 Task: Use Multi-Cursor Editing: Explore multi-cursor editing in VS Code to make simultaneous edits in multiple places within your code
Action: Mouse moved to (36, 0)
Screenshot: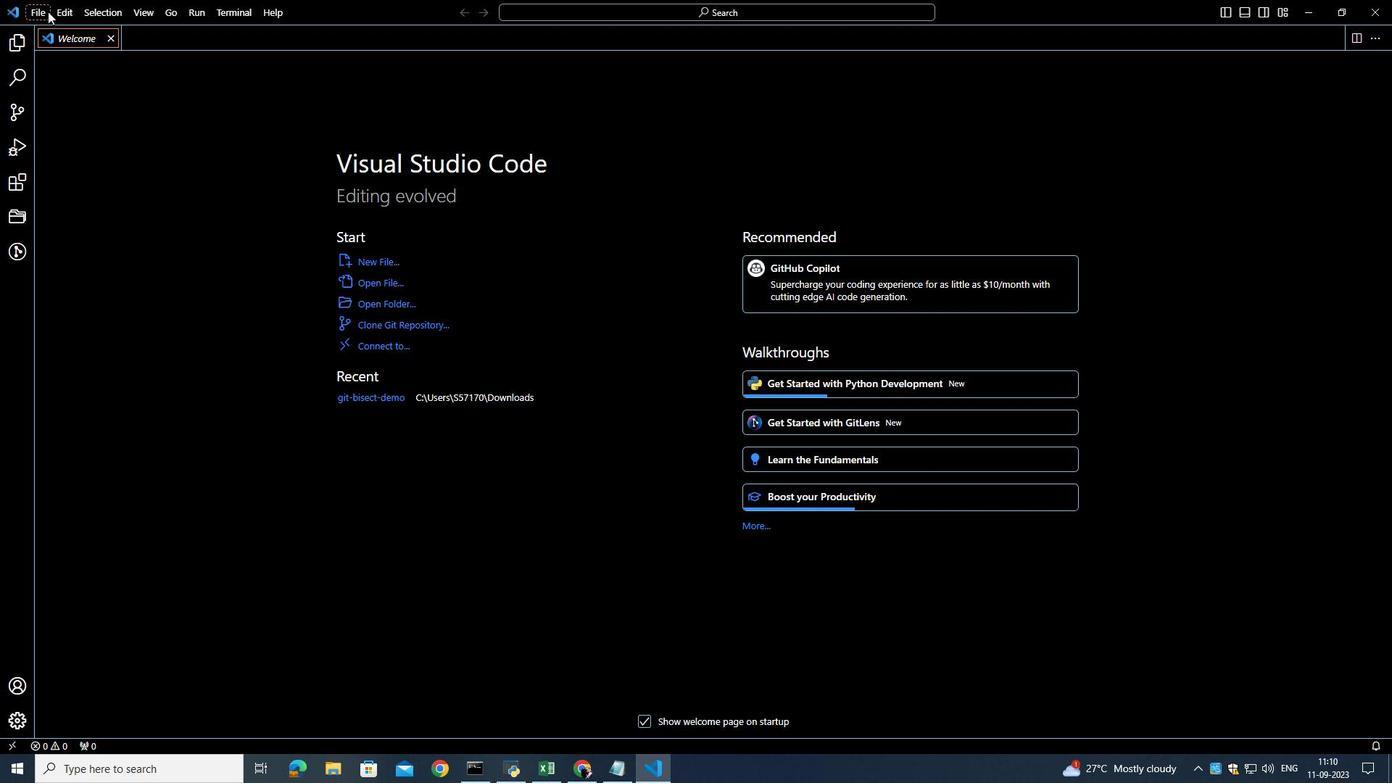 
Action: Mouse pressed left at (36, 0)
Screenshot: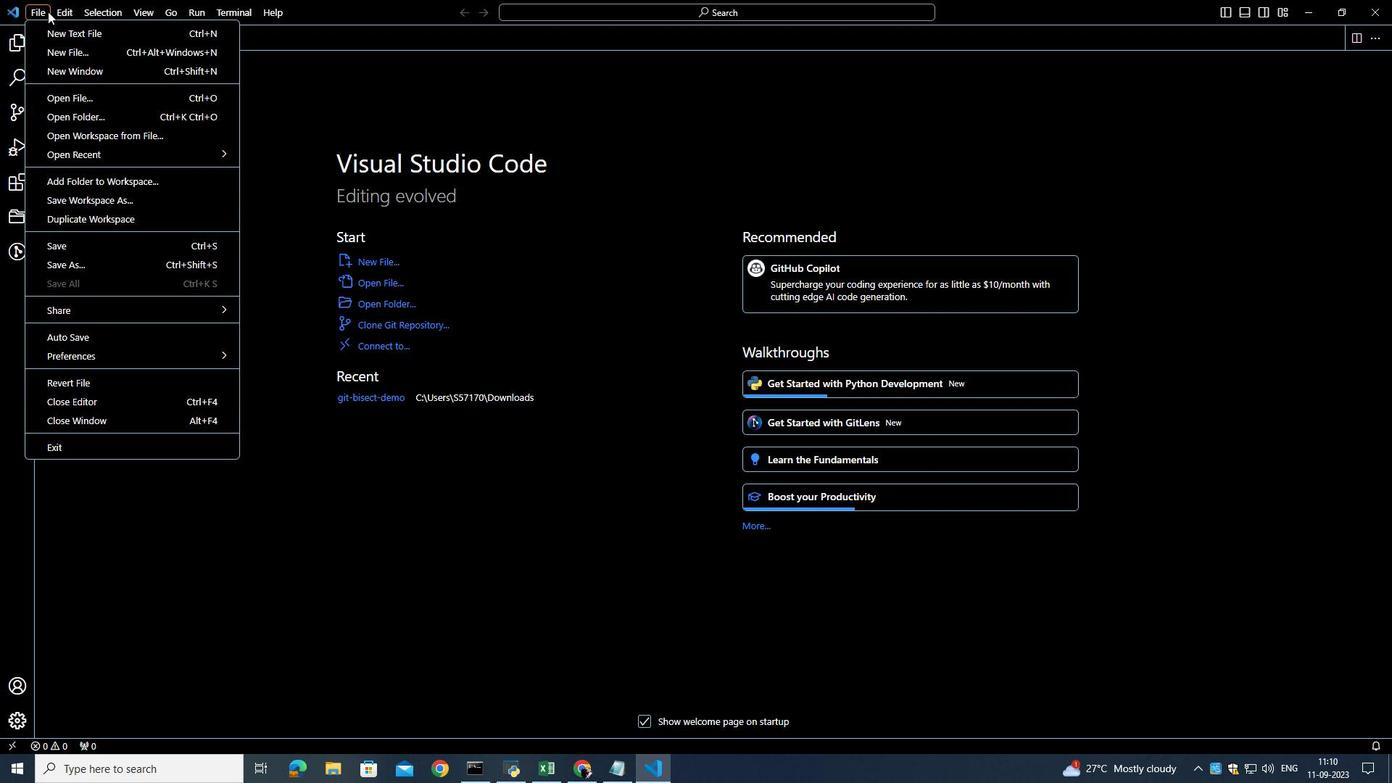 
Action: Mouse moved to (69, 95)
Screenshot: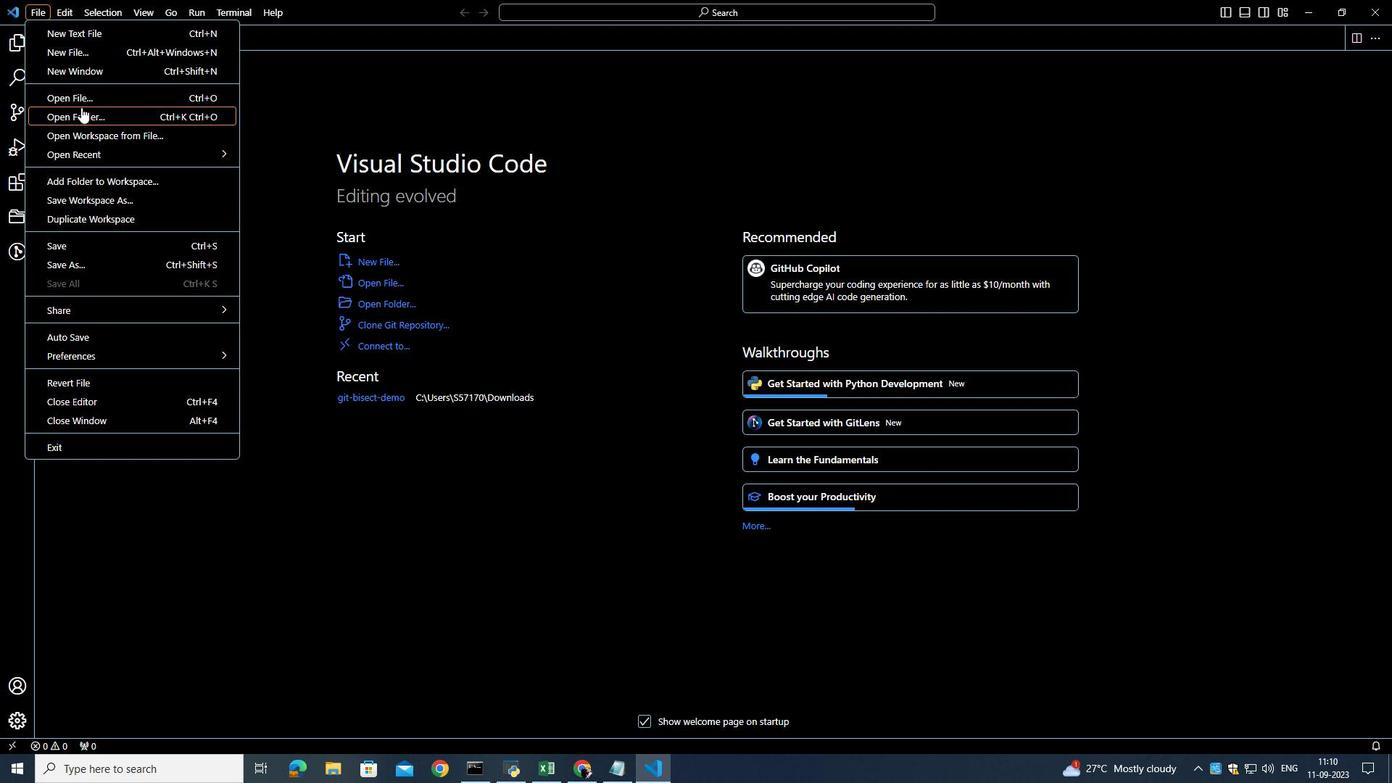 
Action: Mouse pressed left at (69, 95)
Screenshot: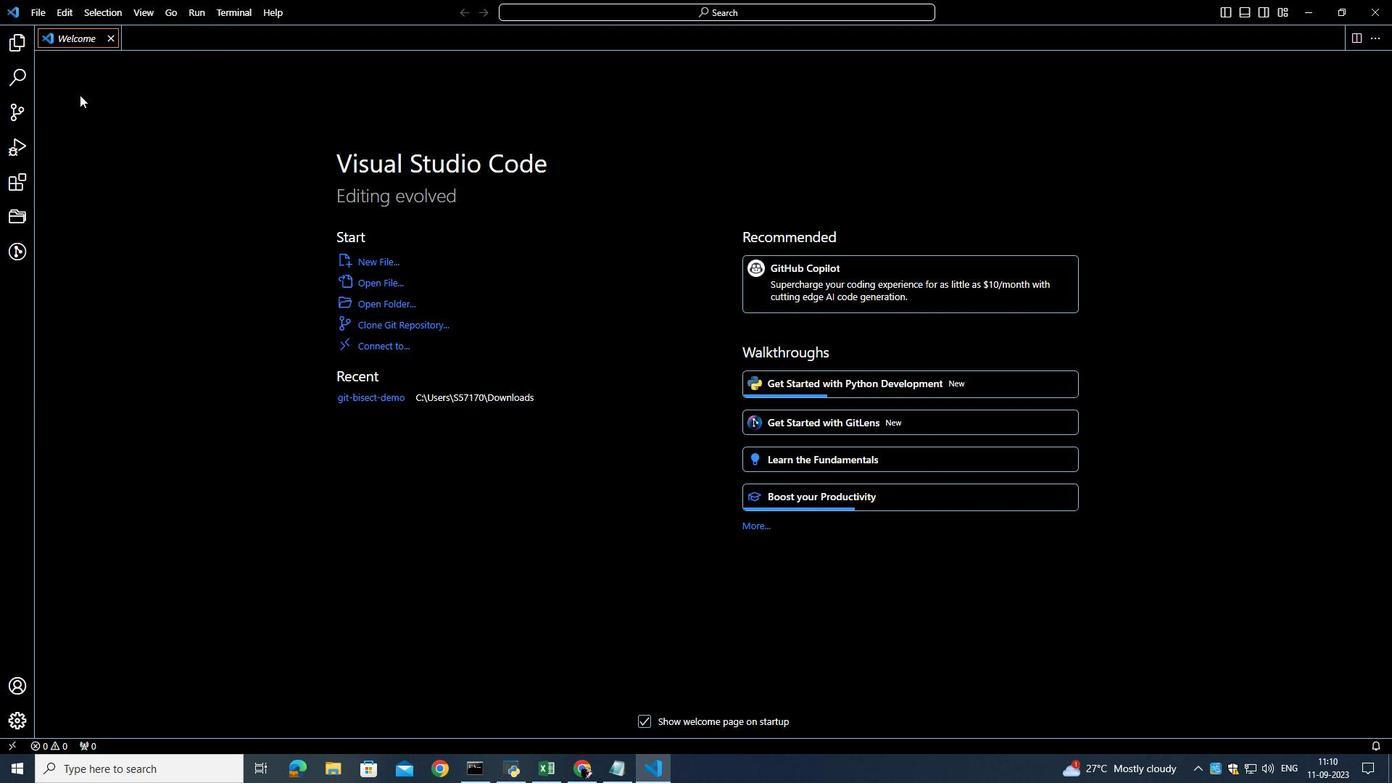 
Action: Mouse moved to (58, 145)
Screenshot: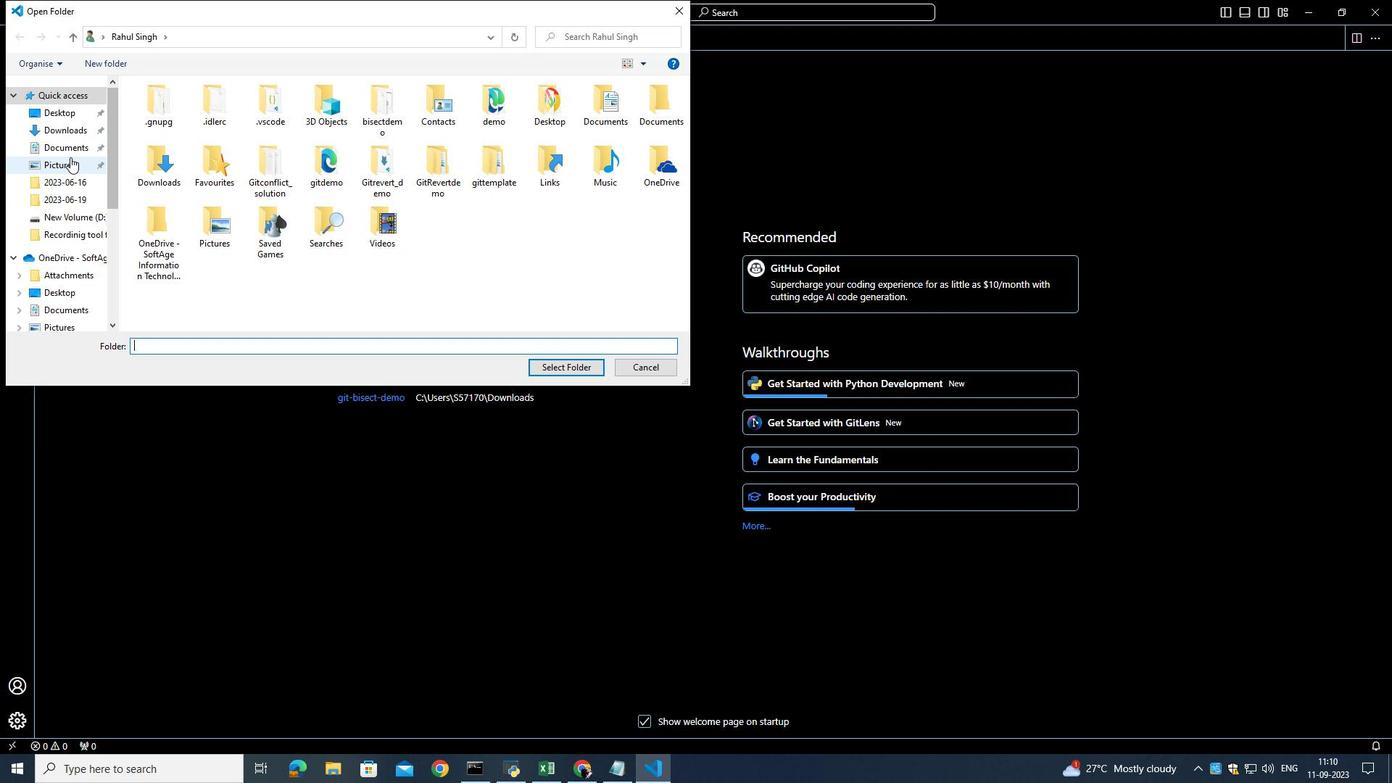 
Action: Mouse pressed left at (58, 145)
Screenshot: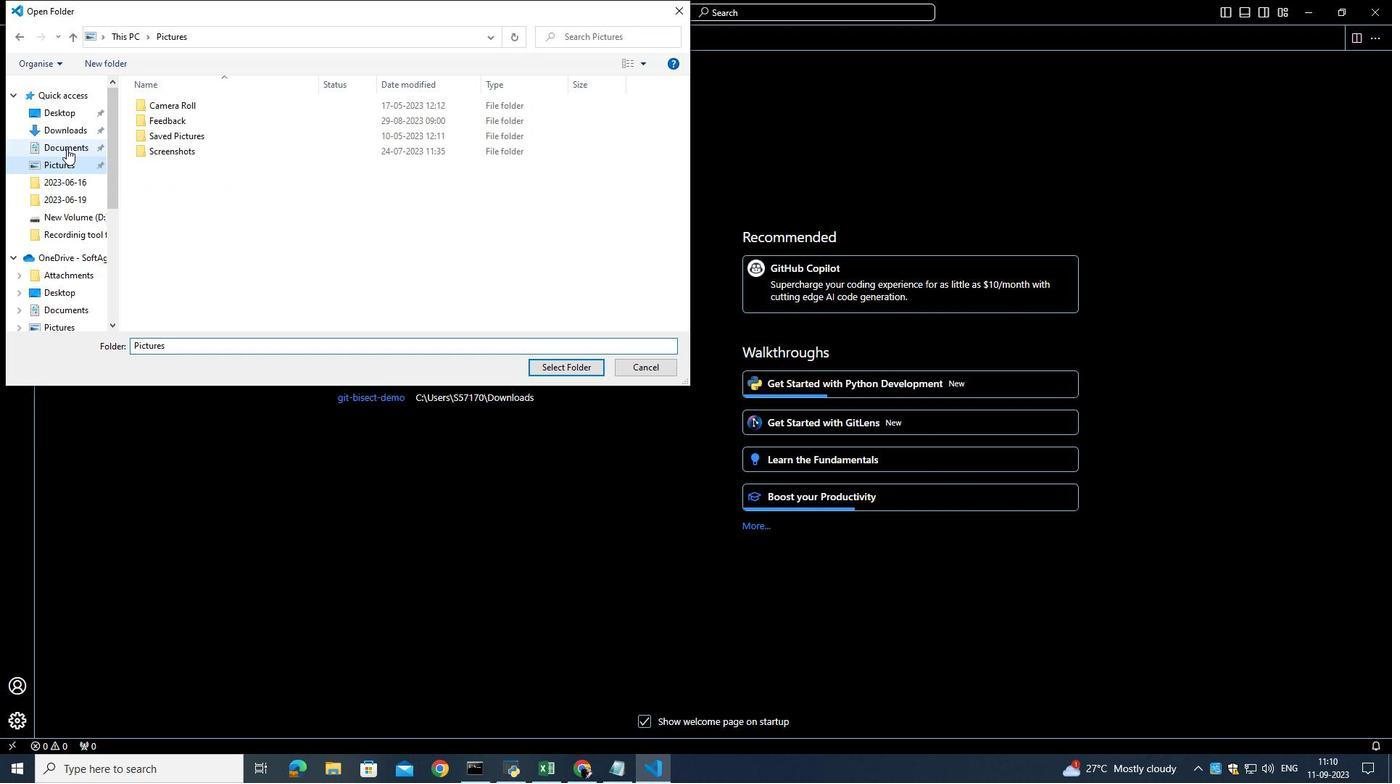 
Action: Mouse moved to (55, 135)
Screenshot: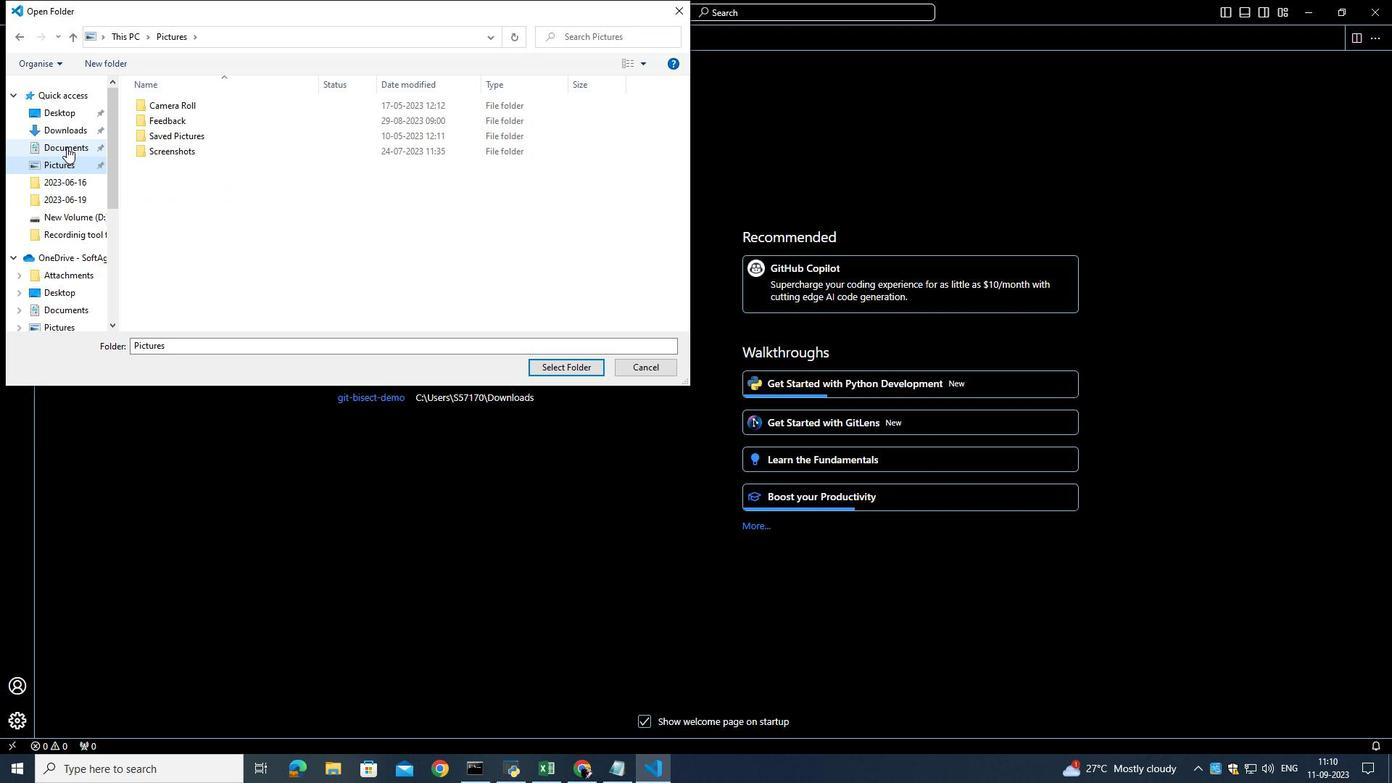 
Action: Mouse pressed left at (55, 135)
Screenshot: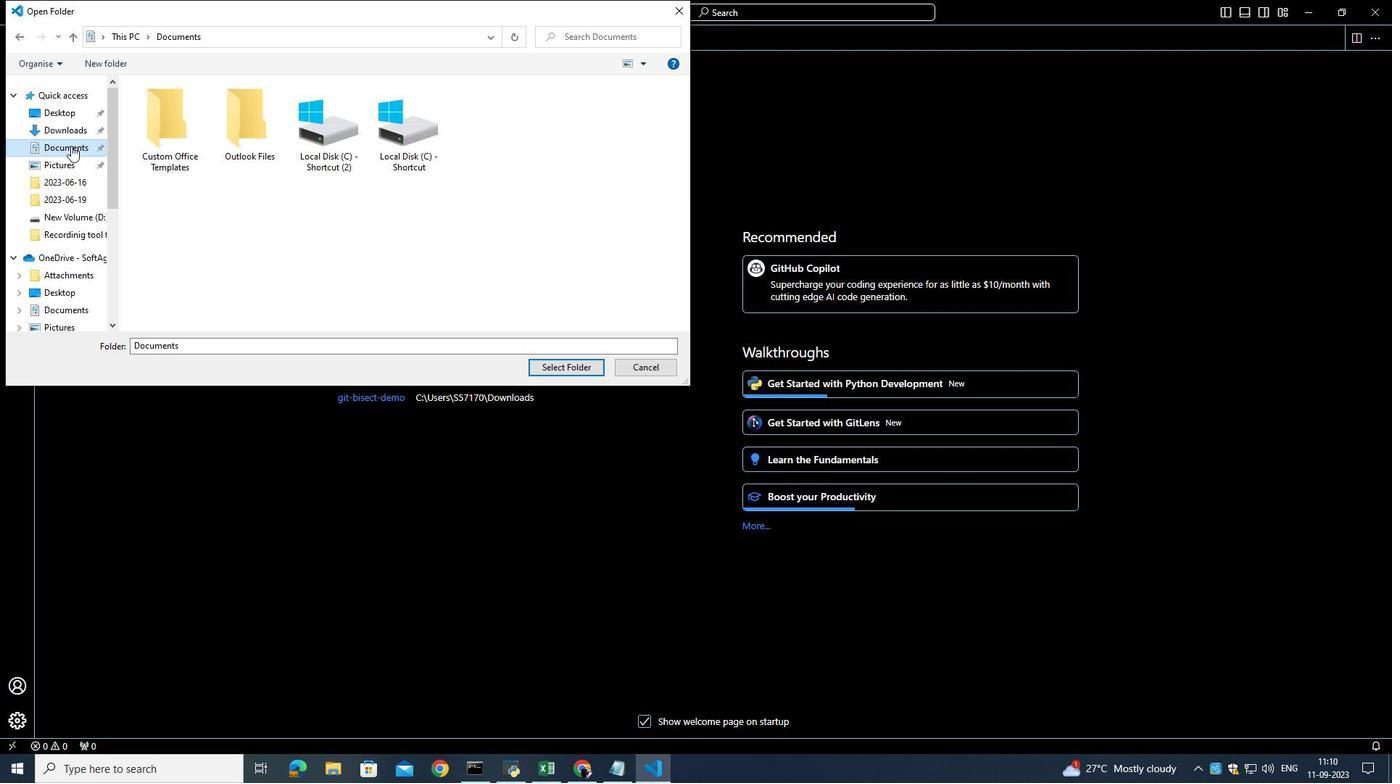 
Action: Mouse moved to (67, 121)
Screenshot: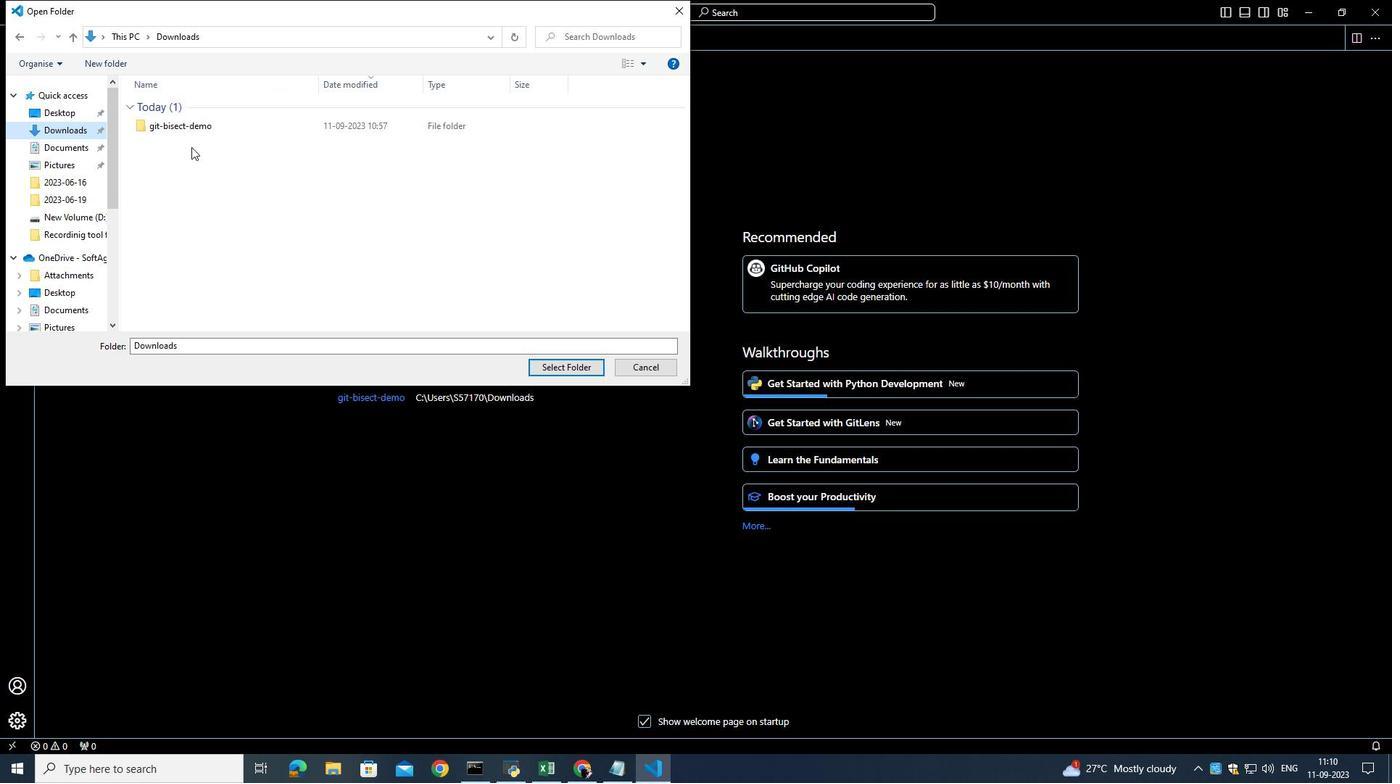 
Action: Mouse pressed left at (67, 121)
Screenshot: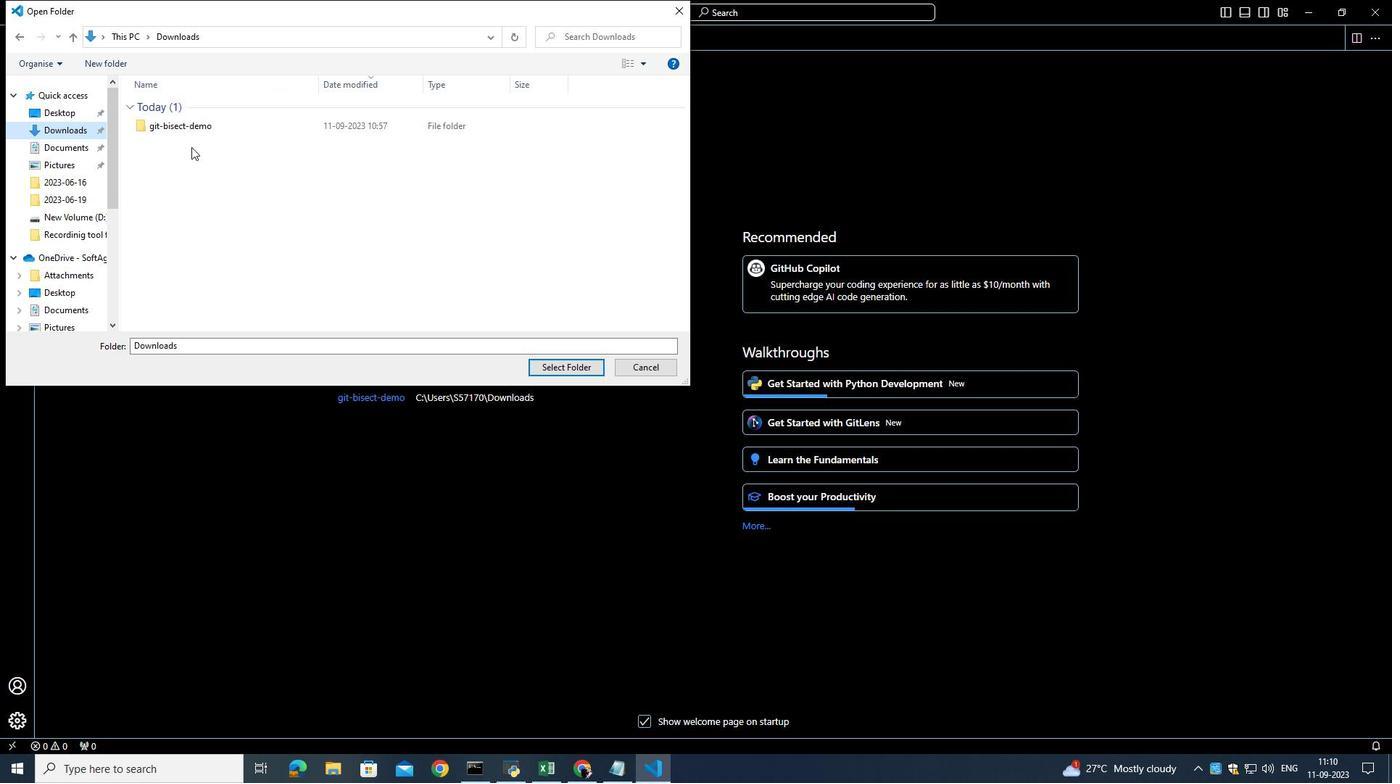 
Action: Mouse moved to (283, 113)
Screenshot: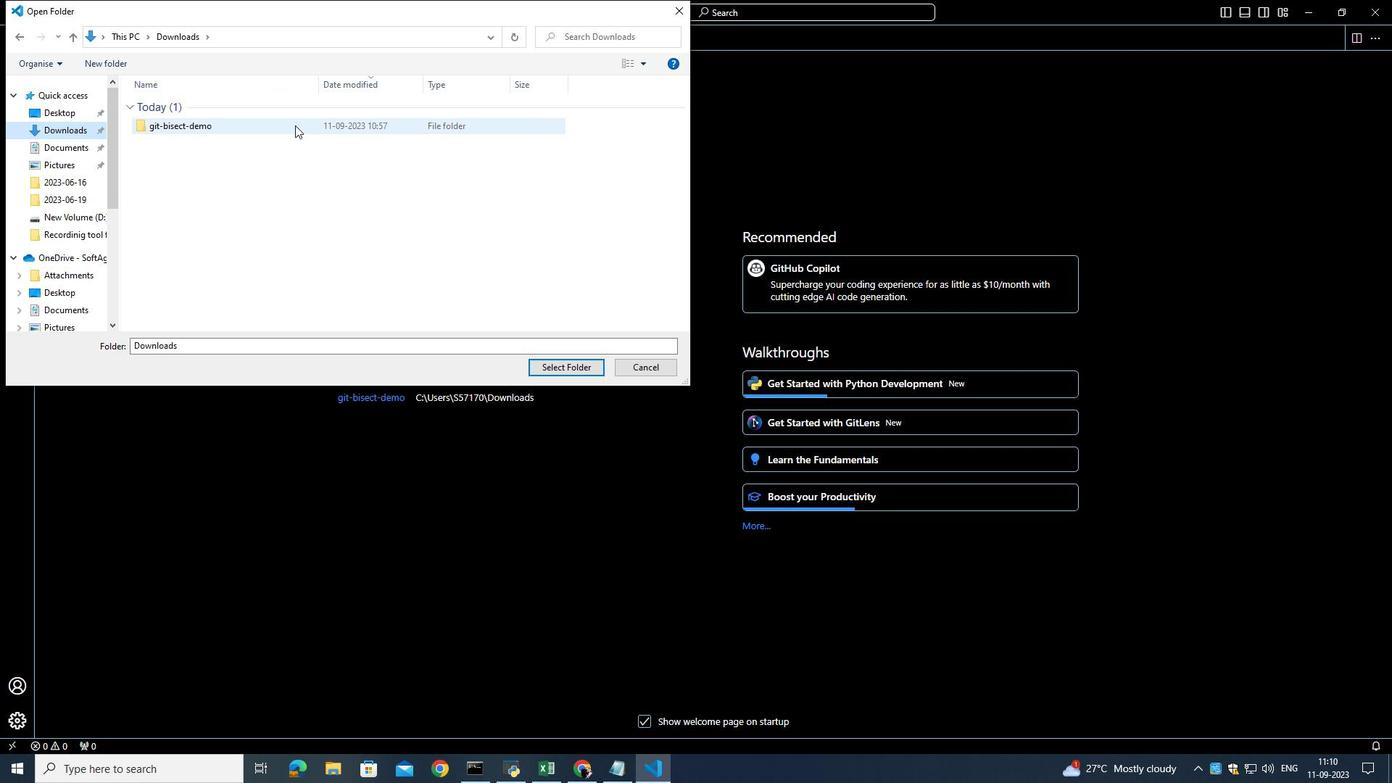 
Action: Mouse pressed left at (283, 113)
Screenshot: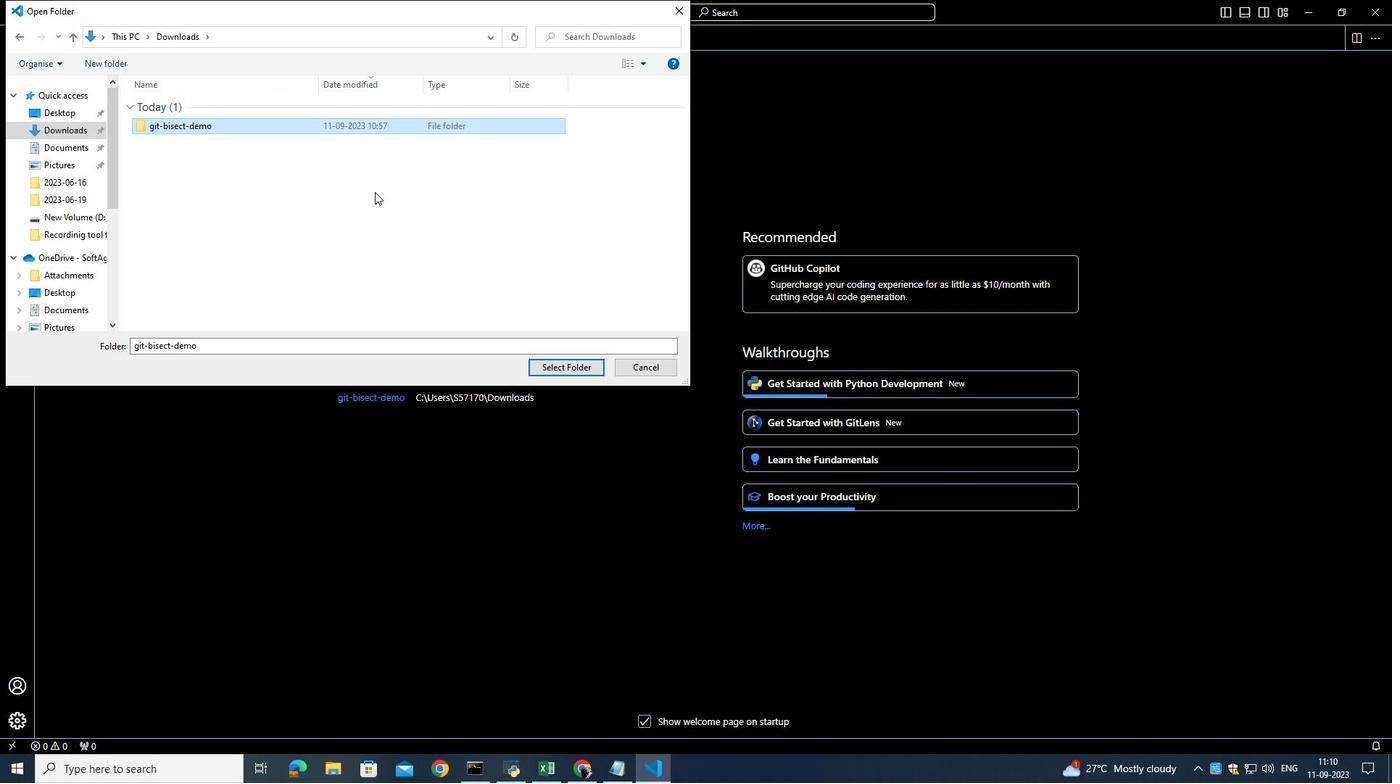 
Action: Mouse moved to (528, 351)
Screenshot: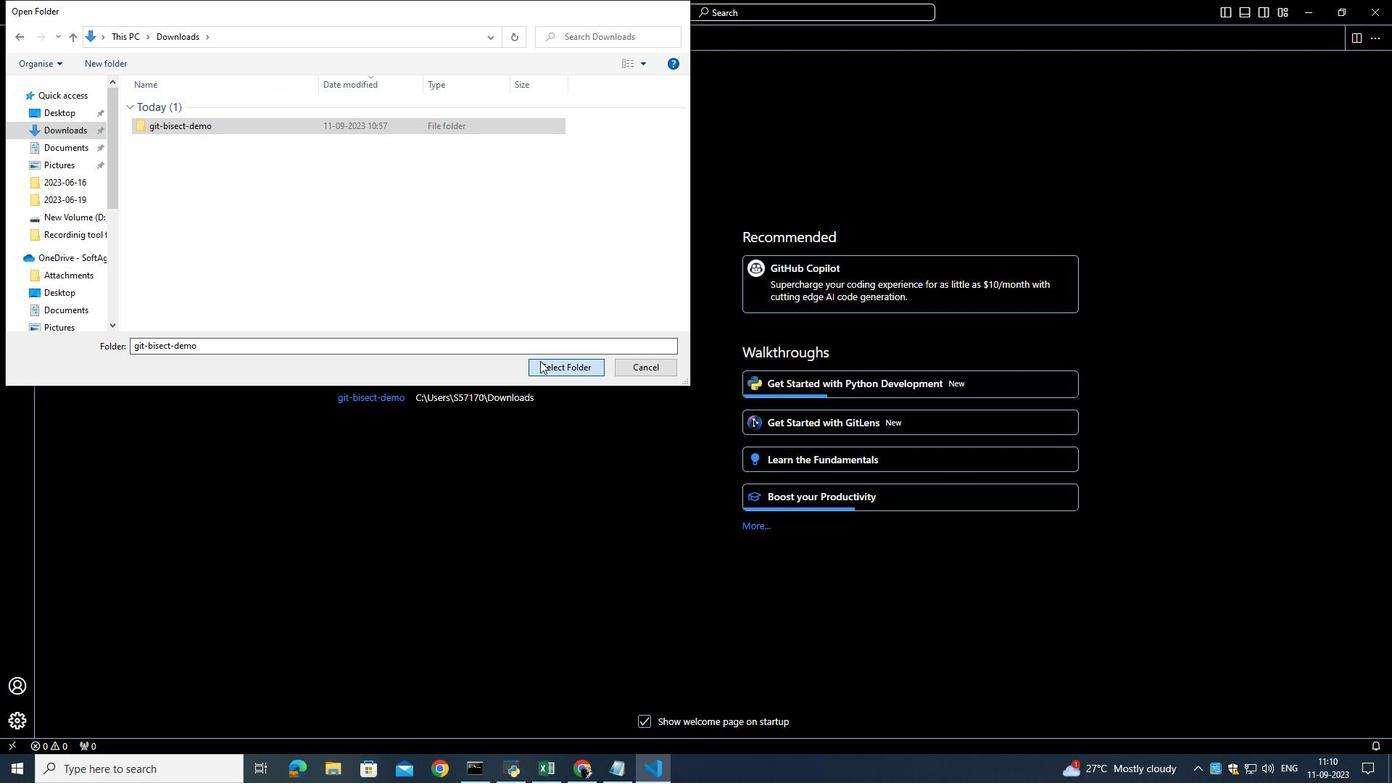 
Action: Mouse pressed left at (528, 351)
Screenshot: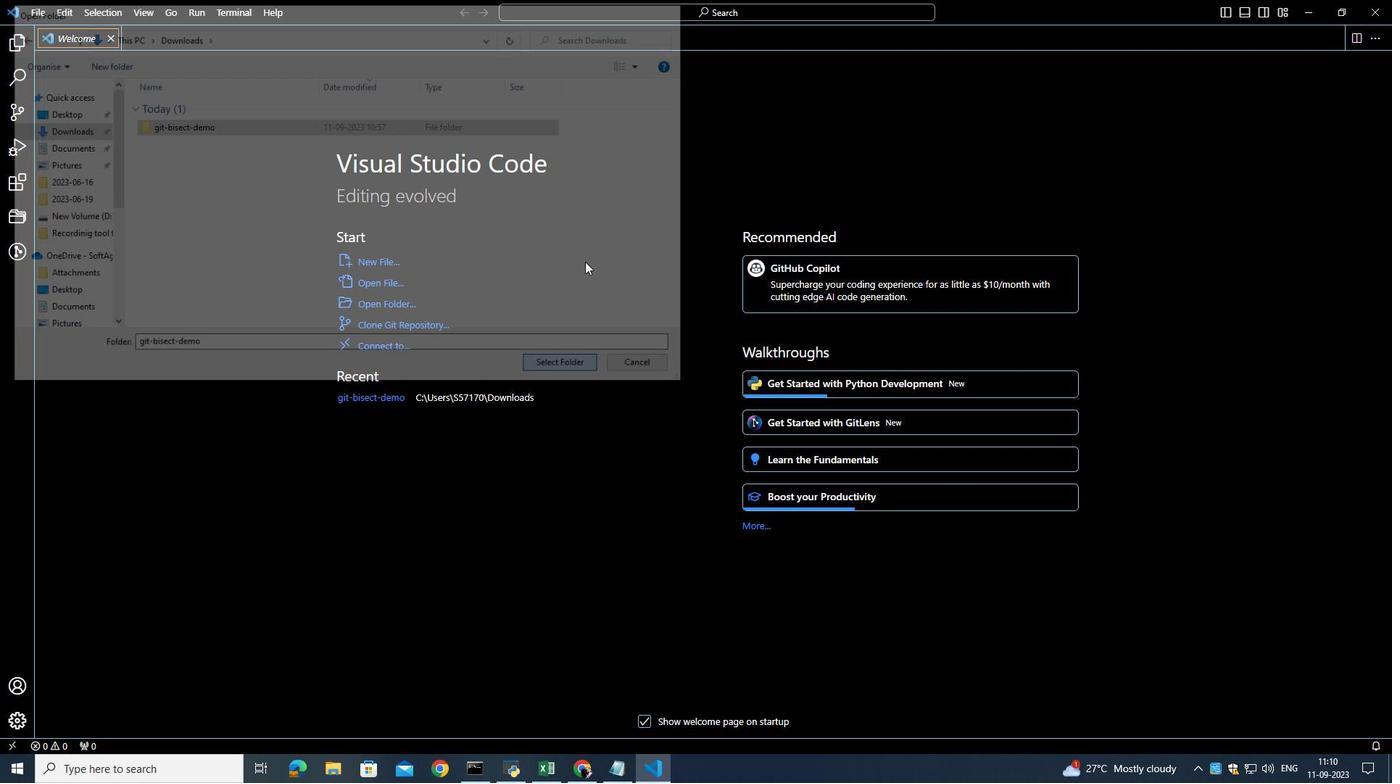 
Action: Mouse moved to (88, 101)
Screenshot: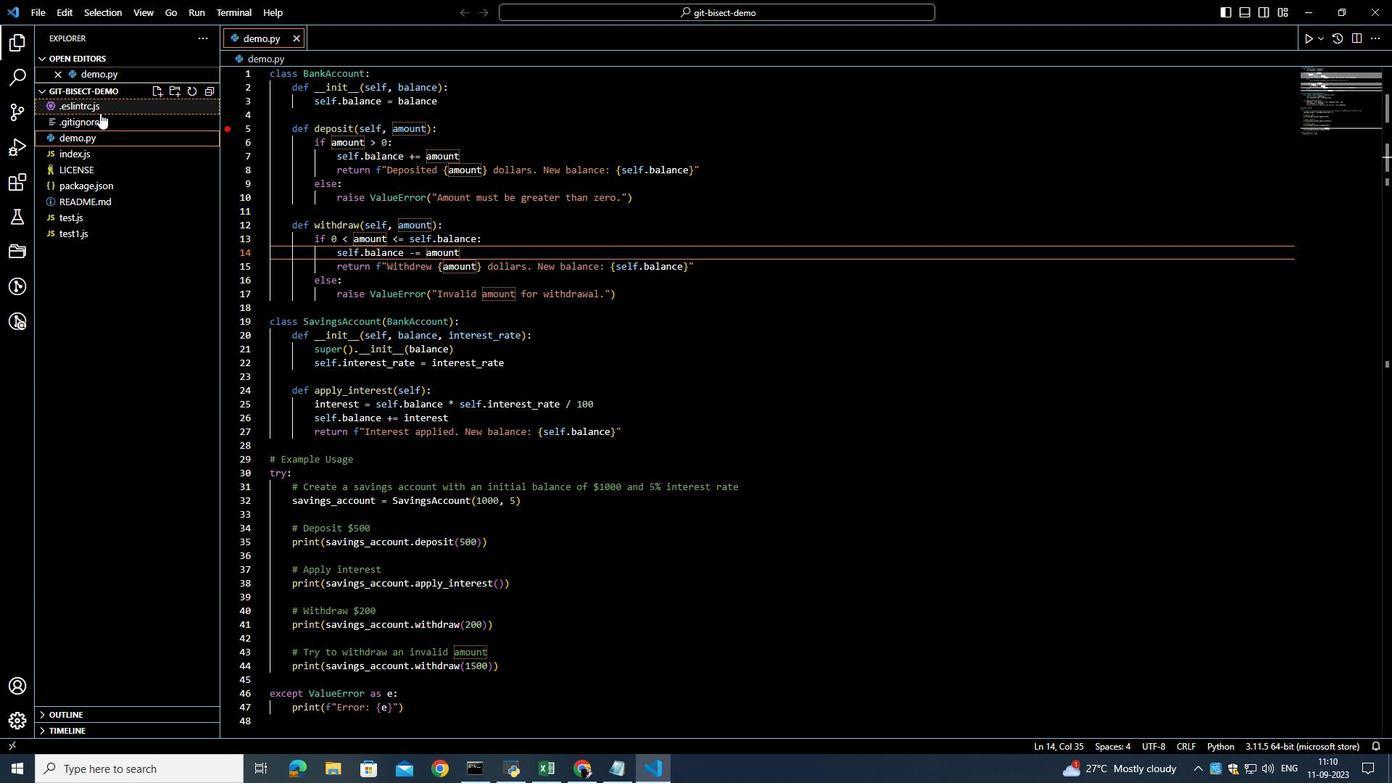 
Action: Mouse pressed left at (88, 101)
Screenshot: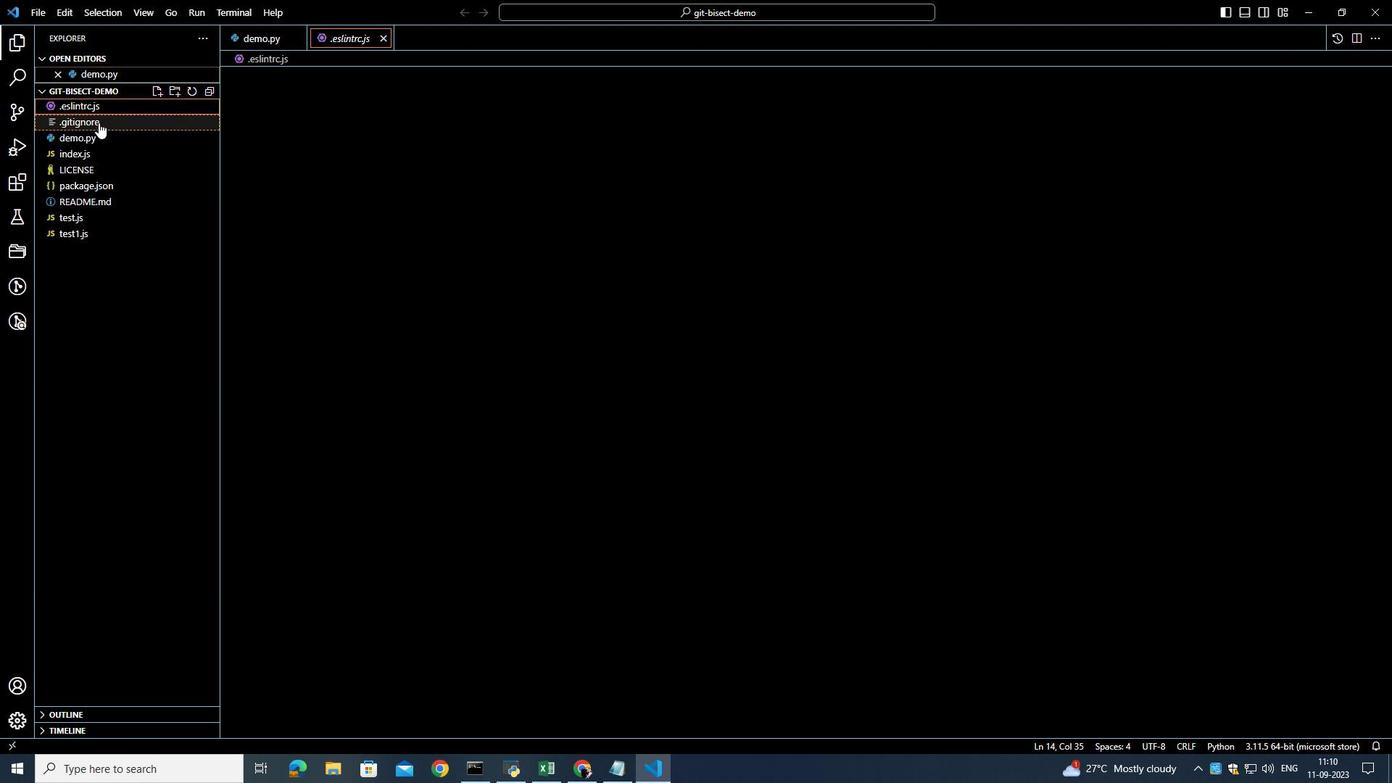 
Action: Mouse moved to (87, 116)
Screenshot: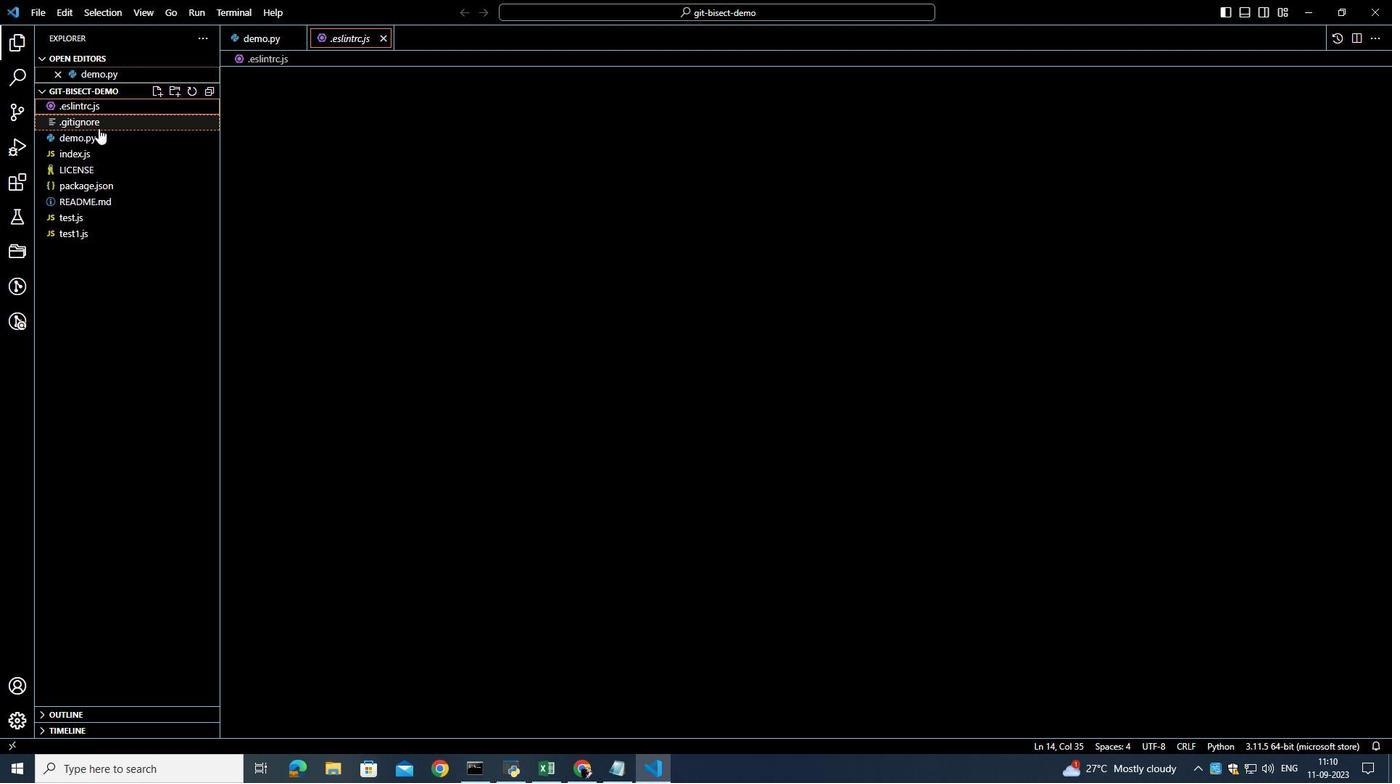 
Action: Mouse pressed left at (87, 116)
Screenshot: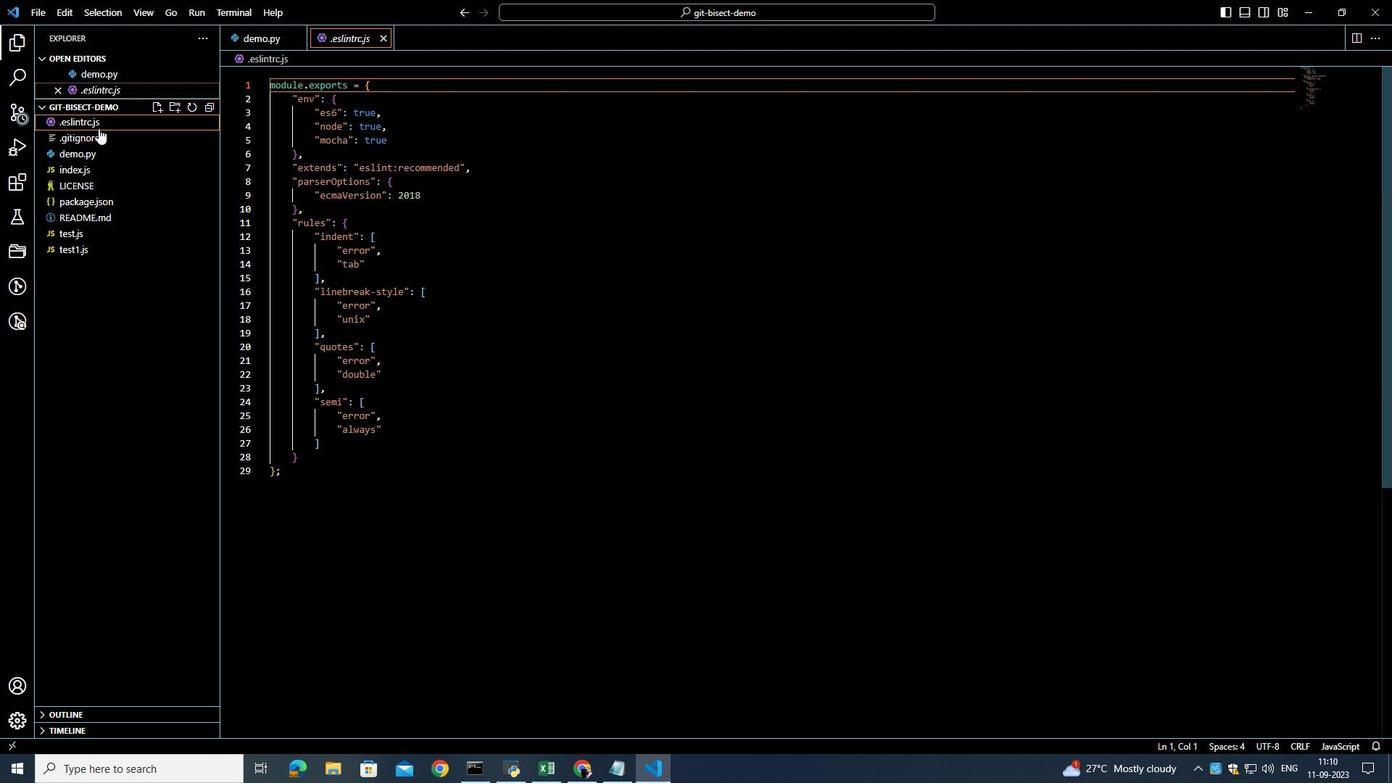 
Action: Mouse moved to (87, 188)
Screenshot: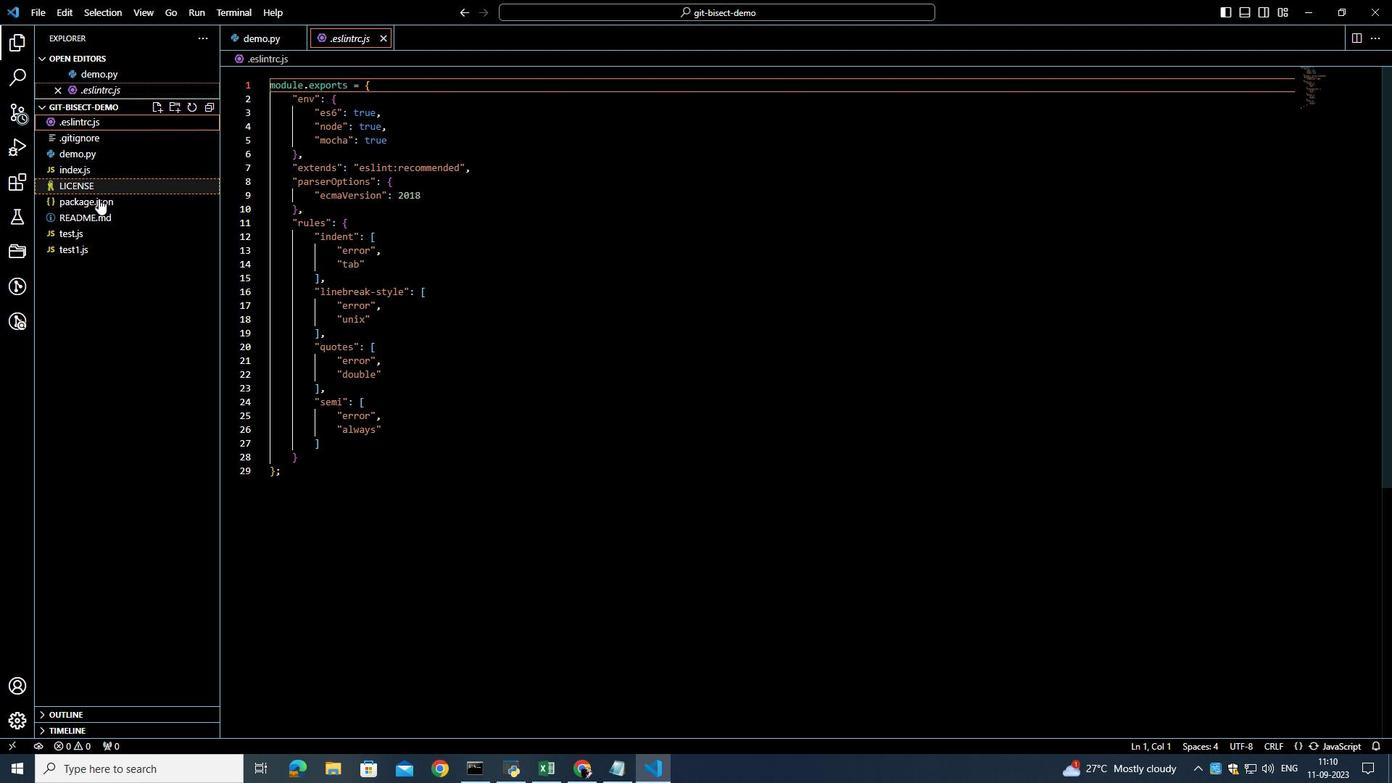 
Action: Mouse pressed left at (87, 188)
Screenshot: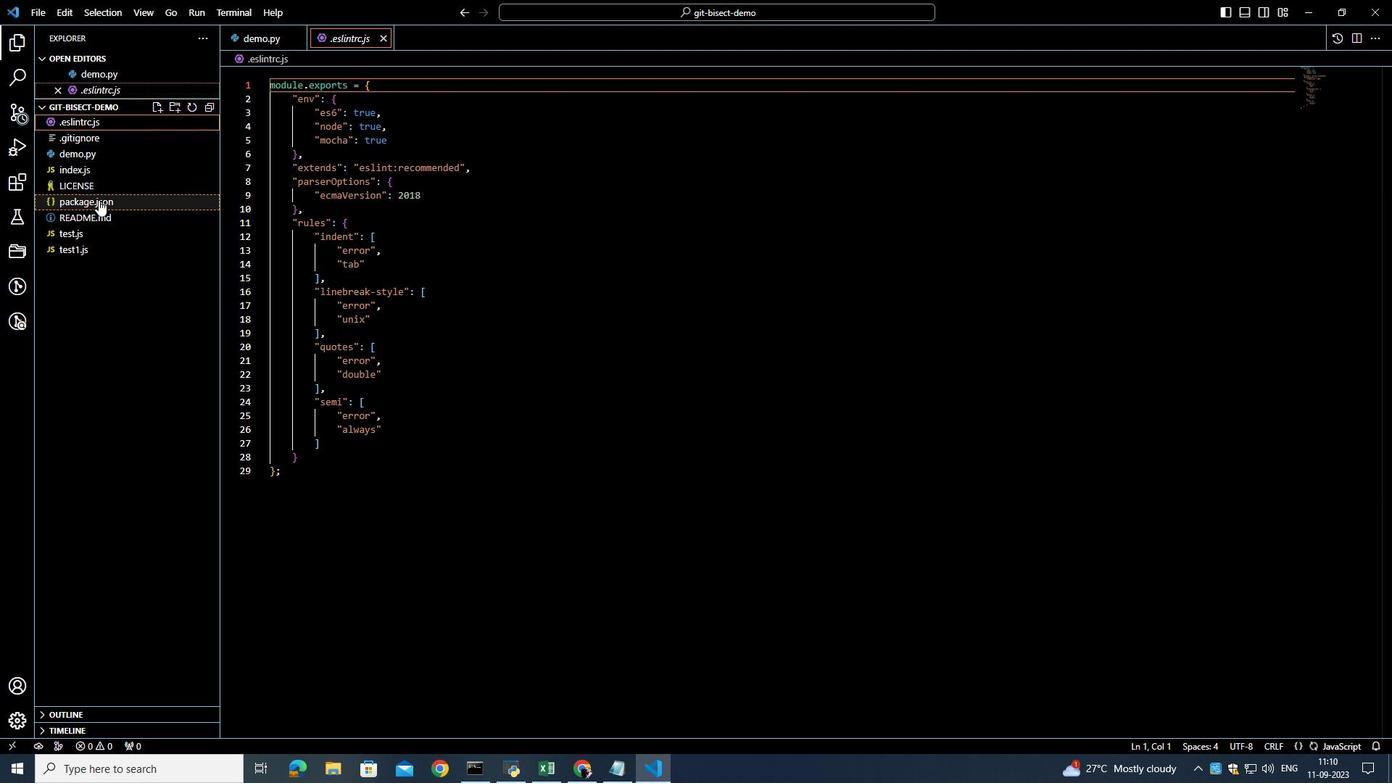 
Action: Mouse moved to (84, 203)
Screenshot: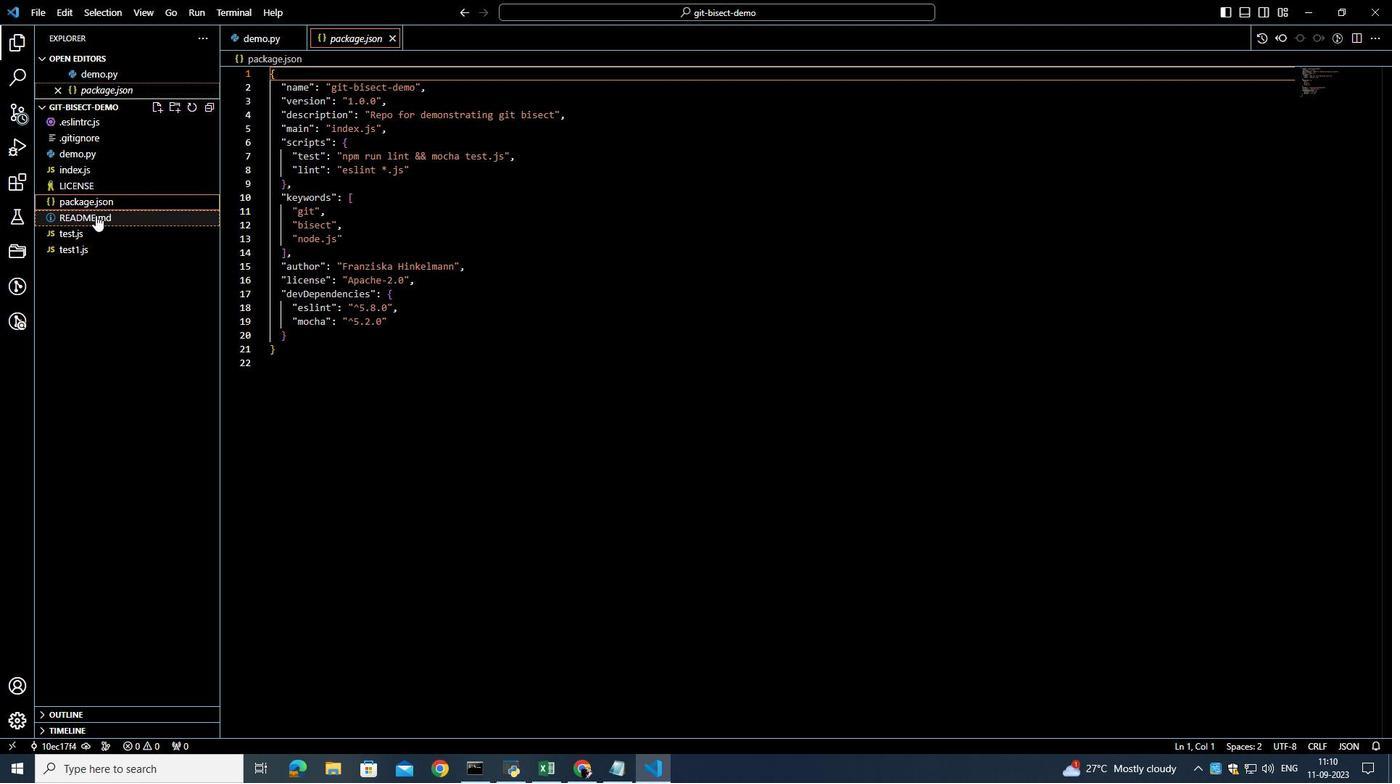 
Action: Mouse pressed left at (84, 203)
Screenshot: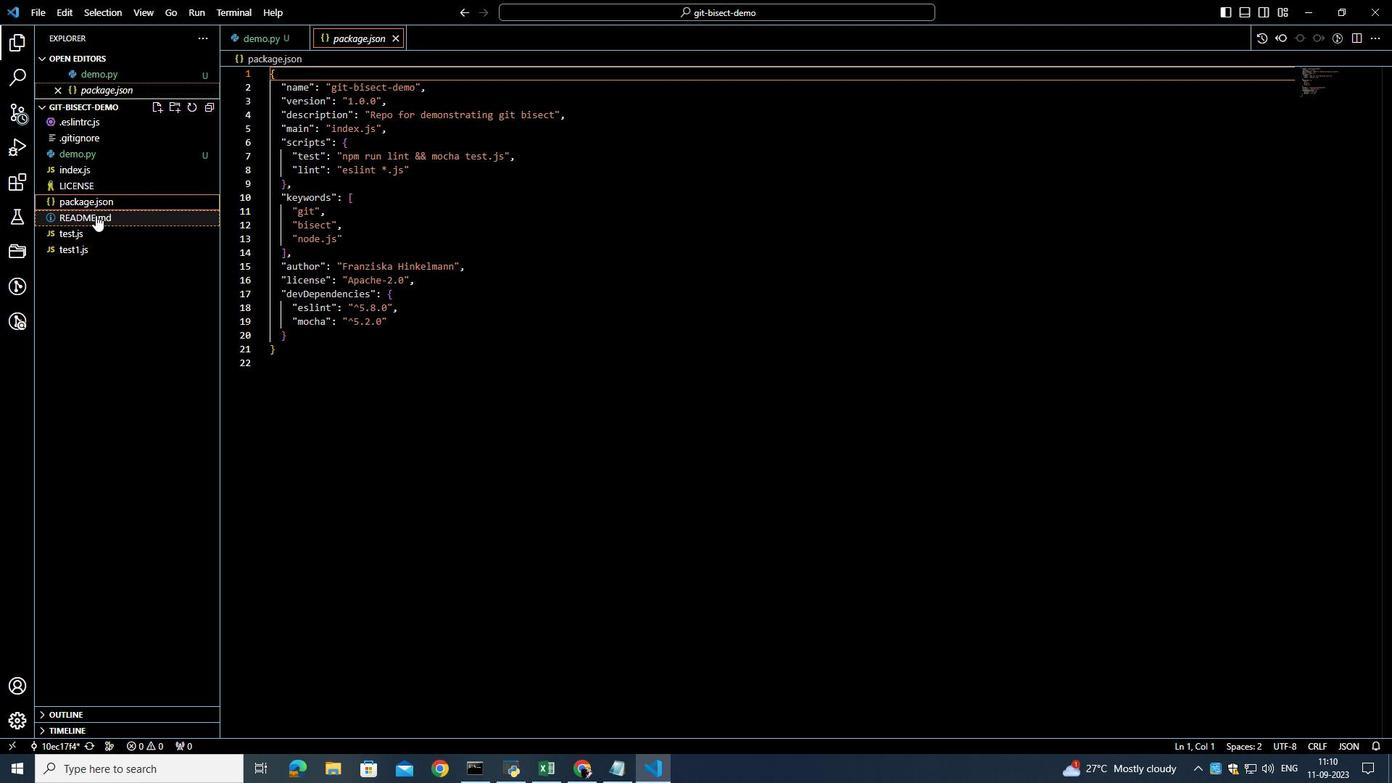 
Action: Mouse moved to (80, 144)
Screenshot: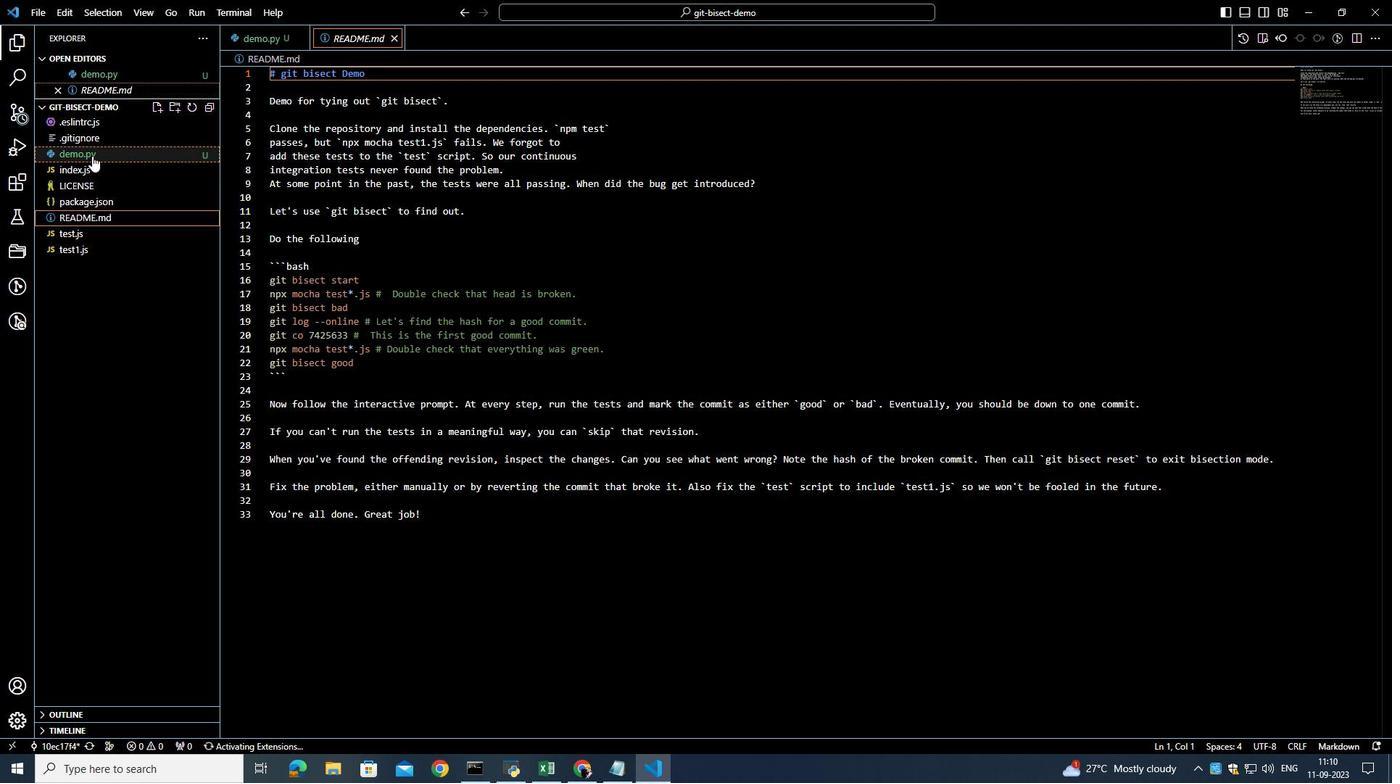 
Action: Mouse pressed left at (80, 144)
Screenshot: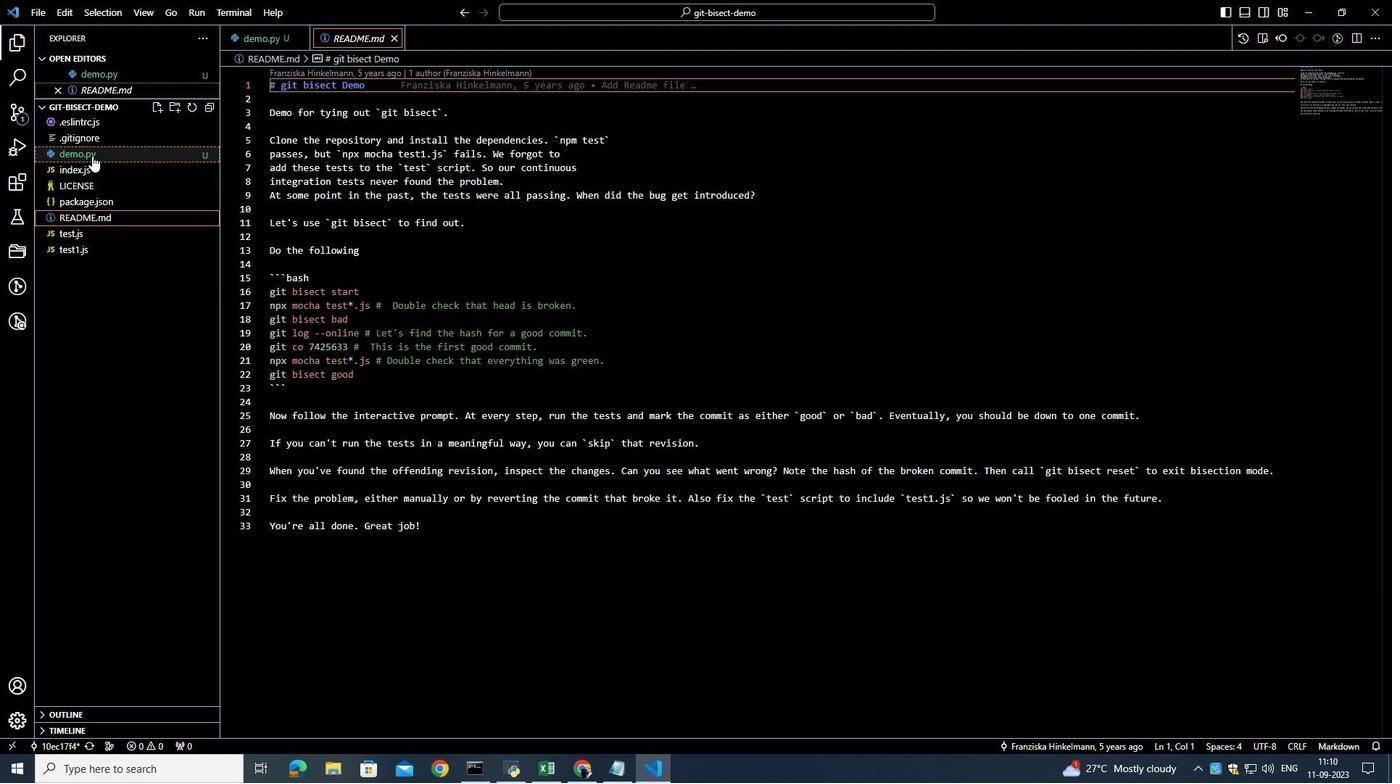 
Action: Mouse moved to (506, 167)
Screenshot: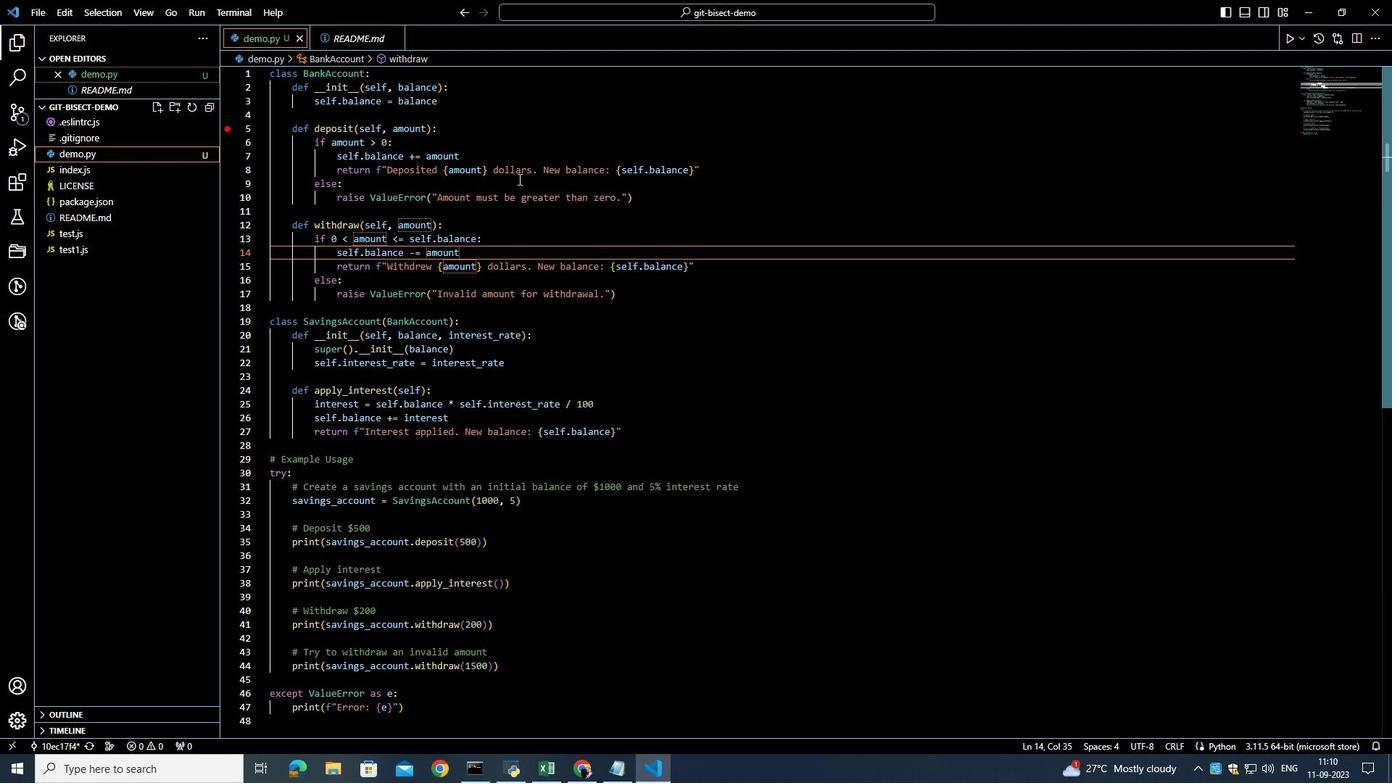 
Action: Mouse scrolled (506, 168) with delta (0, 0)
Screenshot: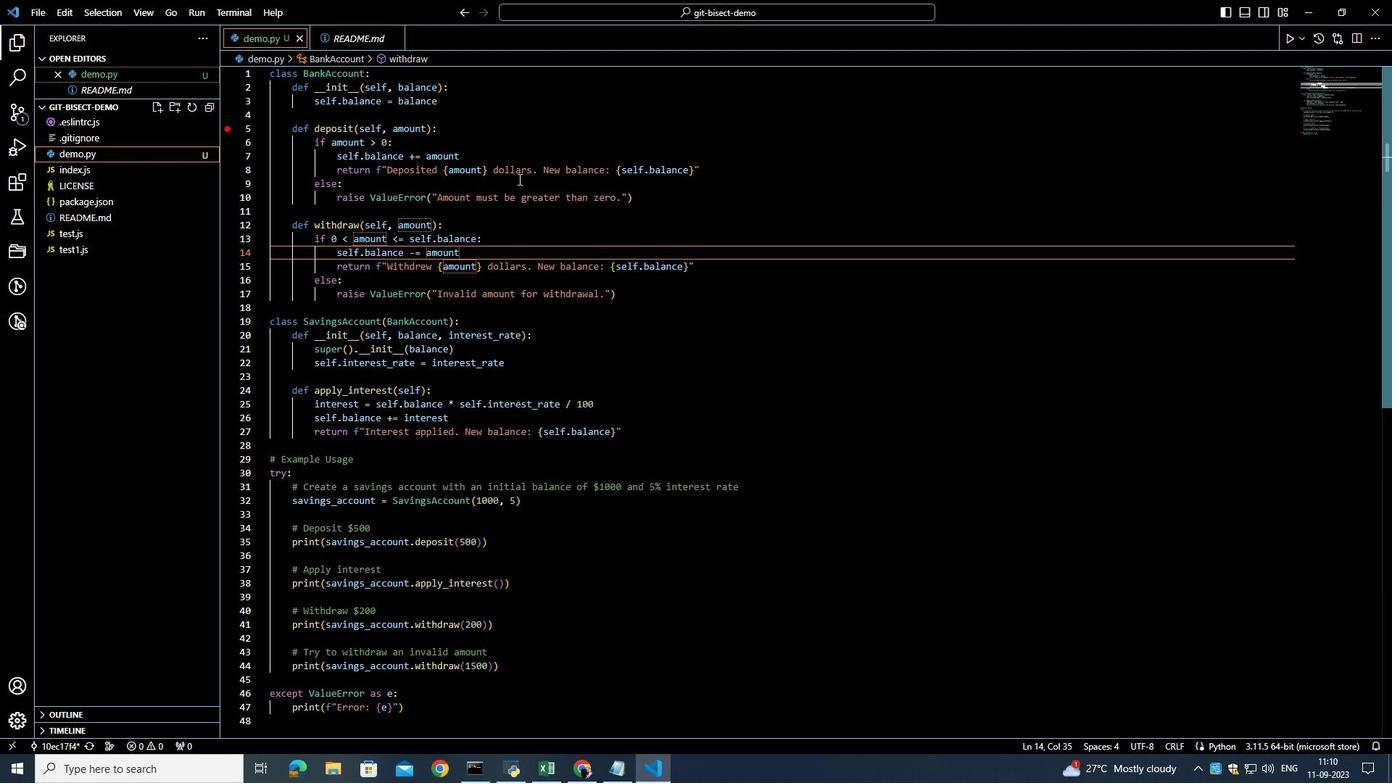 
Action: Mouse scrolled (506, 168) with delta (0, 0)
Screenshot: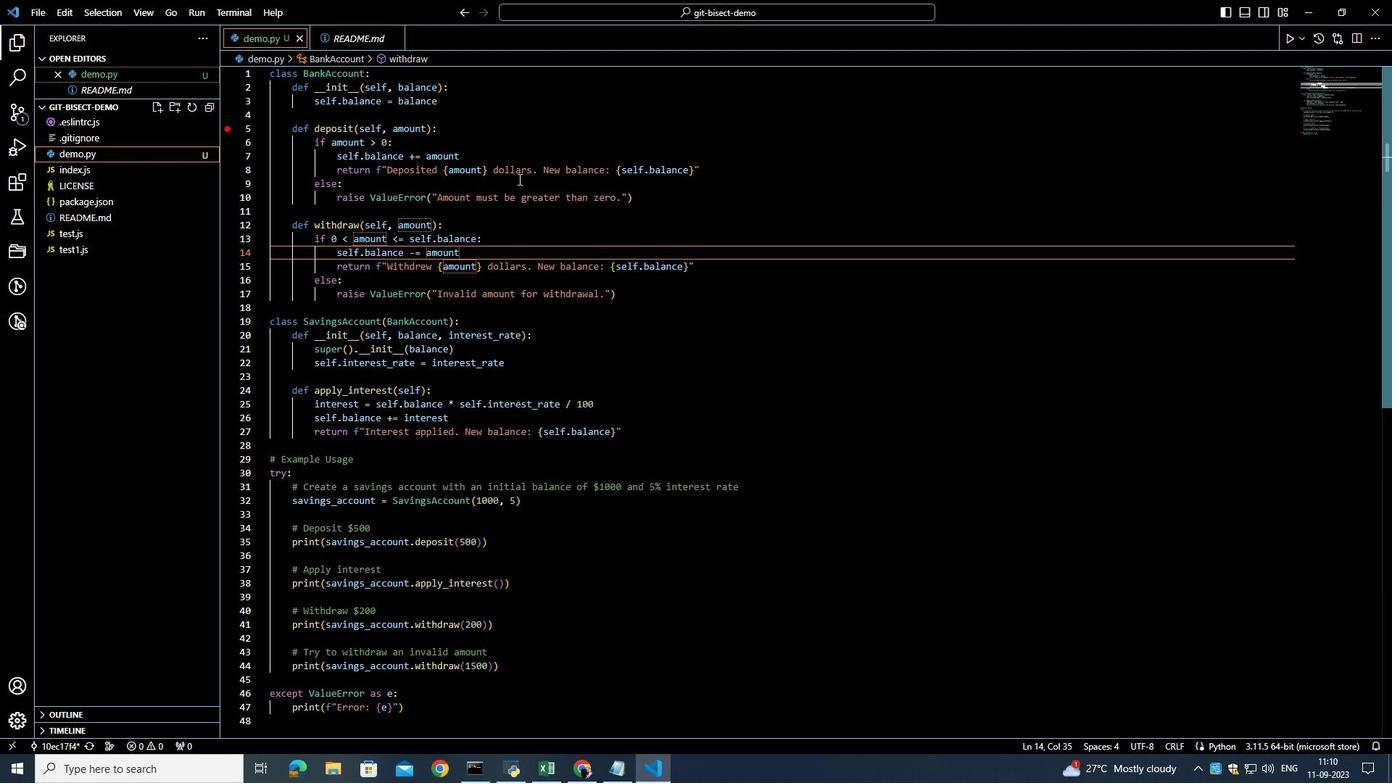
Action: Mouse scrolled (506, 168) with delta (0, 0)
Screenshot: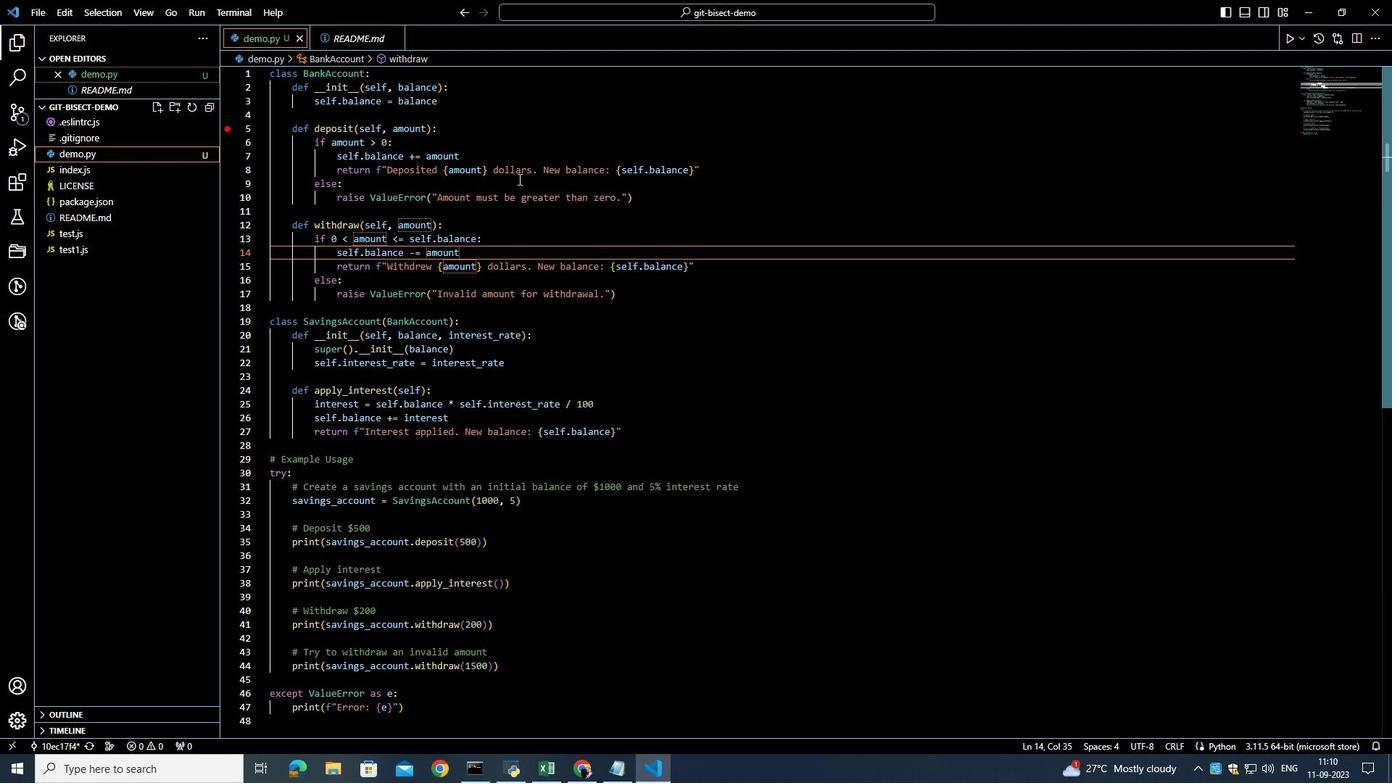 
Action: Mouse moved to (480, 137)
Screenshot: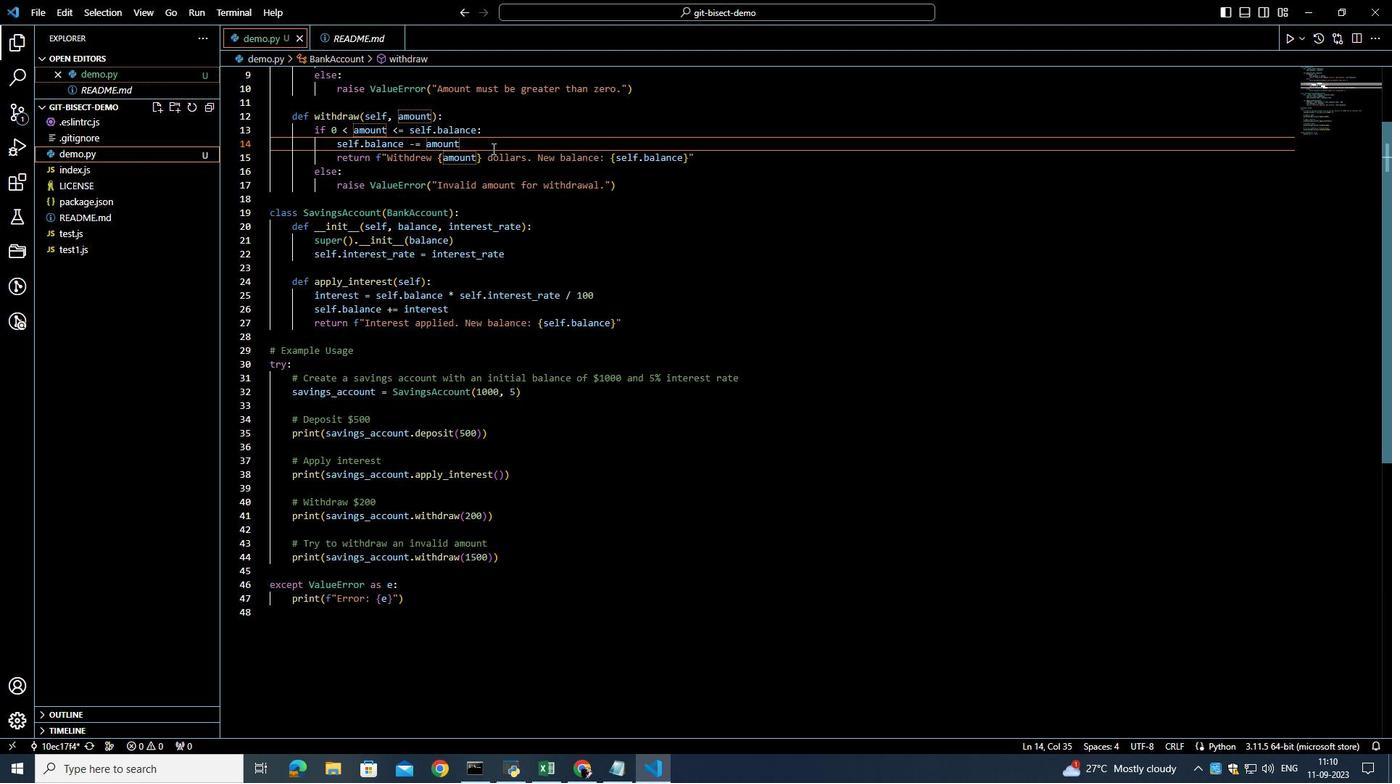 
Action: Mouse scrolled (480, 136) with delta (0, 0)
Screenshot: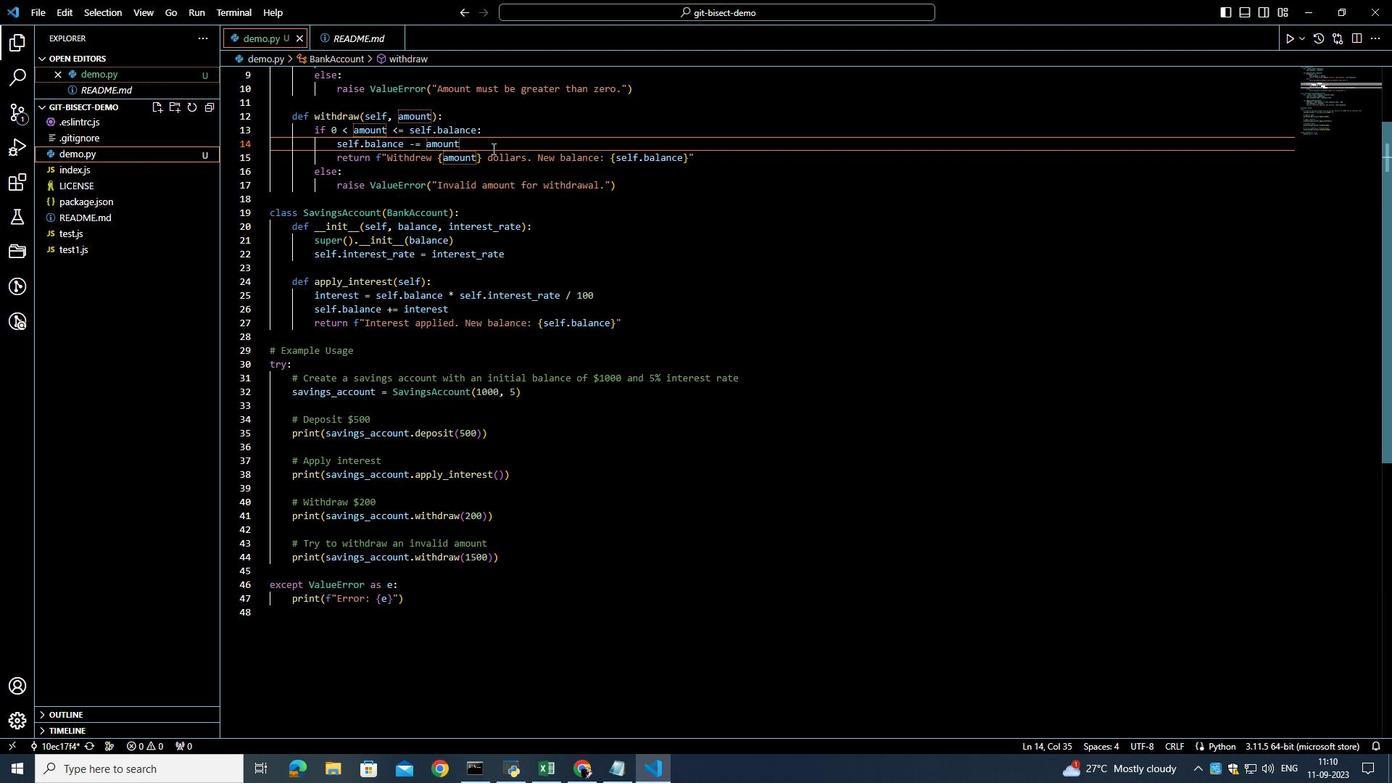 
Action: Mouse scrolled (480, 136) with delta (0, 0)
Screenshot: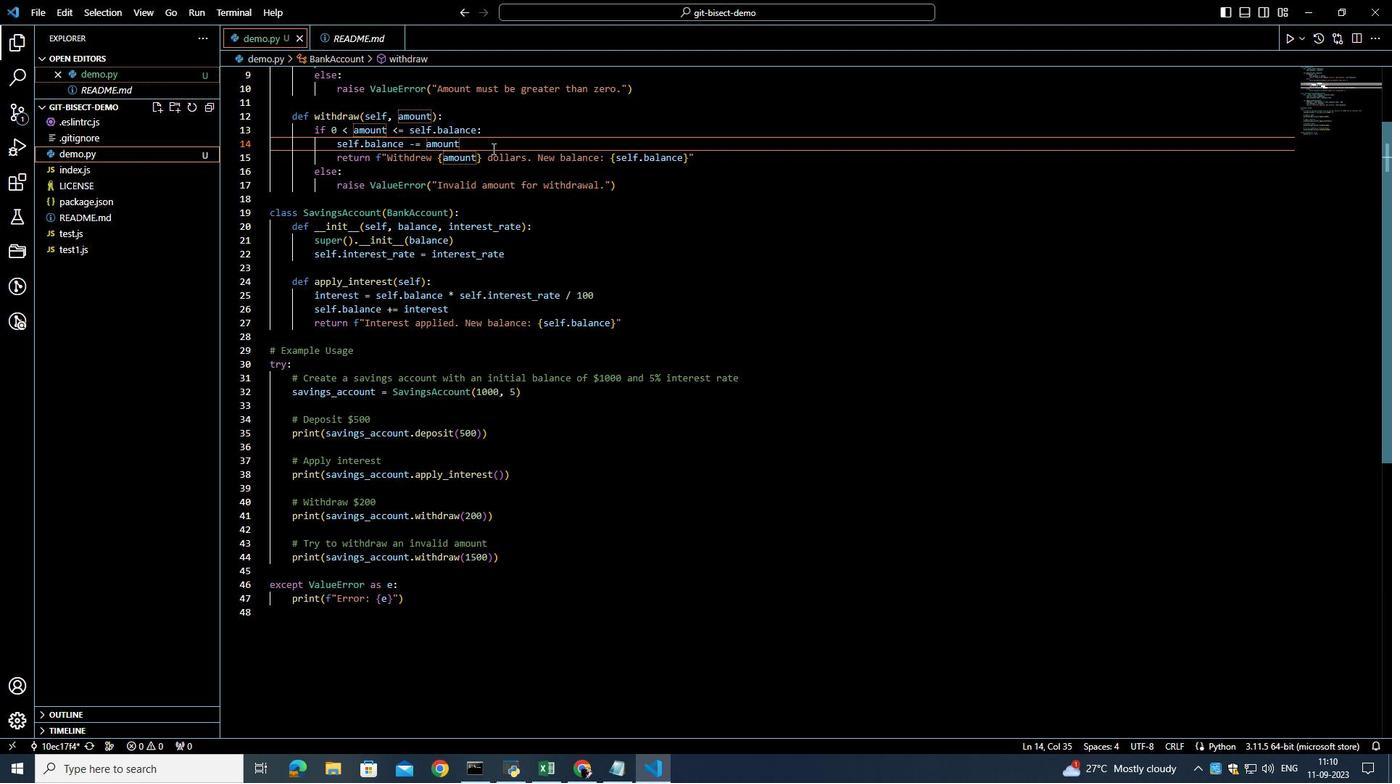
Action: Mouse scrolled (480, 136) with delta (0, 0)
Screenshot: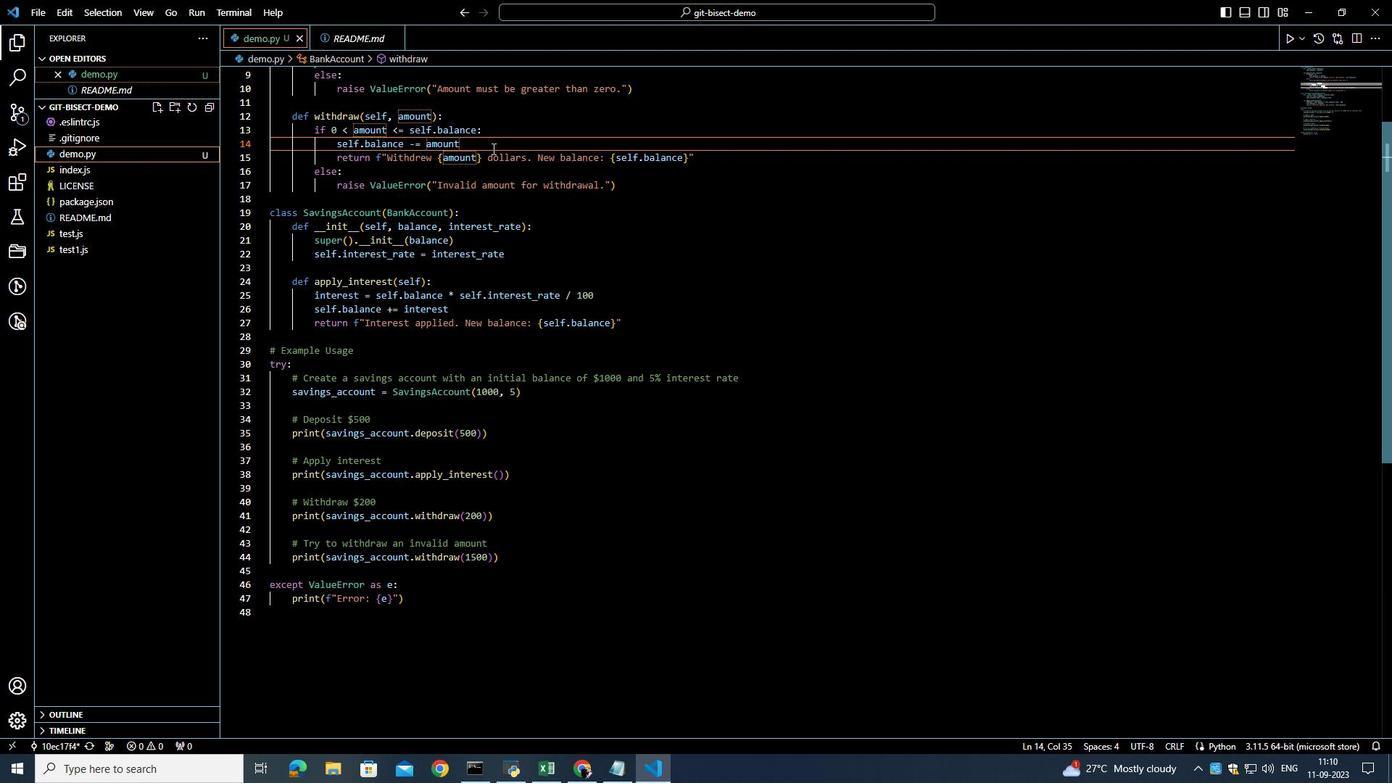 
Action: Mouse scrolled (480, 136) with delta (0, 0)
Screenshot: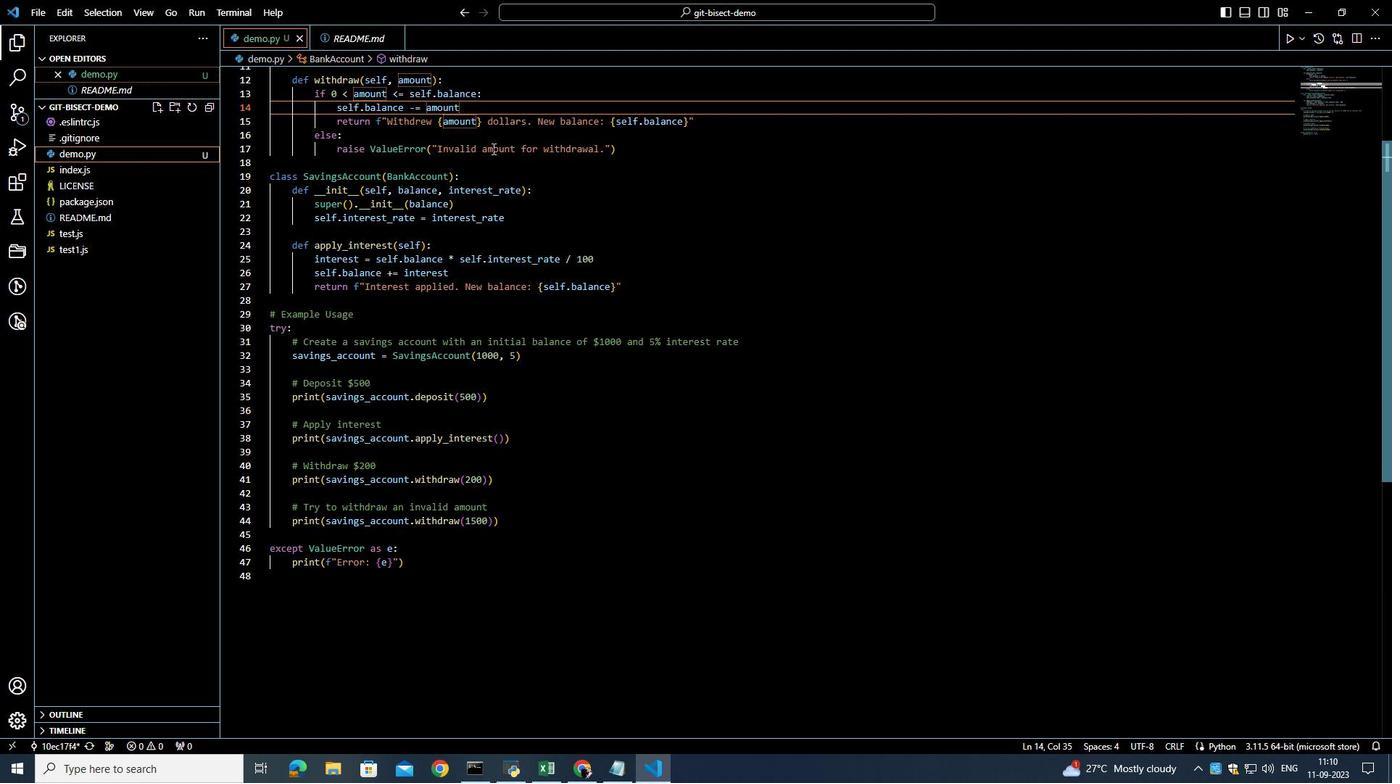 
Action: Mouse scrolled (480, 137) with delta (0, 0)
Screenshot: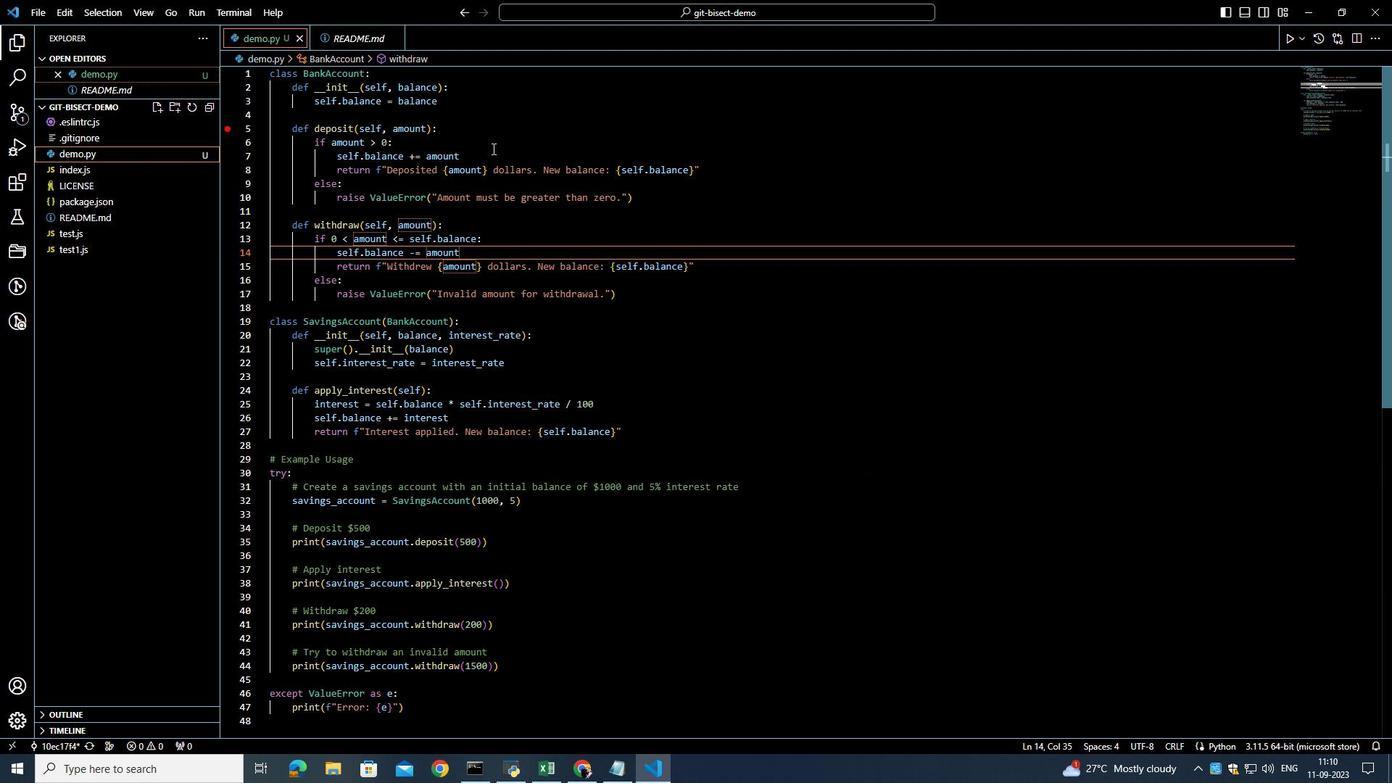 
Action: Mouse scrolled (480, 137) with delta (0, 0)
Screenshot: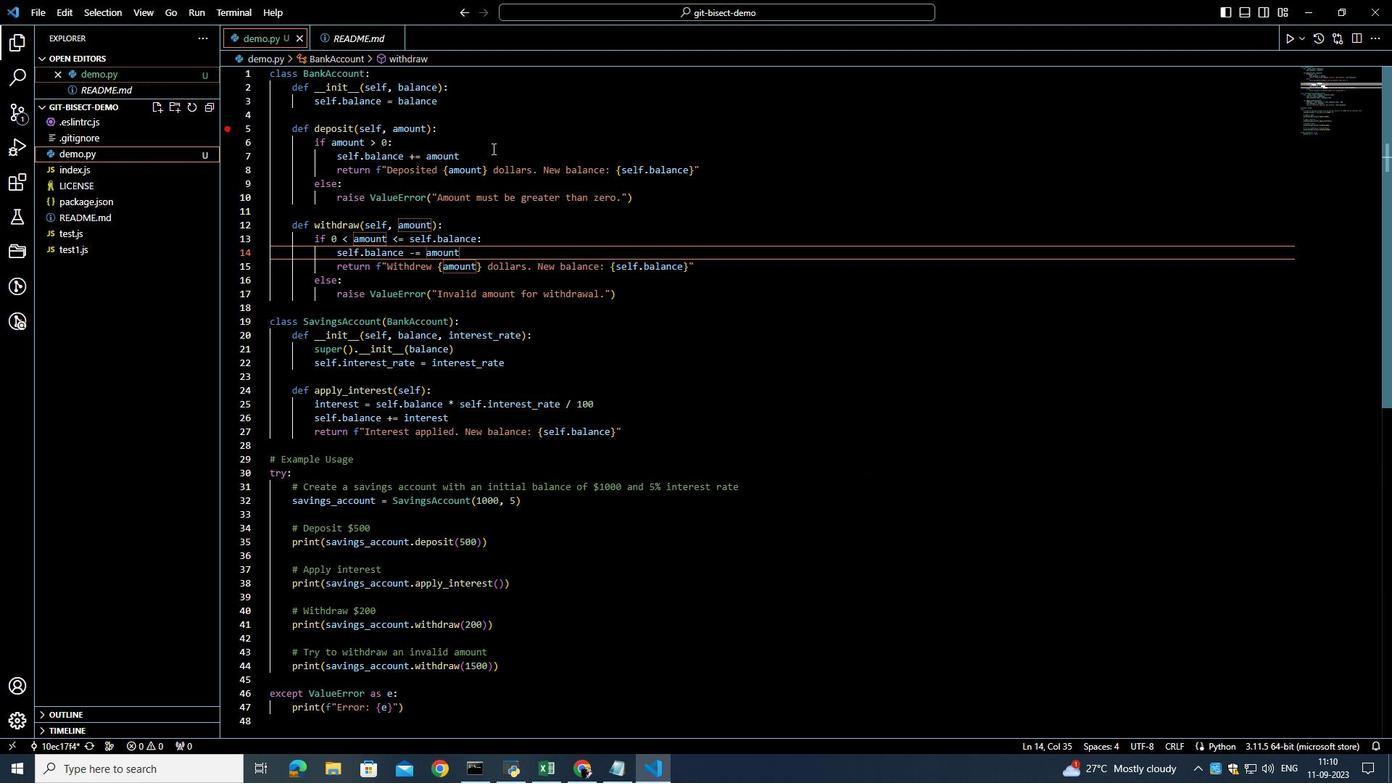 
Action: Mouse scrolled (480, 137) with delta (0, 0)
Screenshot: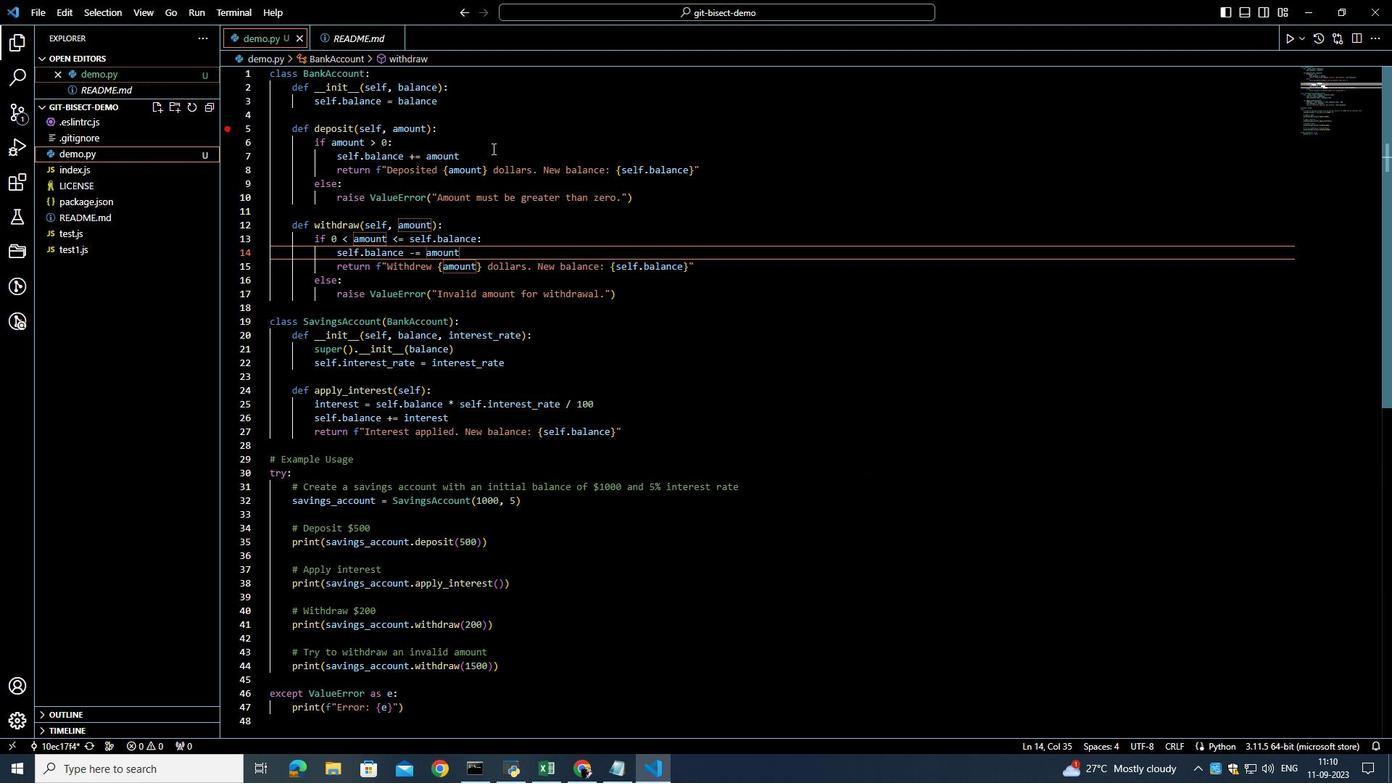 
Action: Mouse scrolled (480, 137) with delta (0, 0)
Screenshot: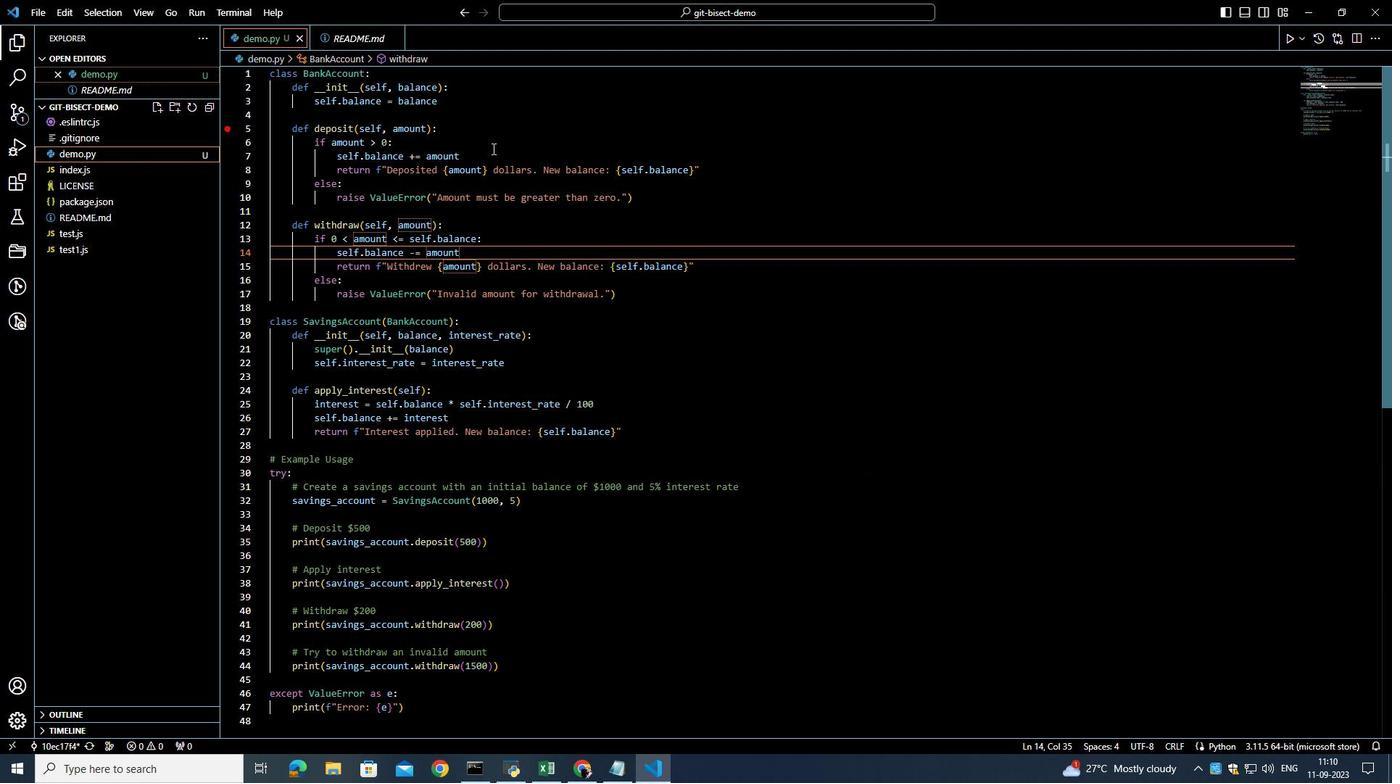 
Action: Mouse scrolled (480, 137) with delta (0, 0)
Screenshot: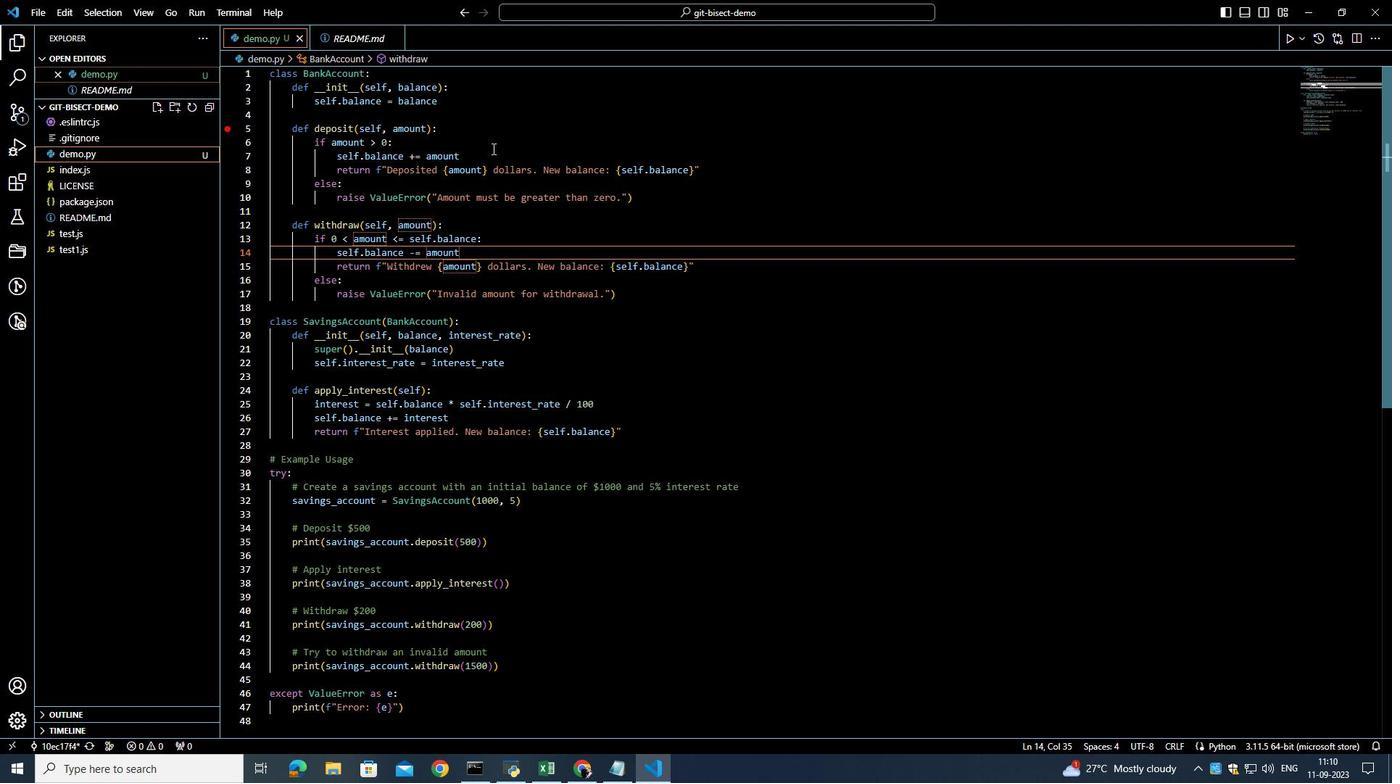 
Action: Mouse scrolled (480, 137) with delta (0, 0)
Screenshot: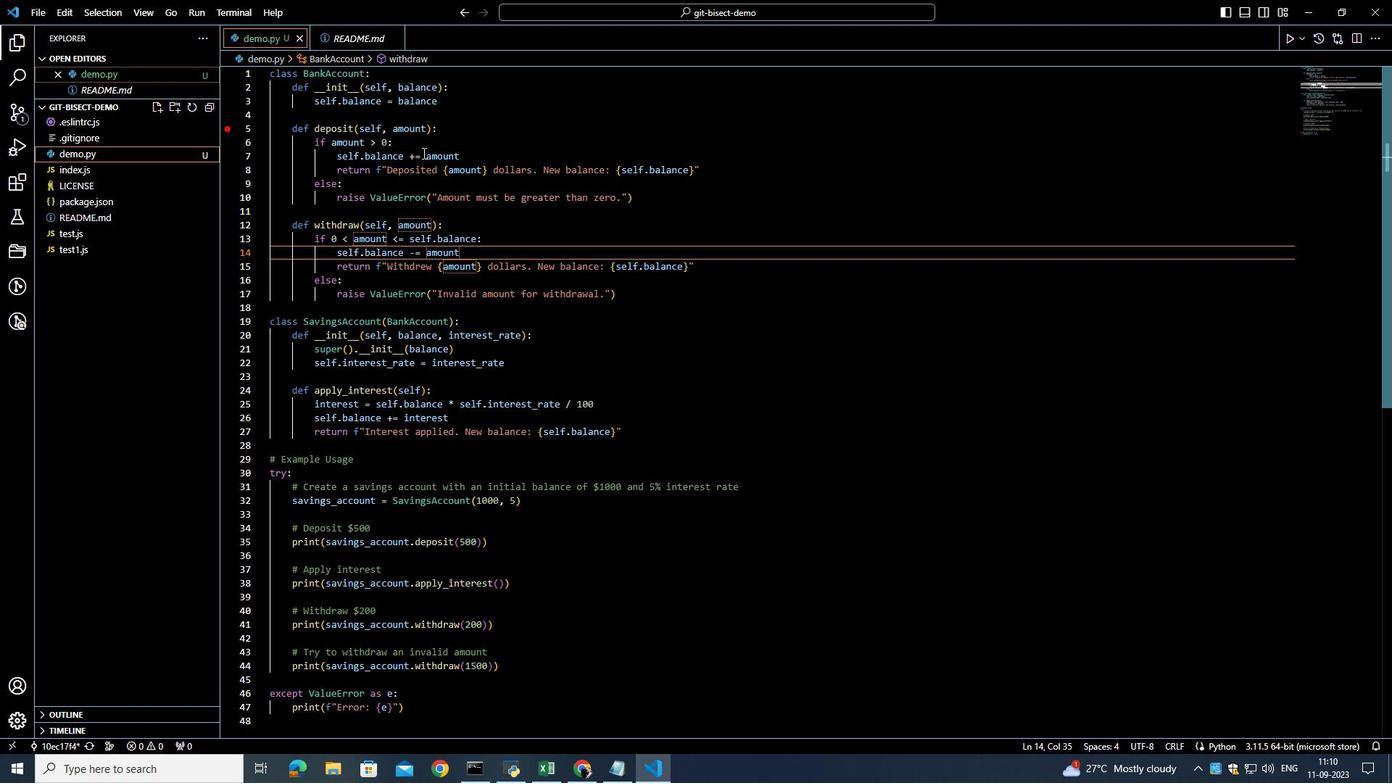 
Action: Mouse scrolled (480, 137) with delta (0, 0)
Screenshot: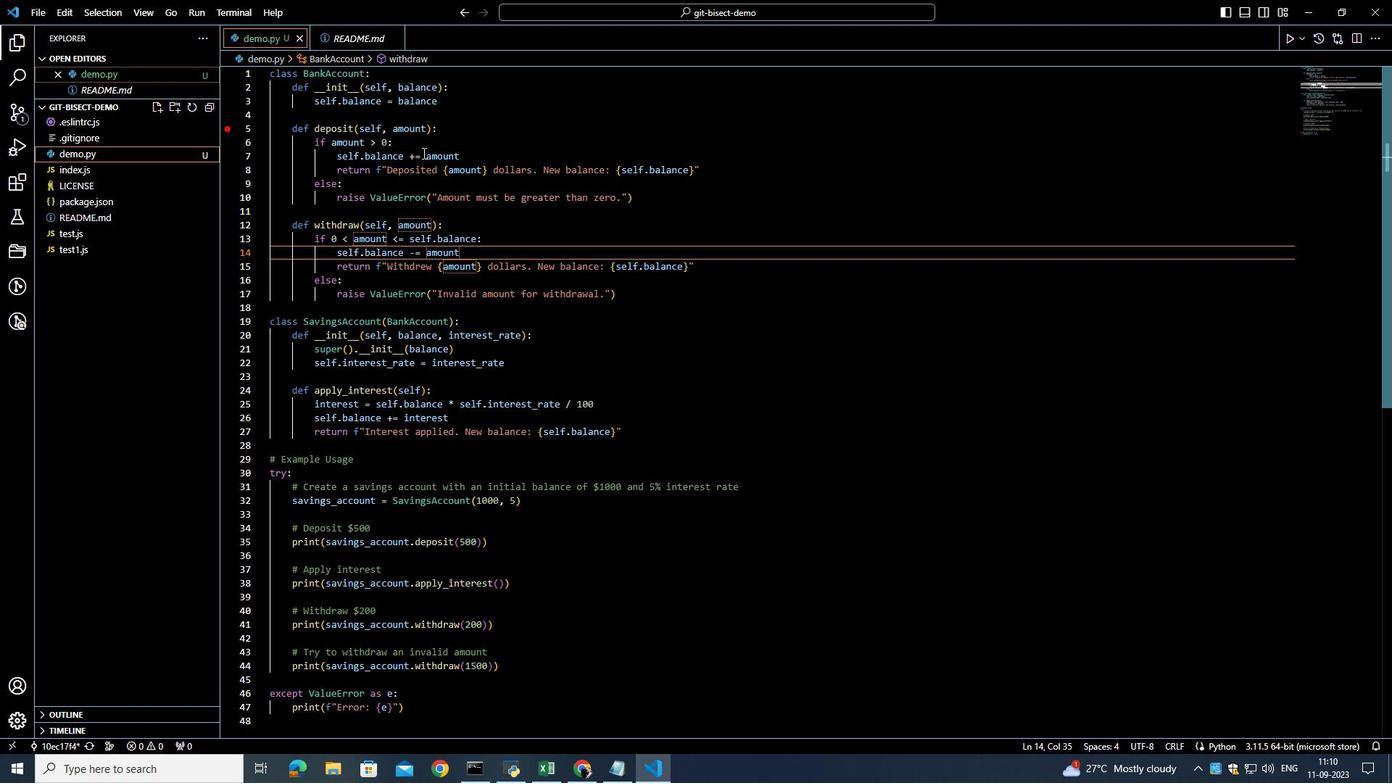 
Action: Mouse moved to (328, 78)
Screenshot: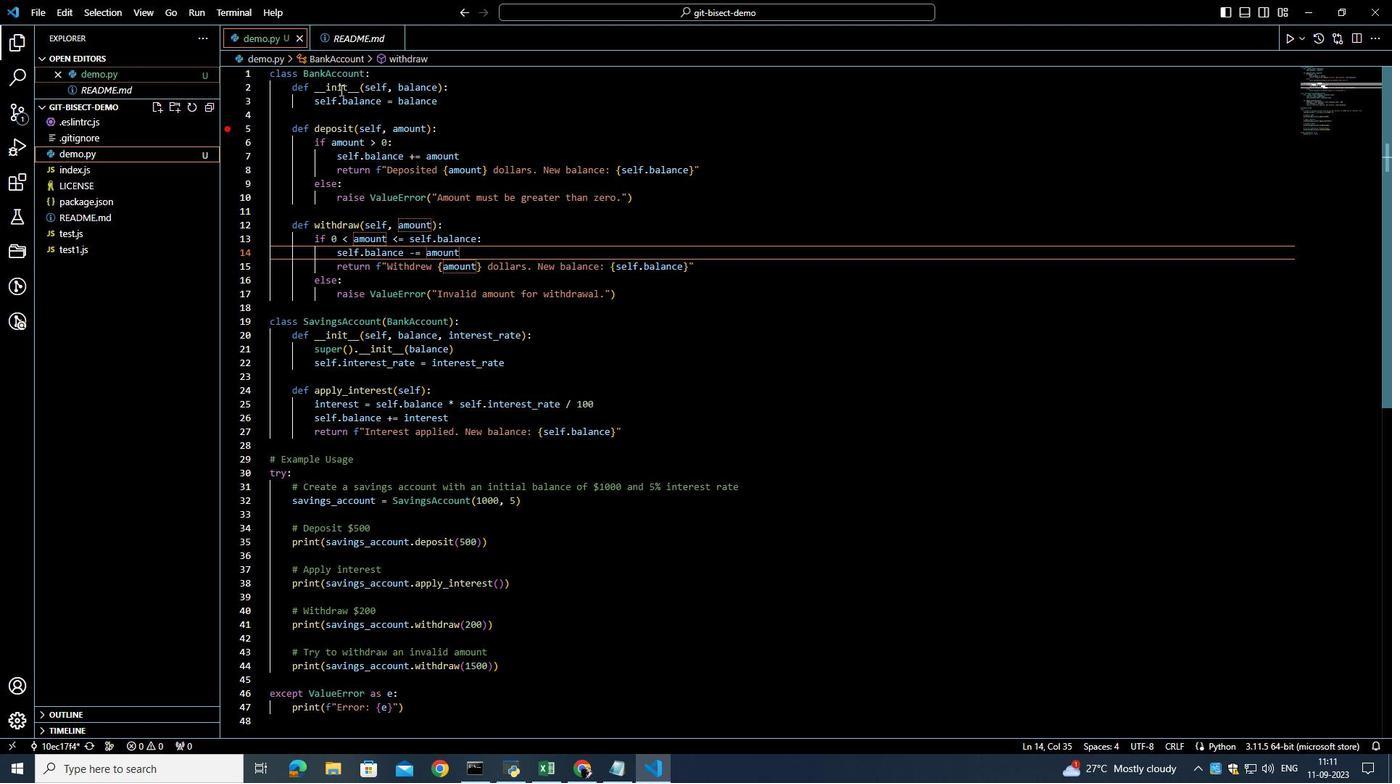 
Action: Mouse pressed left at (328, 78)
Screenshot: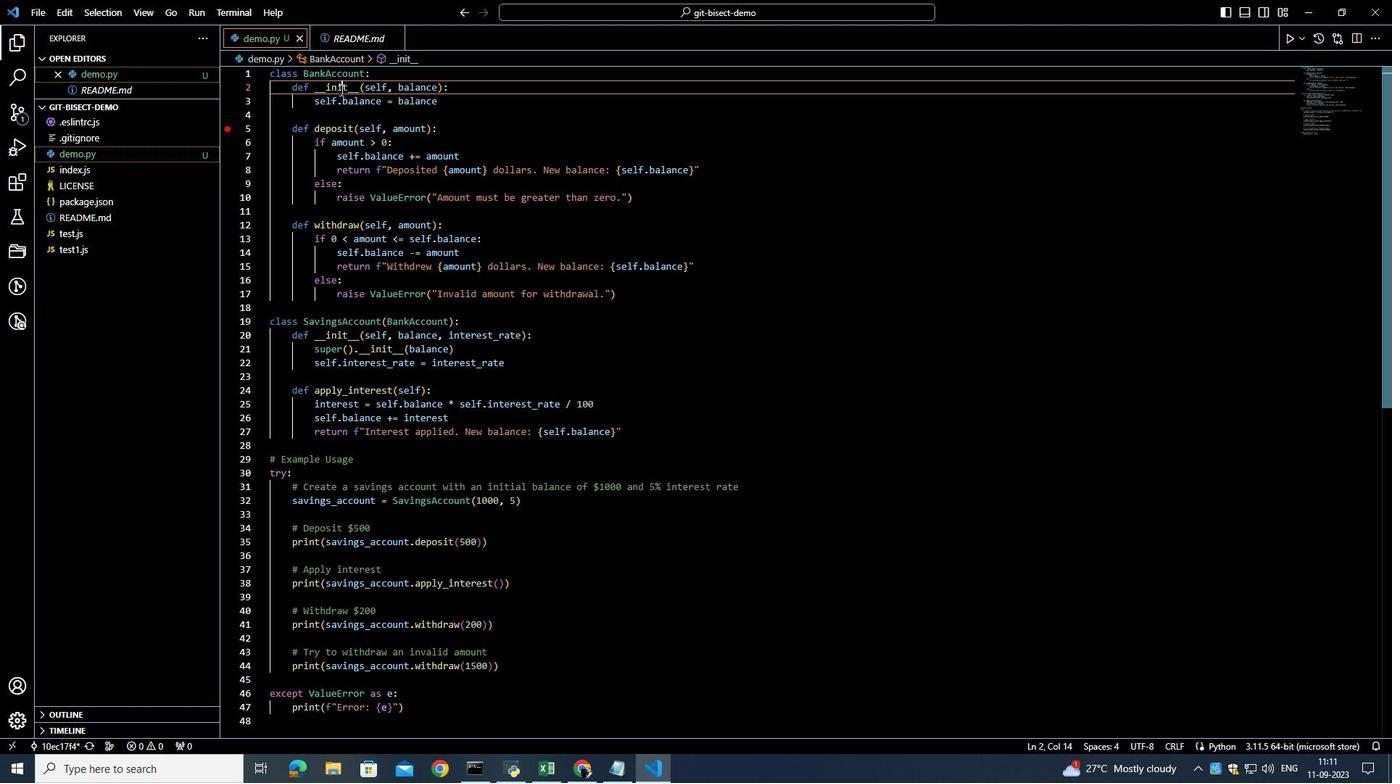 
Action: Mouse moved to (291, 63)
Screenshot: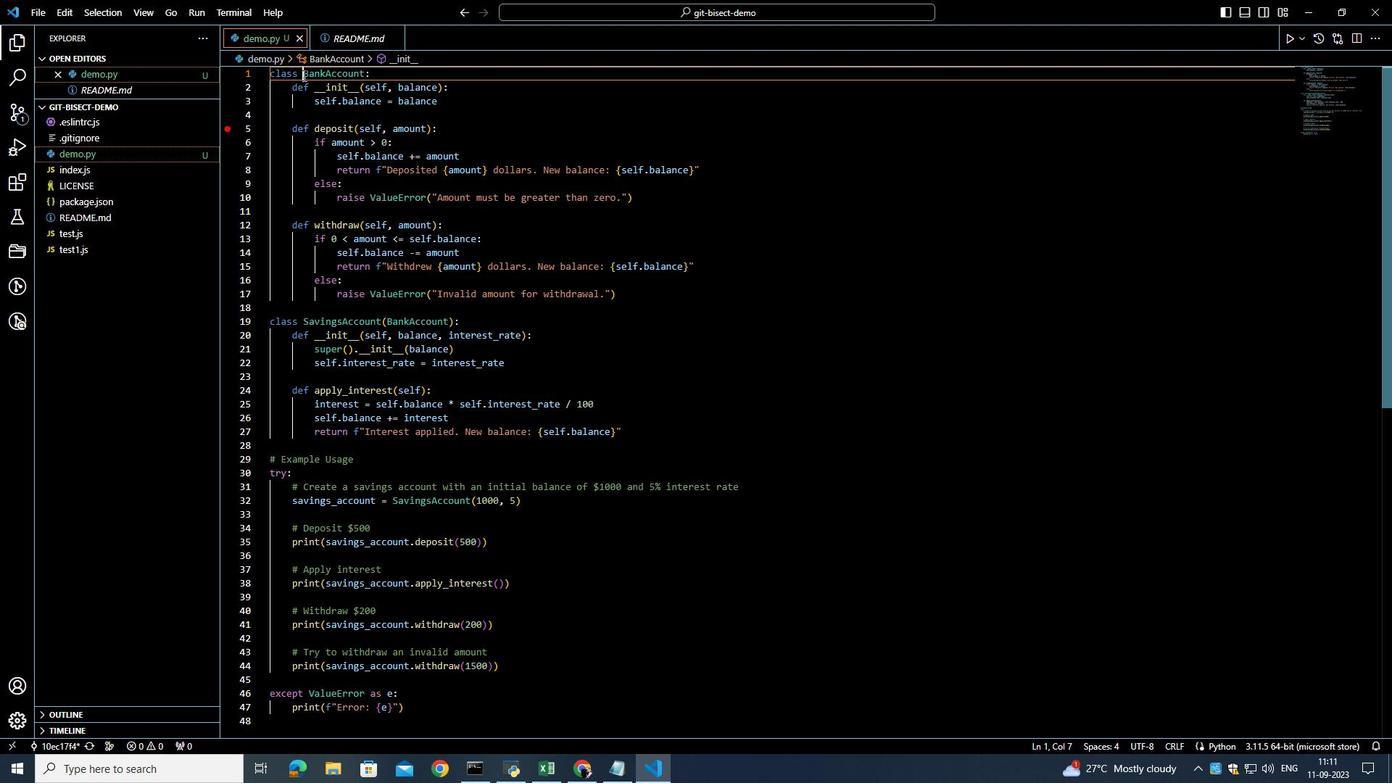 
Action: Mouse pressed left at (291, 63)
Screenshot: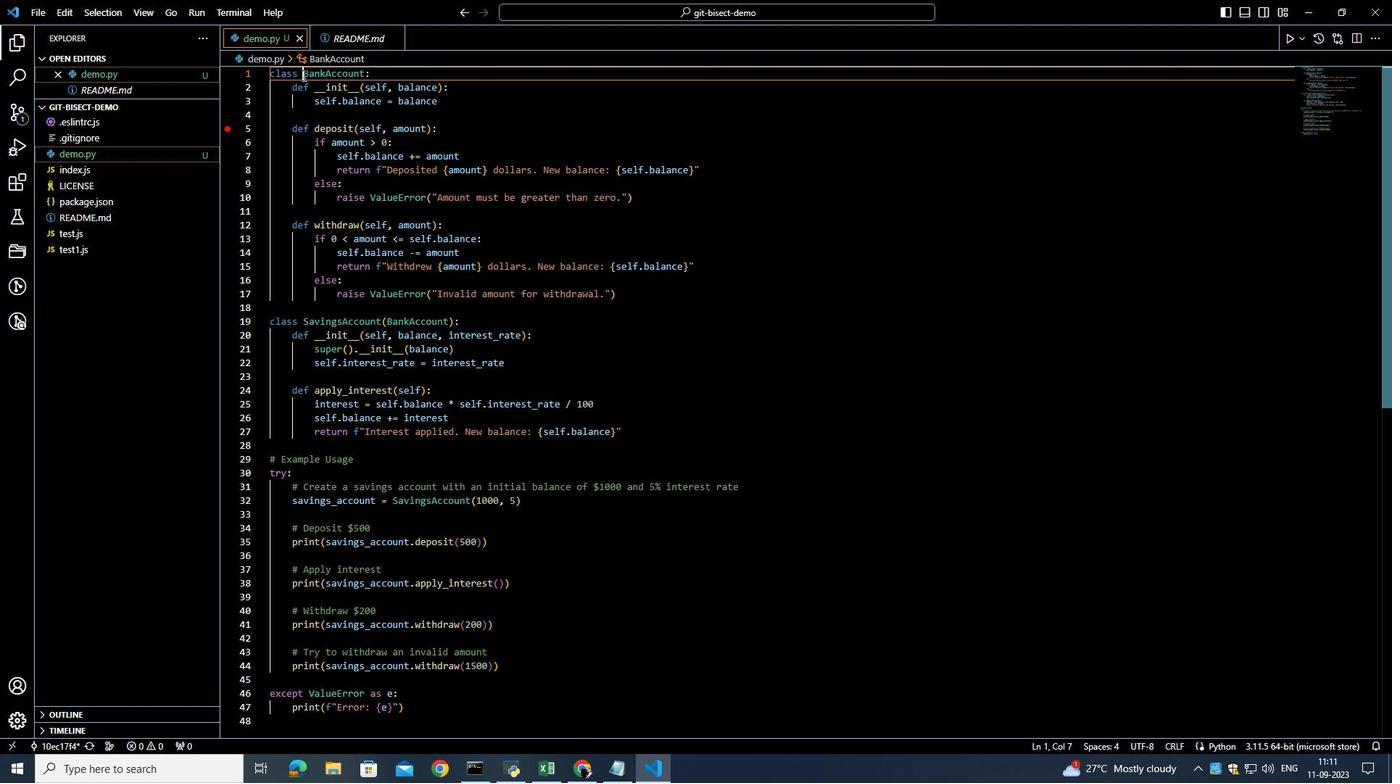 
Action: Mouse moved to (349, 63)
Screenshot: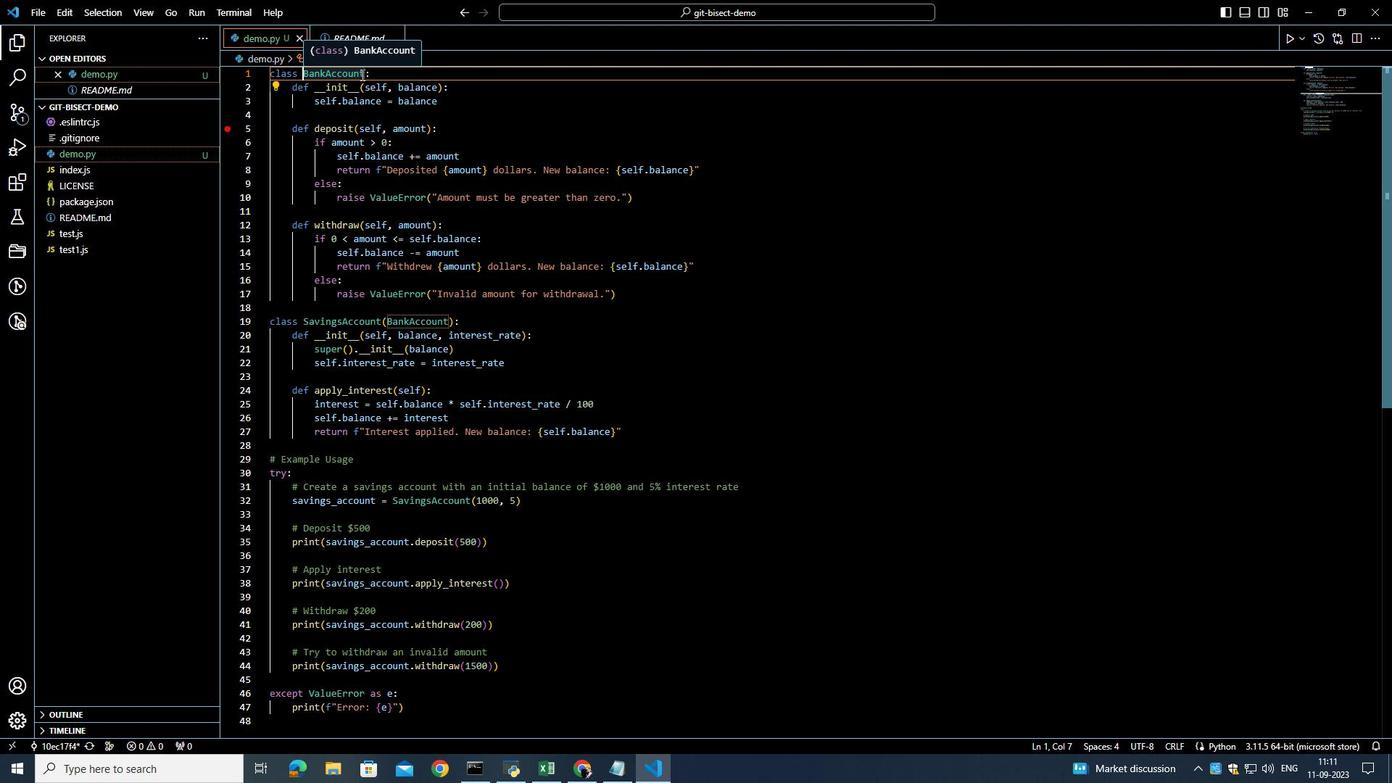 
Action: Key pressed <Key.alt_l>
Screenshot: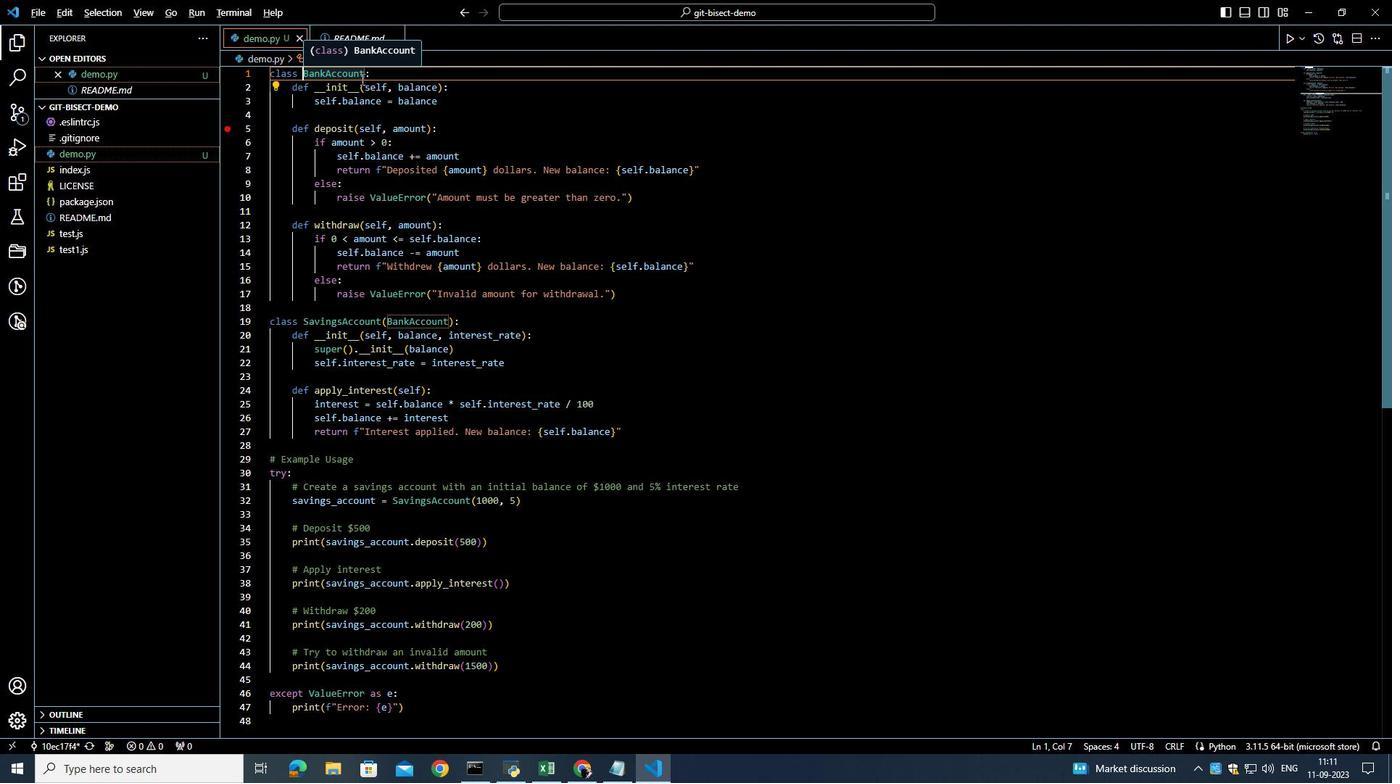 
Action: Mouse moved to (348, 75)
Screenshot: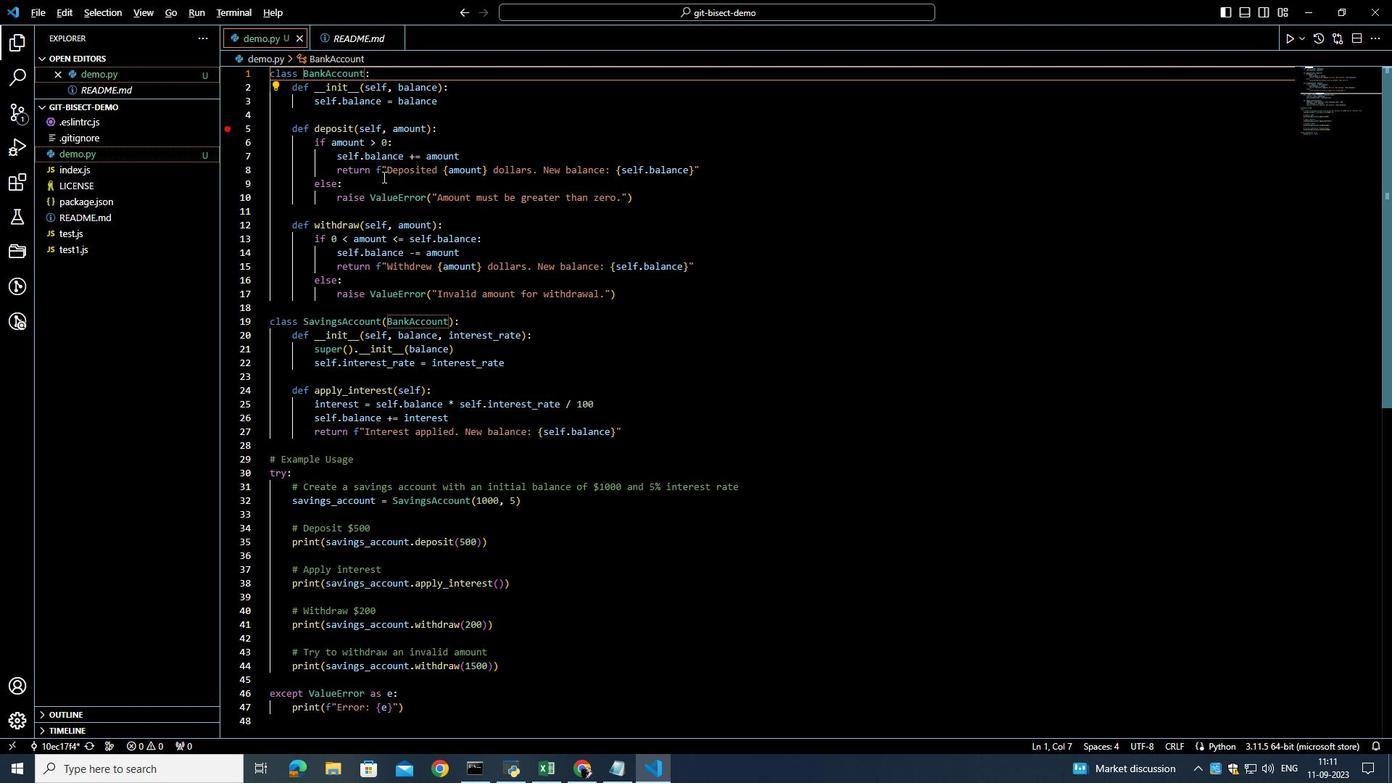 
Action: Key pressed <Key.alt_l>
Screenshot: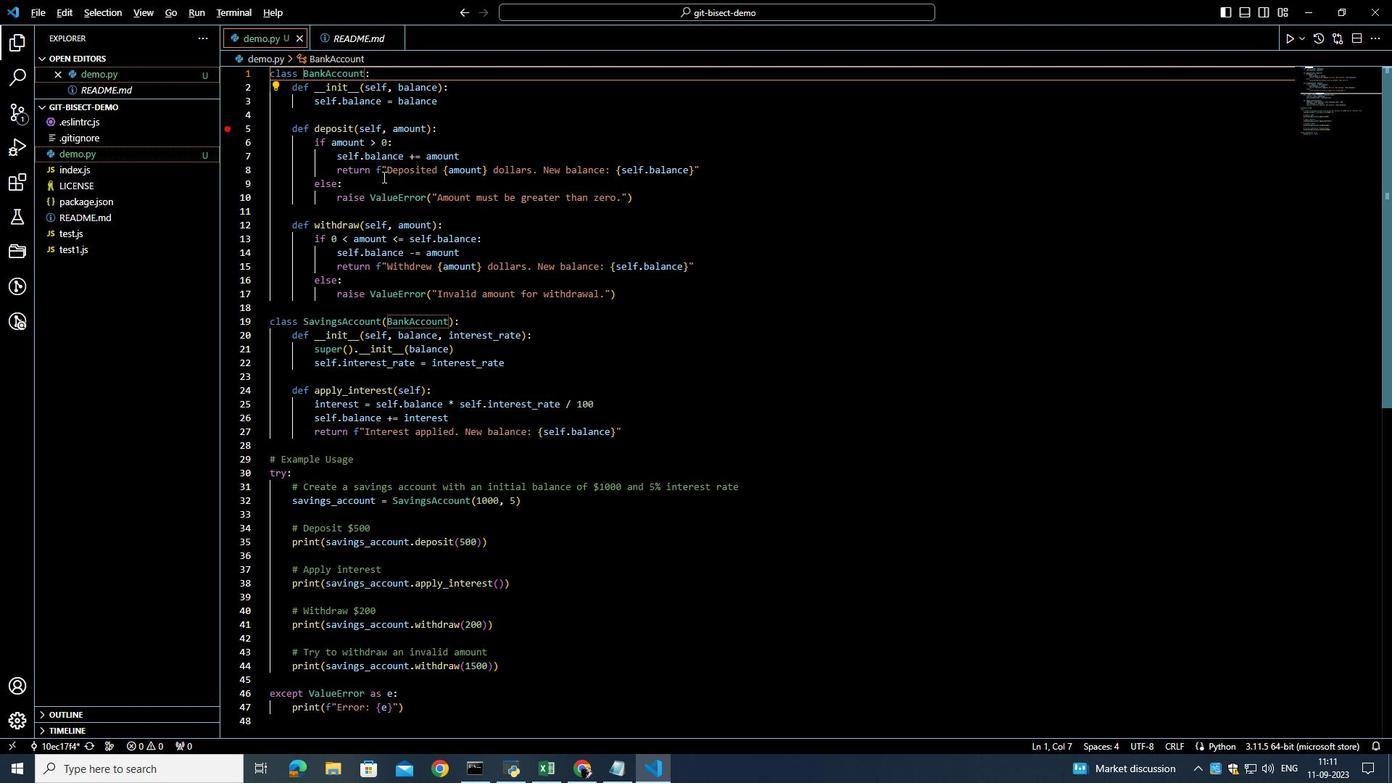 
Action: Mouse moved to (347, 81)
Screenshot: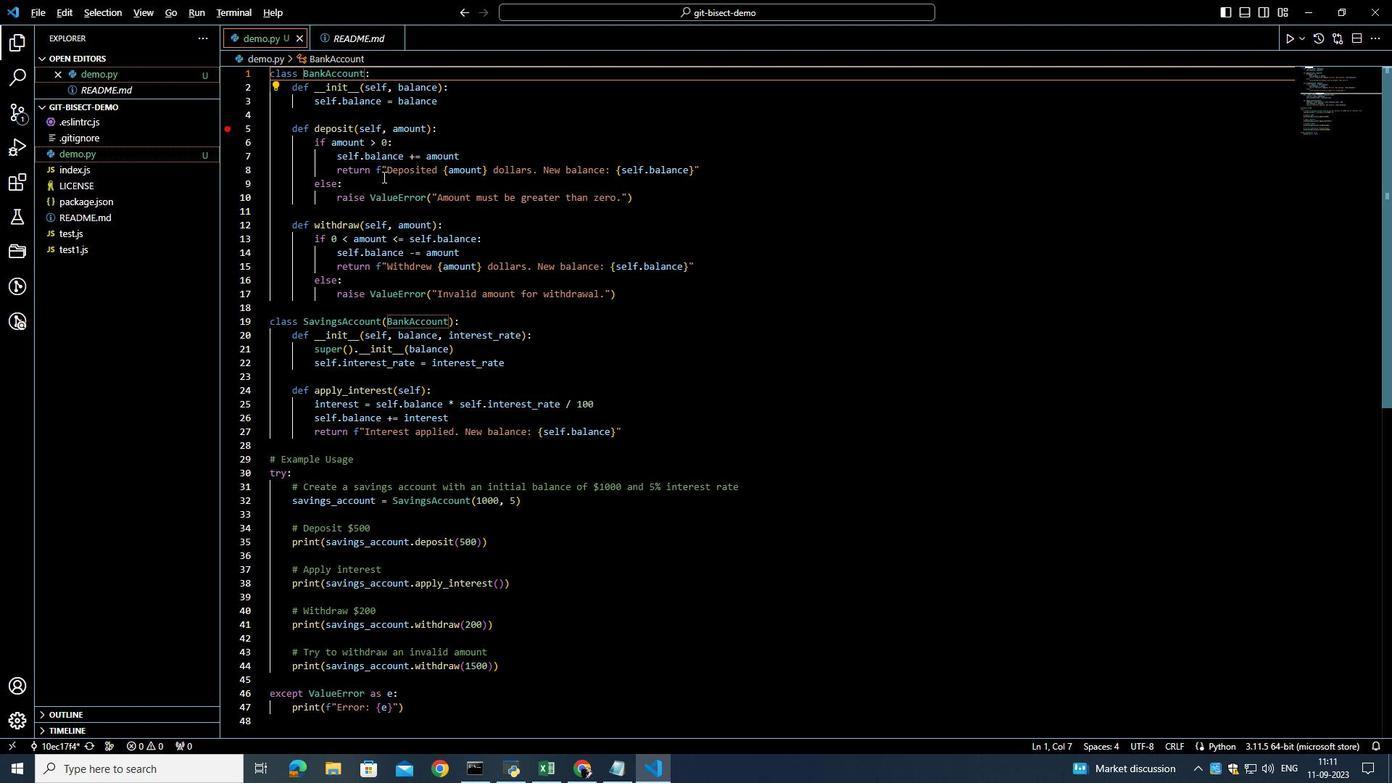 
Action: Key pressed <Key.alt_l>
Screenshot: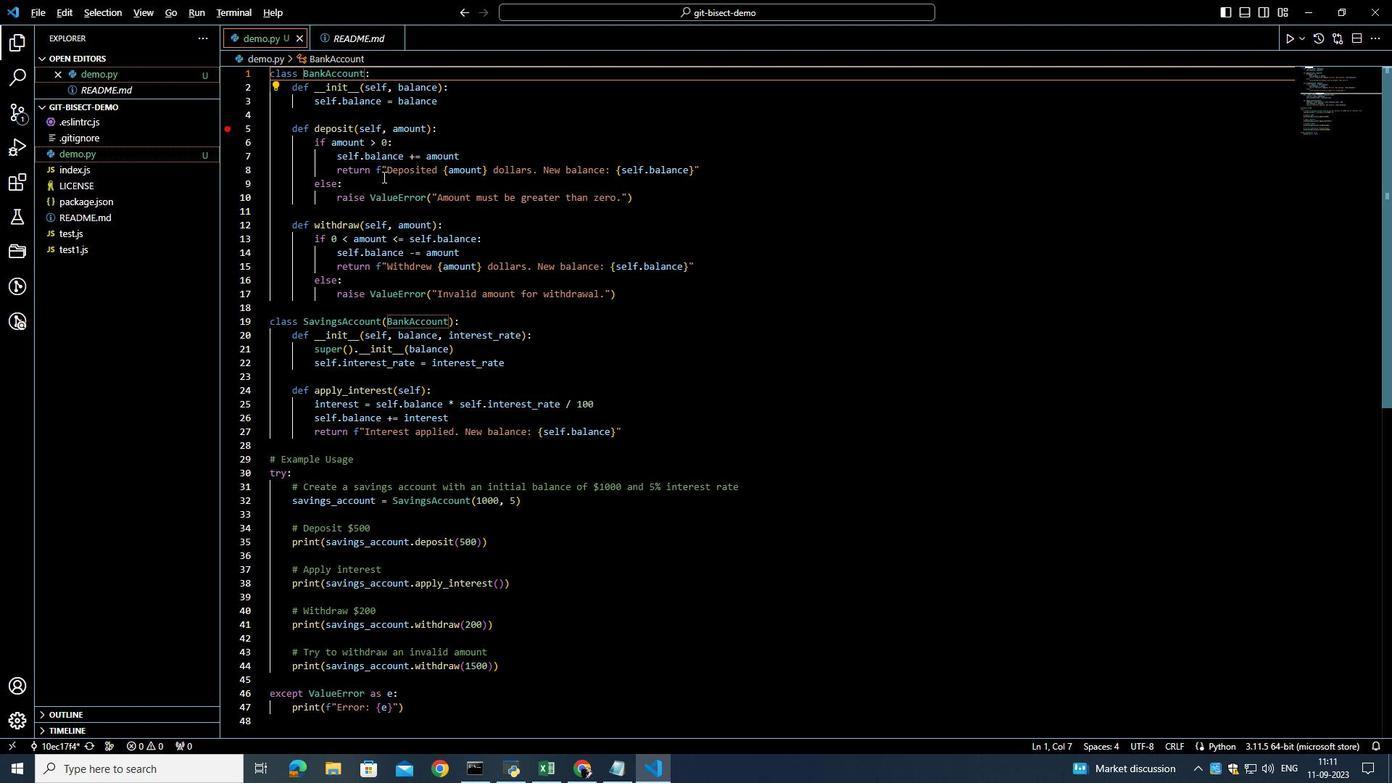 
Action: Mouse moved to (347, 88)
Screenshot: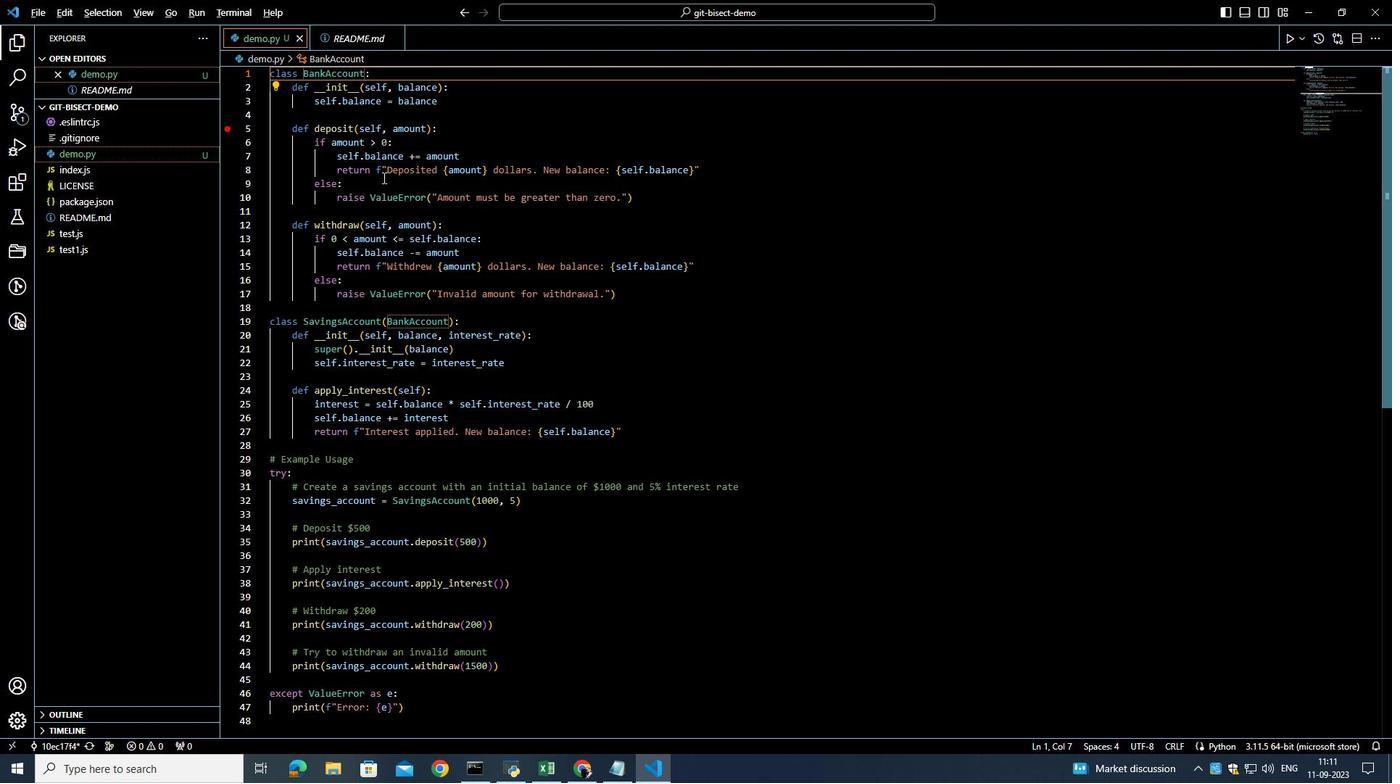 
Action: Key pressed <Key.alt_l>
Screenshot: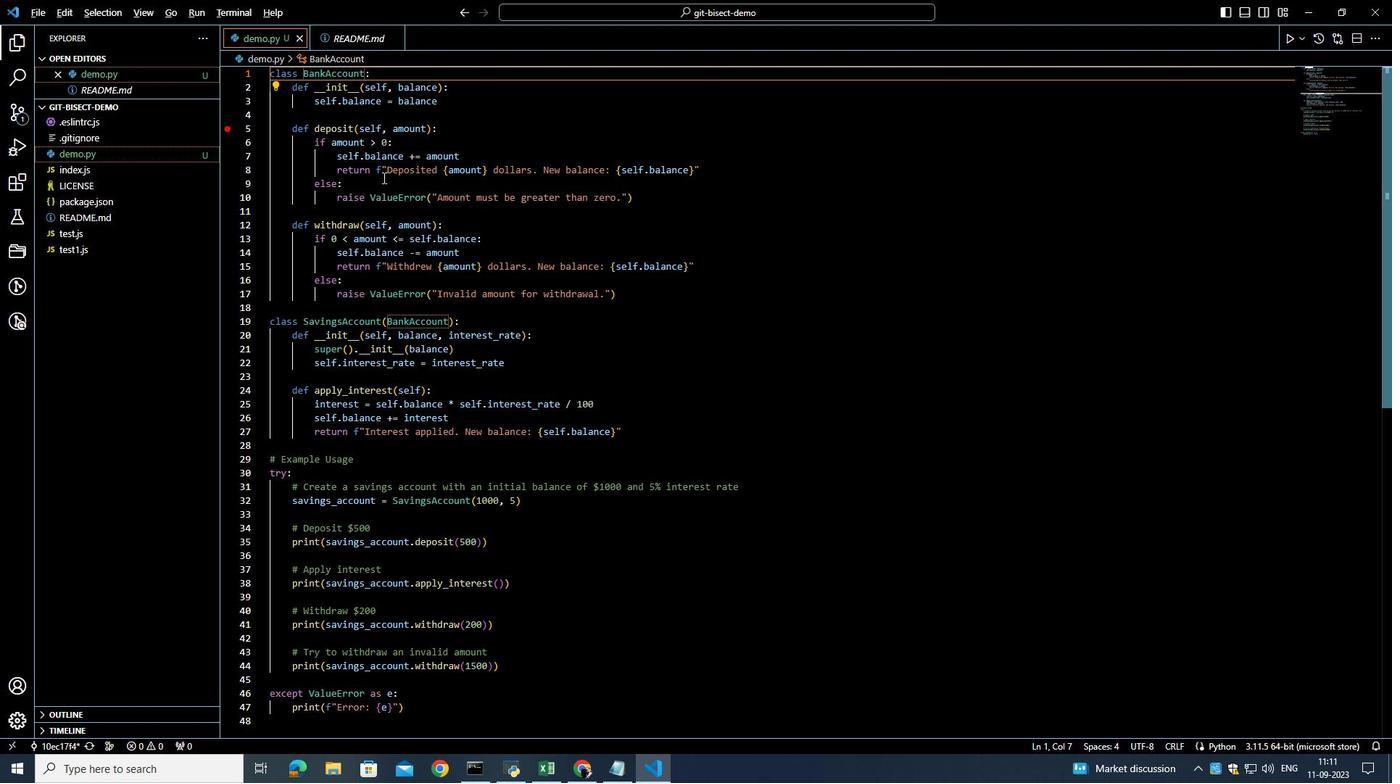 
Action: Mouse moved to (347, 93)
Screenshot: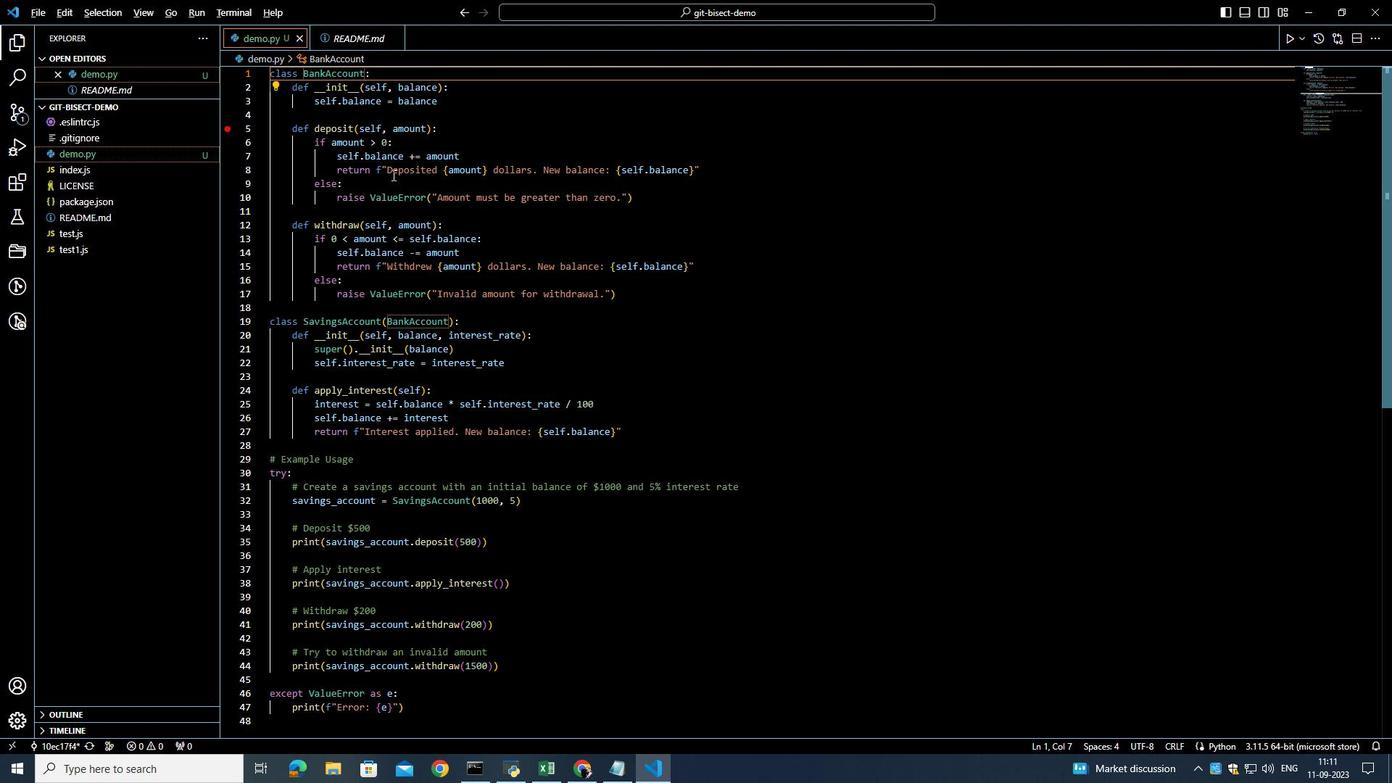 
Action: Key pressed <Key.alt_l>
Screenshot: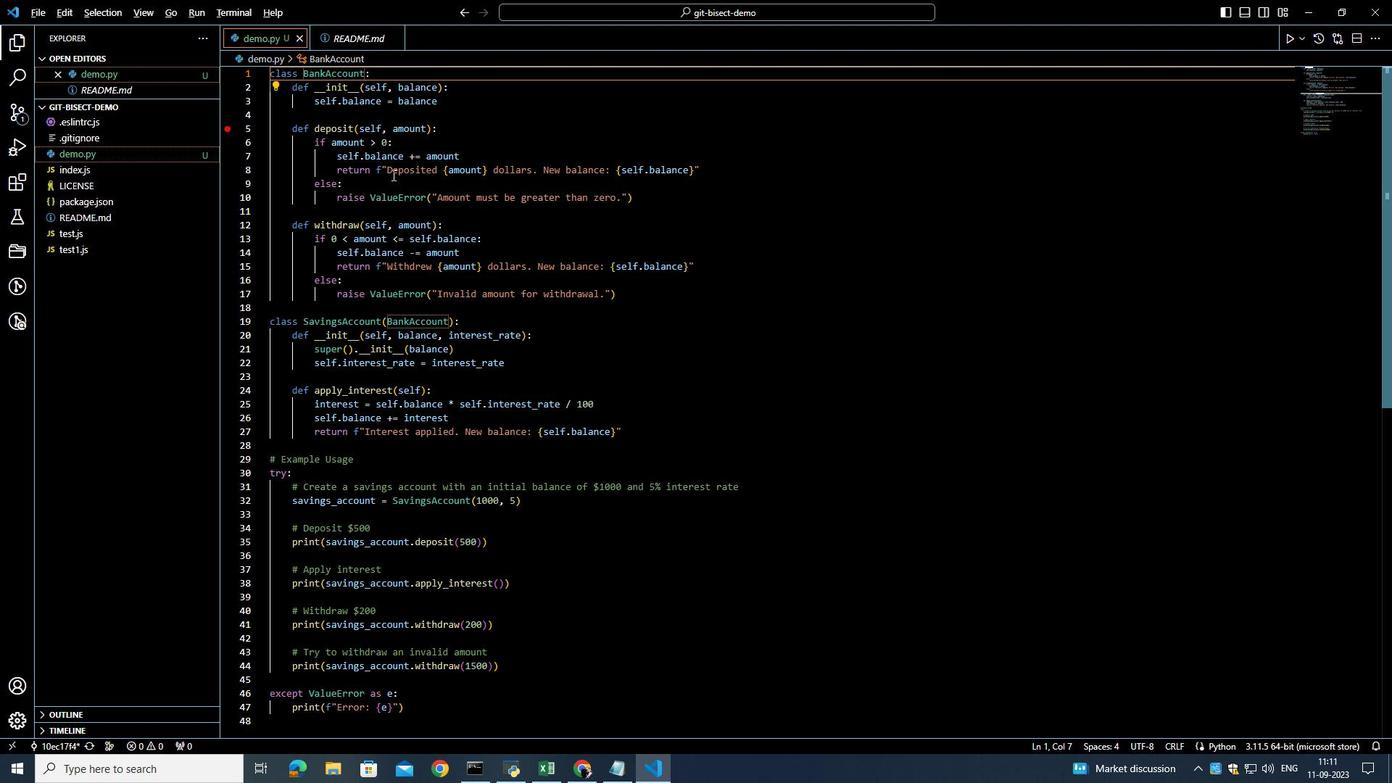 
Action: Mouse moved to (347, 99)
Screenshot: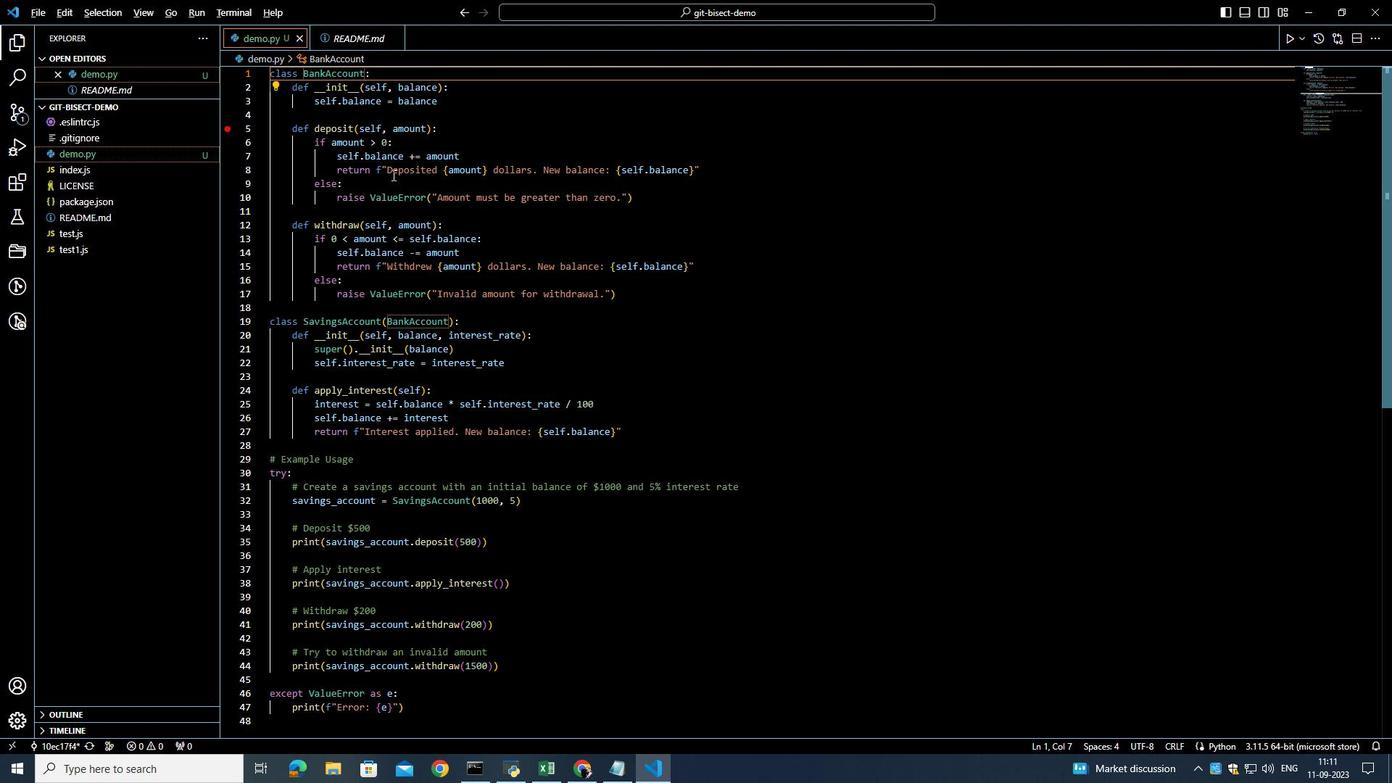 
Action: Key pressed <Key.alt_l>
Screenshot: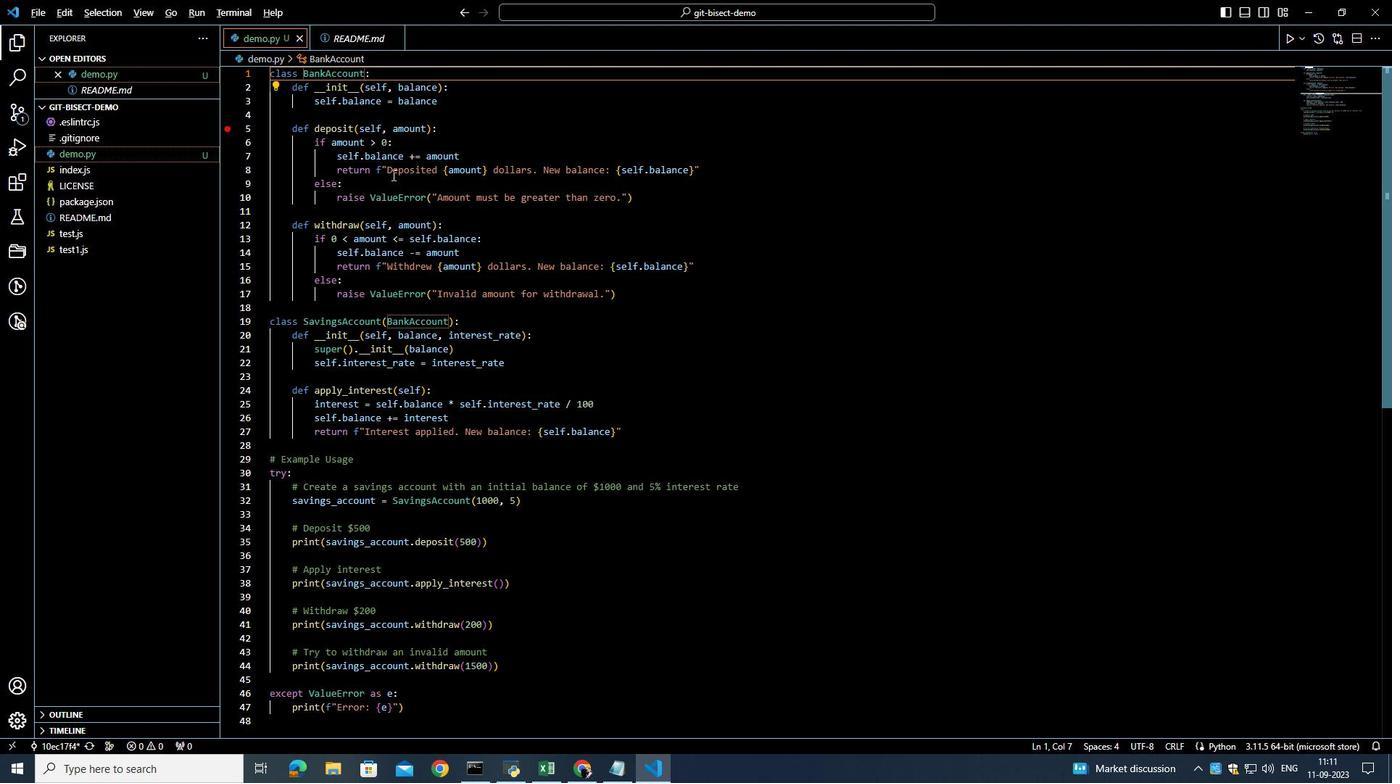 
Action: Mouse moved to (352, 120)
Screenshot: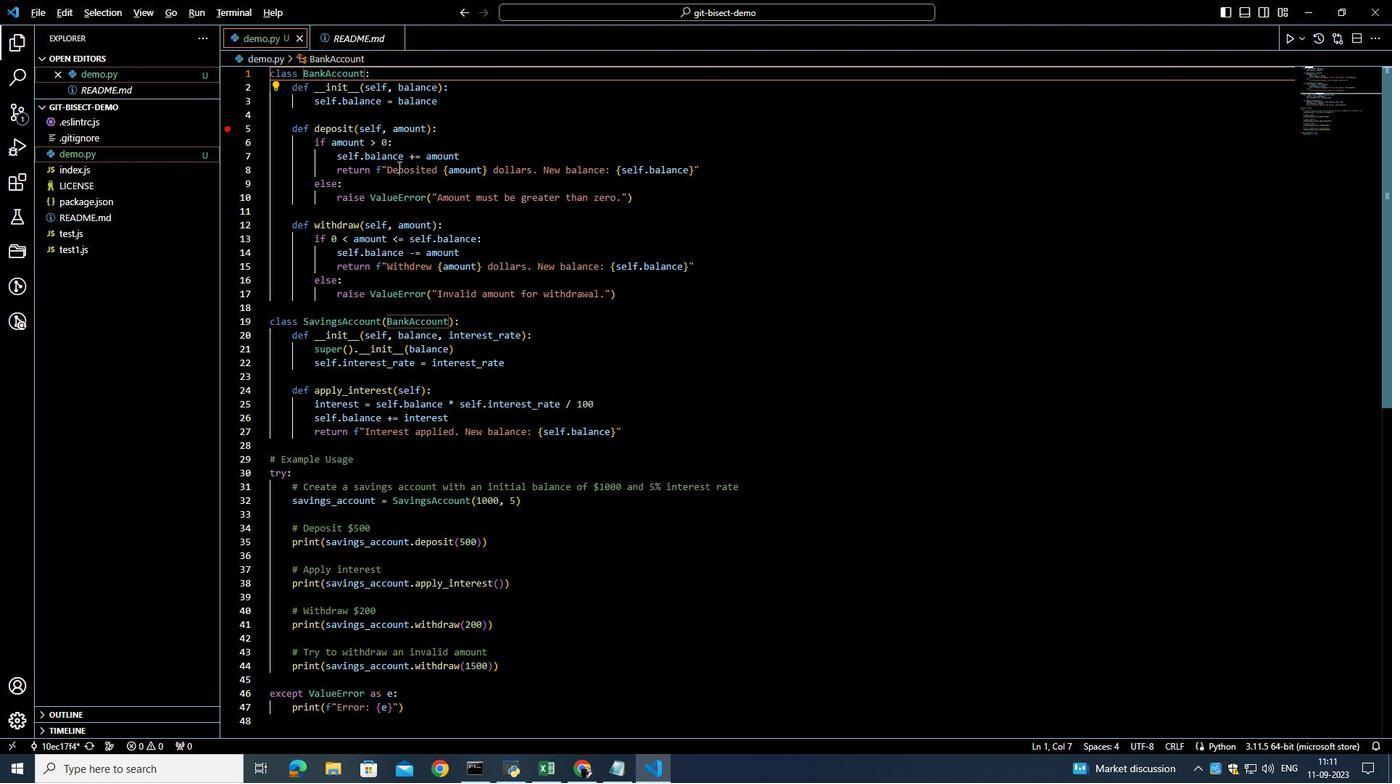 
Action: Key pressed <Key.alt_l>
Screenshot: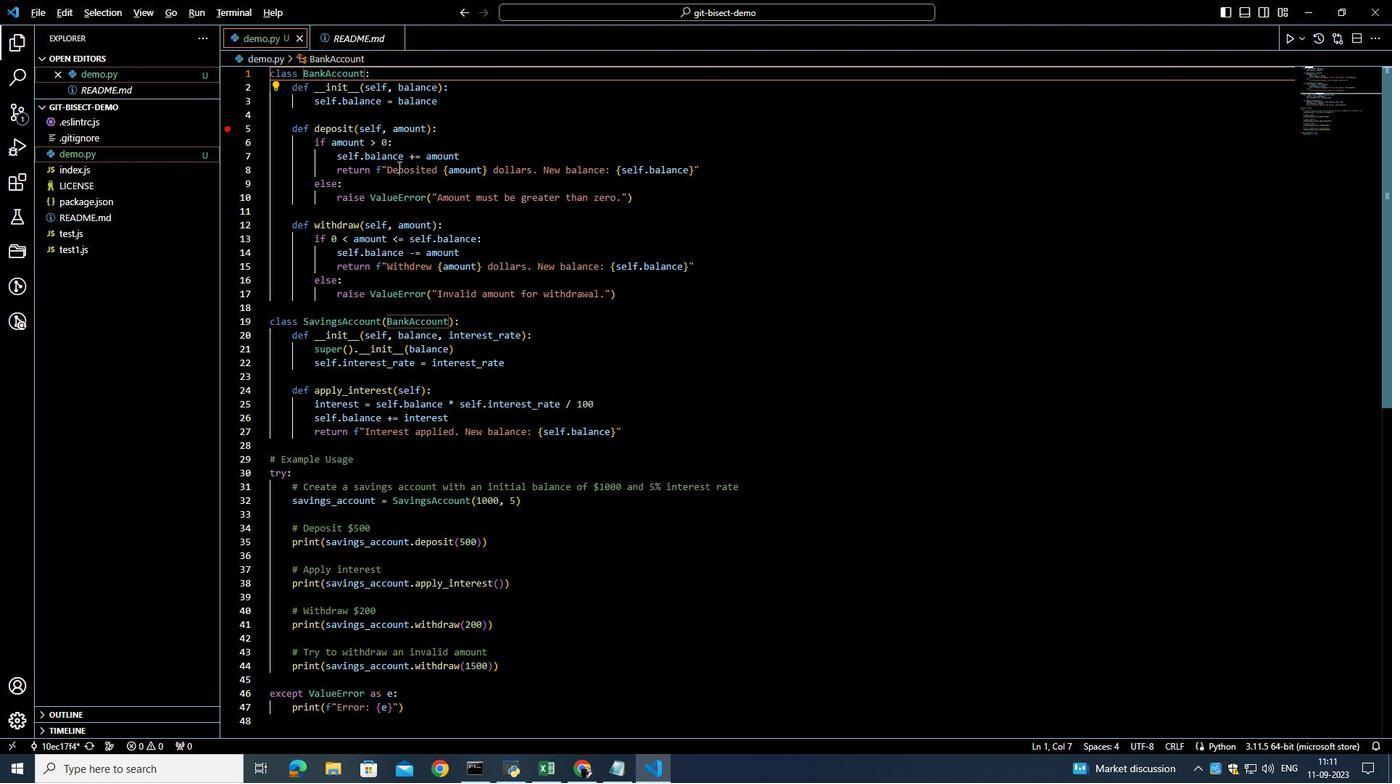 
Action: Mouse moved to (360, 137)
Screenshot: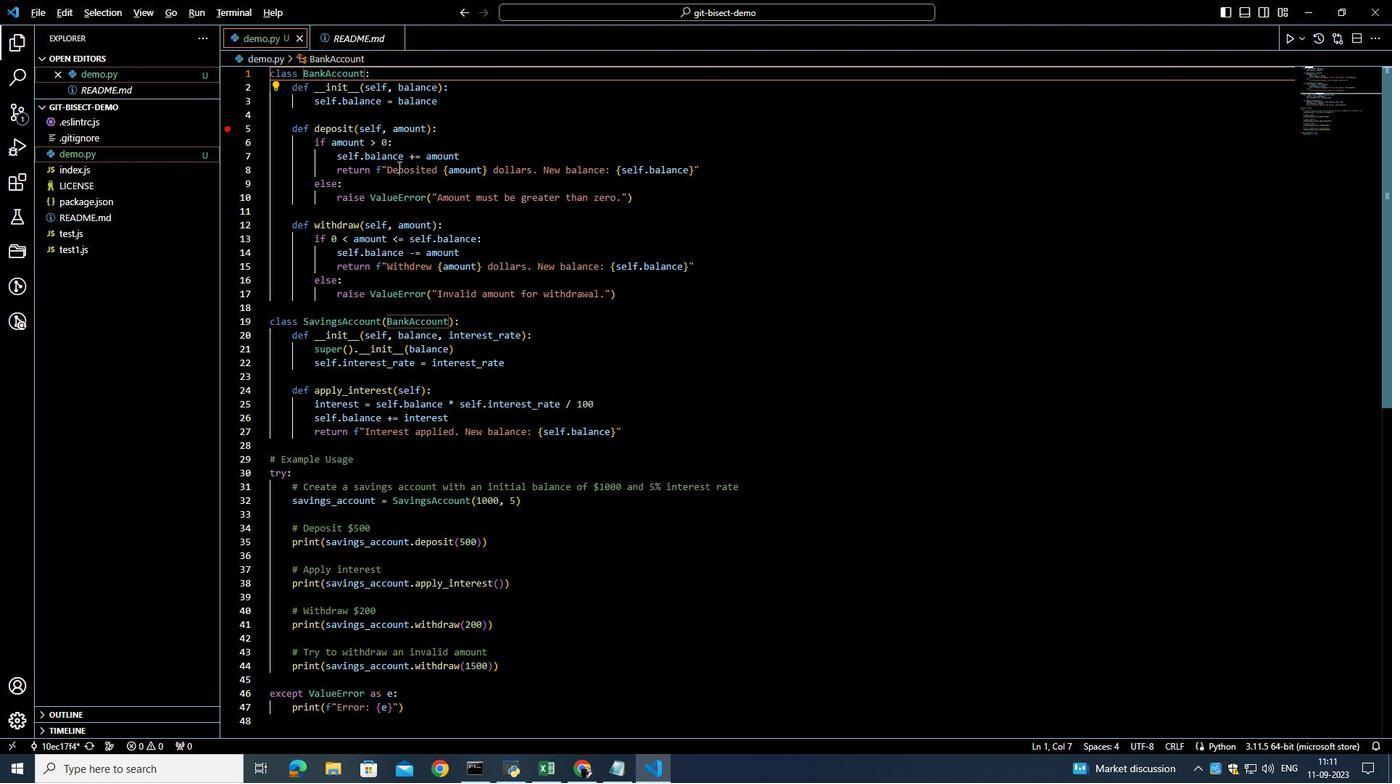 
Action: Key pressed <Key.alt_l>
Screenshot: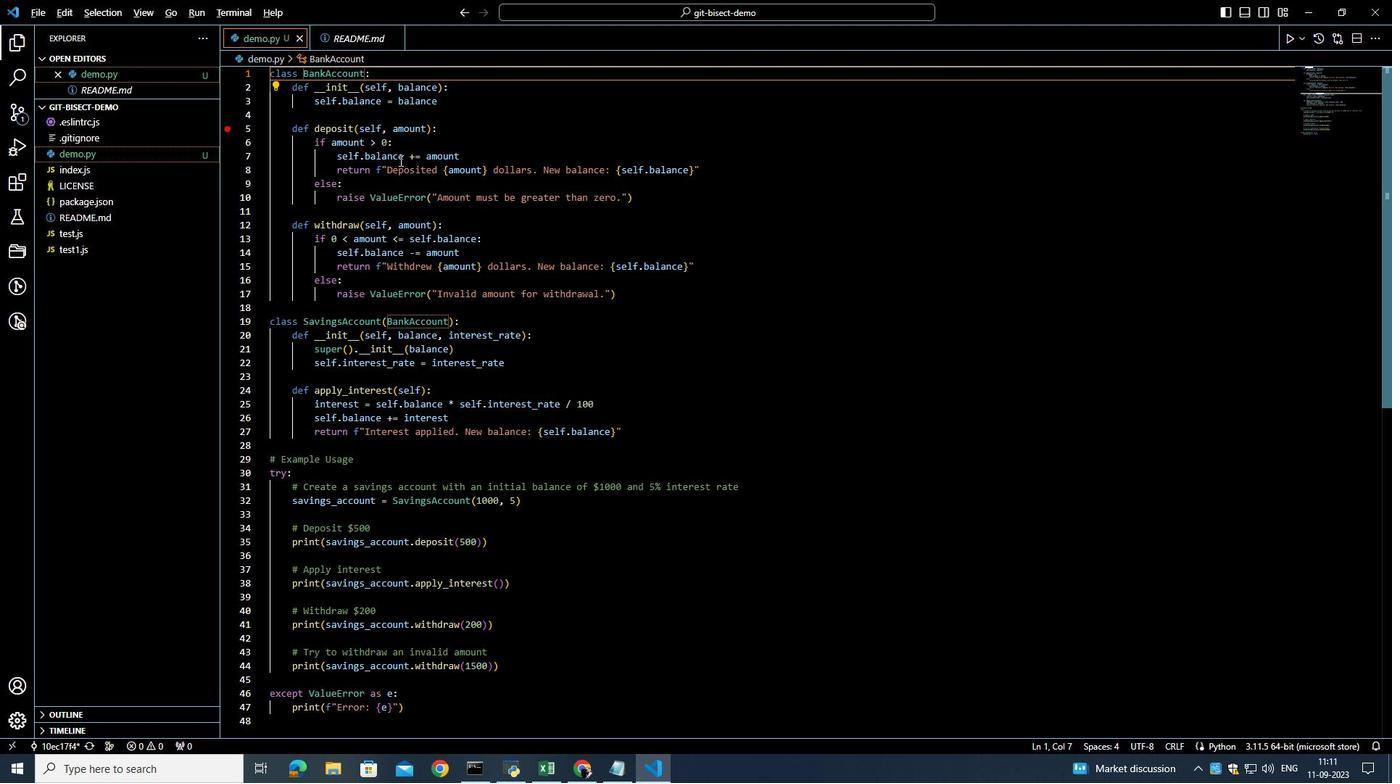 
Action: Mouse moved to (367, 154)
Screenshot: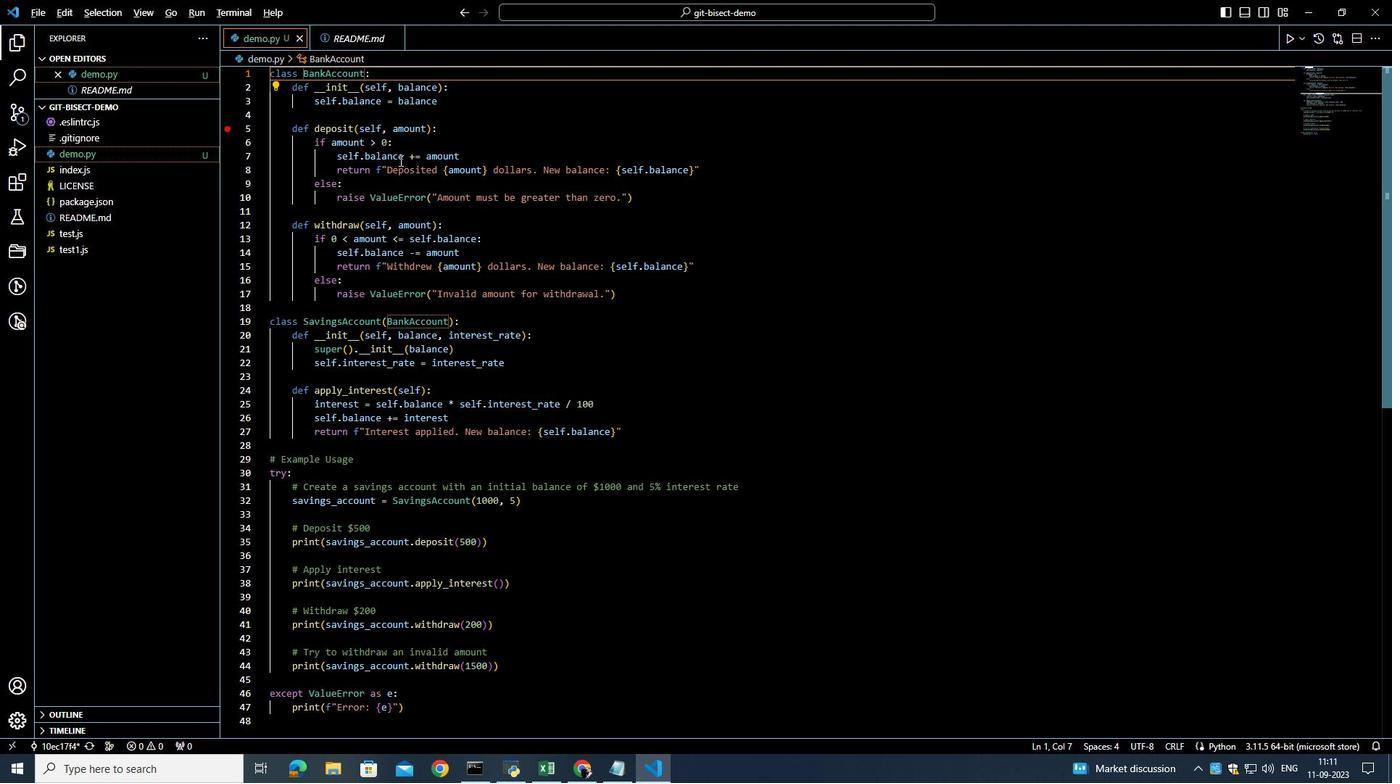 
Action: Key pressed <Key.alt_l>
Screenshot: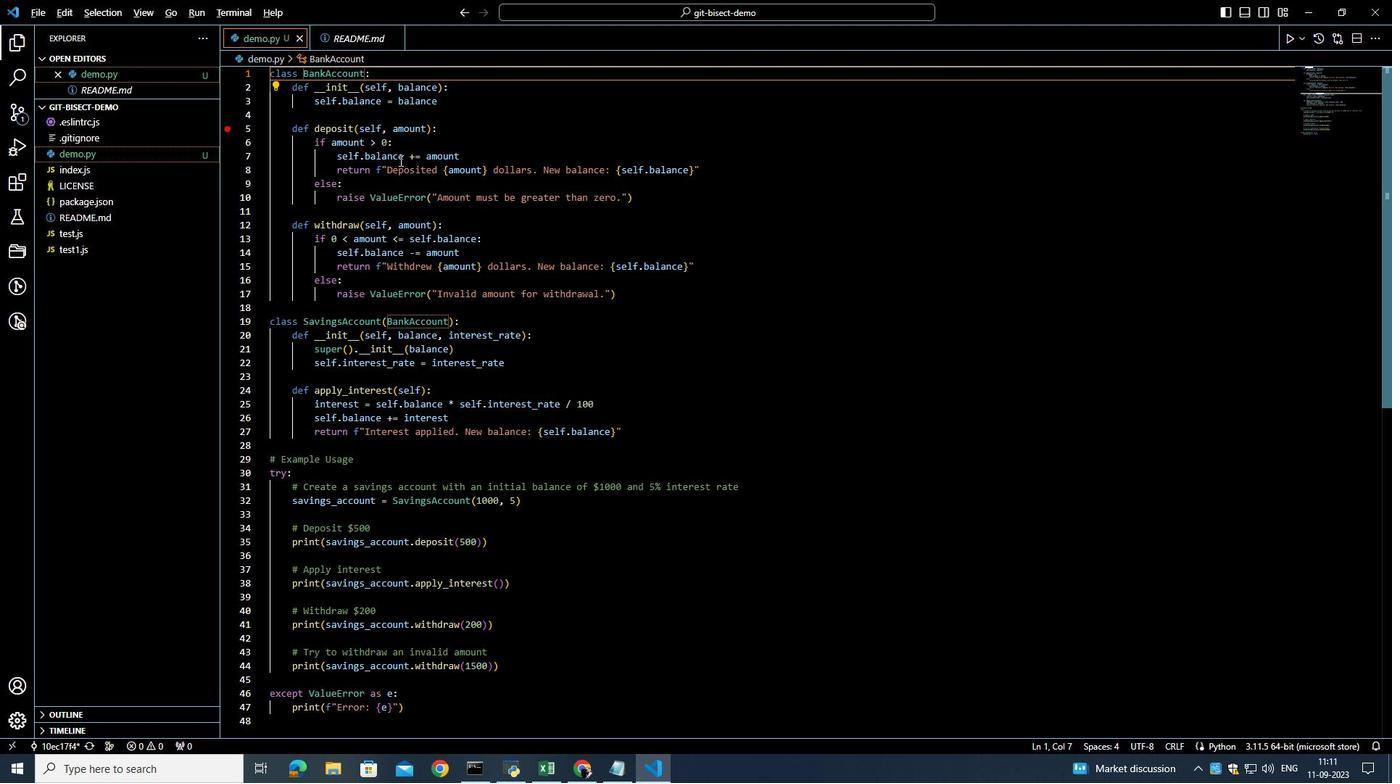 
Action: Mouse moved to (370, 164)
Screenshot: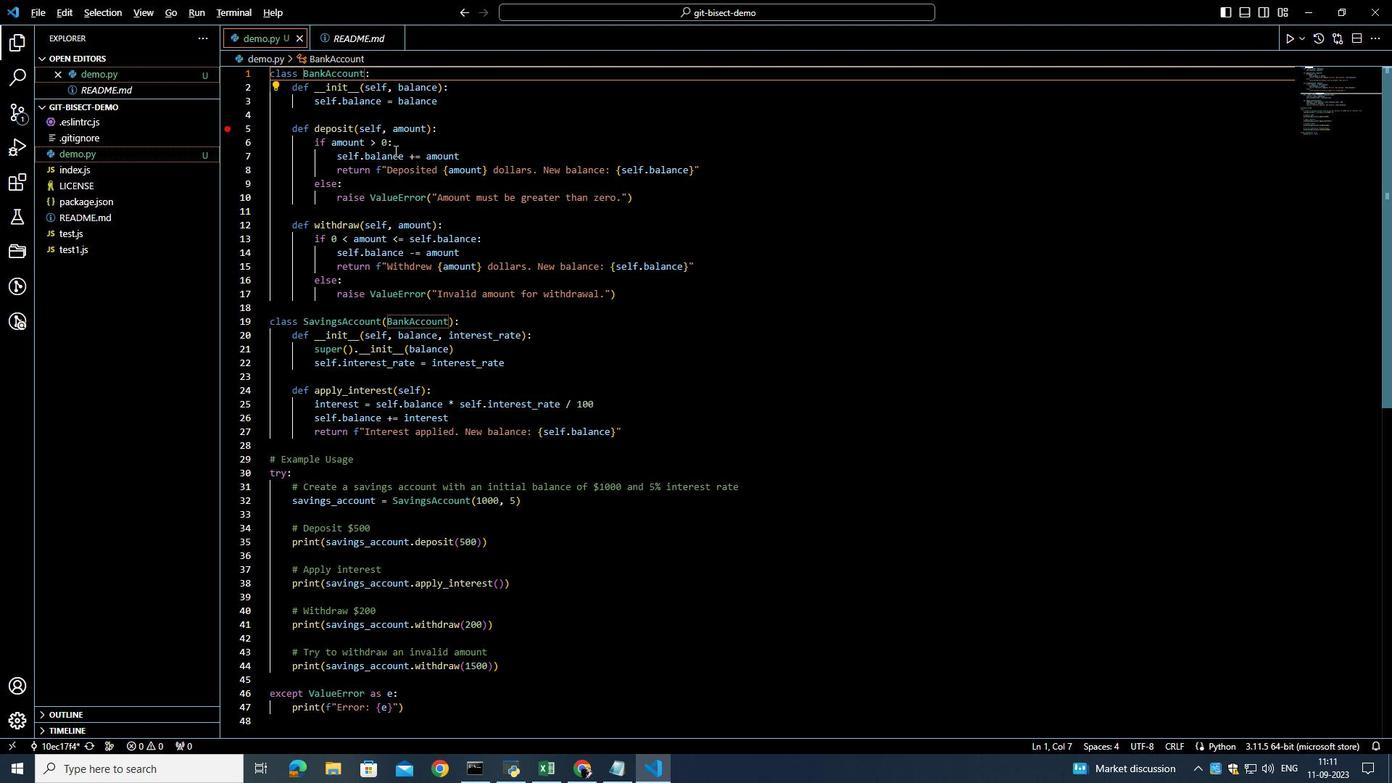 
Action: Key pressed <Key.alt_l>
Screenshot: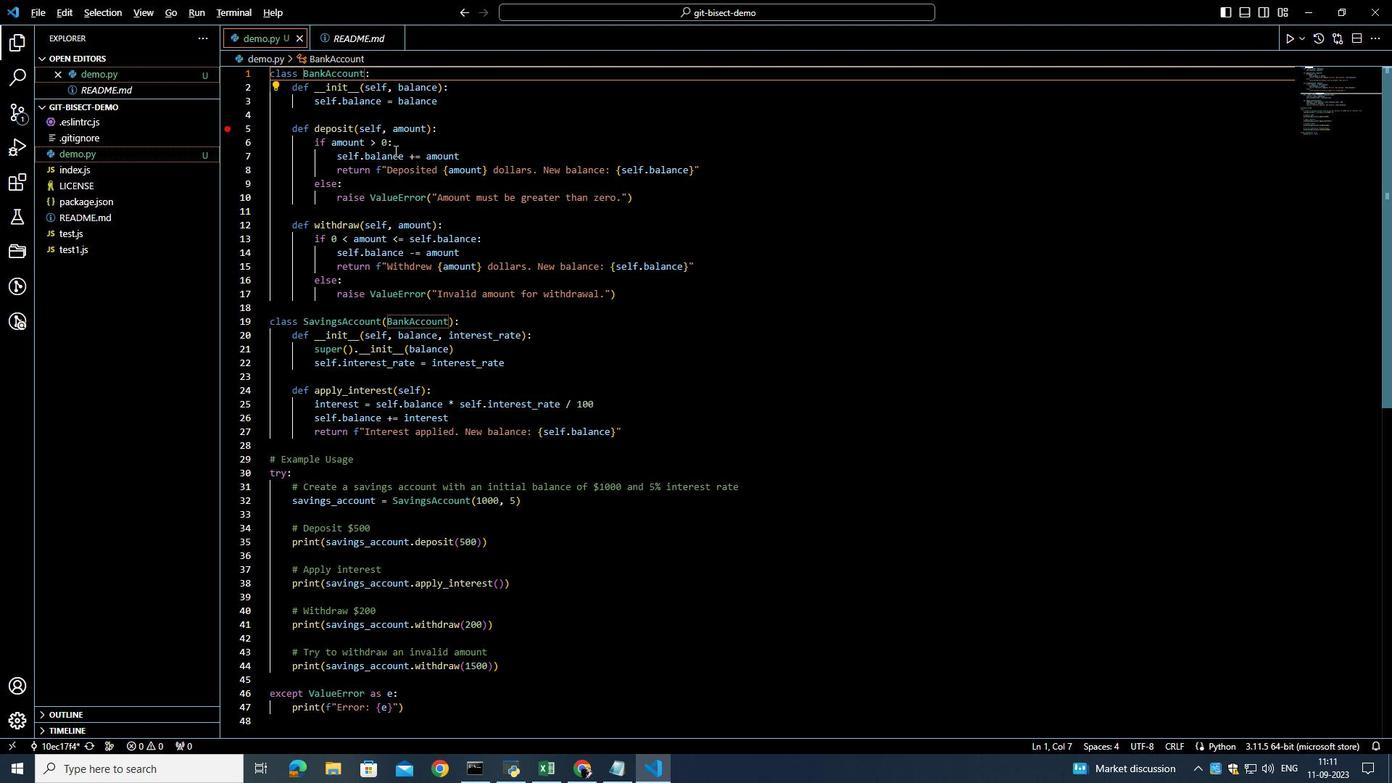 
Action: Mouse moved to (371, 165)
Screenshot: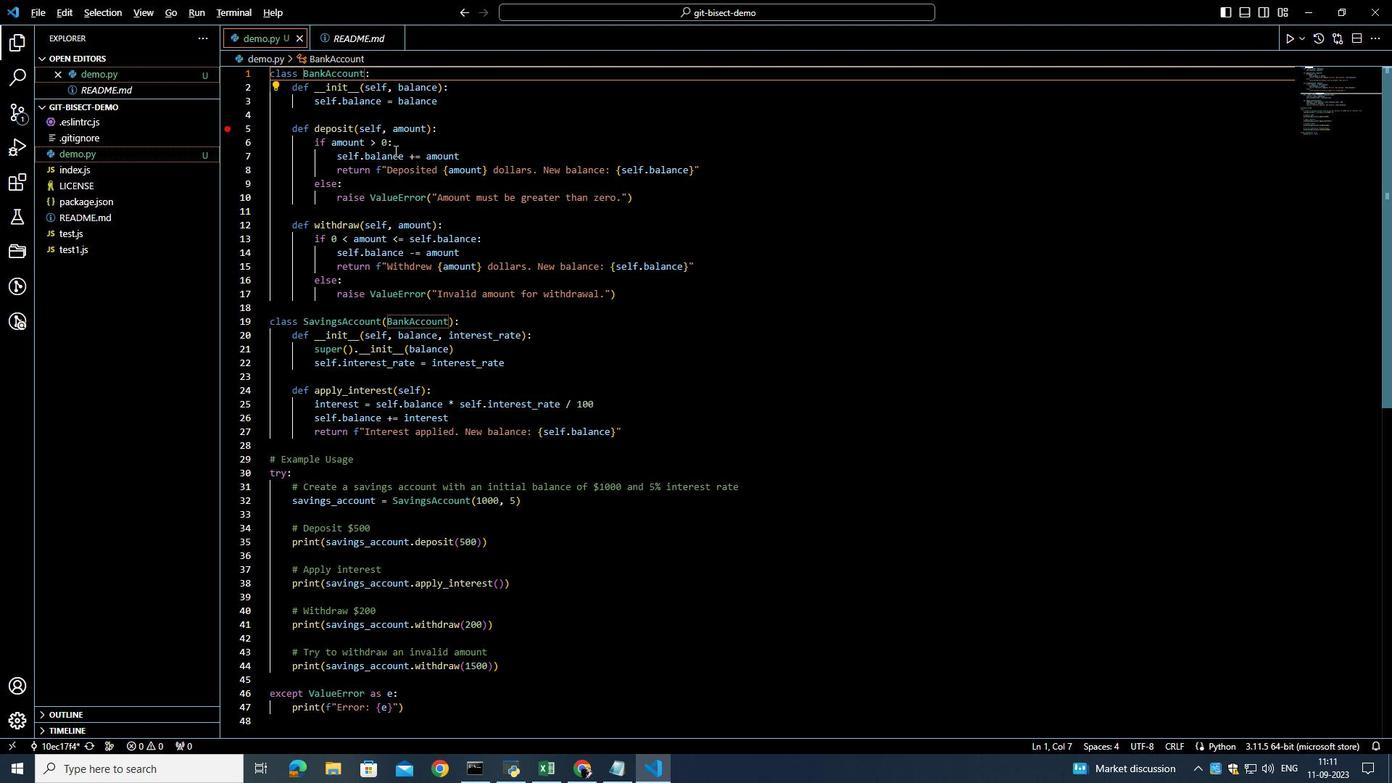 
Action: Key pressed <Key.alt_l>
Screenshot: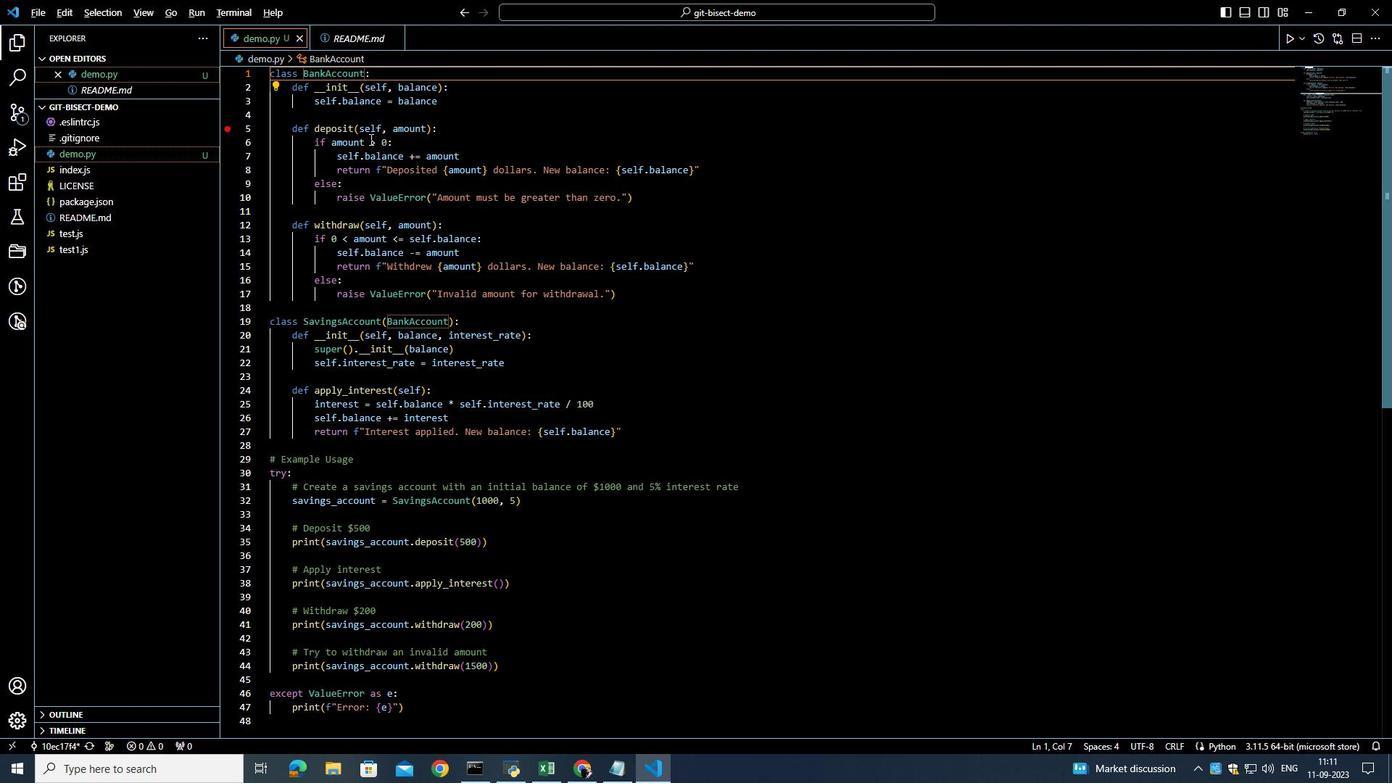 
Action: Mouse moved to (372, 166)
Screenshot: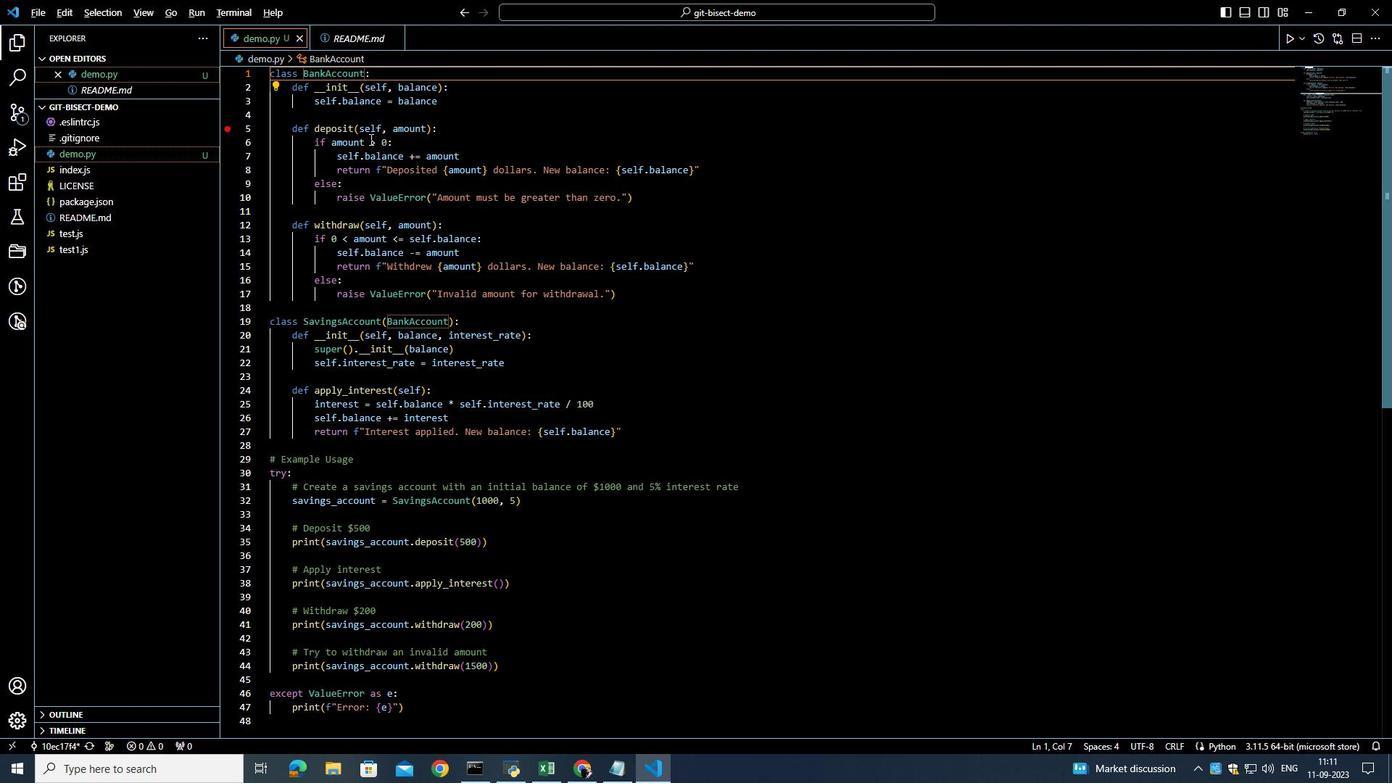 
Action: Key pressed <Key.alt_l>
Screenshot: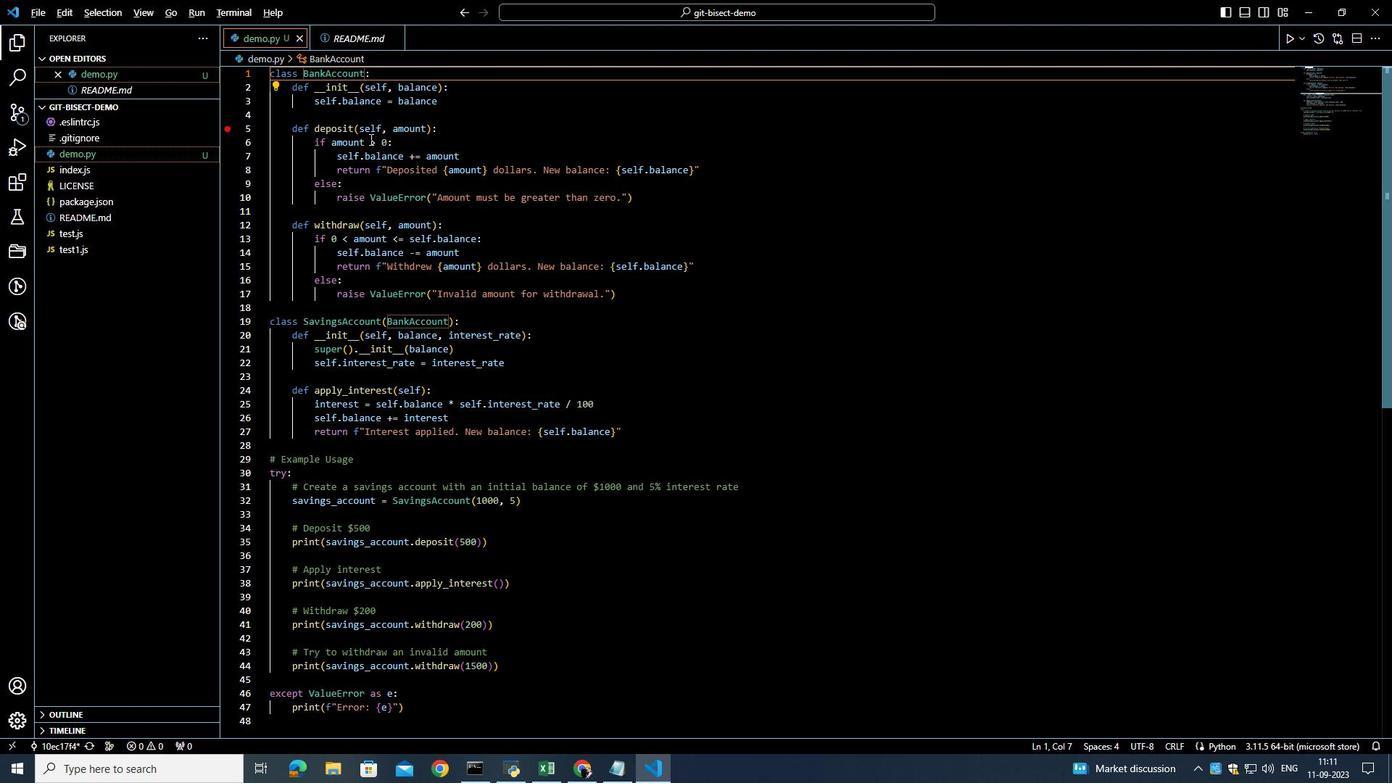 
Action: Mouse moved to (378, 164)
Screenshot: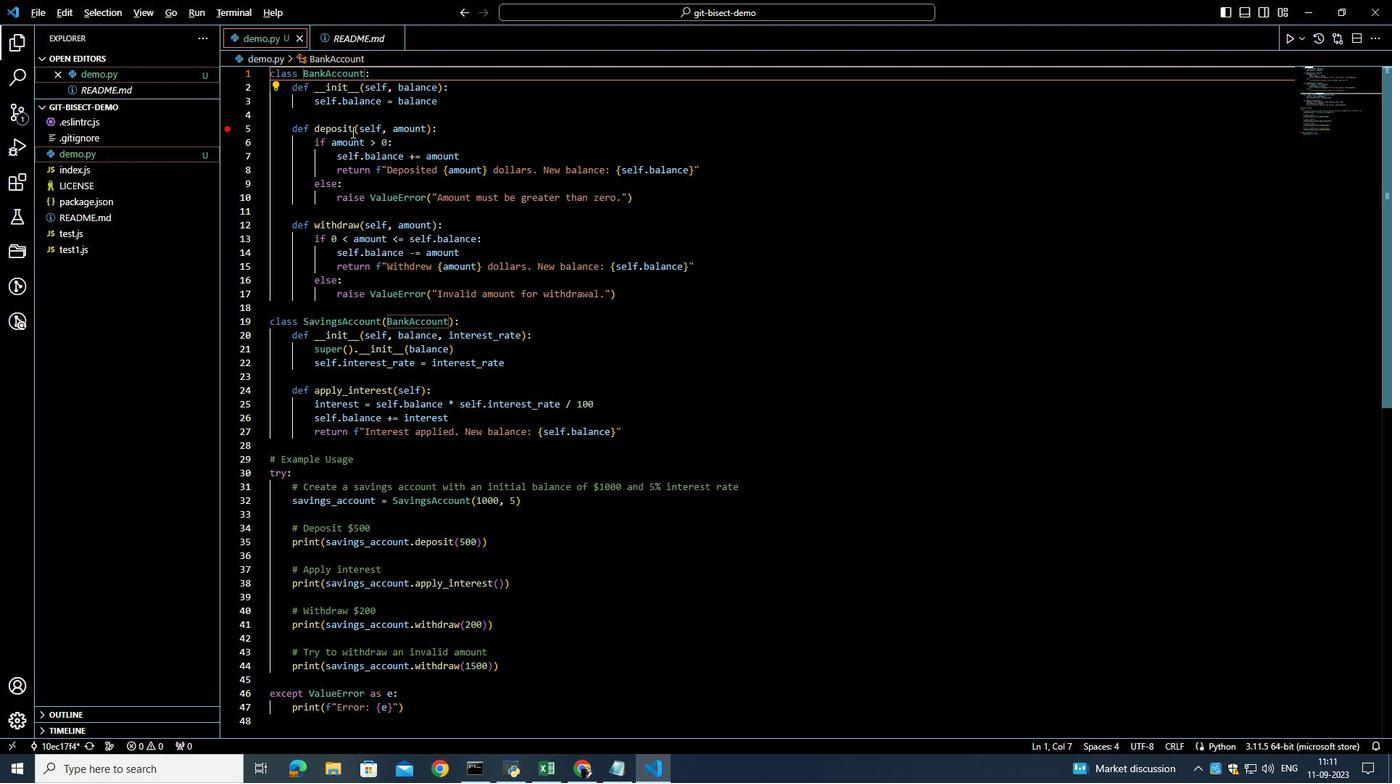 
Action: Key pressed <Key.alt_l>
Screenshot: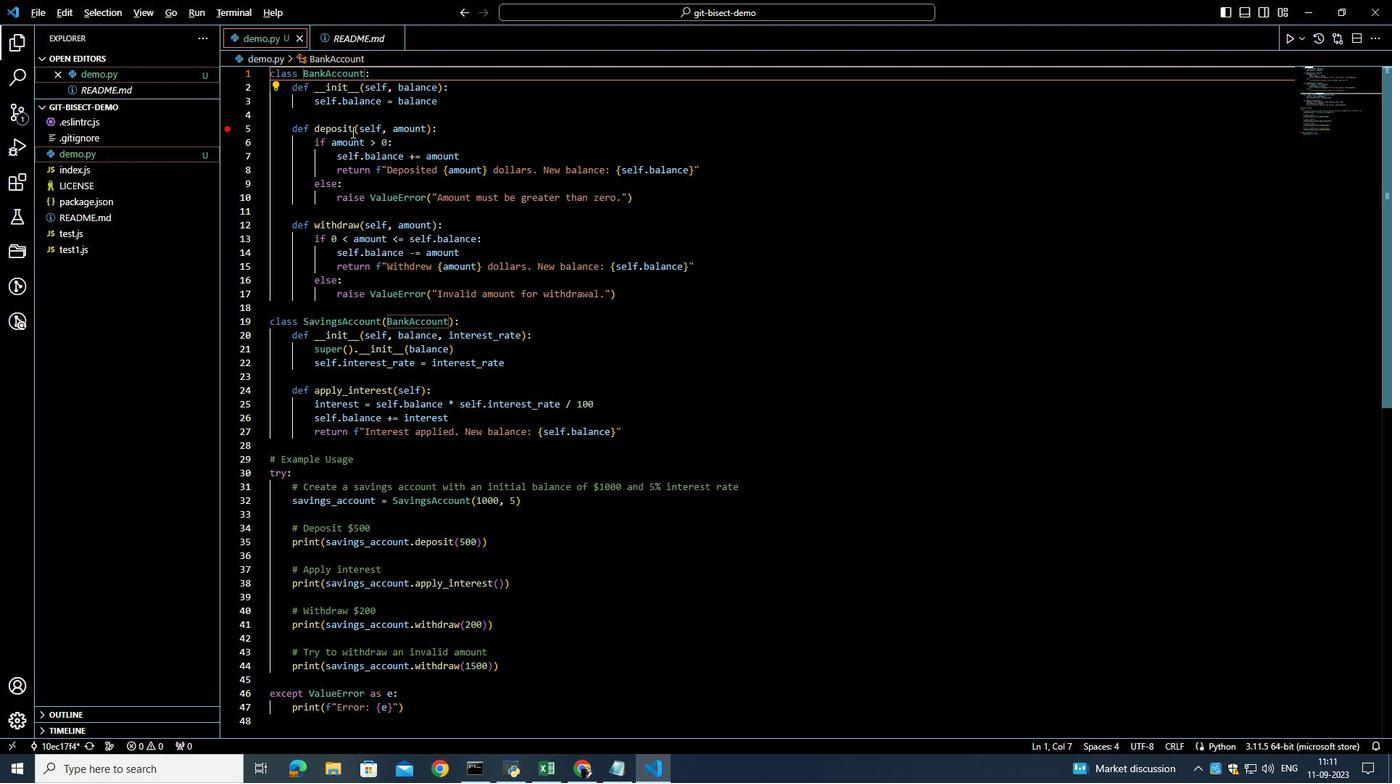 
Action: Mouse moved to (385, 158)
Screenshot: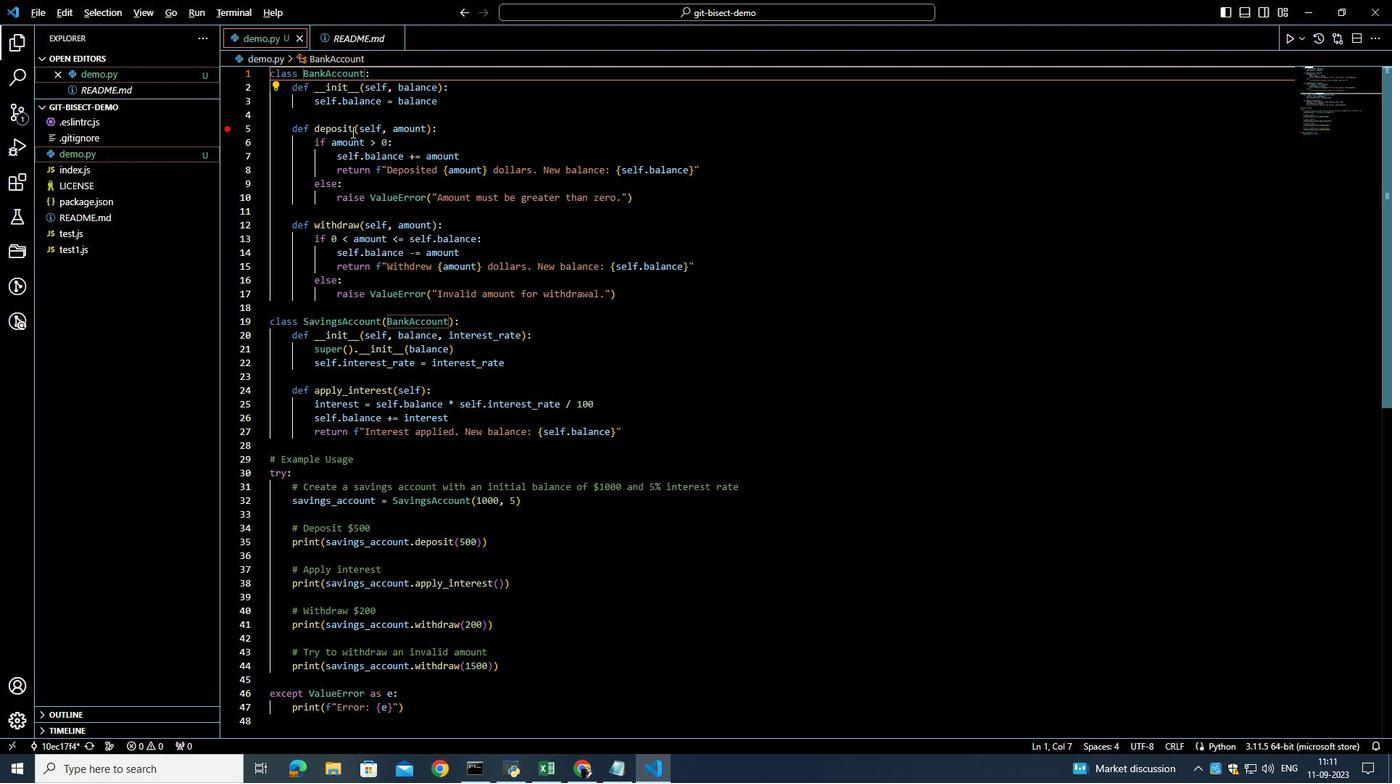 
Action: Key pressed <Key.alt_l>
Screenshot: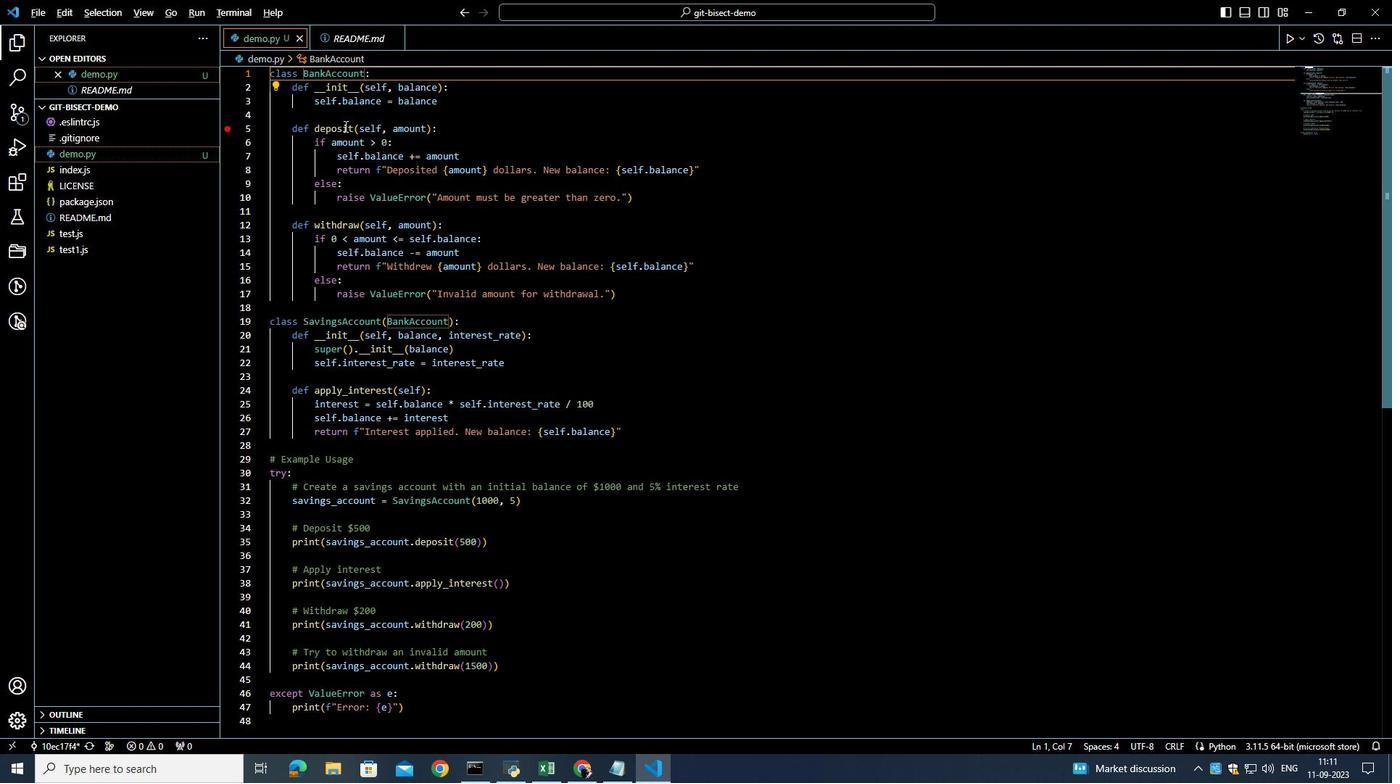 
Action: Mouse moved to (387, 153)
Screenshot: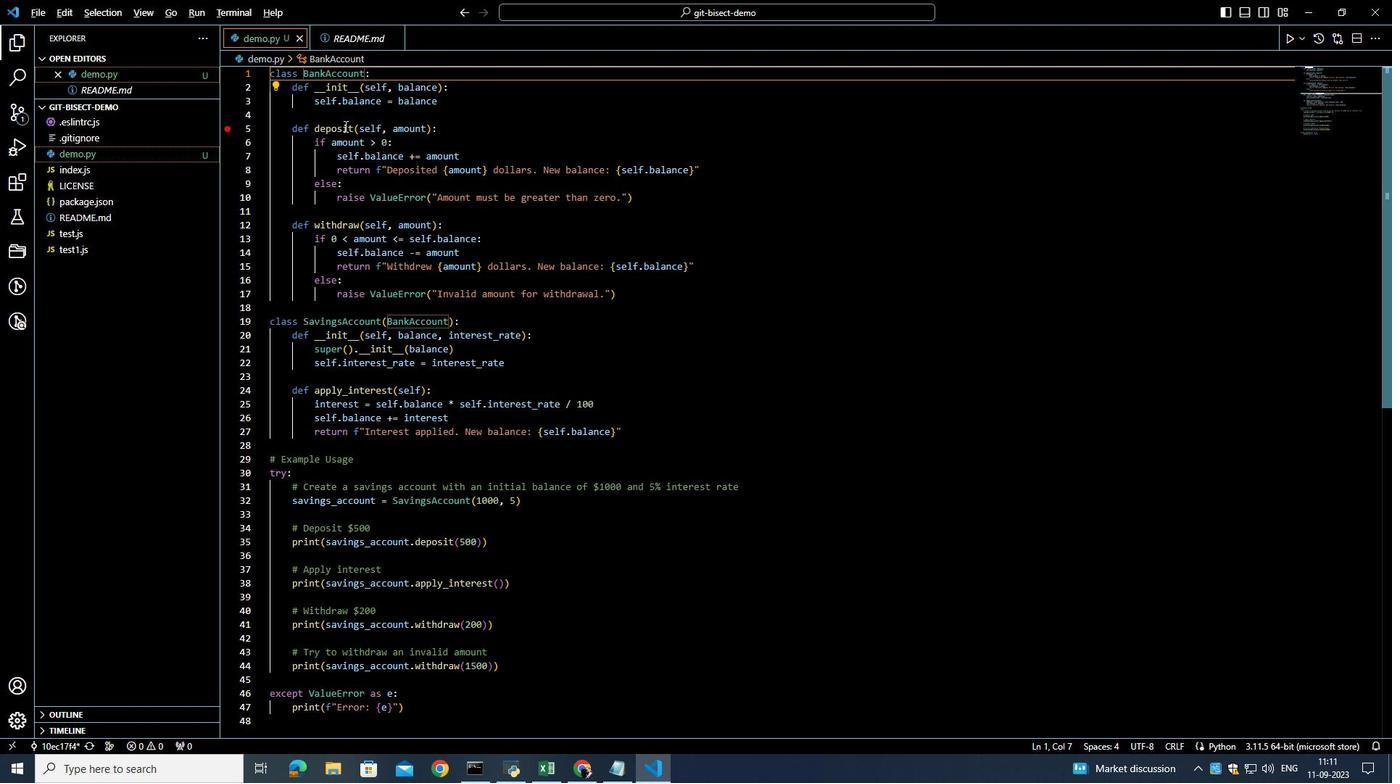 
Action: Key pressed <Key.alt_l>
Screenshot: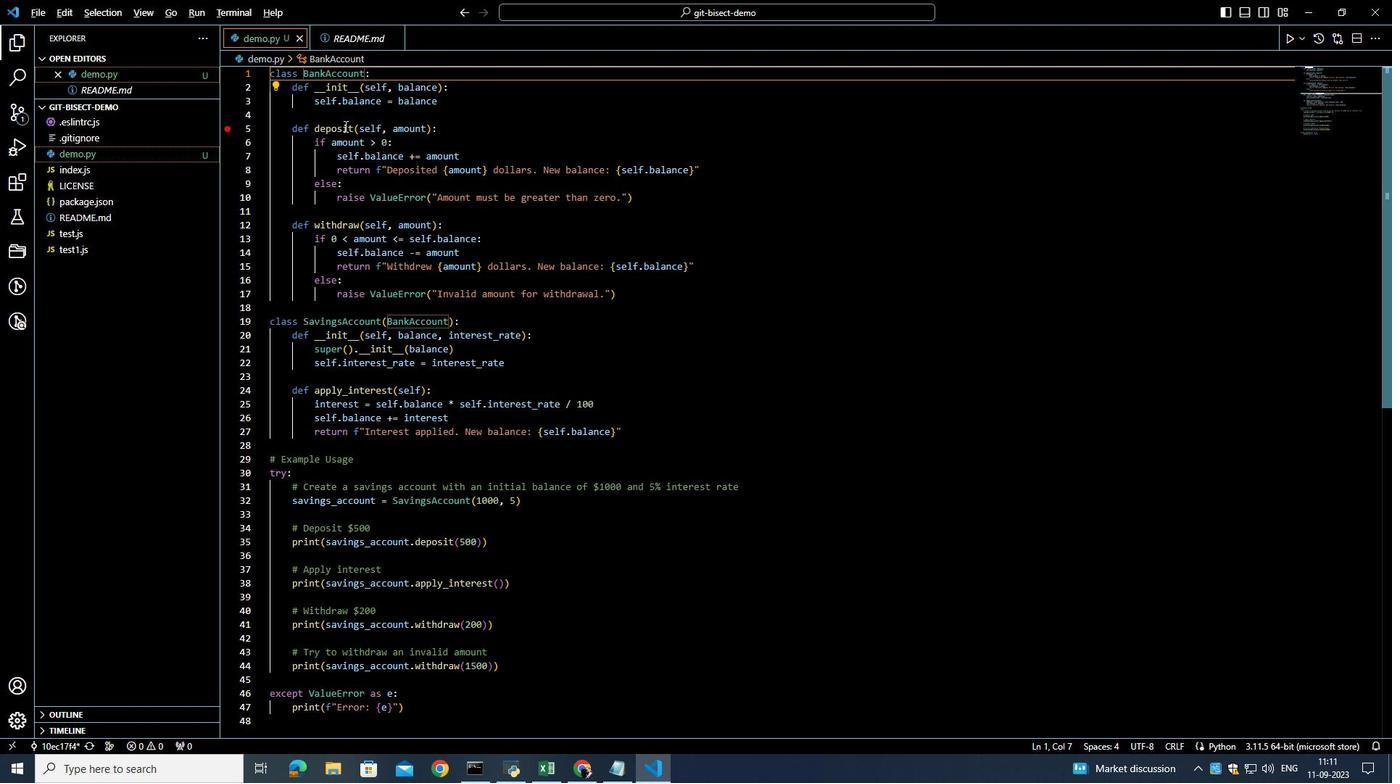 
Action: Mouse moved to (387, 150)
Screenshot: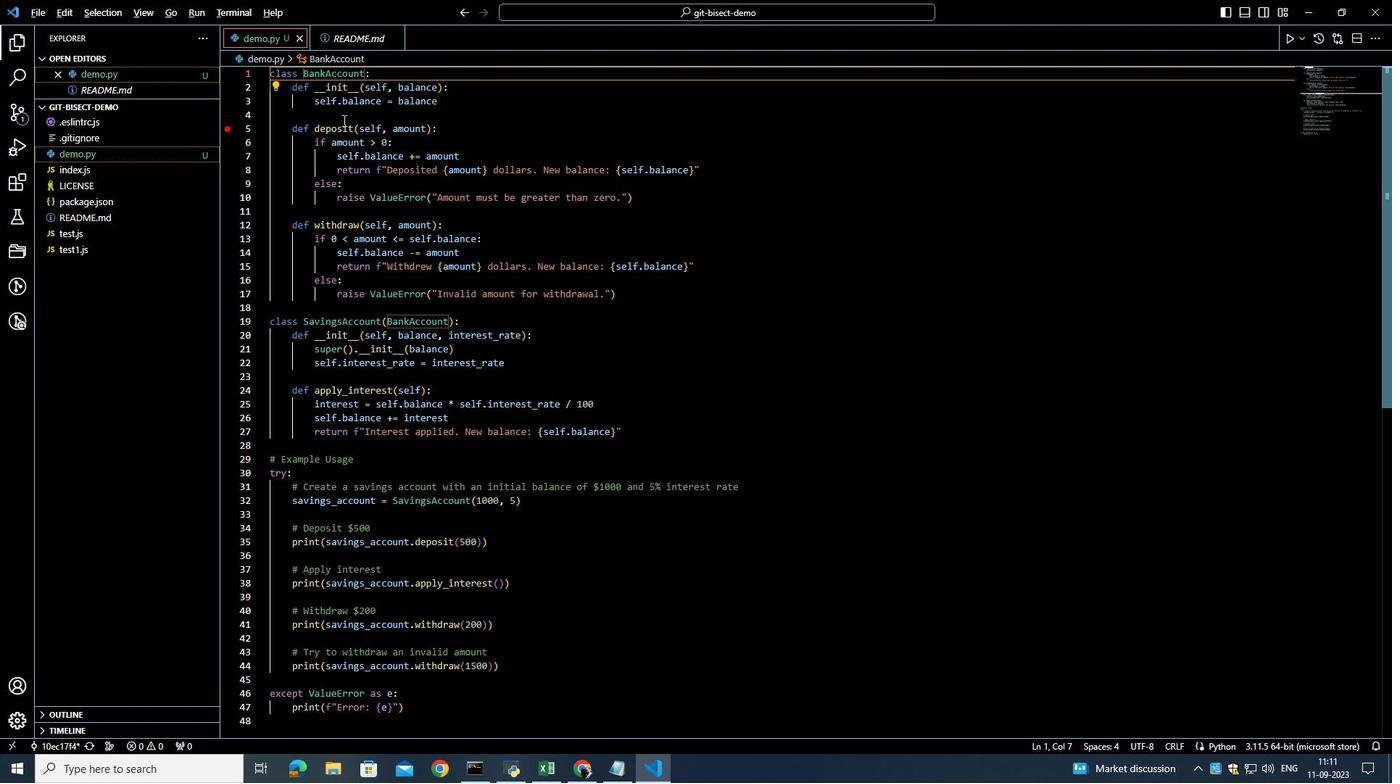 
Action: Key pressed <Key.alt_l>
Screenshot: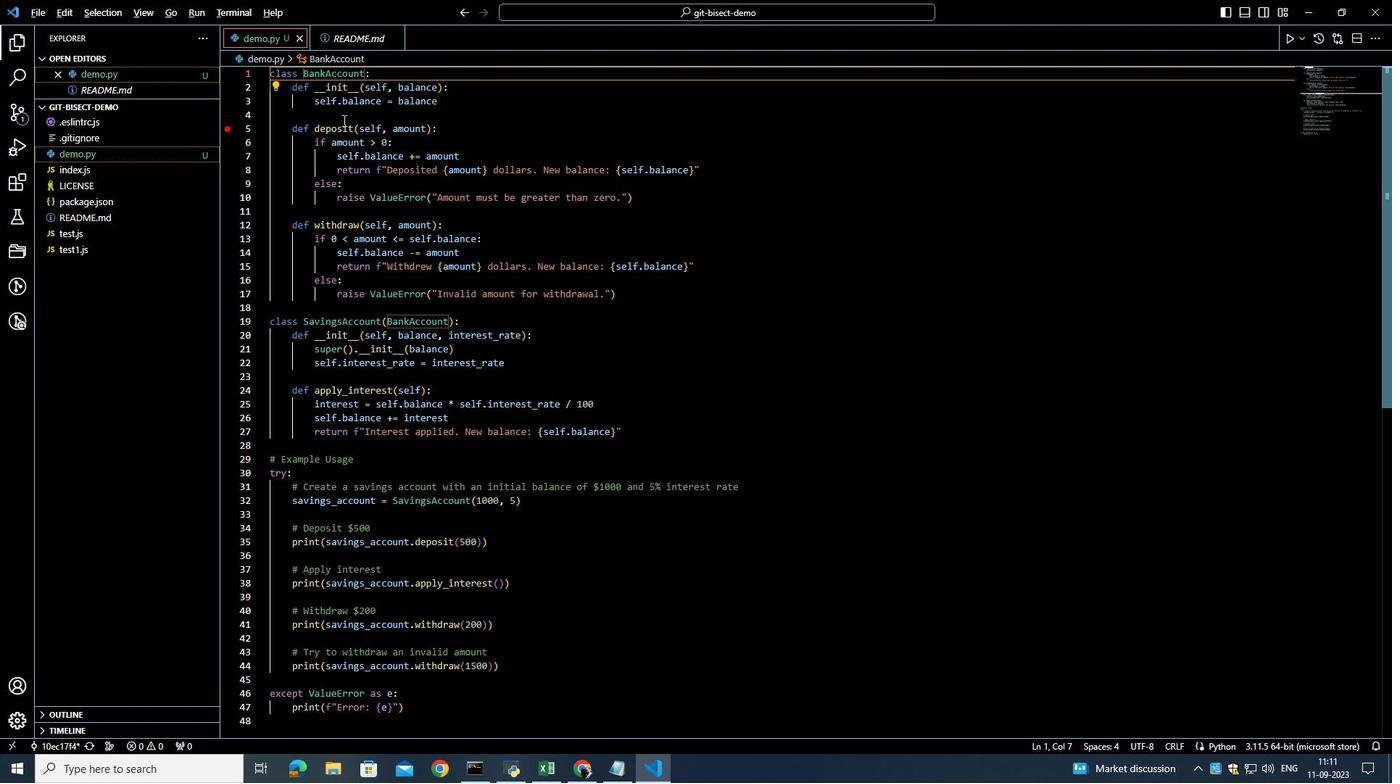 
Action: Mouse moved to (387, 145)
Screenshot: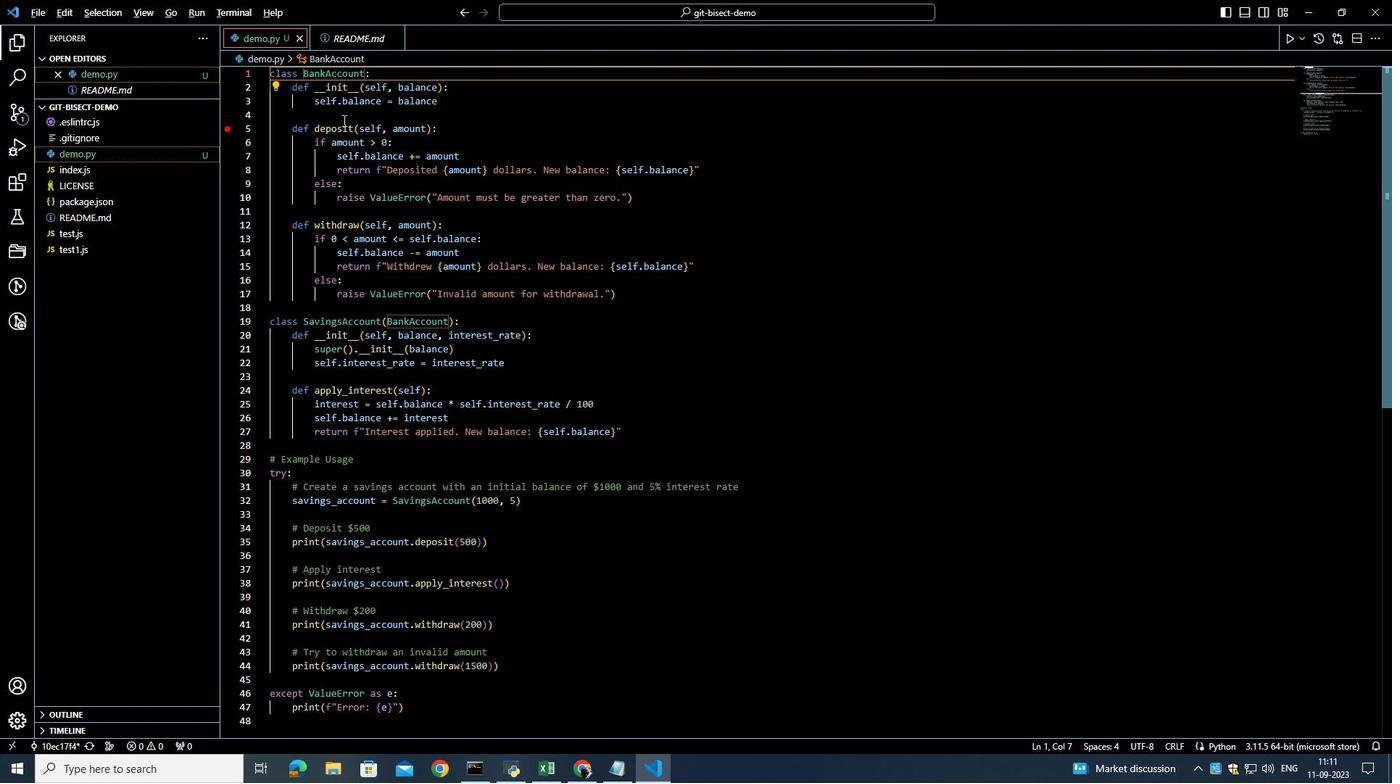
Action: Key pressed <Key.alt_l>
Screenshot: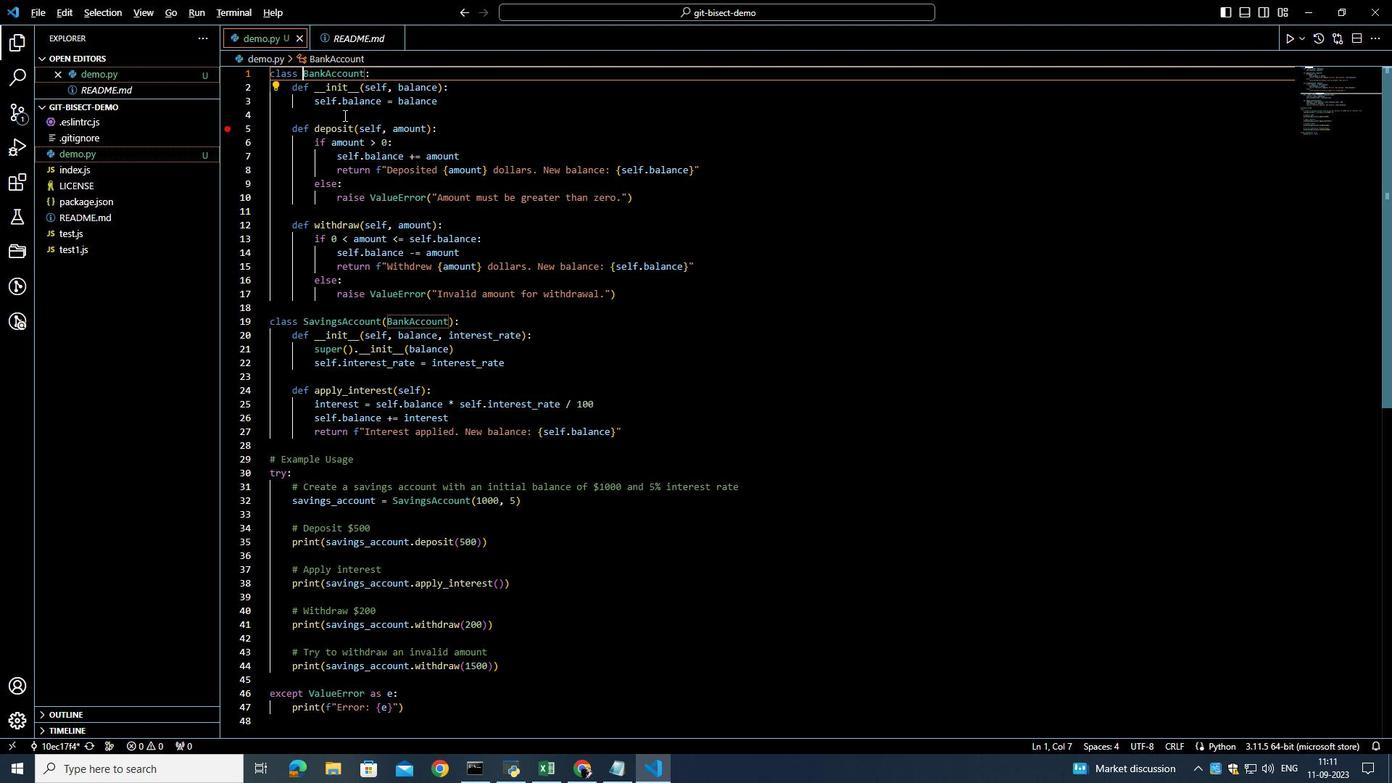 
Action: Mouse moved to (379, 138)
Screenshot: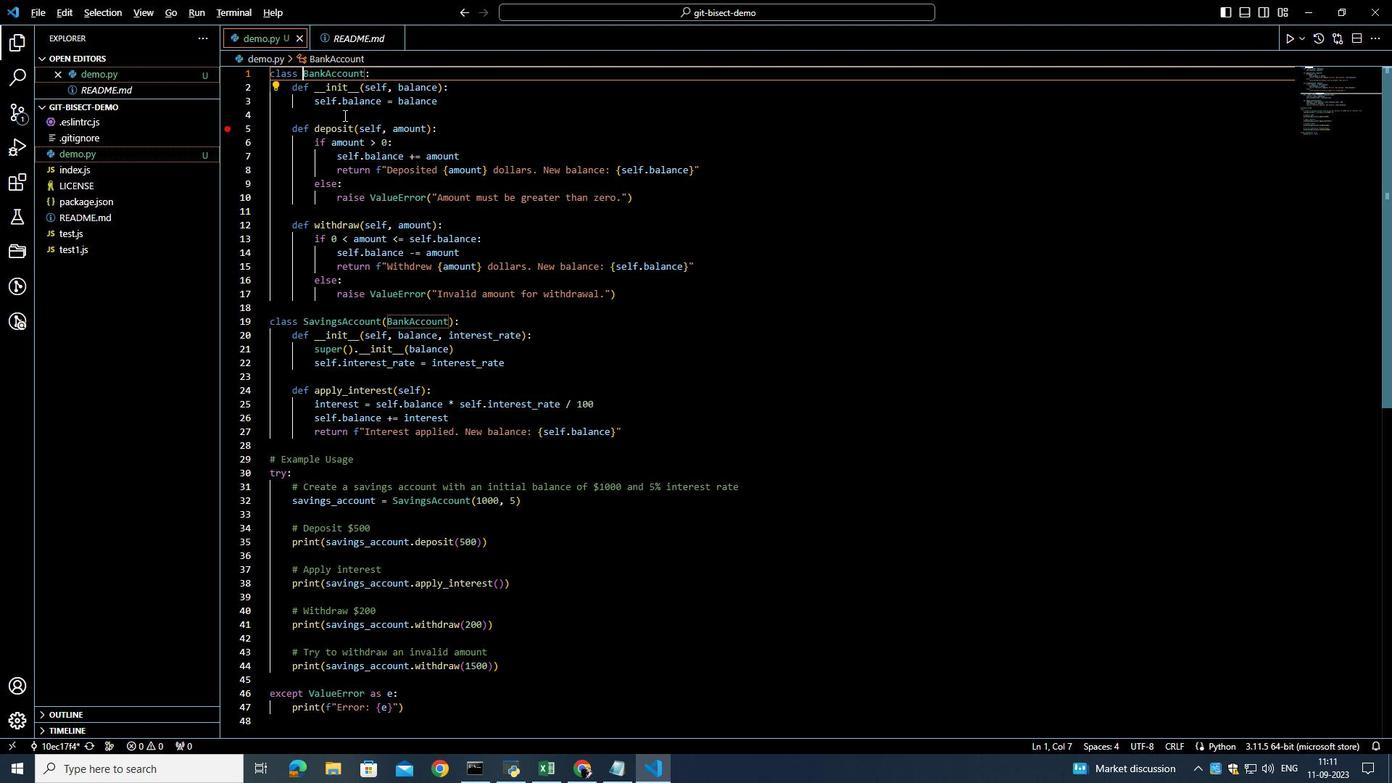
Action: Key pressed <Key.alt_l>
Screenshot: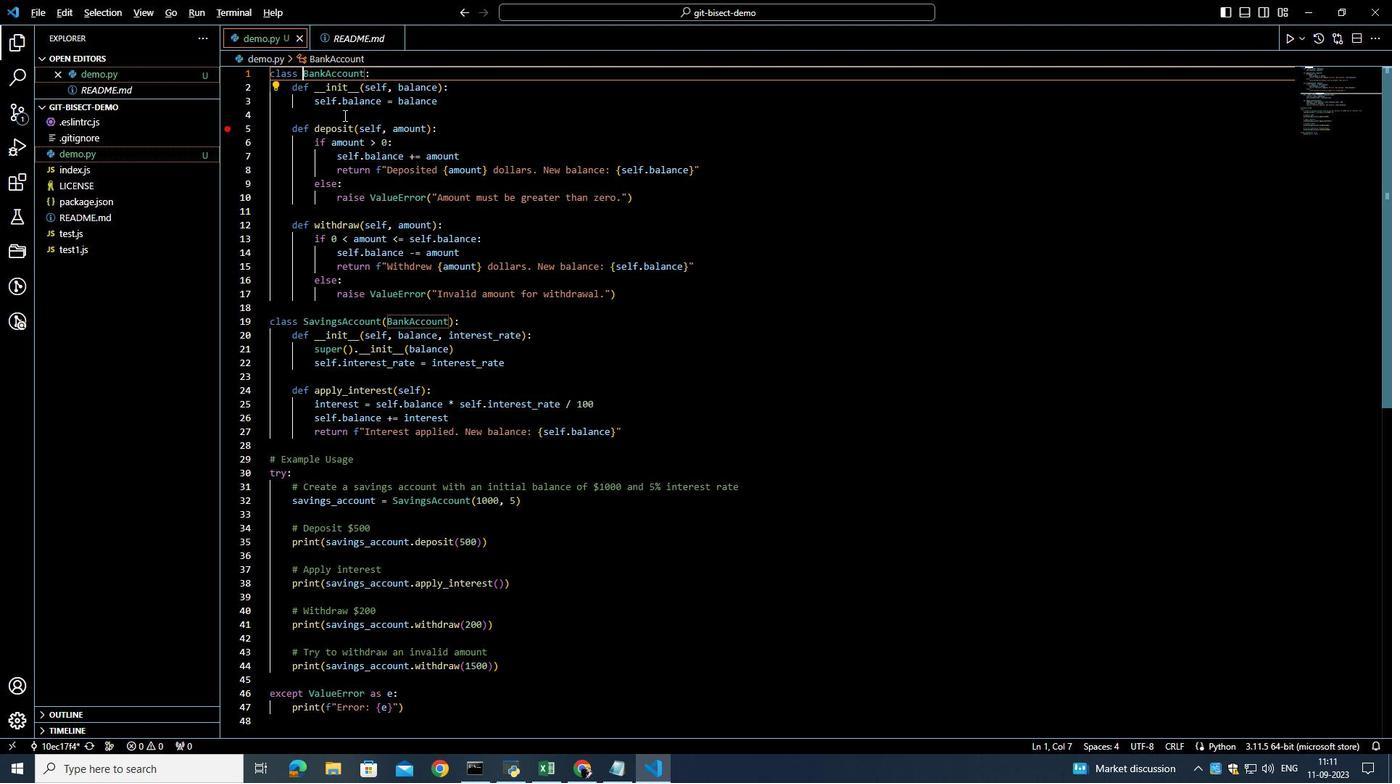 
Action: Mouse moved to (366, 131)
Screenshot: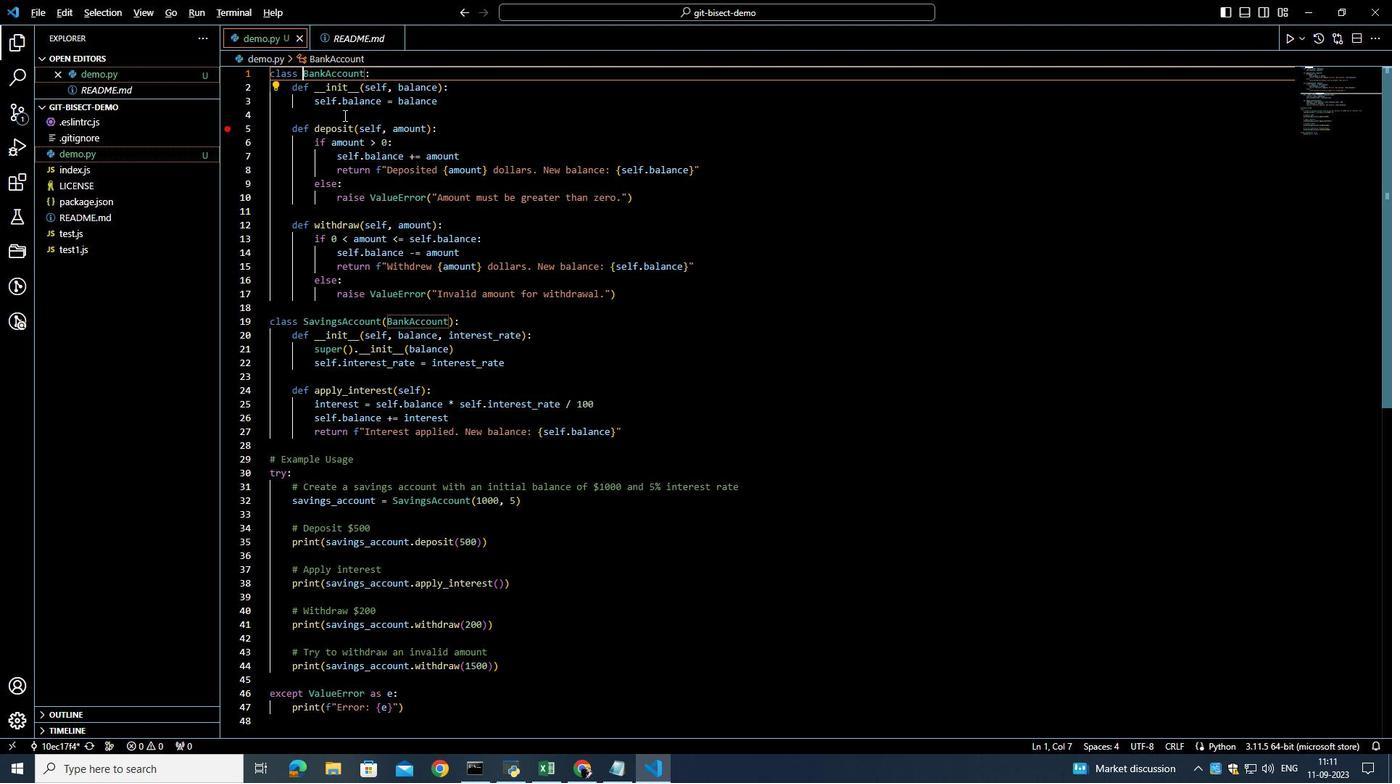 
Action: Key pressed <Key.alt_l>
Screenshot: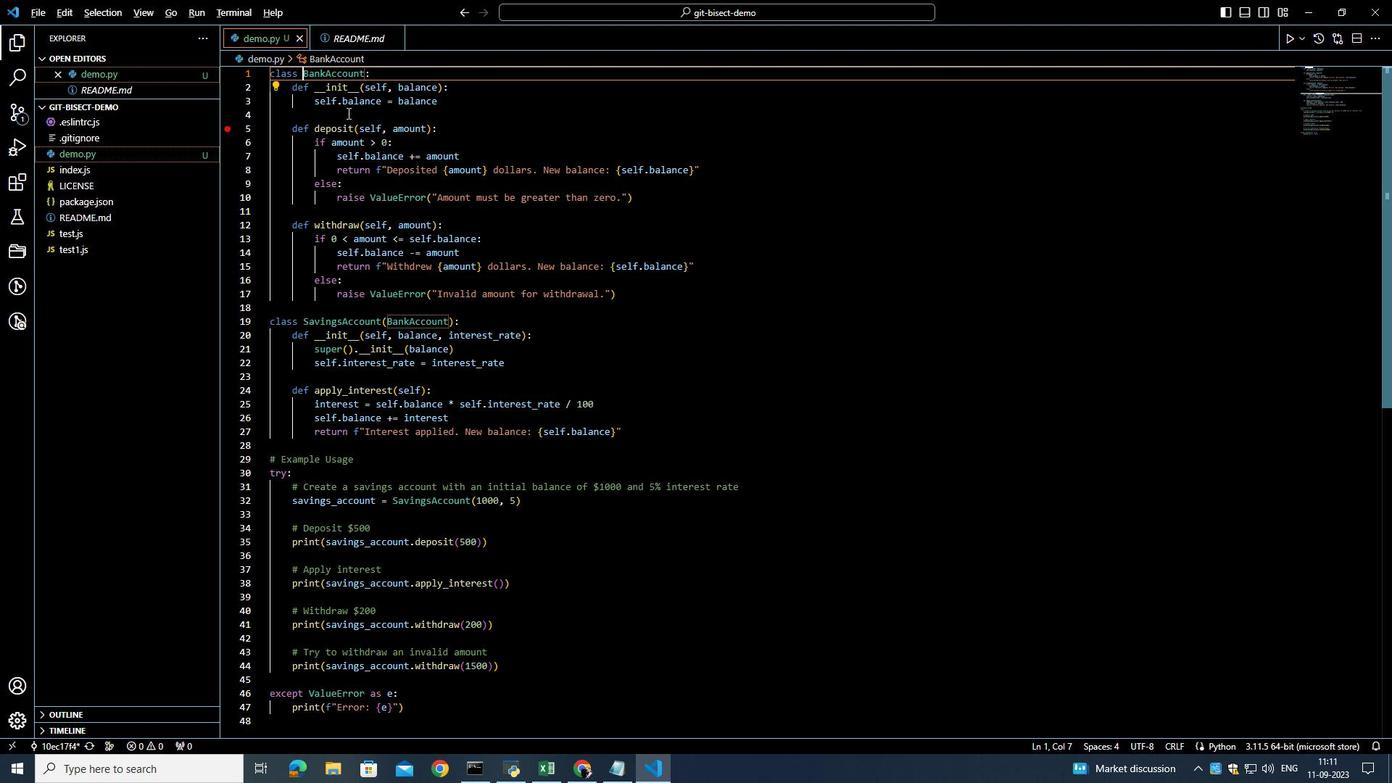 
Action: Mouse moved to (344, 121)
Screenshot: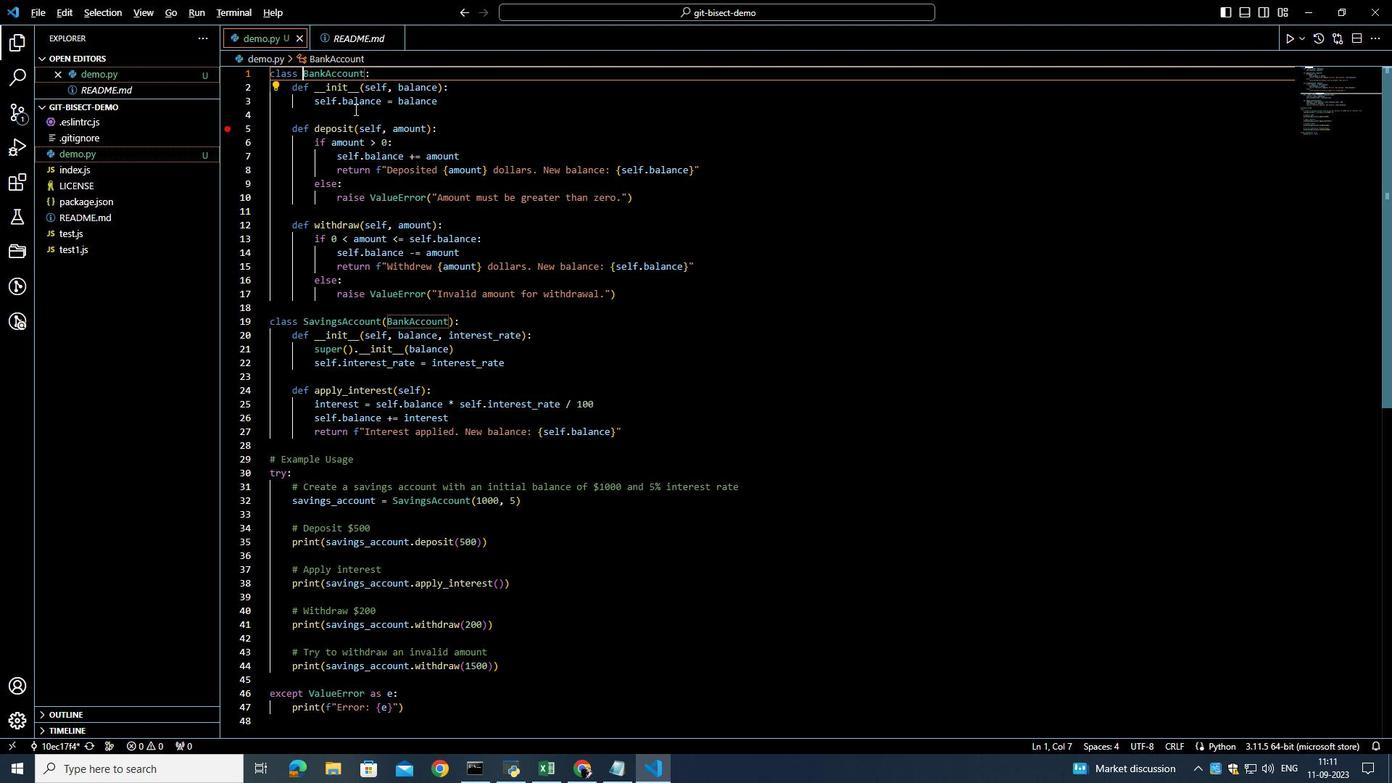 
Action: Key pressed <Key.alt_l>
Screenshot: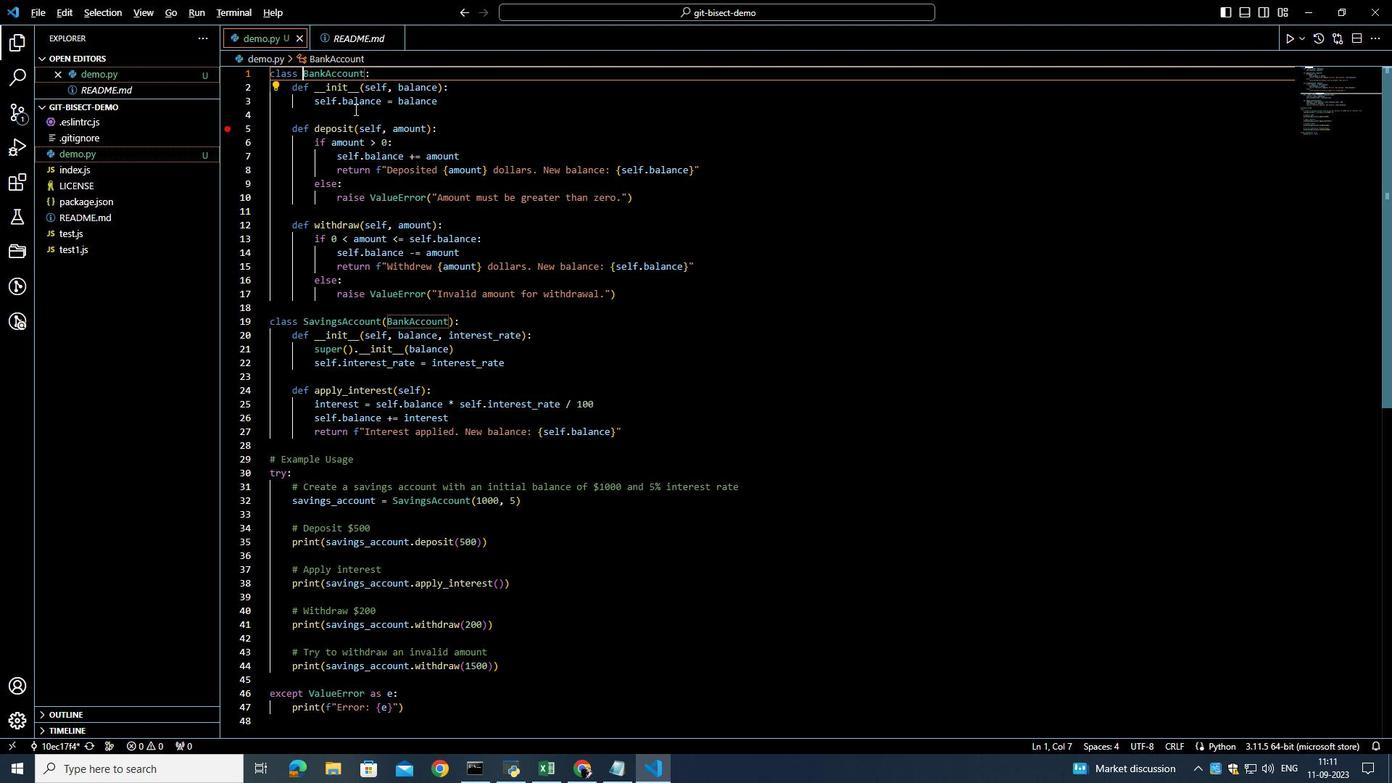 
Action: Mouse moved to (337, 118)
Screenshot: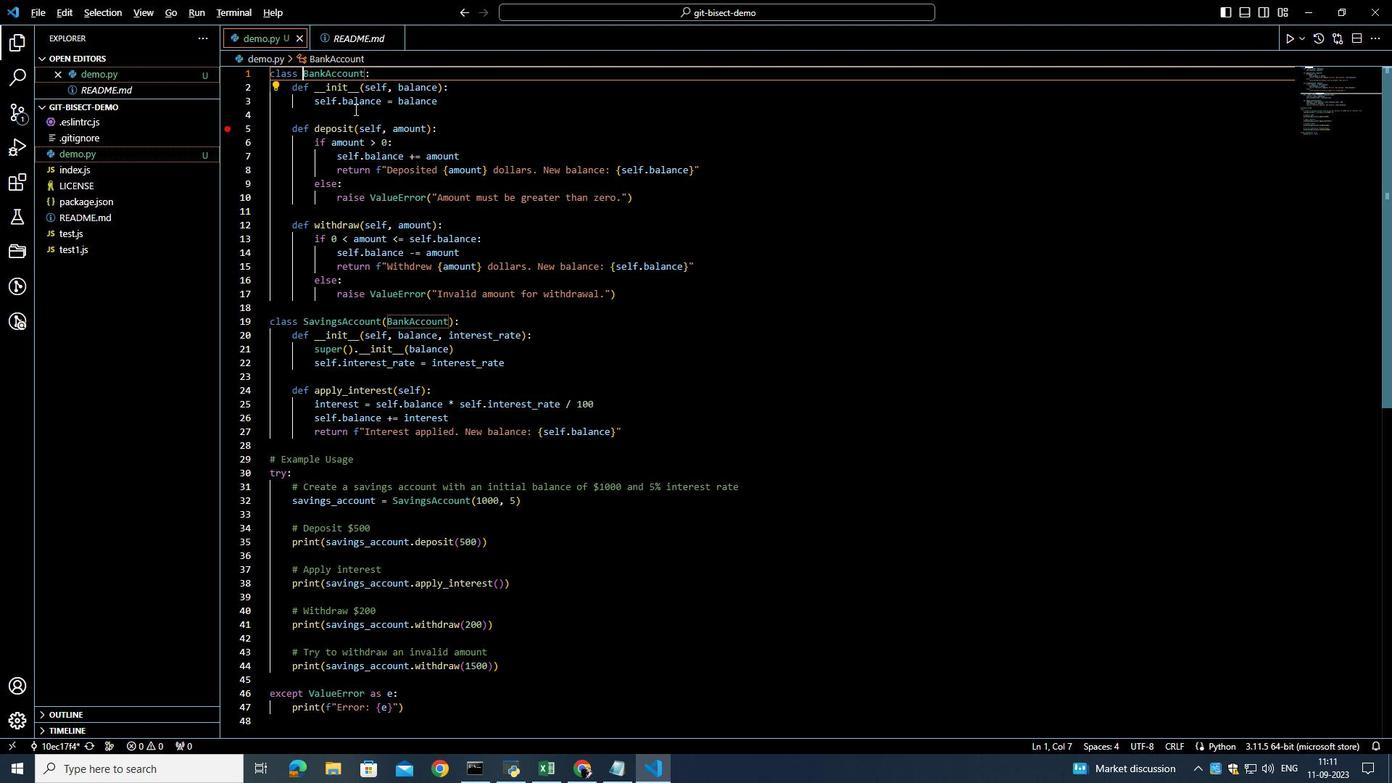 
Action: Key pressed <Key.alt_l>
Screenshot: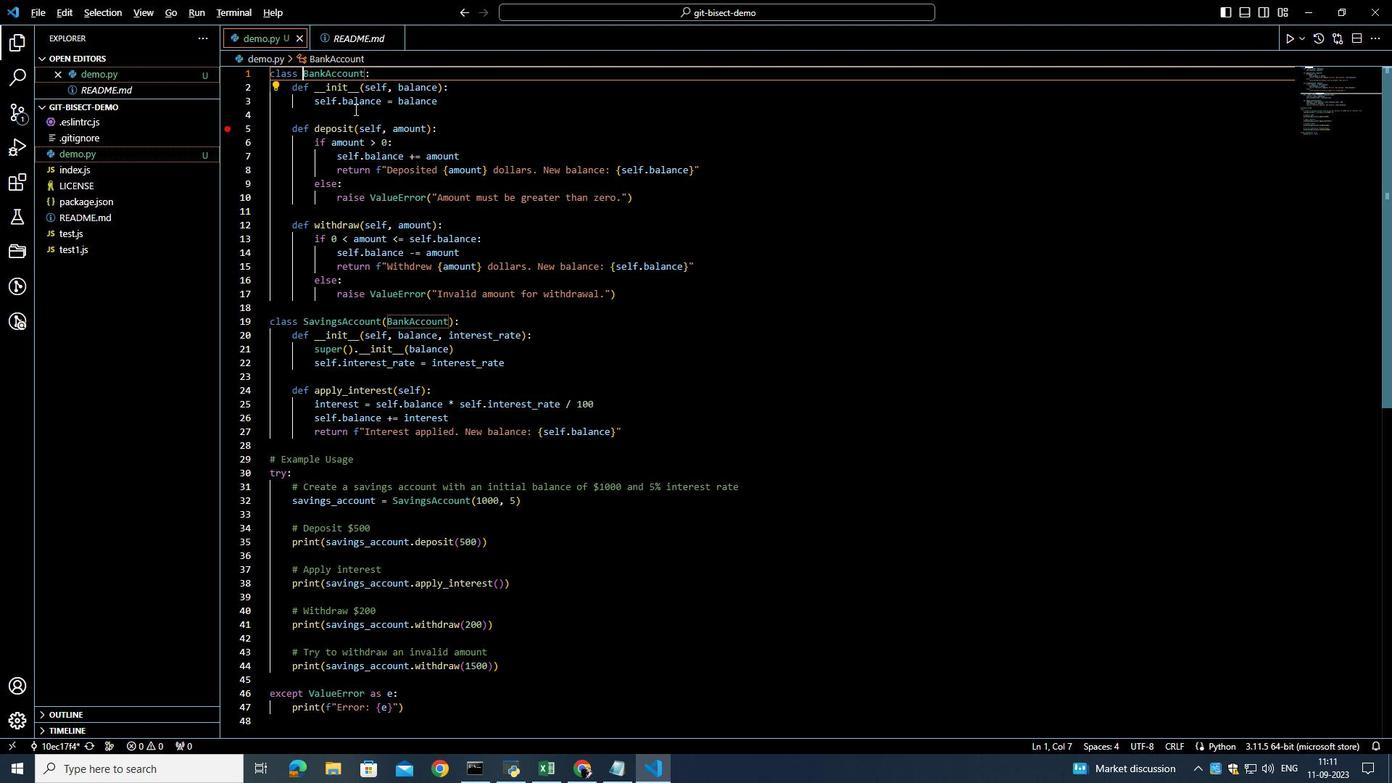 
Action: Mouse moved to (332, 114)
Screenshot: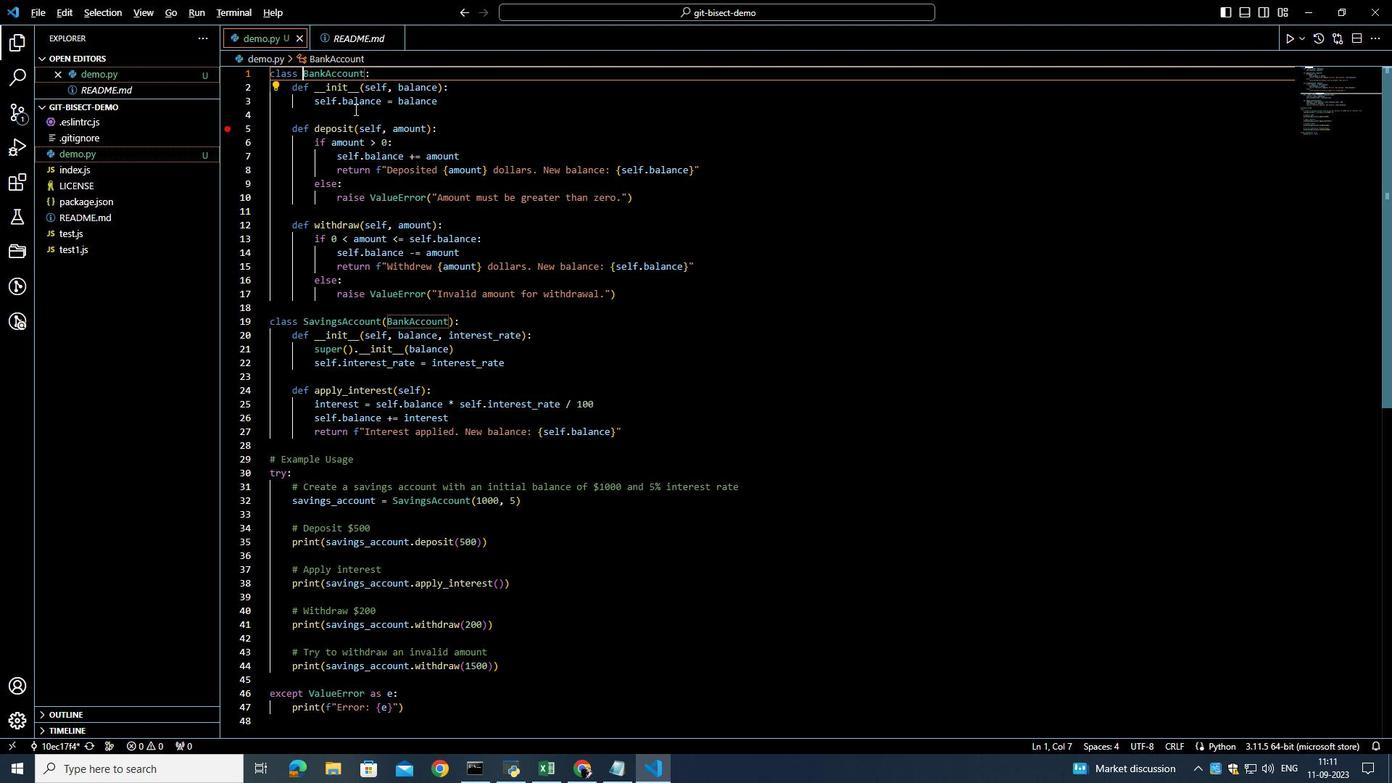 
Action: Key pressed <Key.alt_l>
Screenshot: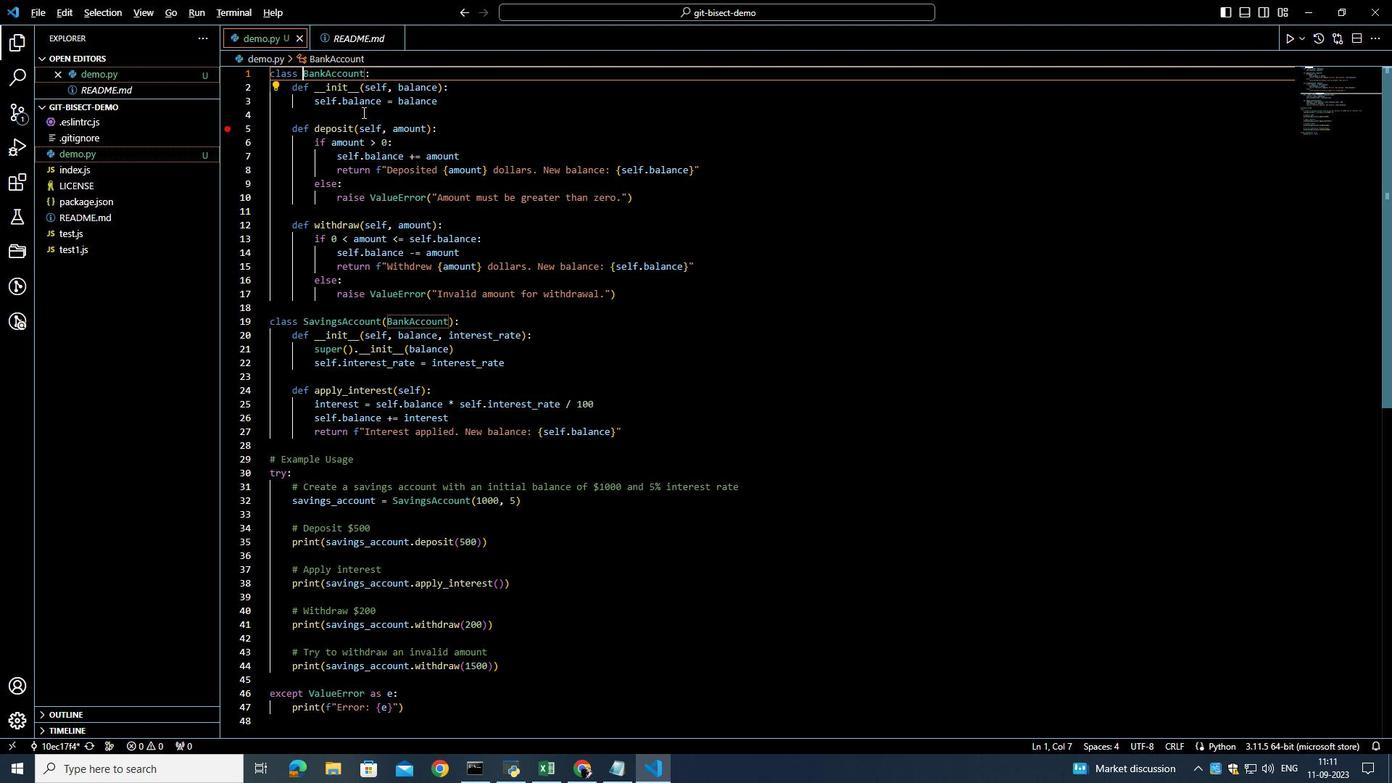 
Action: Mouse moved to (331, 110)
Screenshot: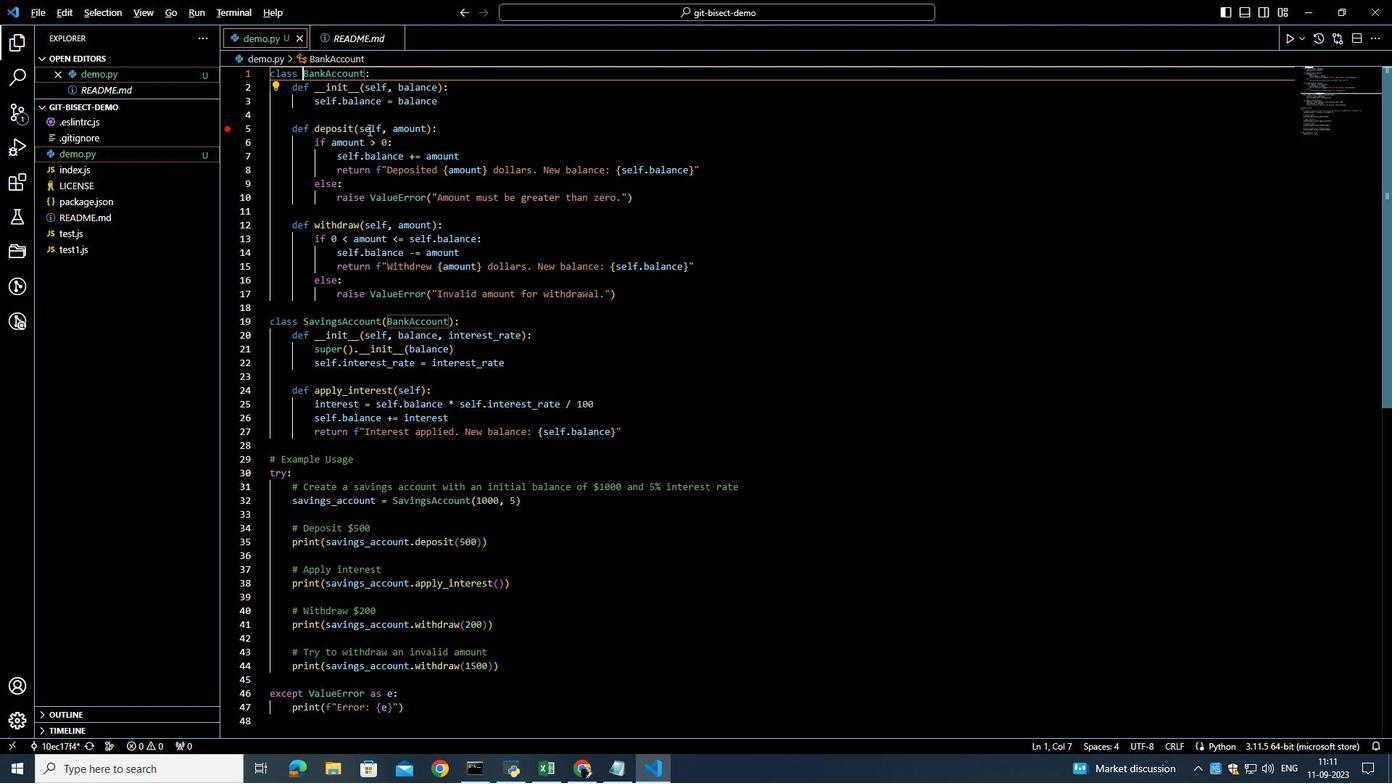 
Action: Key pressed <Key.alt_l>
Screenshot: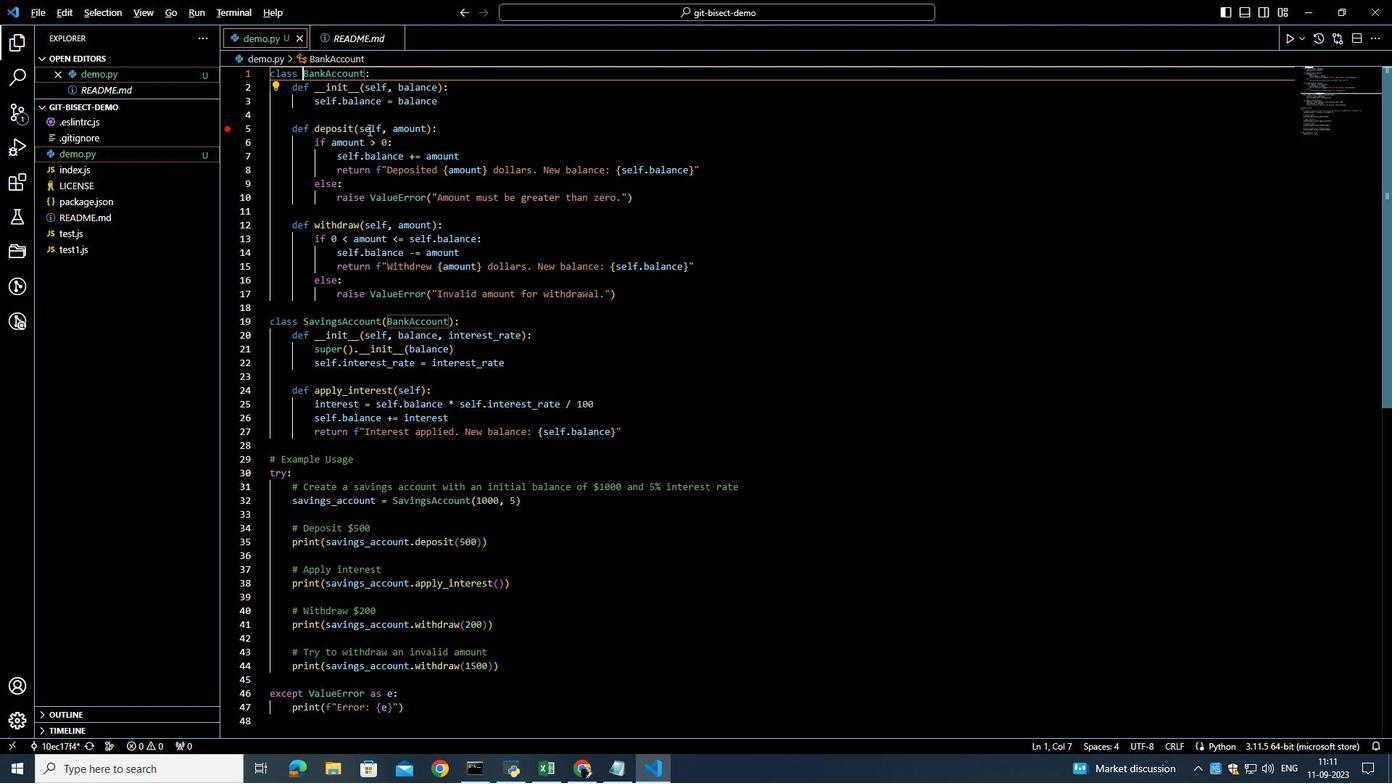 
Action: Mouse moved to (331, 106)
Screenshot: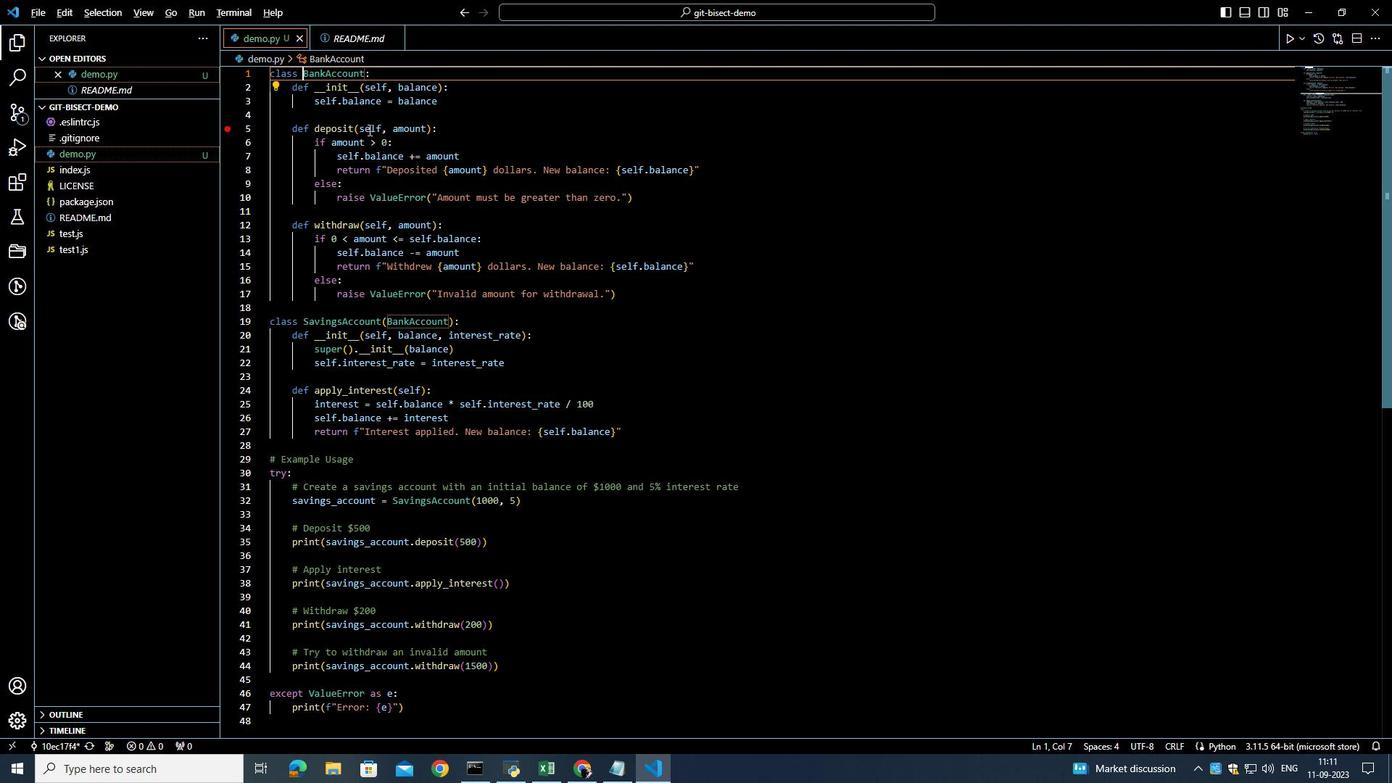 
Action: Key pressed <Key.alt_l>
Screenshot: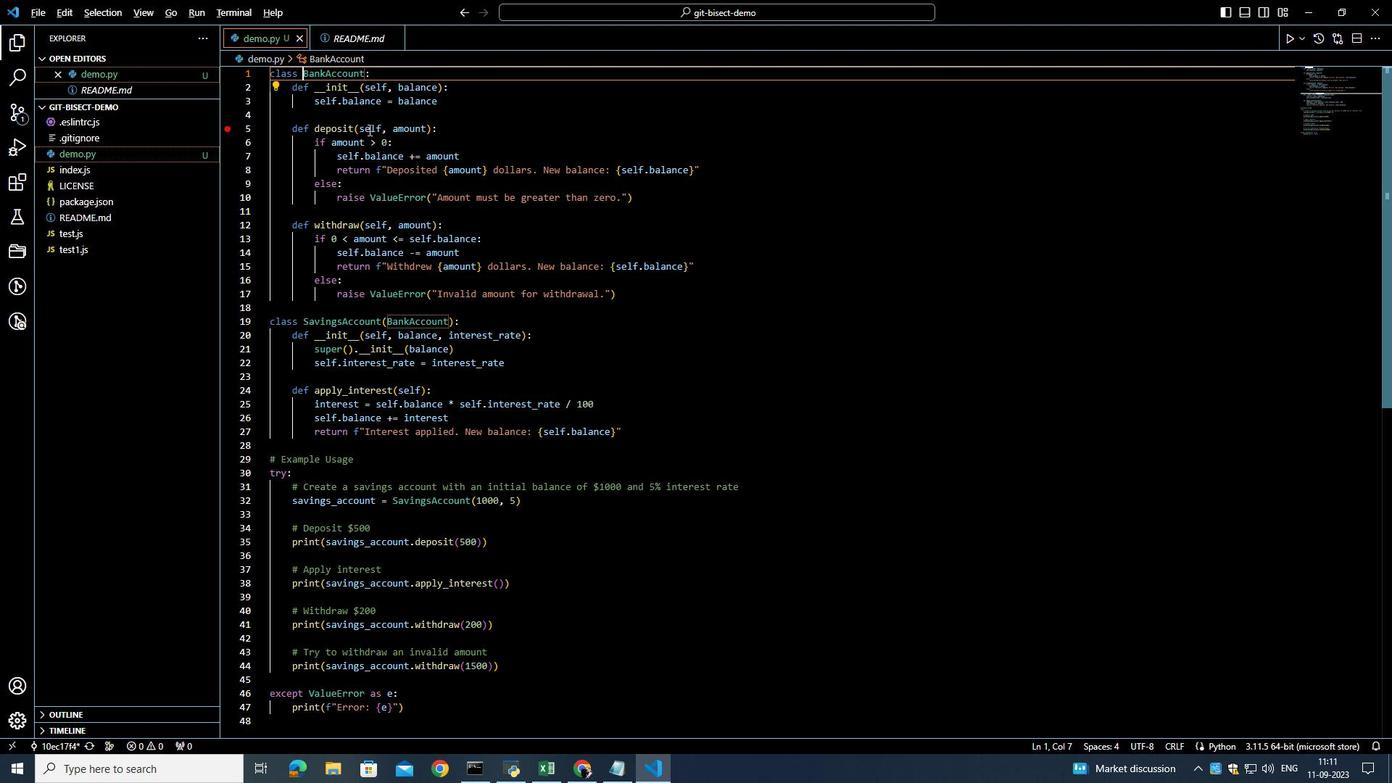 
Action: Mouse moved to (331, 104)
Screenshot: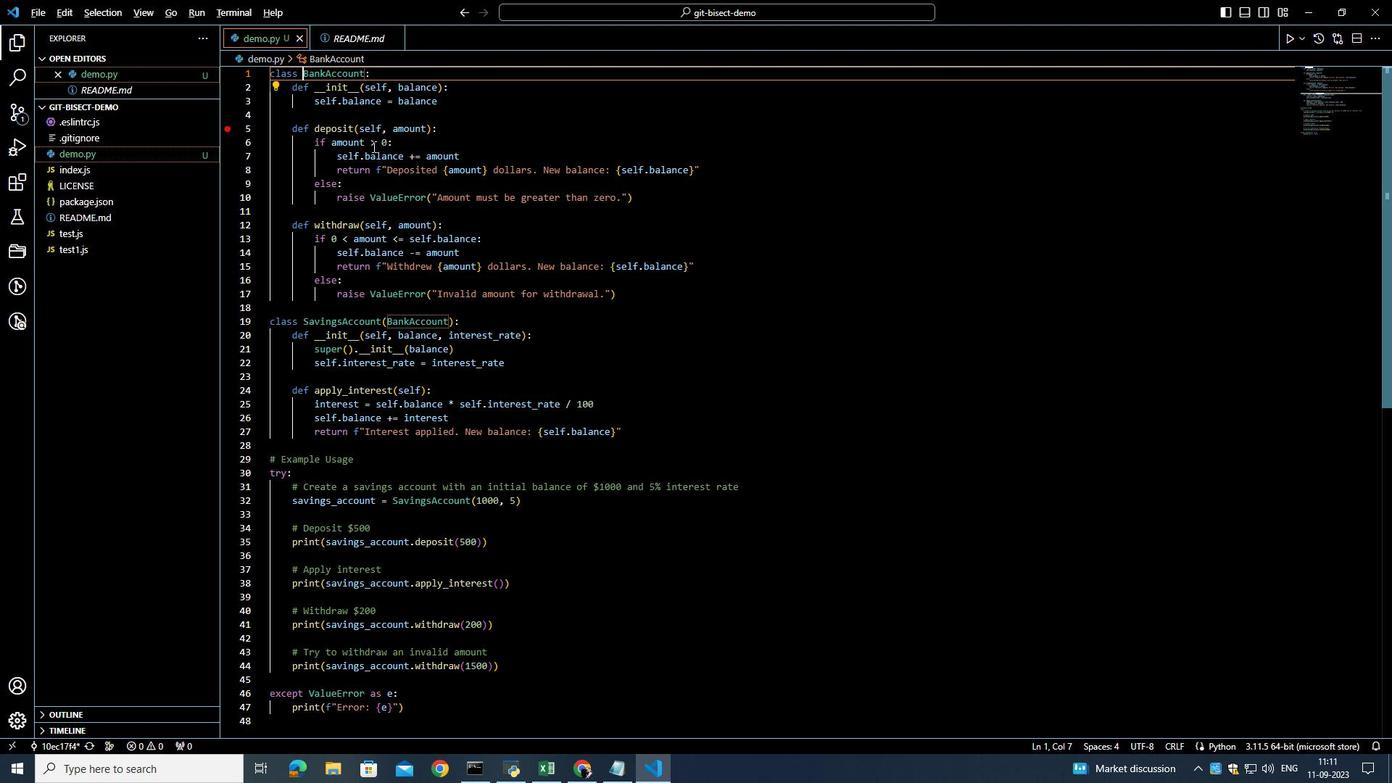 
Action: Key pressed <Key.alt_l>
Screenshot: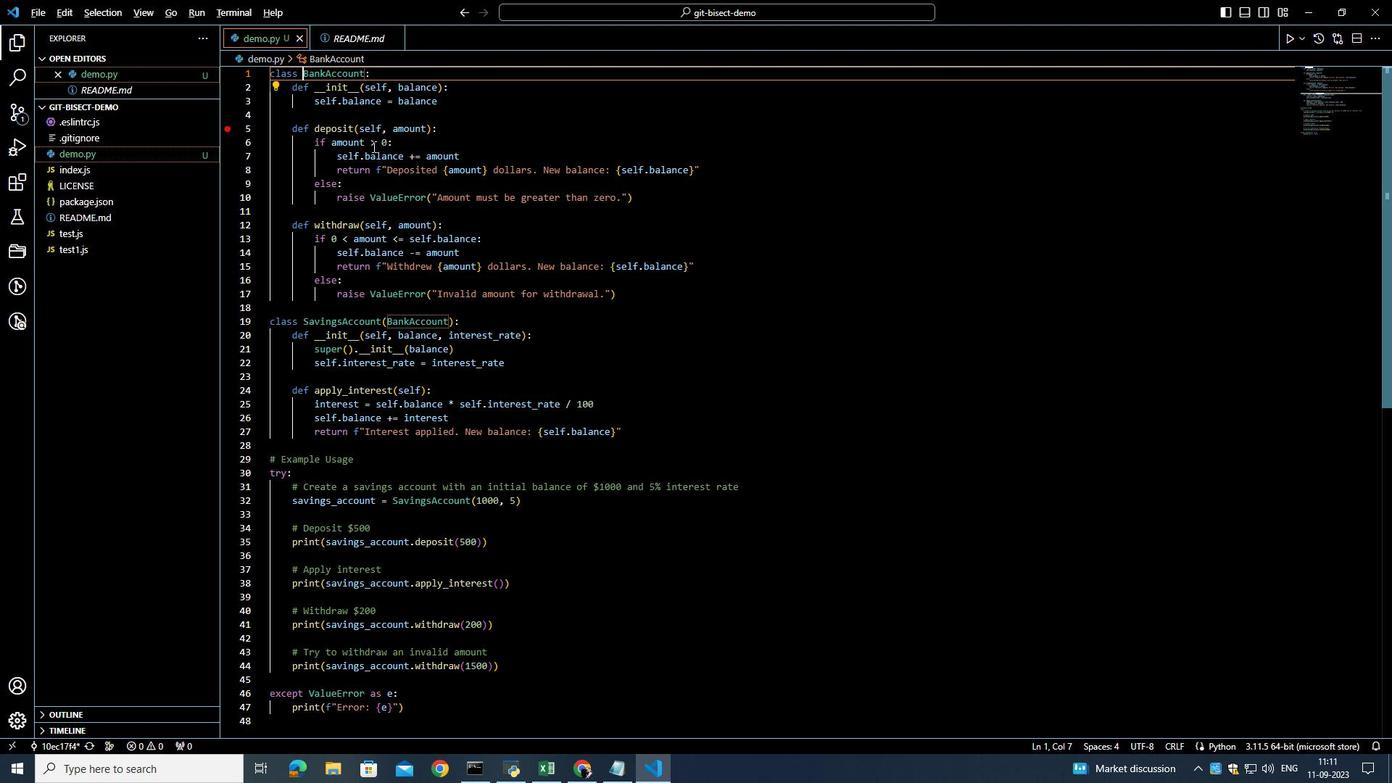 
Action: Mouse moved to (332, 102)
Screenshot: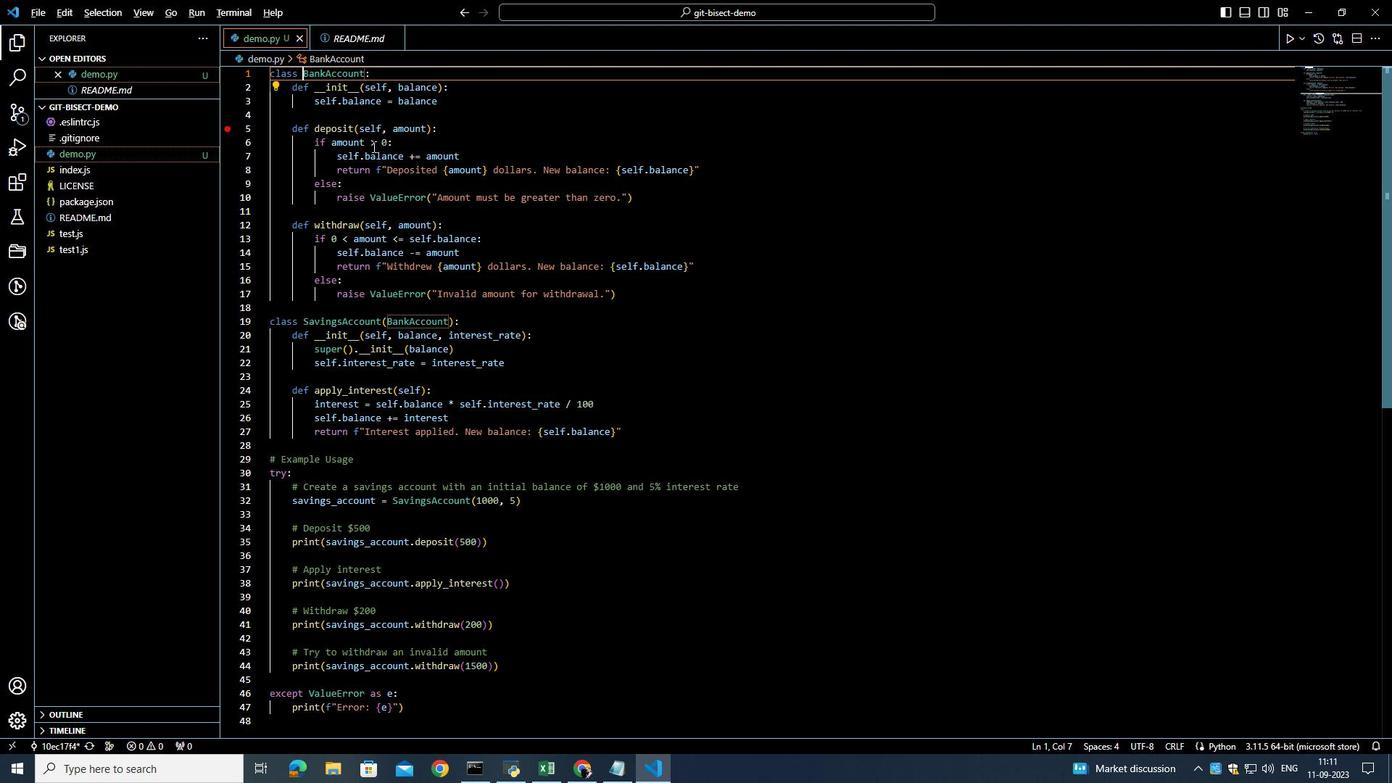 
Action: Key pressed <Key.alt_l>
Screenshot: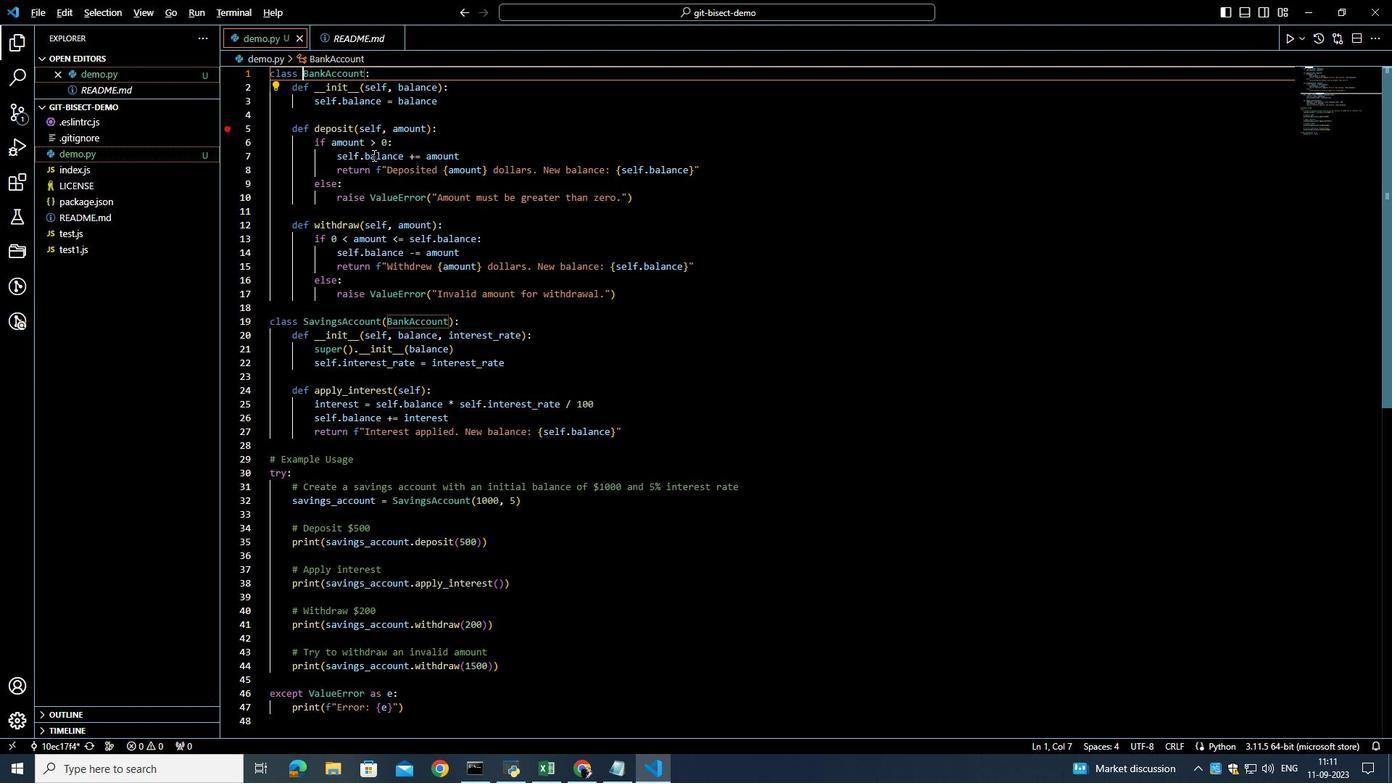 
Action: Mouse moved to (337, 100)
Screenshot: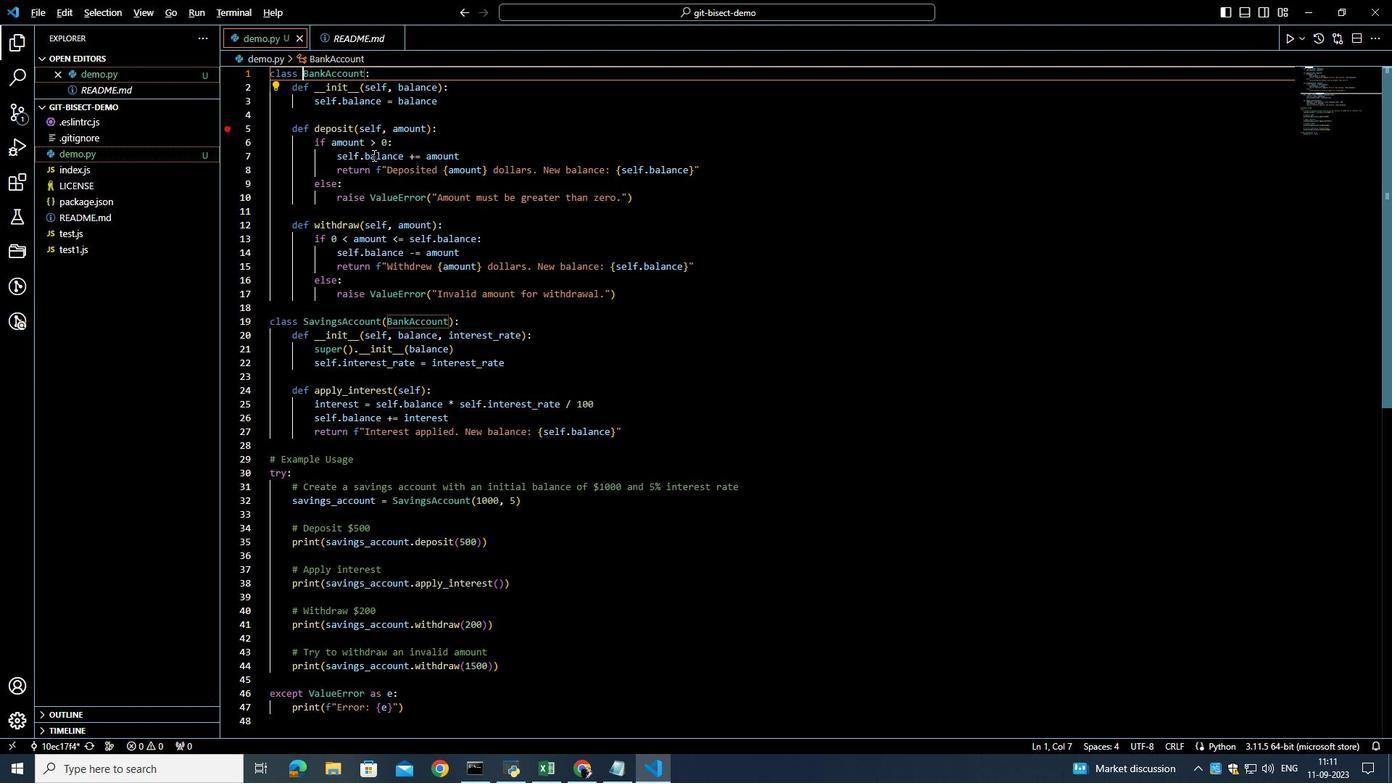 
Action: Key pressed <Key.alt_l>
Screenshot: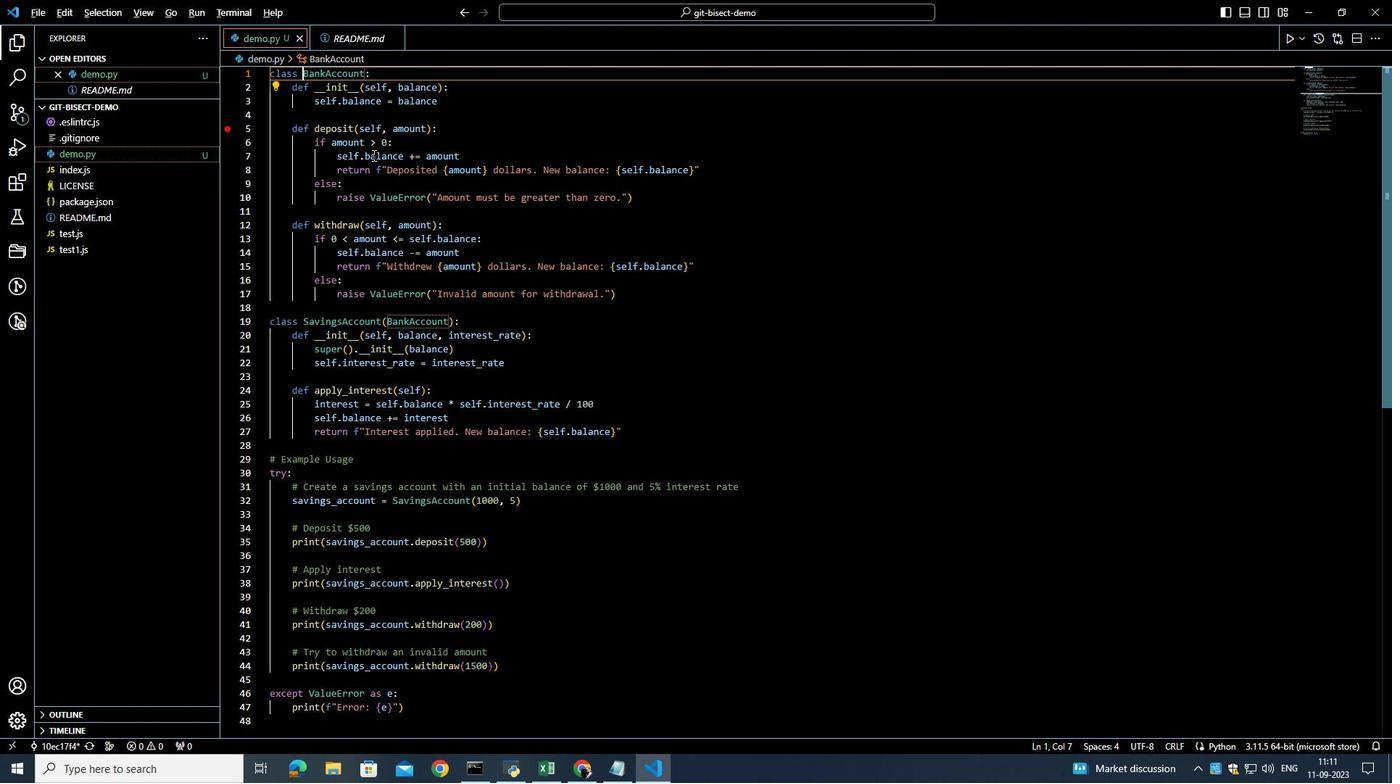 
Action: Mouse moved to (342, 98)
Screenshot: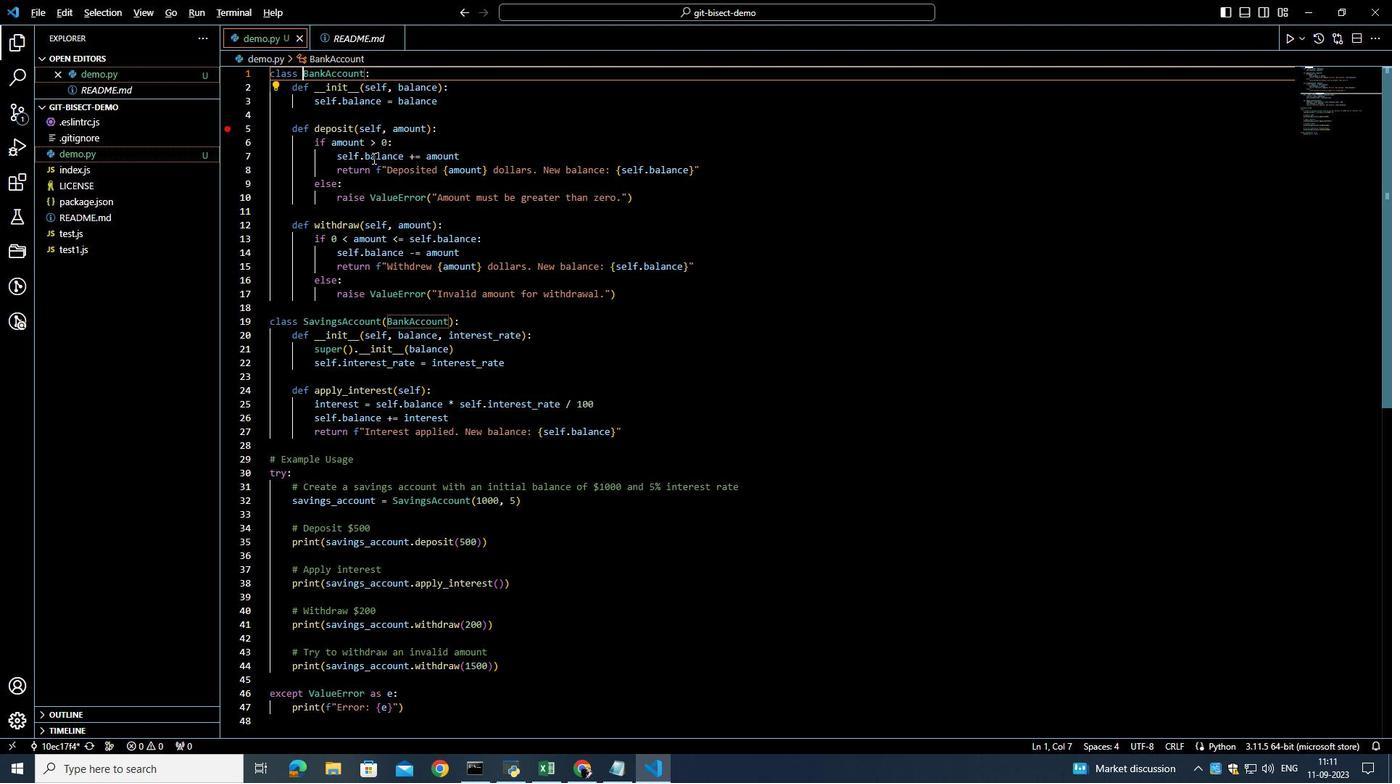 
Action: Key pressed <Key.alt_l>
Screenshot: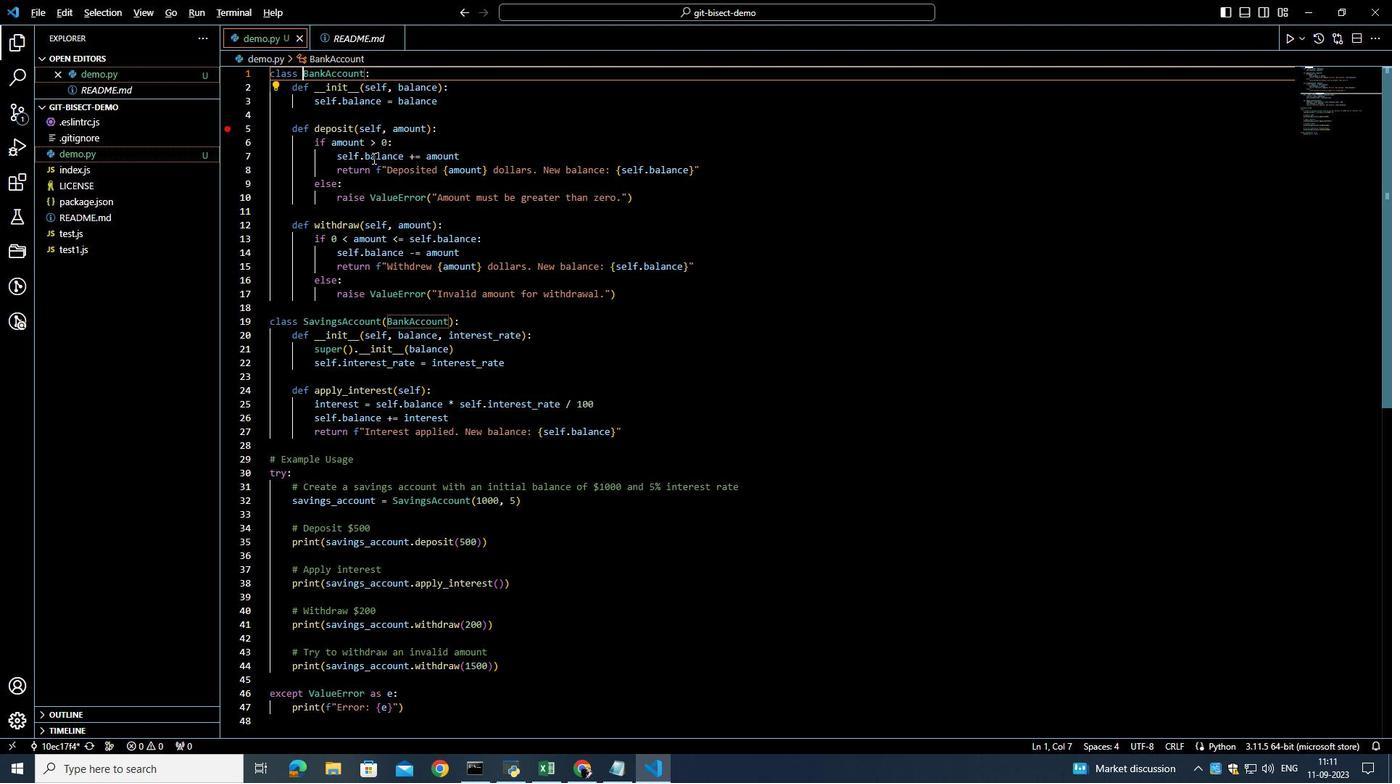 
Action: Mouse moved to (345, 97)
Screenshot: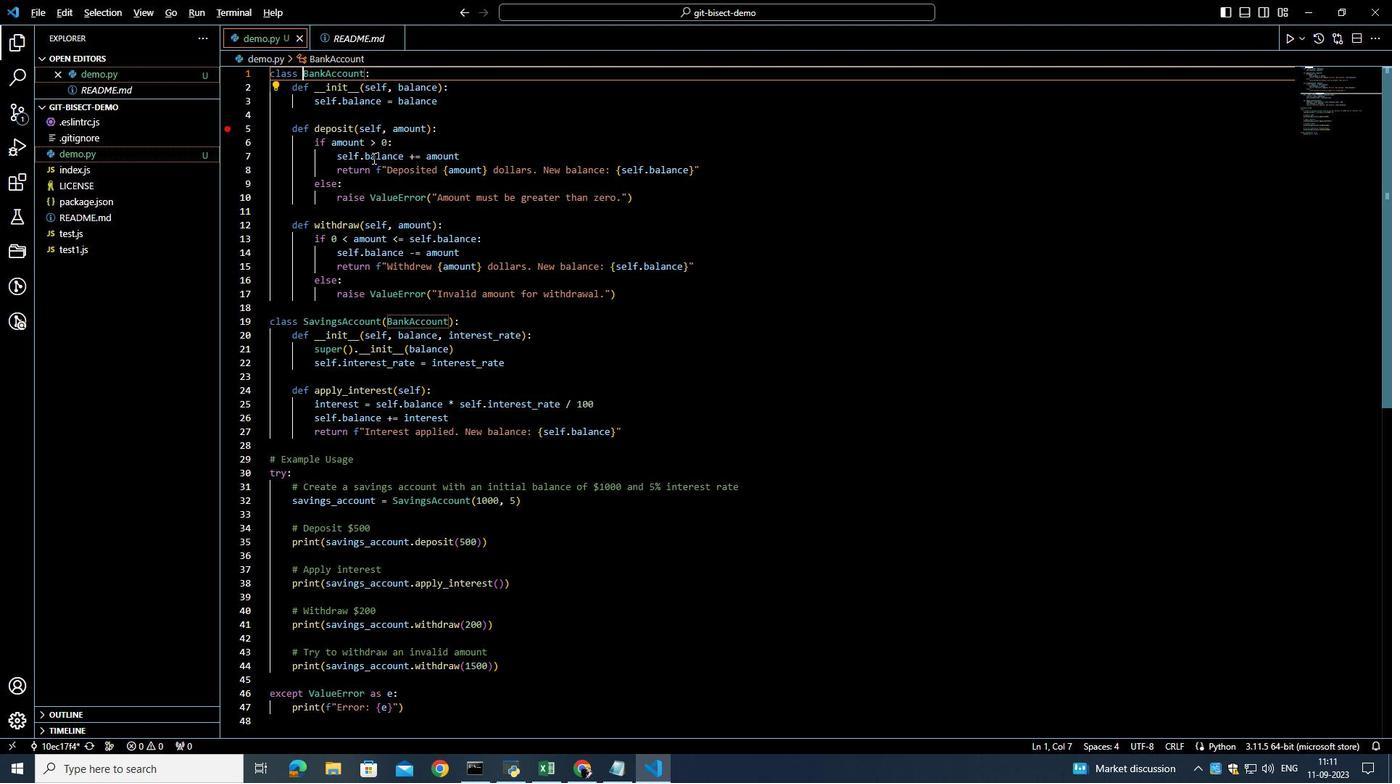 
Action: Key pressed <Key.alt_l>
Screenshot: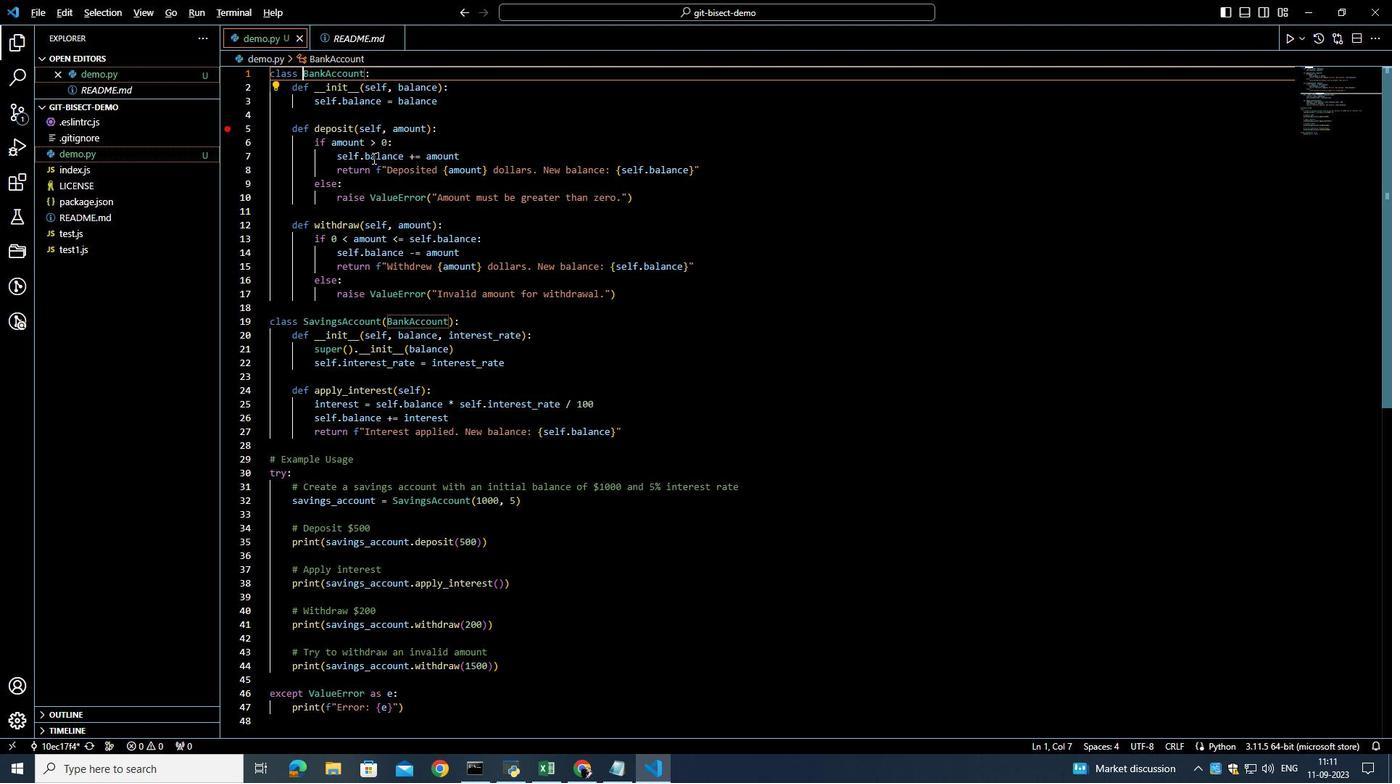 
Action: Mouse moved to (348, 99)
Screenshot: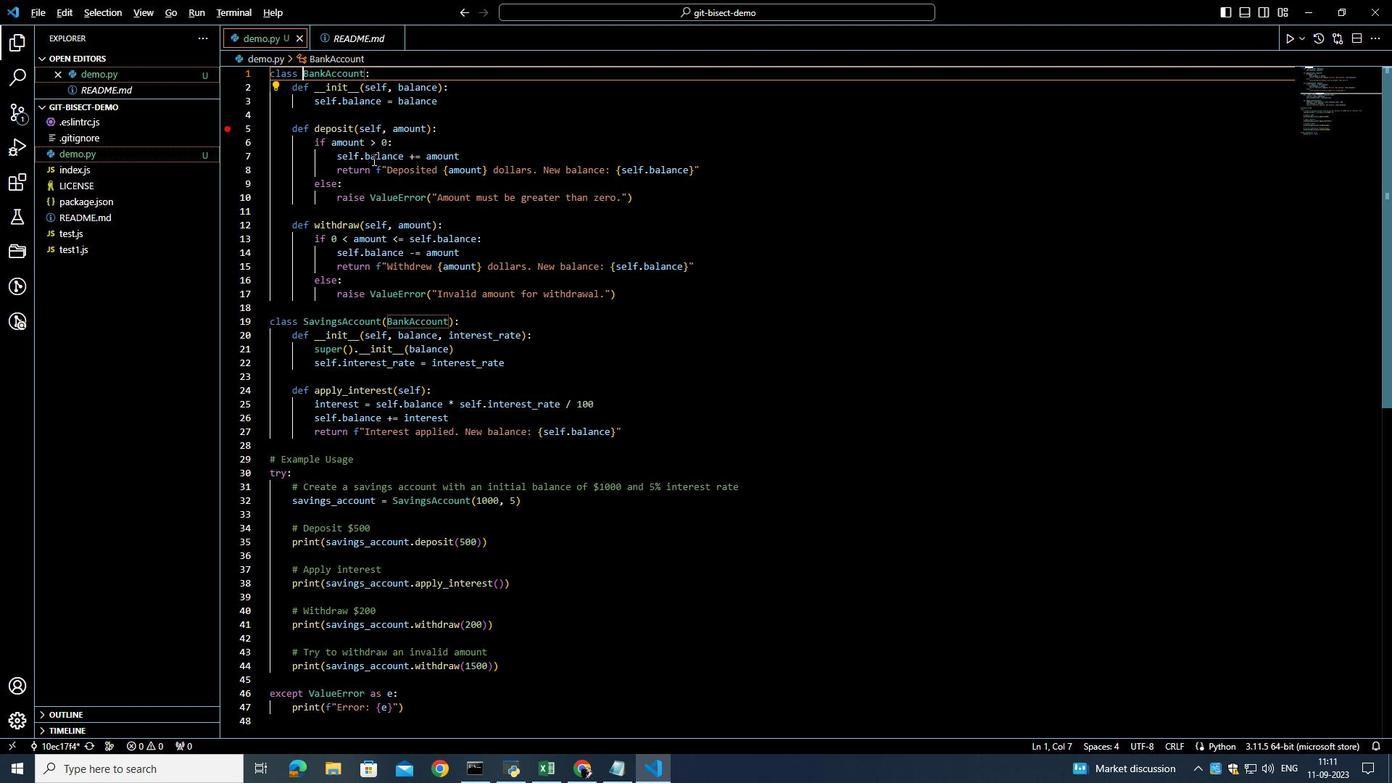 
Action: Key pressed <Key.alt_l>
Screenshot: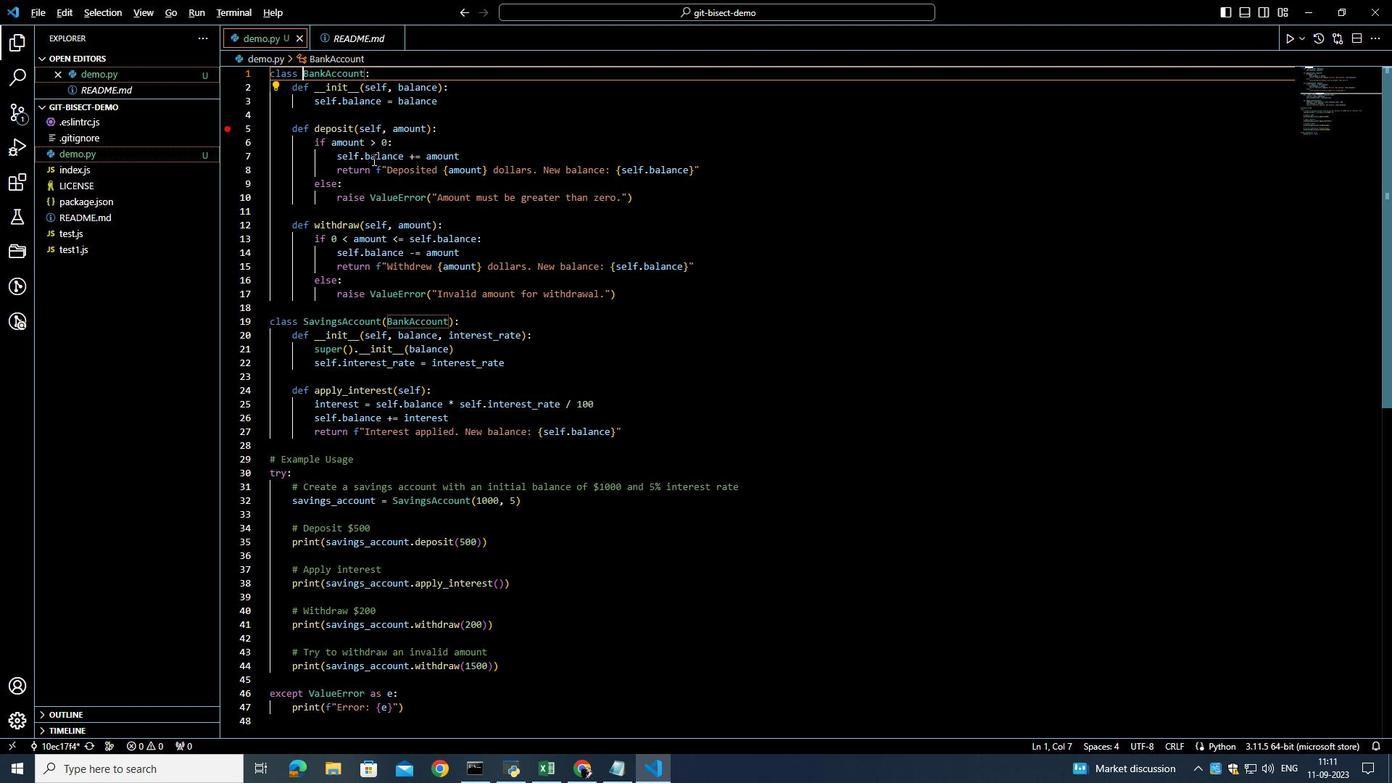 
Action: Mouse moved to (355, 114)
Screenshot: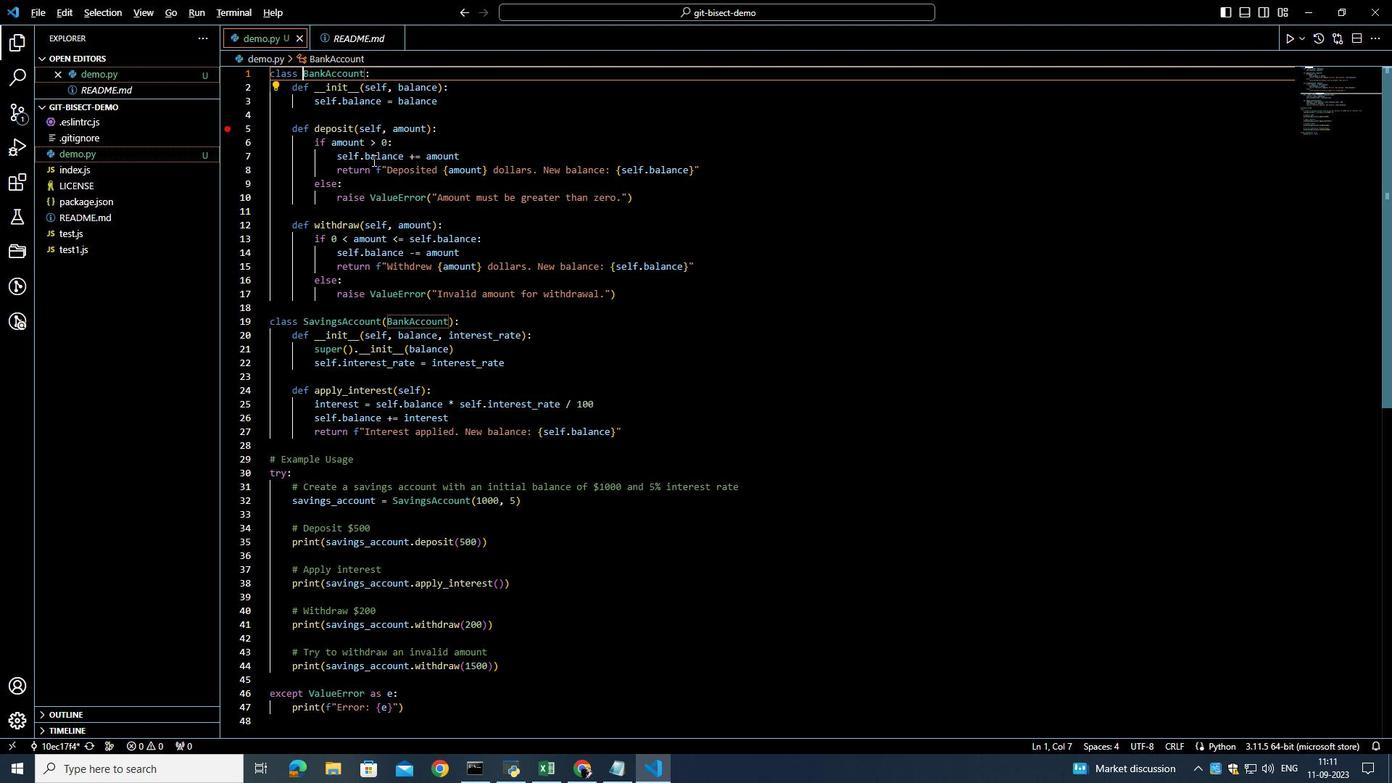 
Action: Key pressed <Key.alt_l>
Screenshot: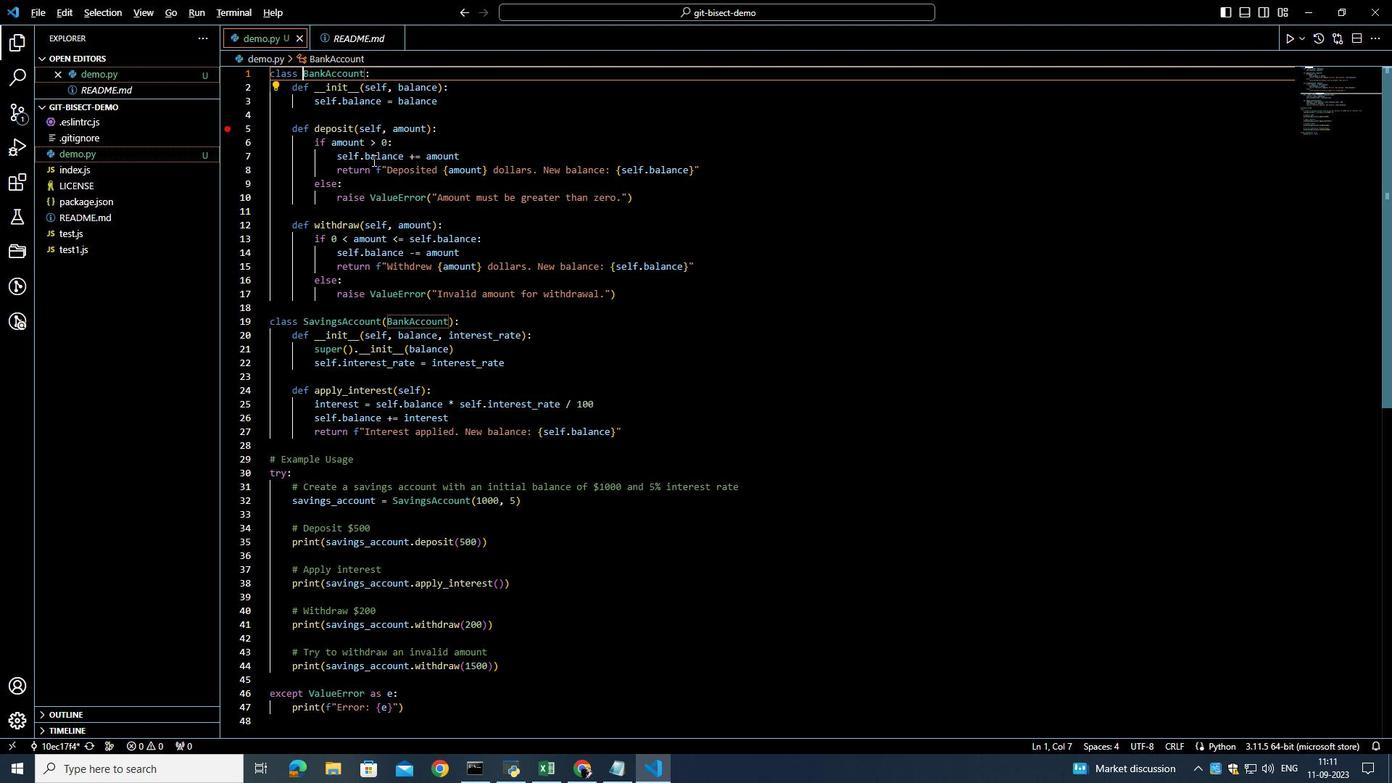 
Action: Mouse moved to (358, 126)
Screenshot: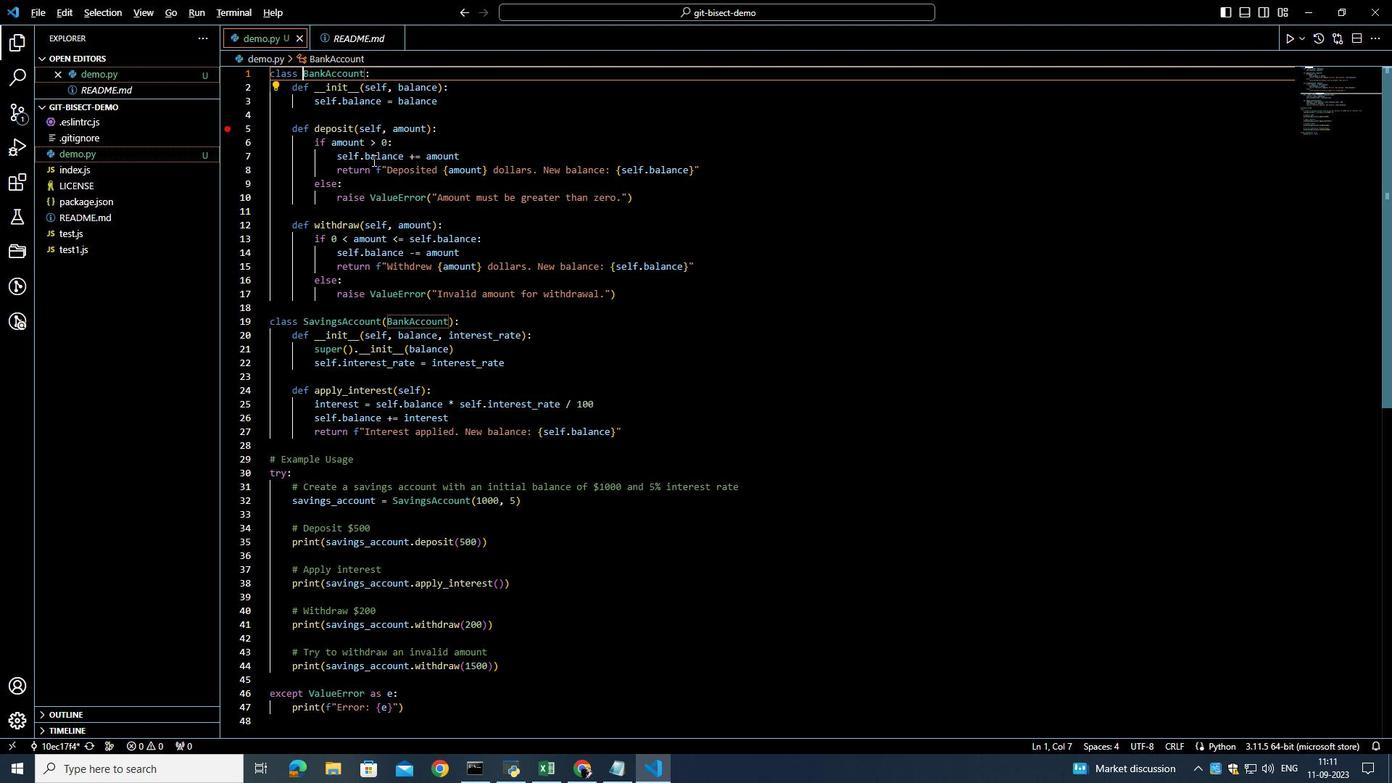 
Action: Key pressed <Key.alt_l>
Screenshot: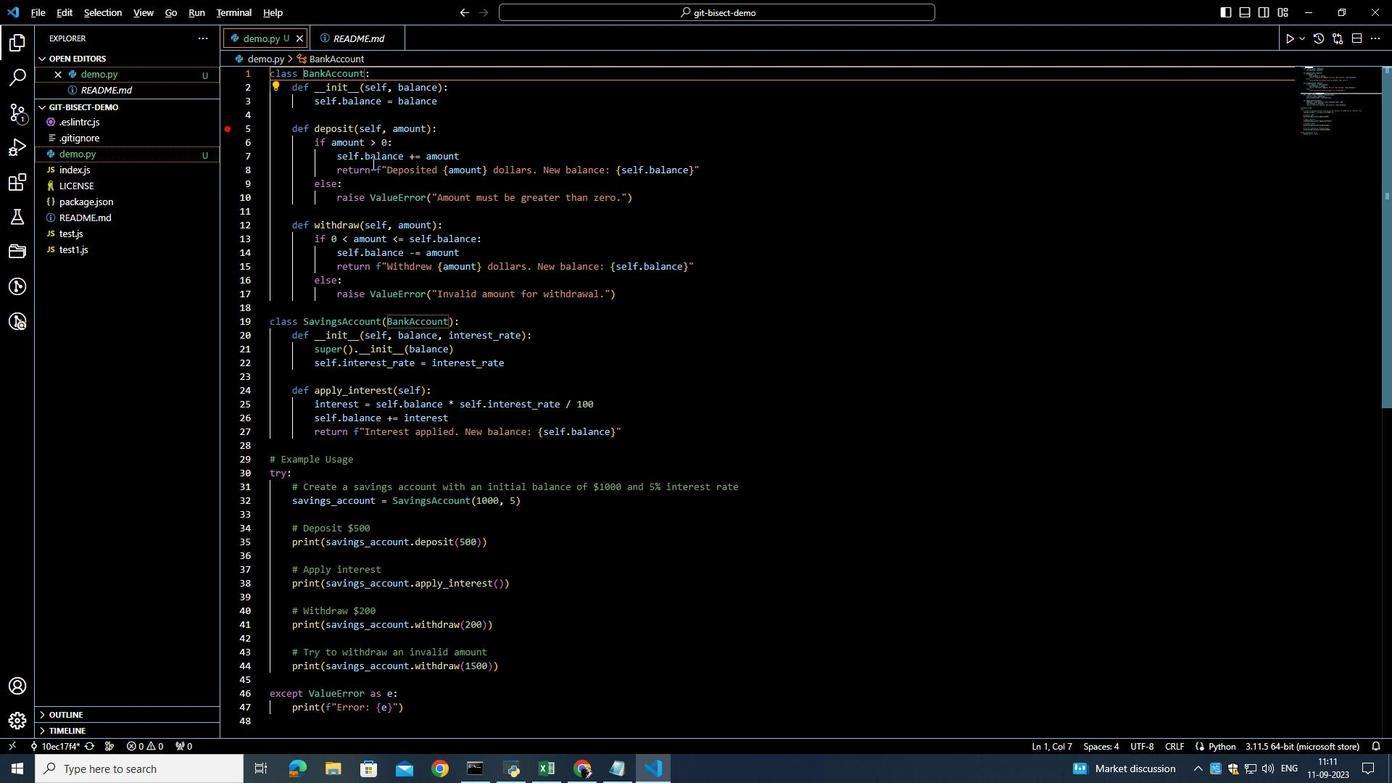 
Action: Mouse moved to (361, 135)
Screenshot: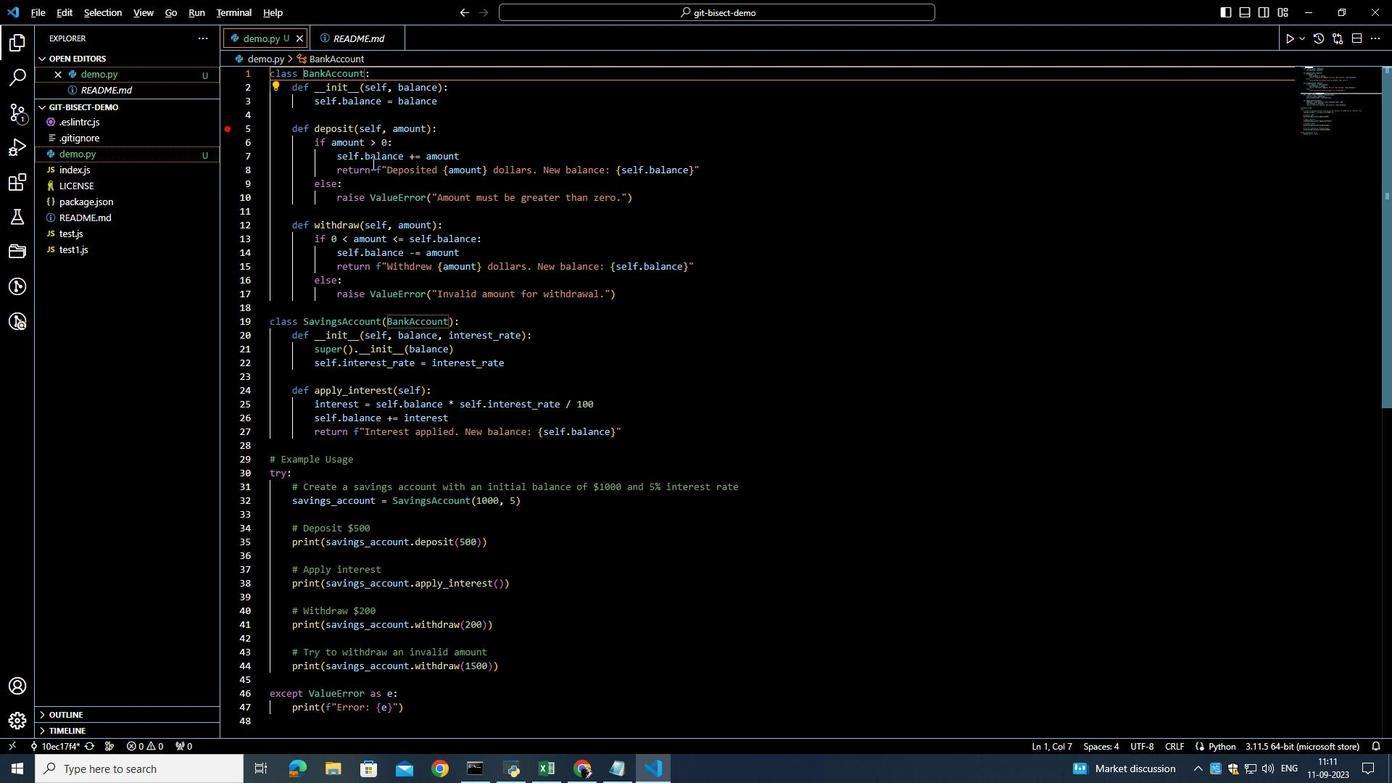 
Action: Key pressed <Key.alt_l>
Screenshot: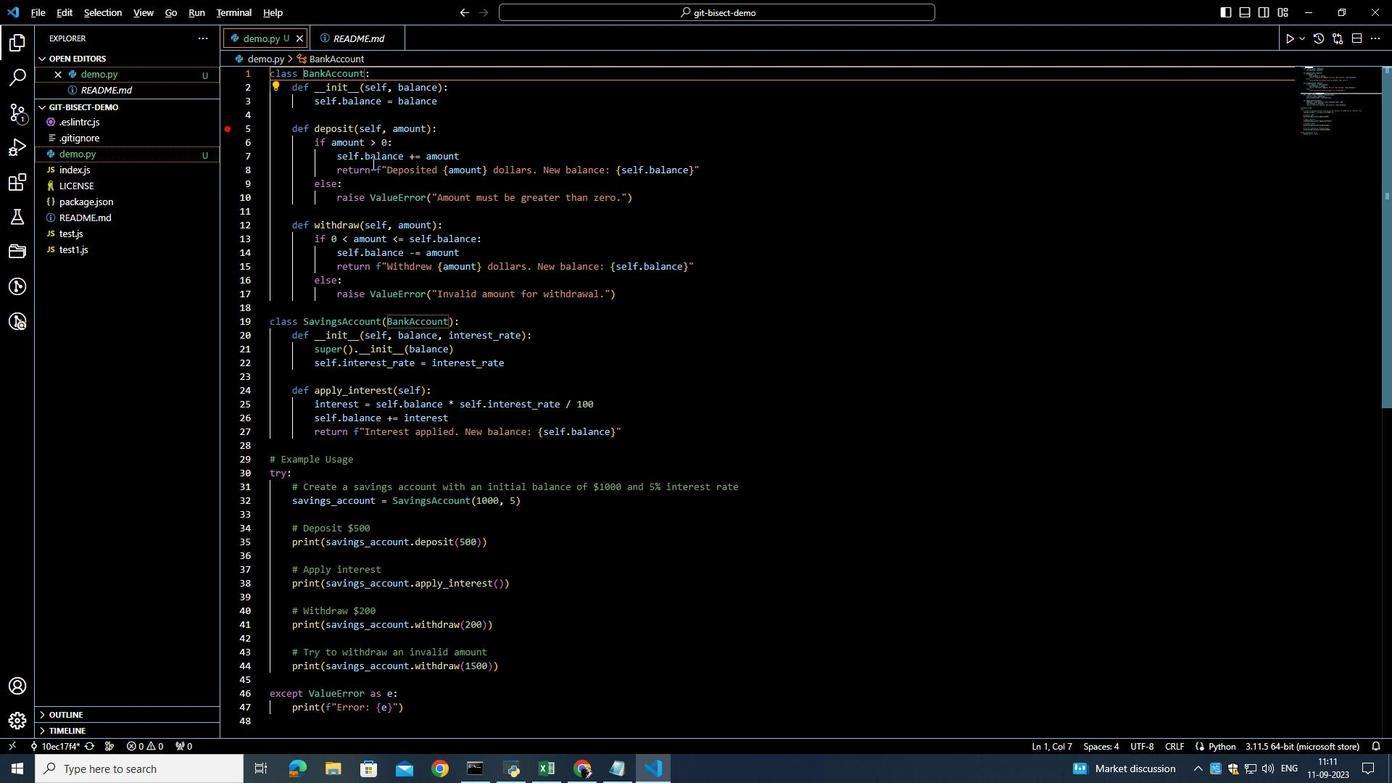 
Action: Mouse moved to (361, 142)
Screenshot: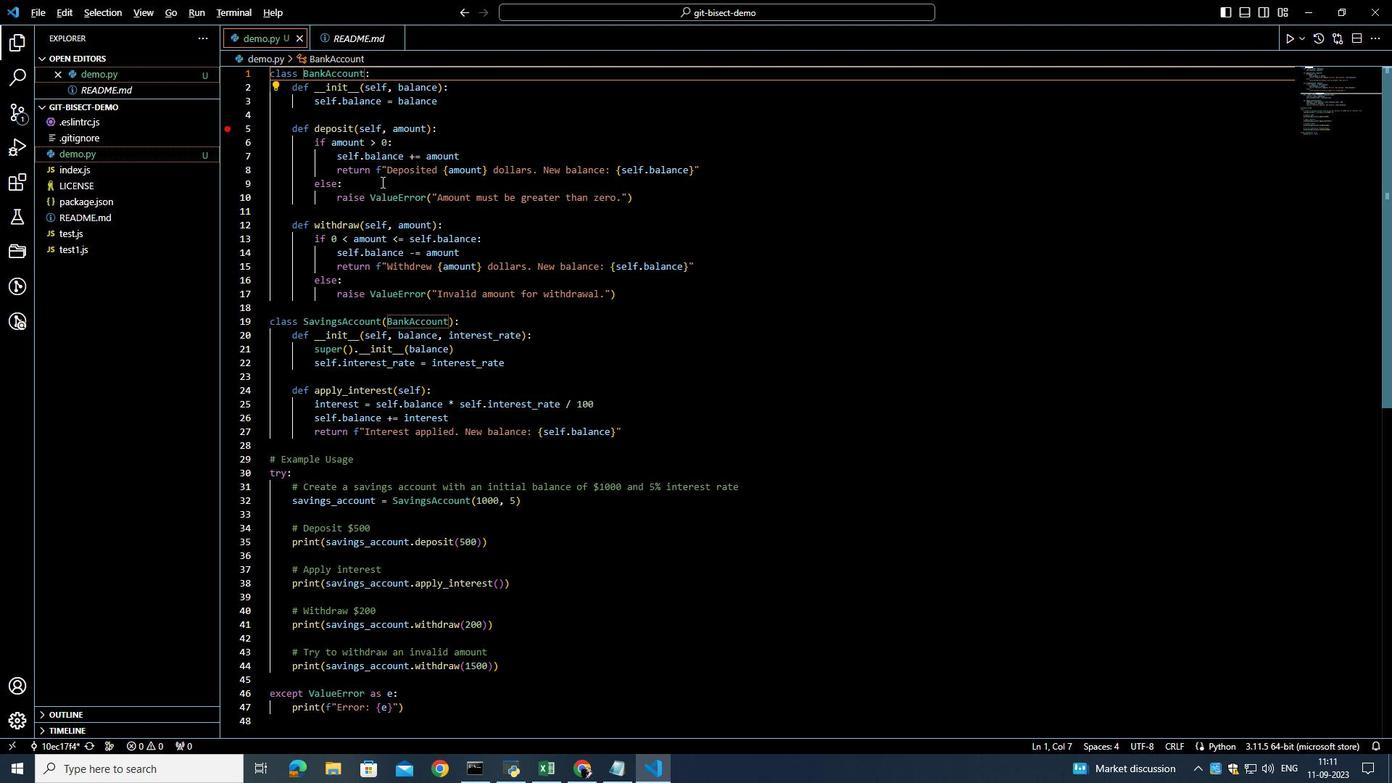 
Action: Key pressed <Key.alt_l>
Screenshot: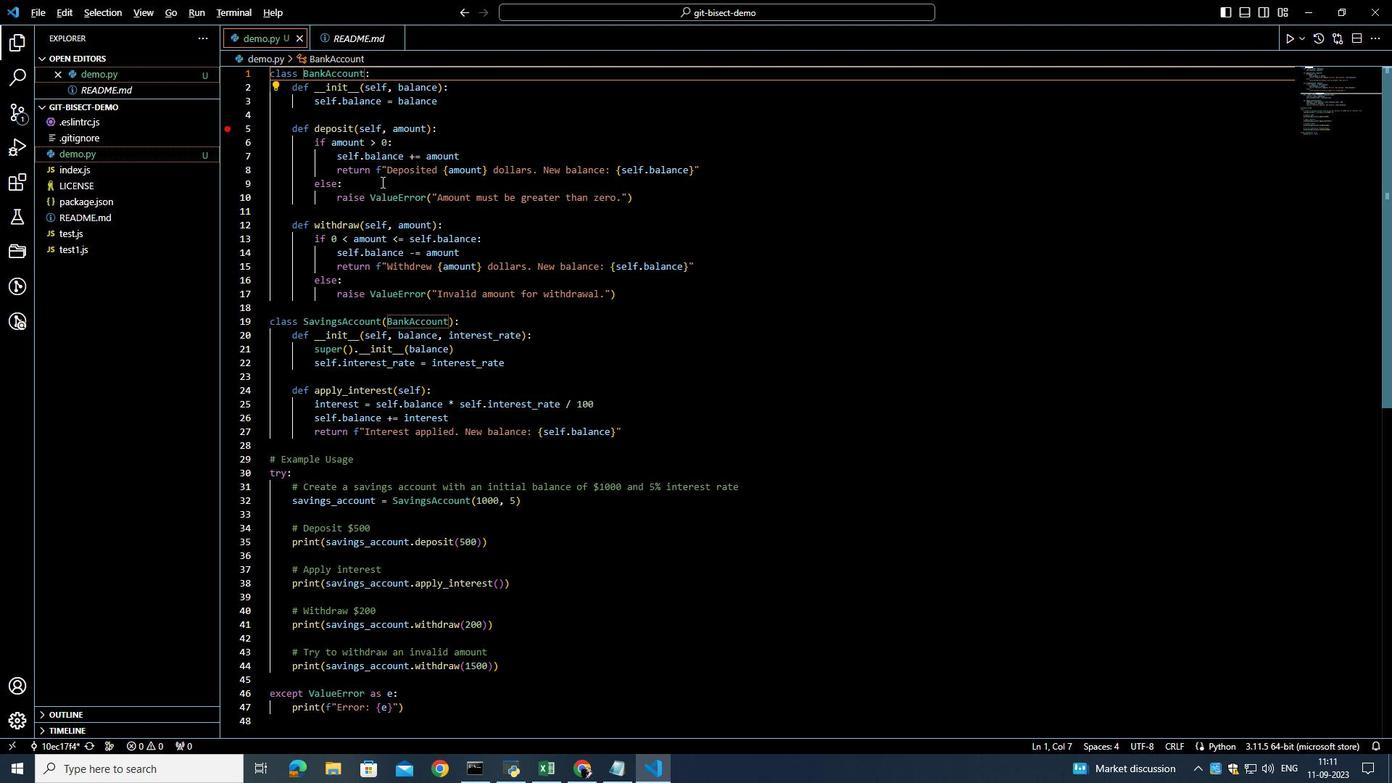 
Action: Mouse moved to (361, 145)
Screenshot: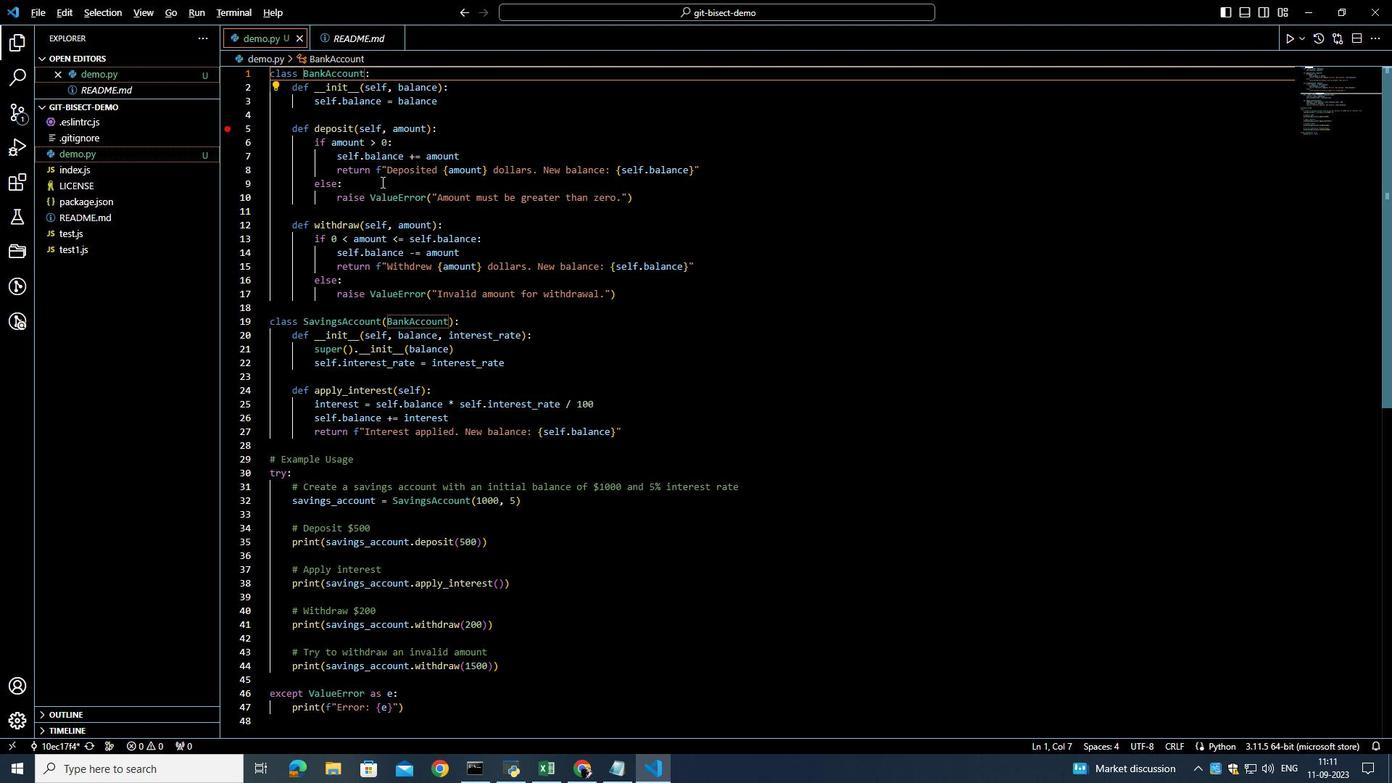 
Action: Key pressed <Key.alt_l>
Screenshot: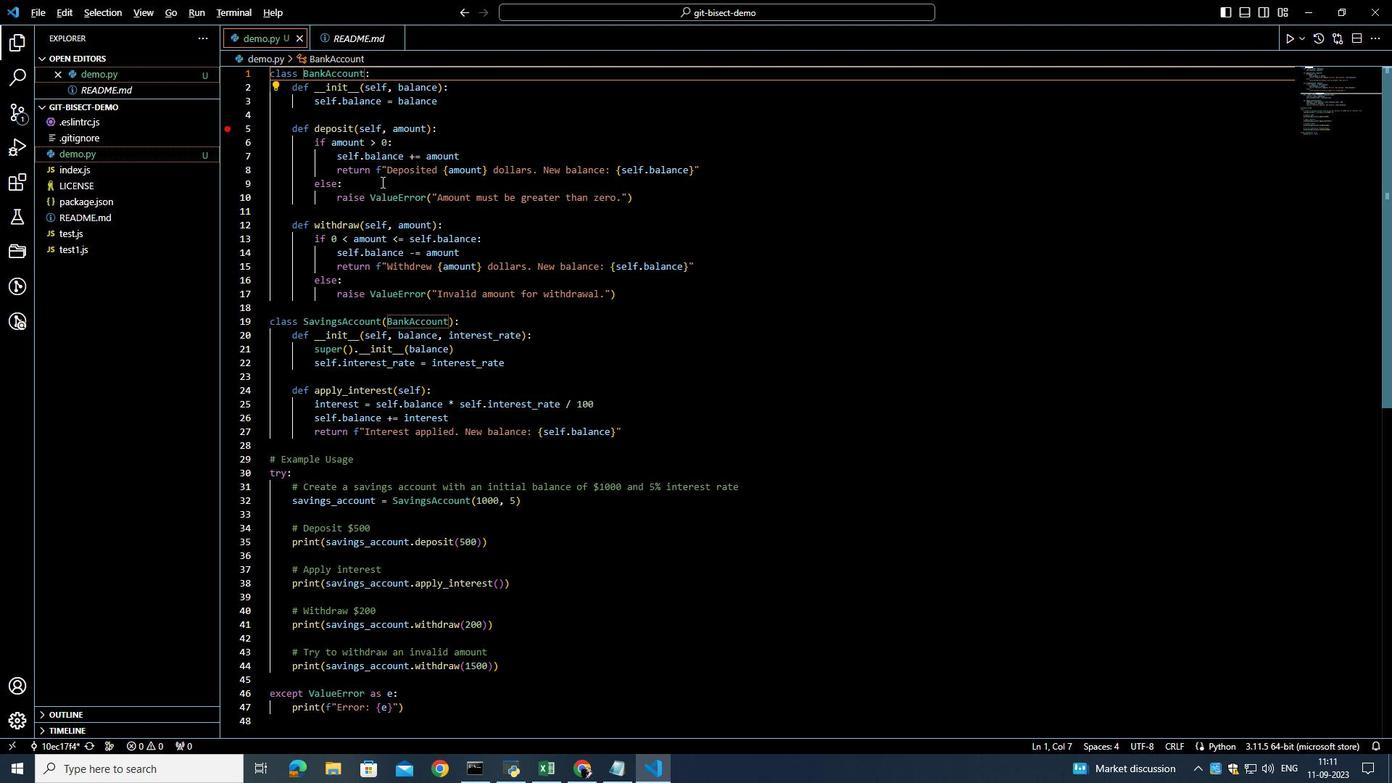 
Action: Mouse moved to (361, 146)
Screenshot: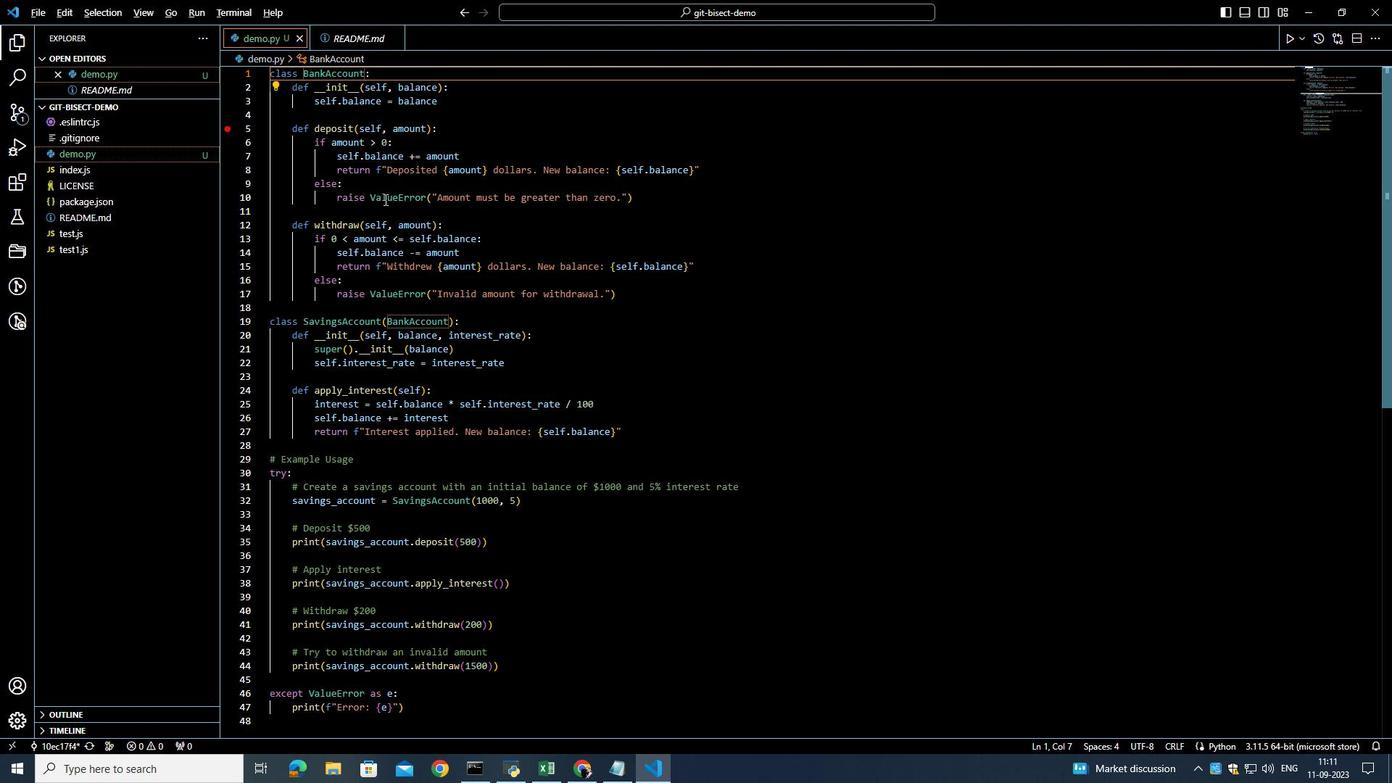 
Action: Key pressed <Key.alt_l>
Screenshot: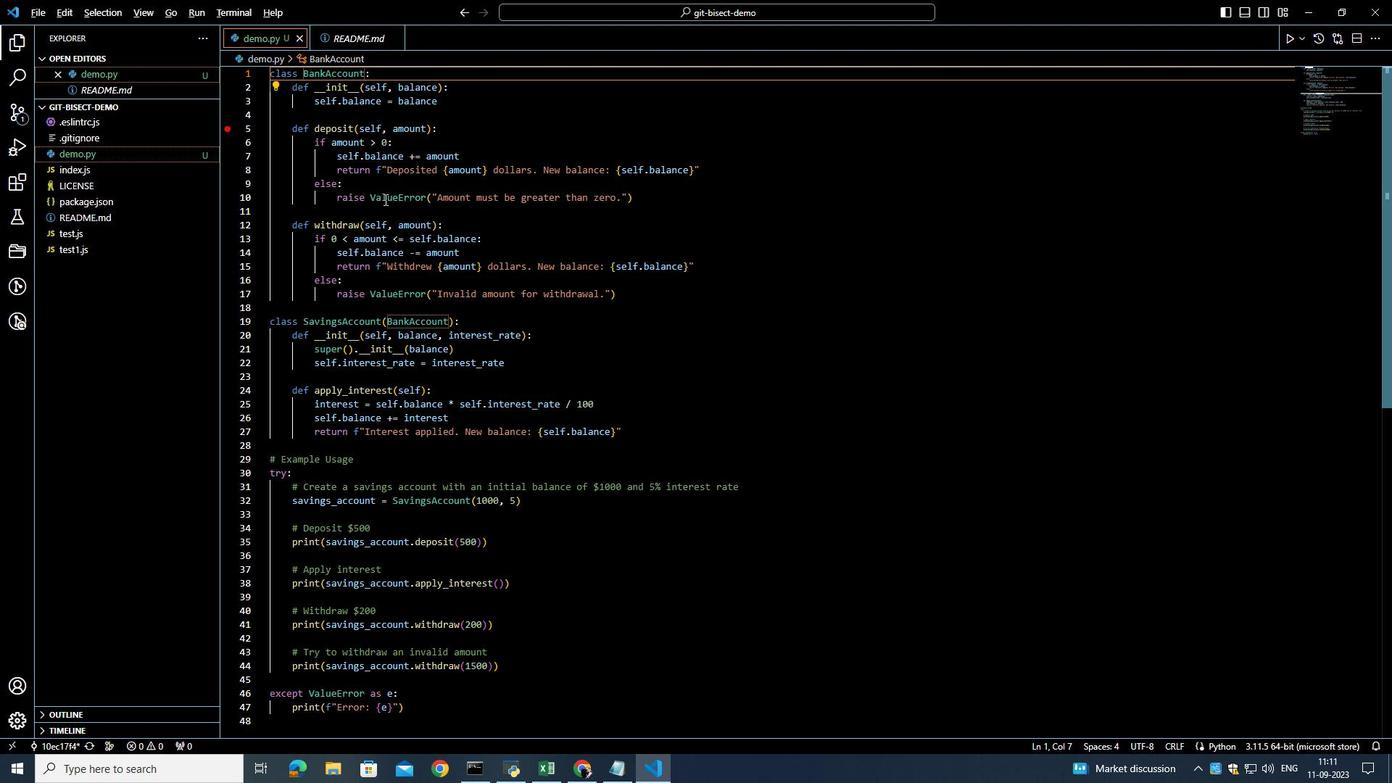 
Action: Mouse moved to (361, 147)
Screenshot: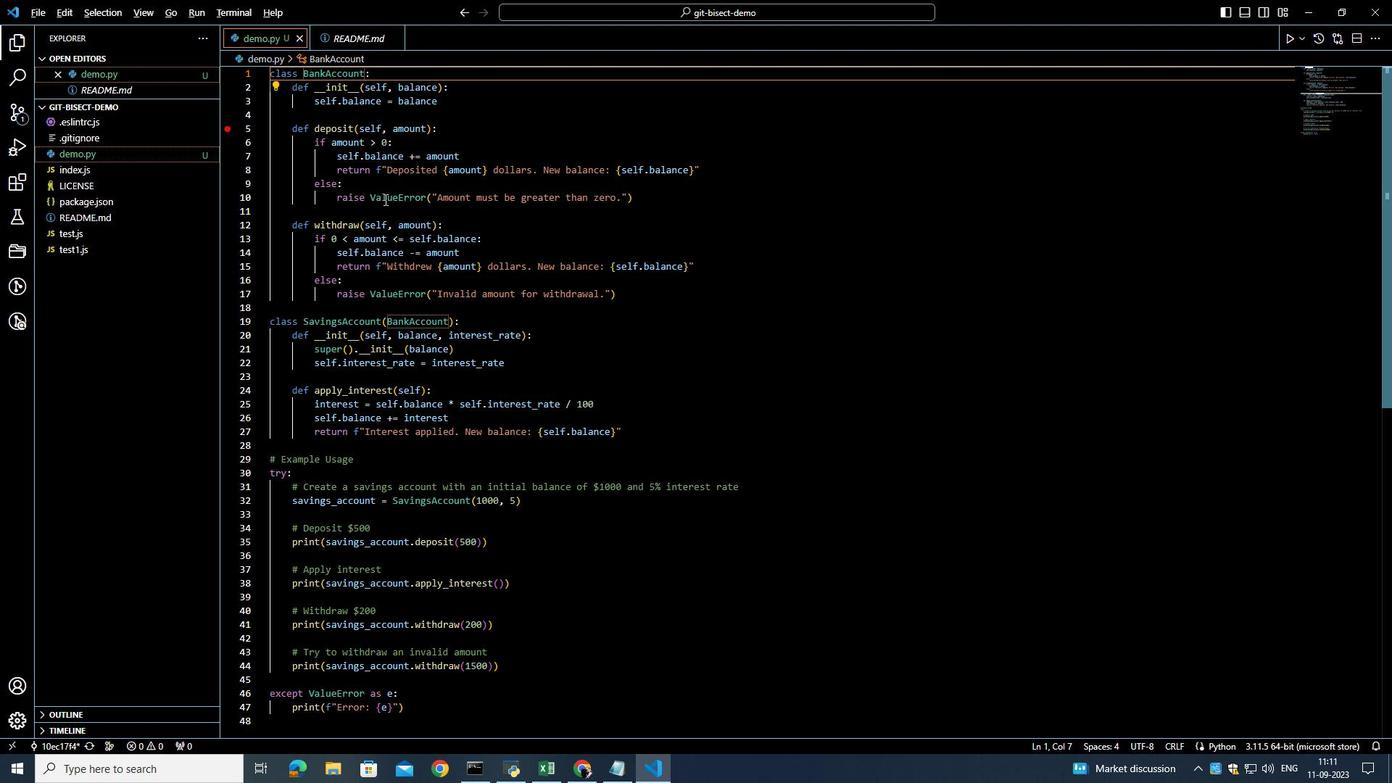 
Action: Key pressed <Key.alt_l>
Screenshot: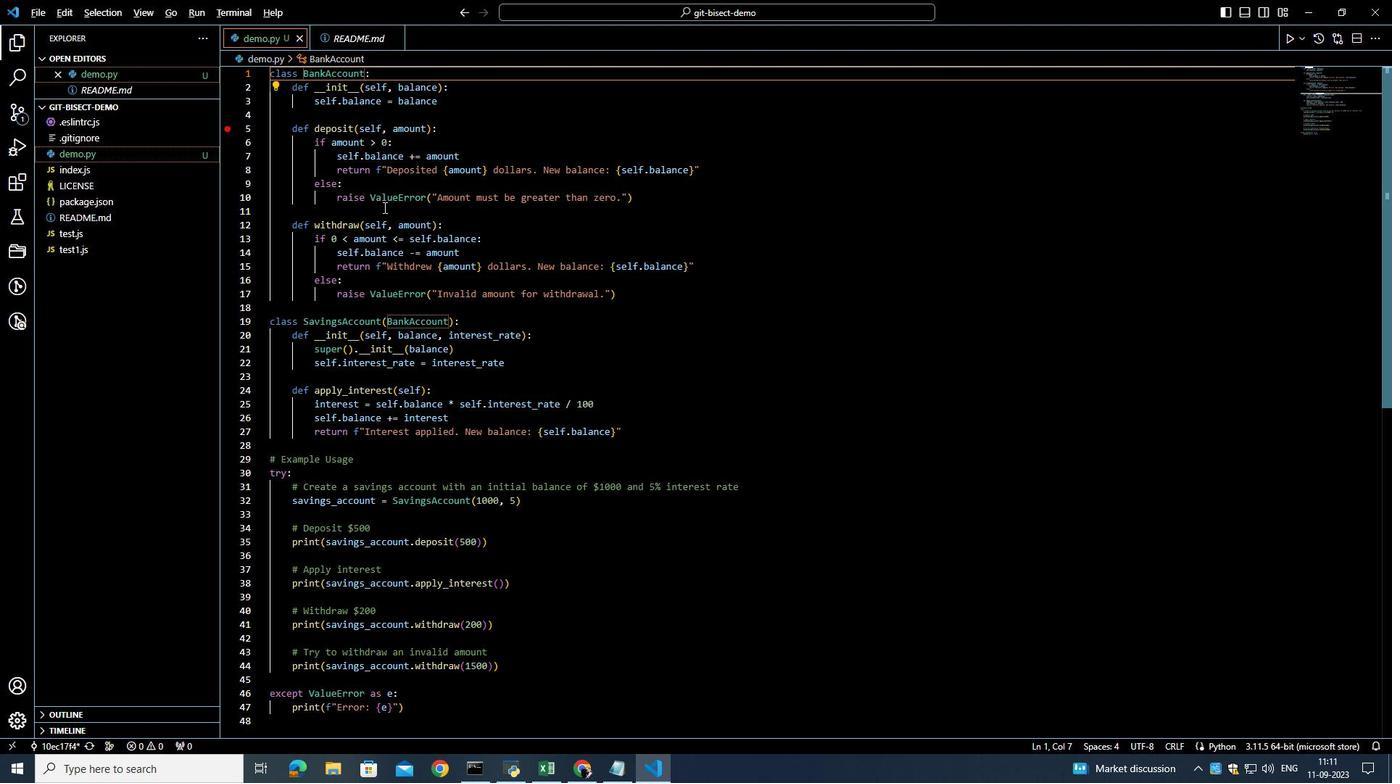 
Action: Mouse moved to (361, 147)
Screenshot: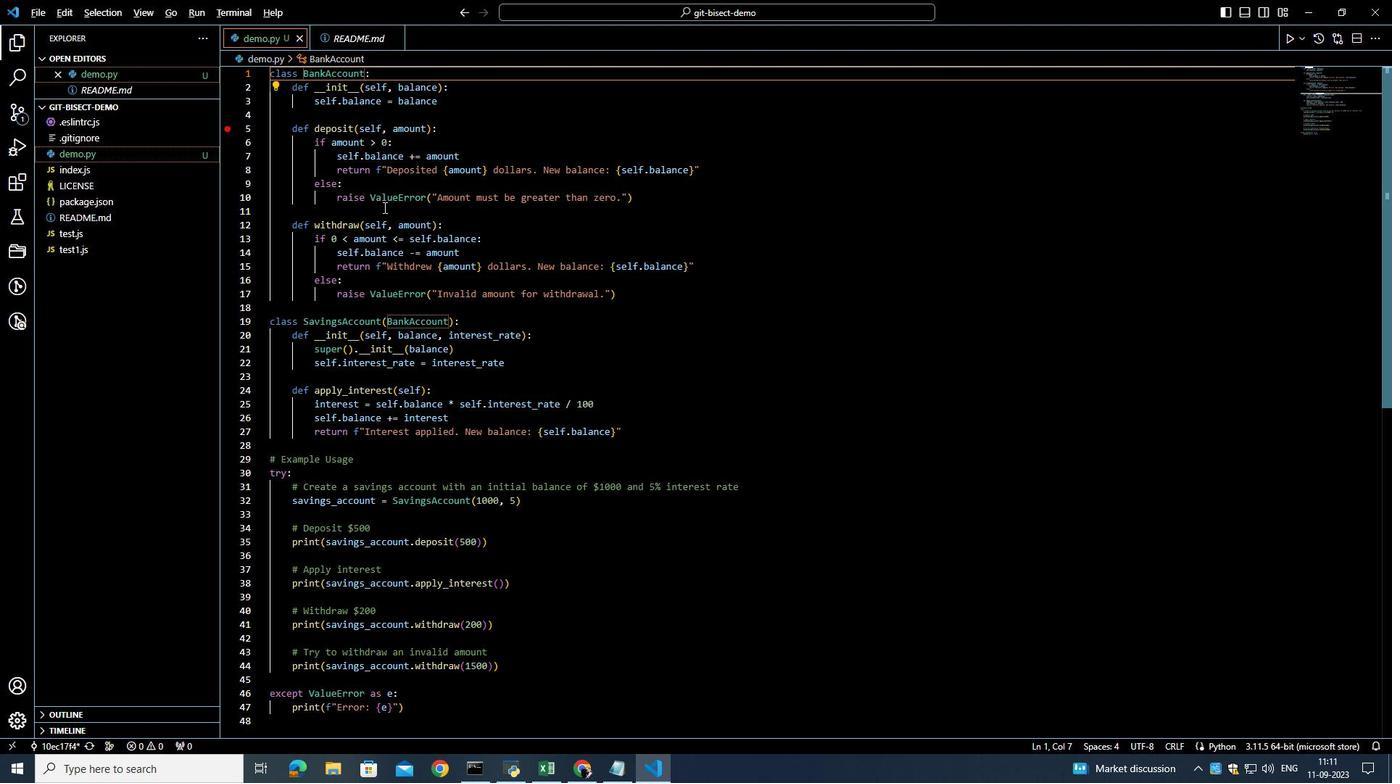 
Action: Key pressed <Key.alt_l>
Screenshot: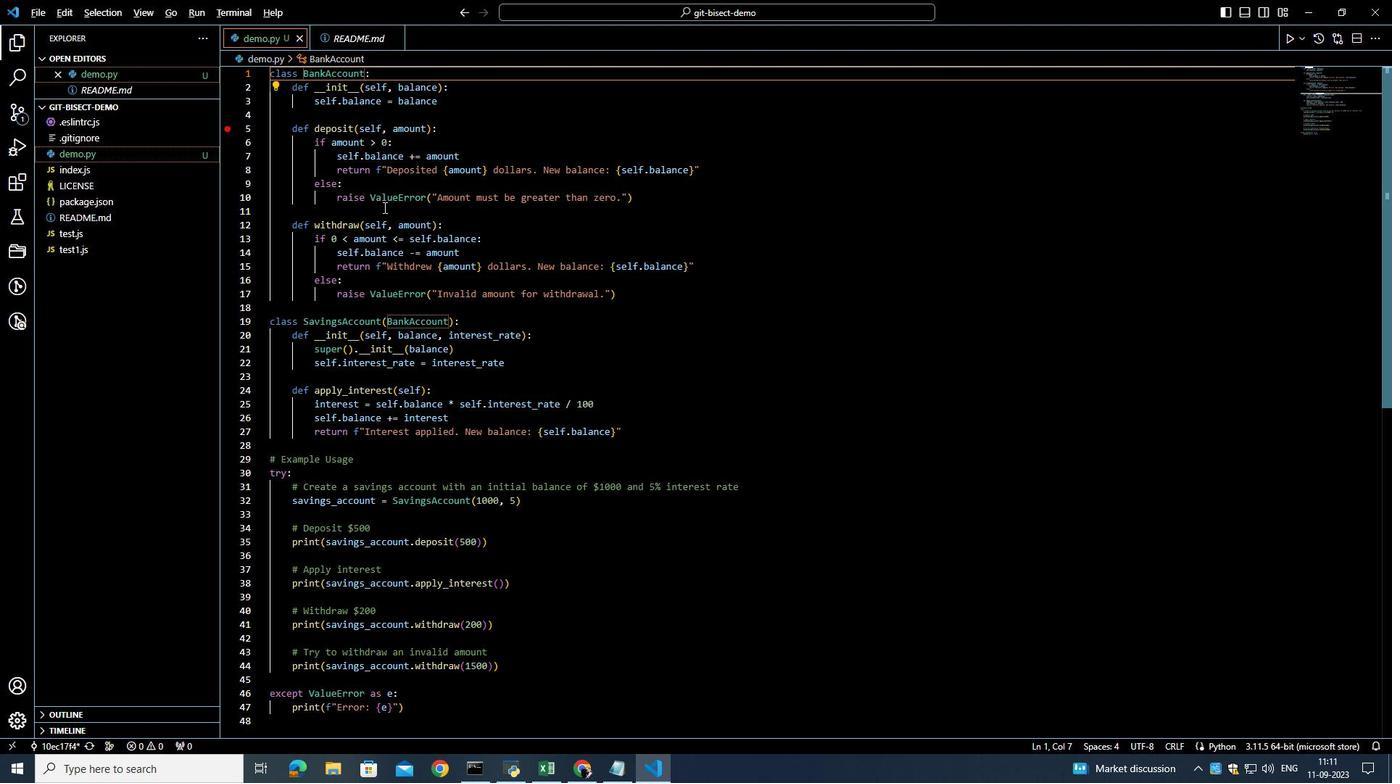 
Action: Mouse moved to (361, 148)
Screenshot: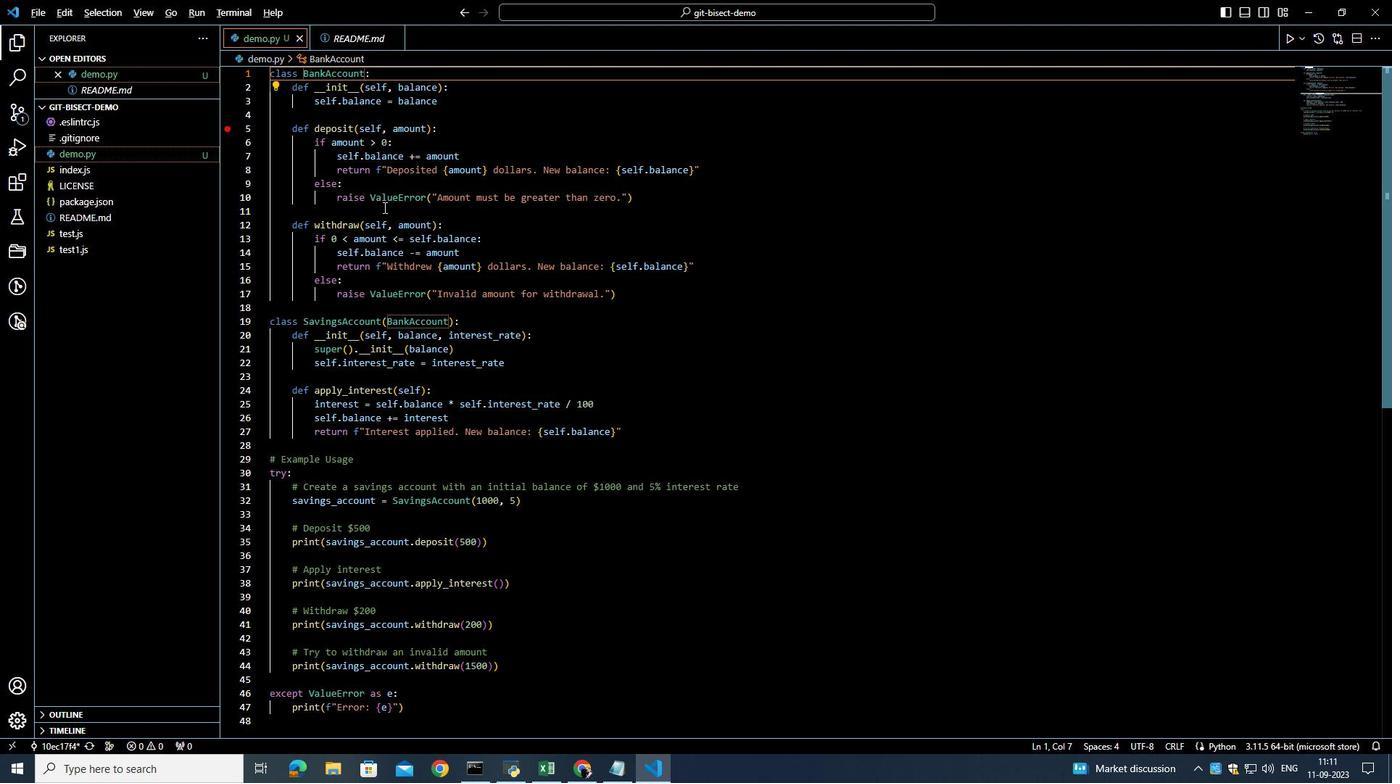 
Action: Key pressed <Key.alt_l>
Screenshot: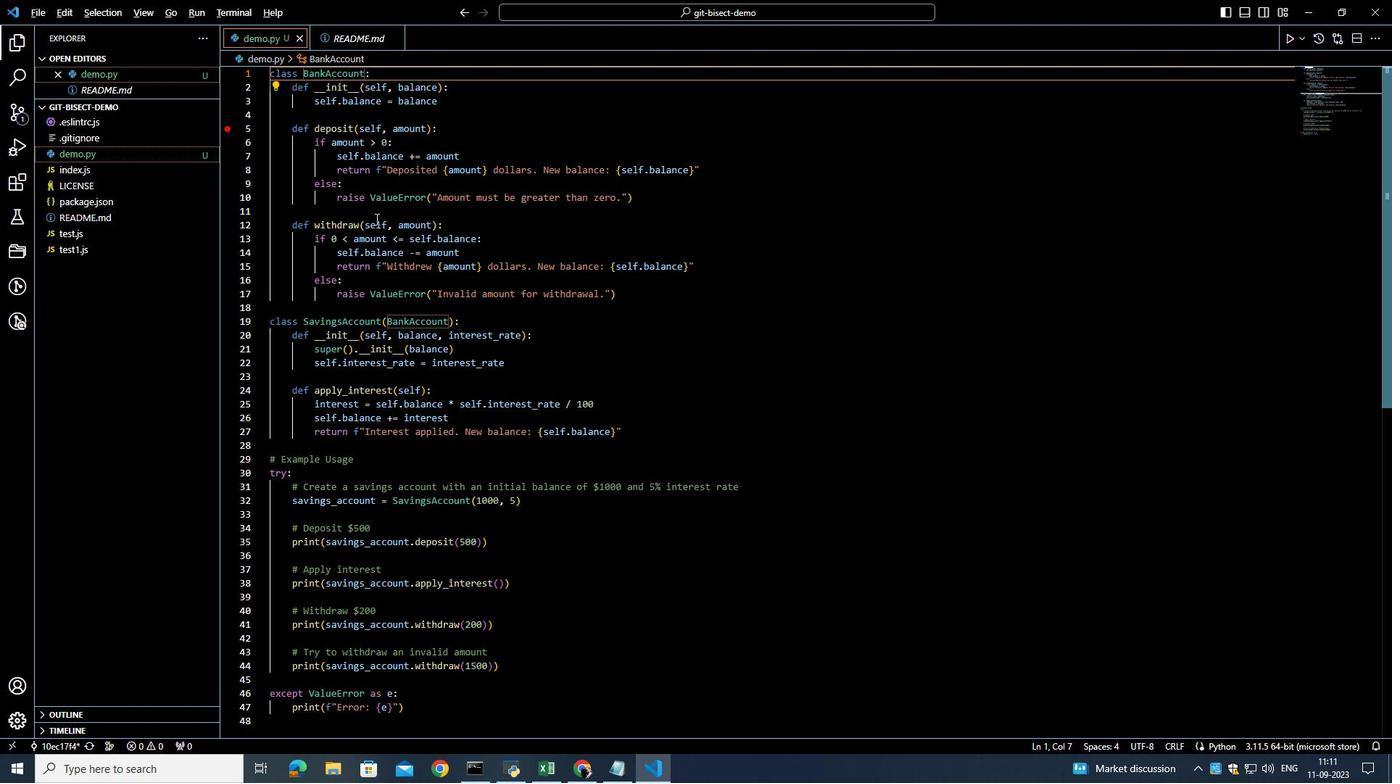 
Action: Mouse moved to (360, 150)
Screenshot: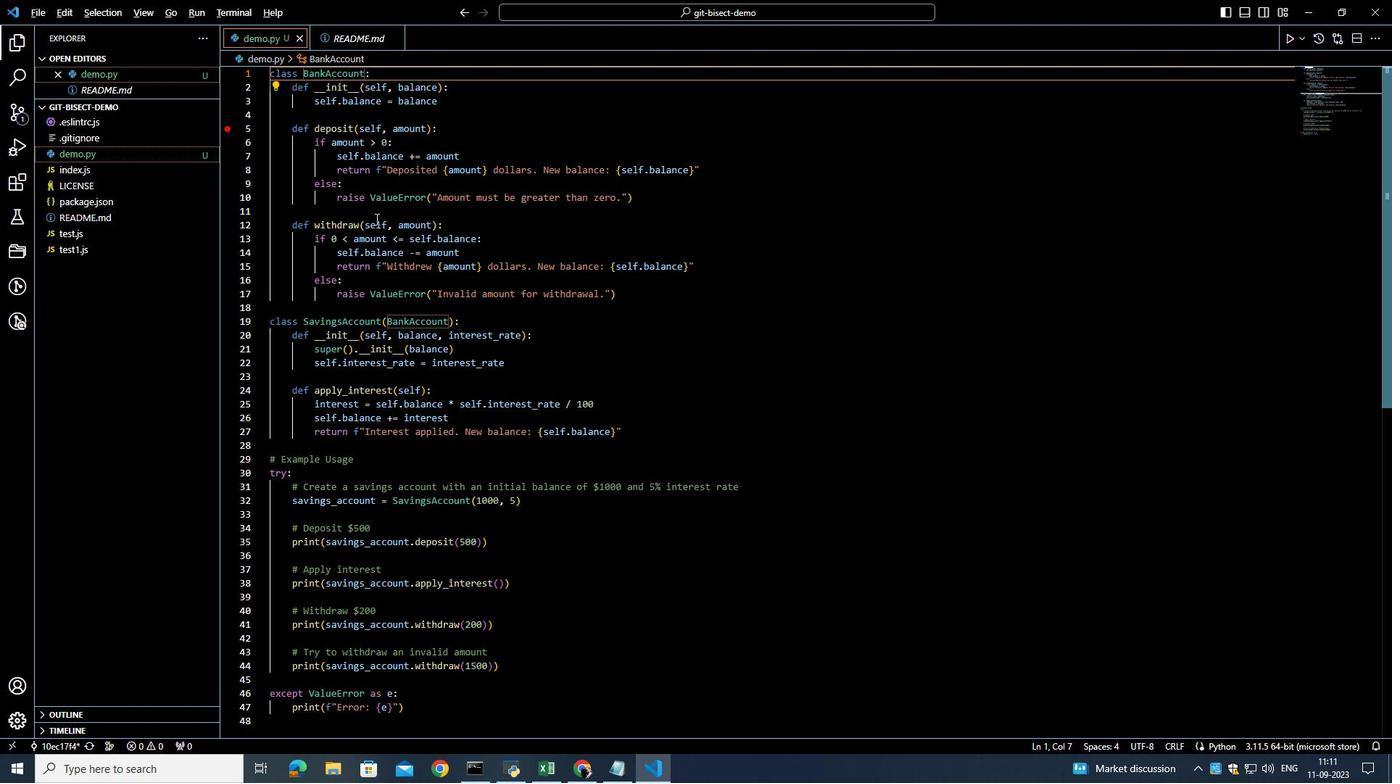 
Action: Key pressed <Key.alt_l>
Screenshot: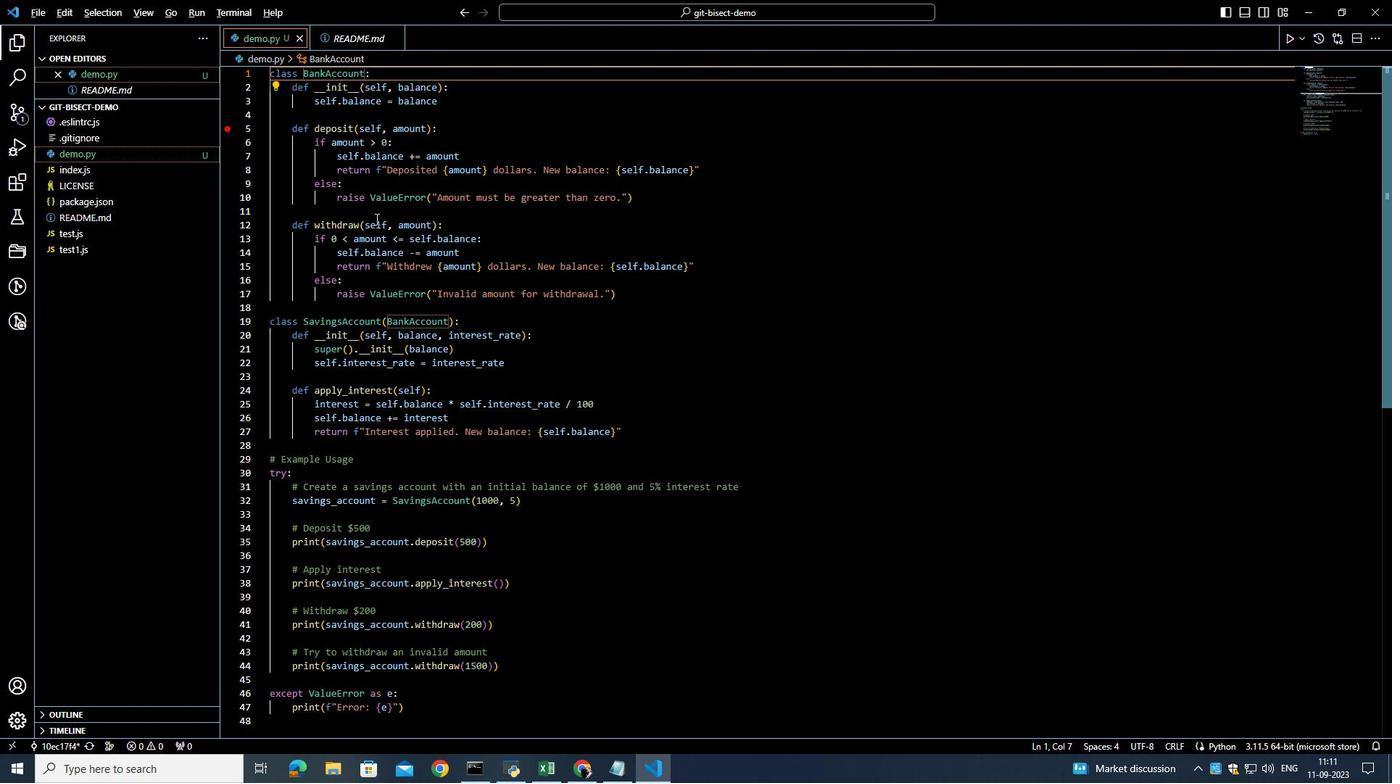 
Action: Mouse moved to (361, 156)
Screenshot: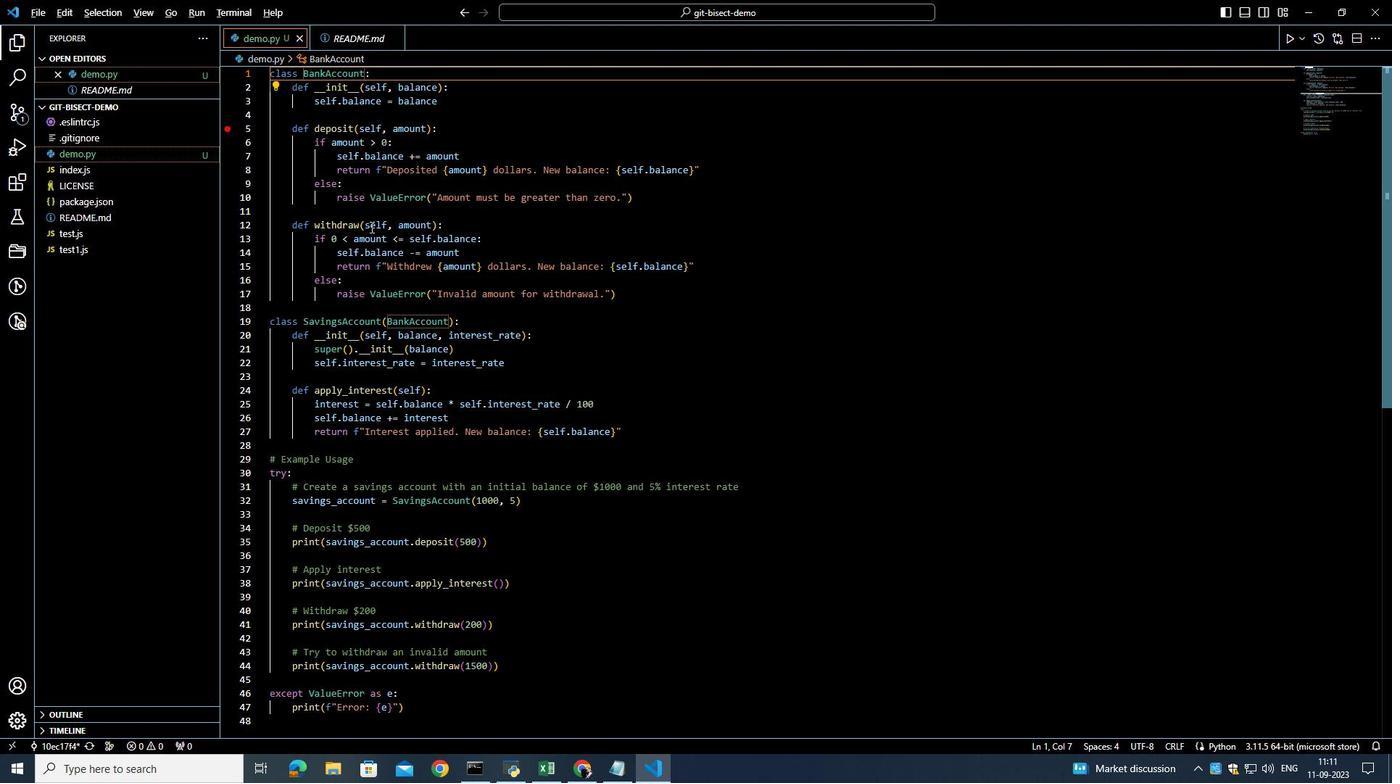 
Action: Key pressed <Key.alt_l>
Screenshot: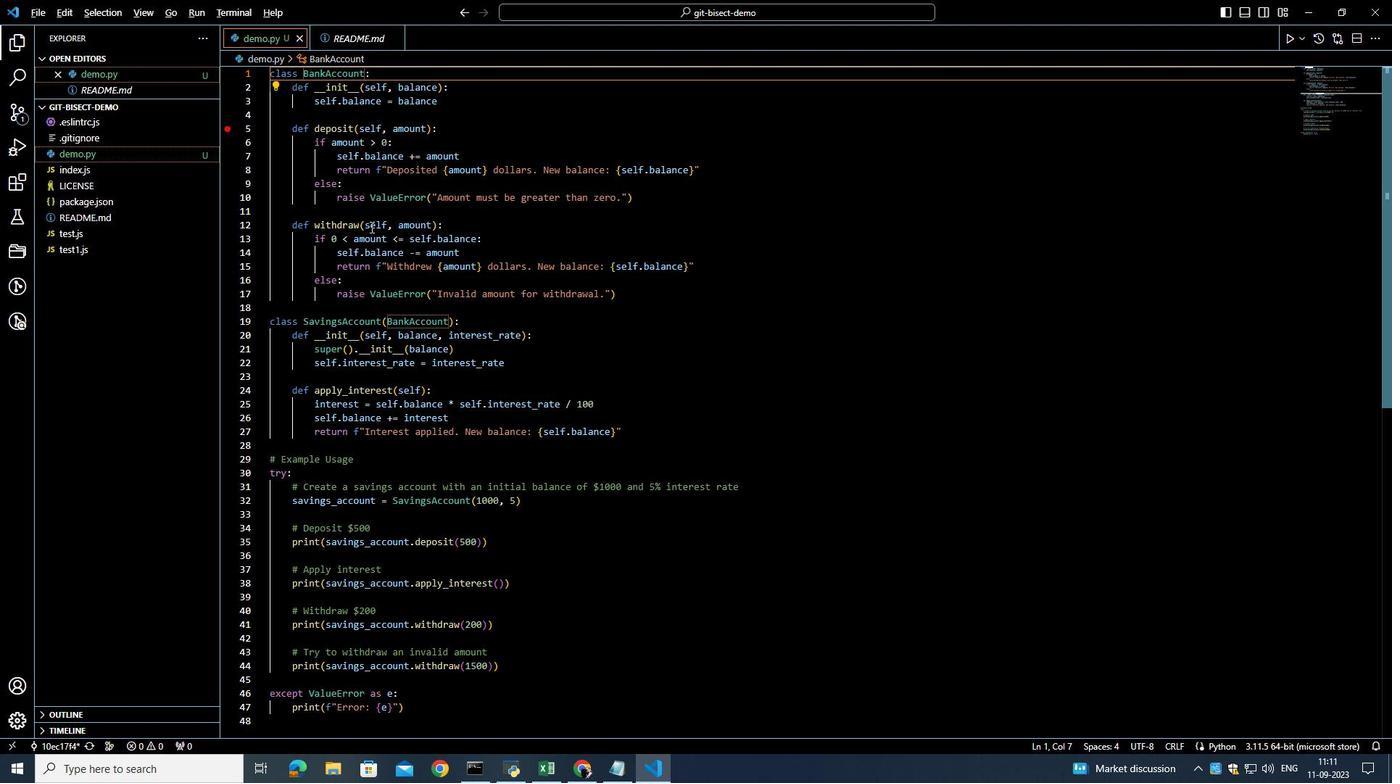 
Action: Mouse moved to (372, 177)
Screenshot: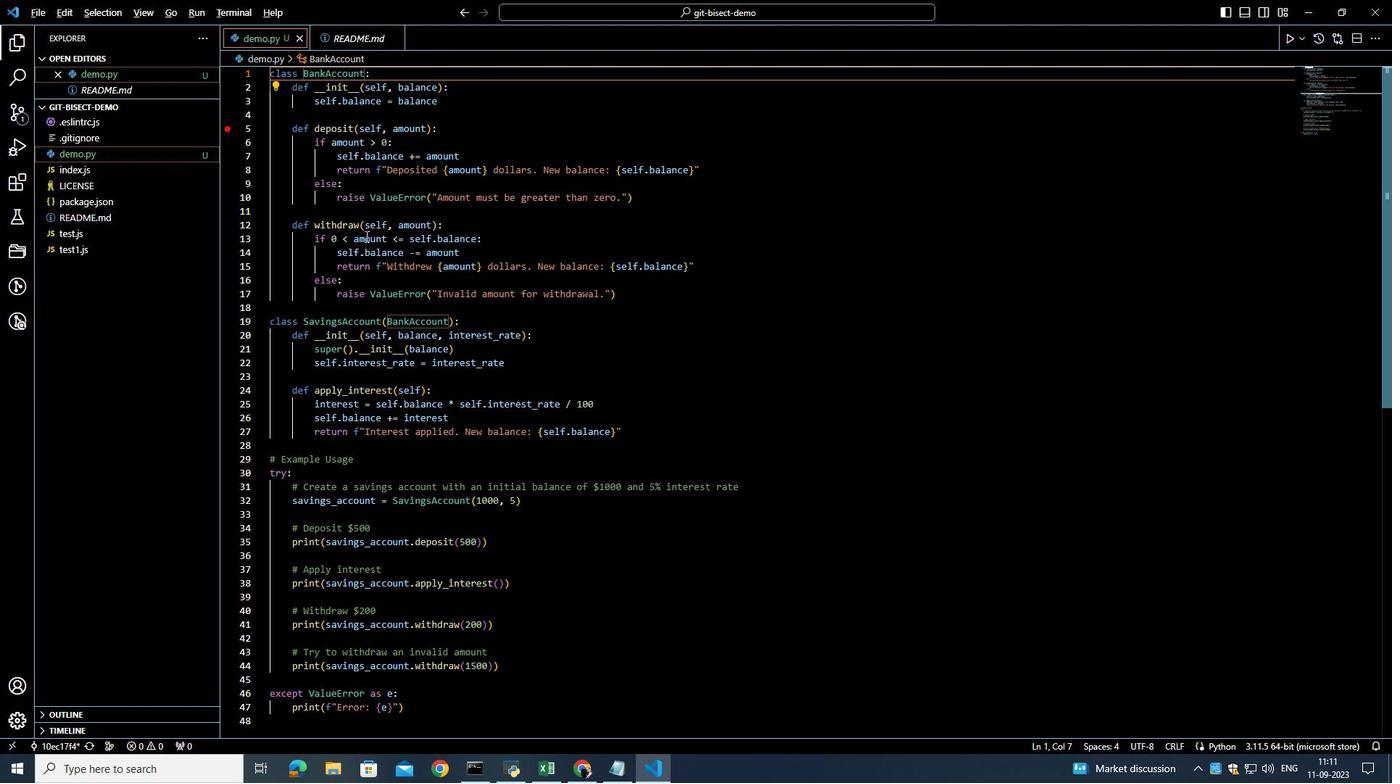 
Action: Key pressed <Key.alt_l>
Screenshot: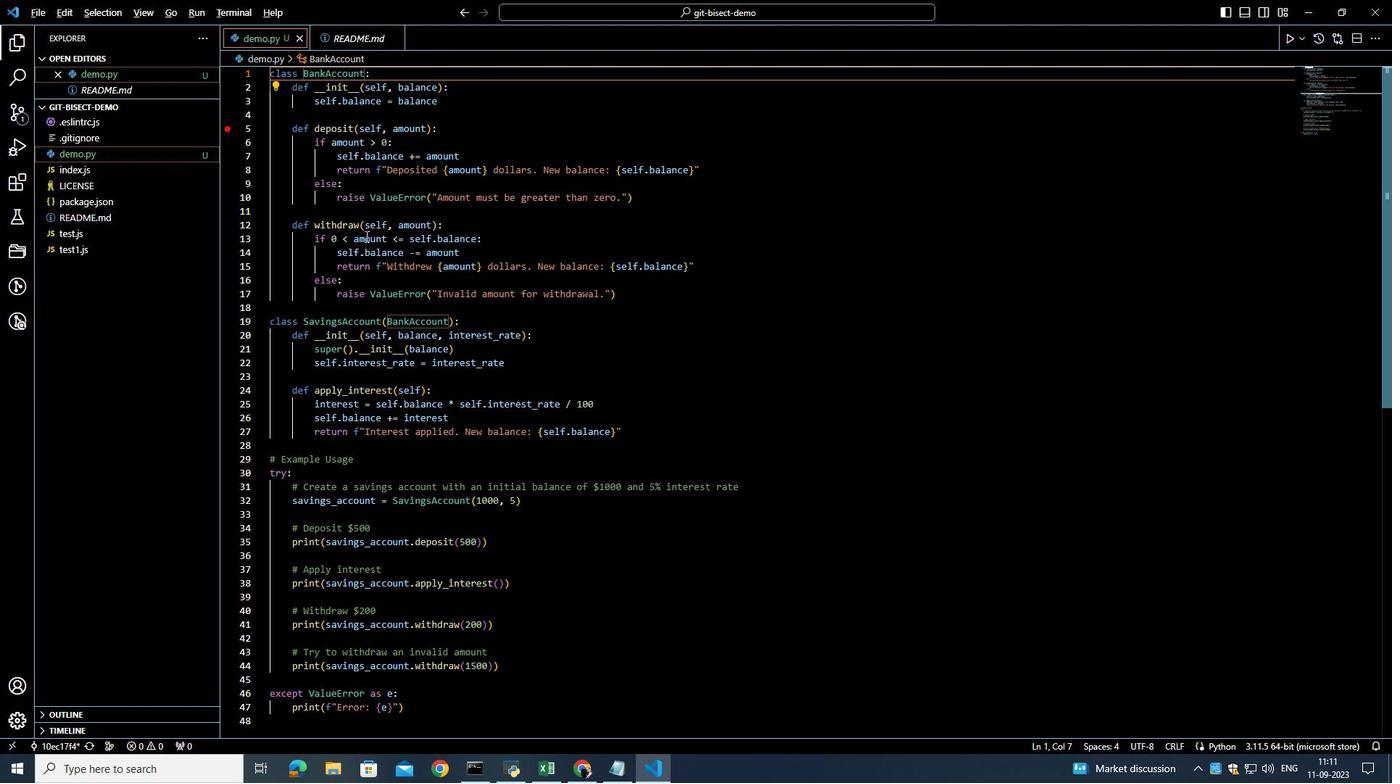 
Action: Mouse moved to (372, 185)
Screenshot: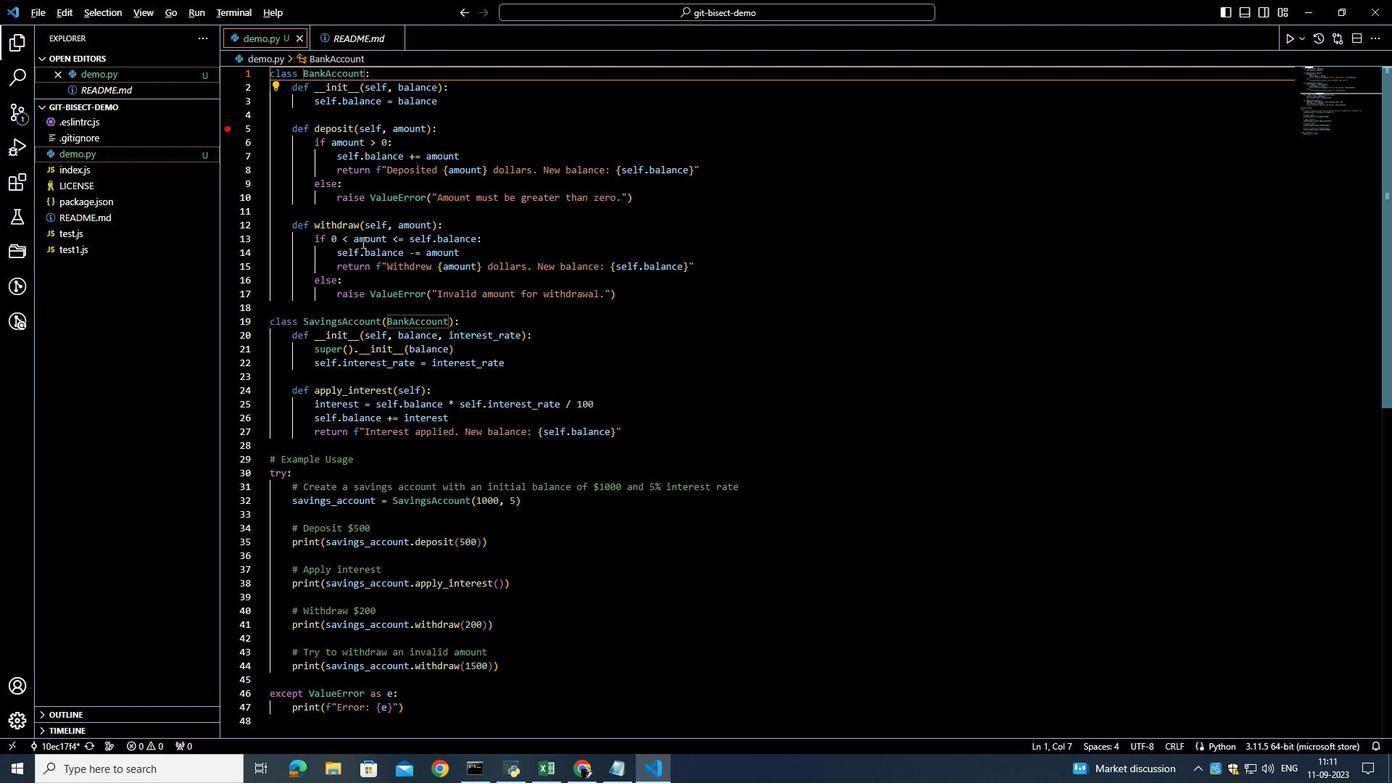 
Action: Key pressed <Key.alt_l>
Screenshot: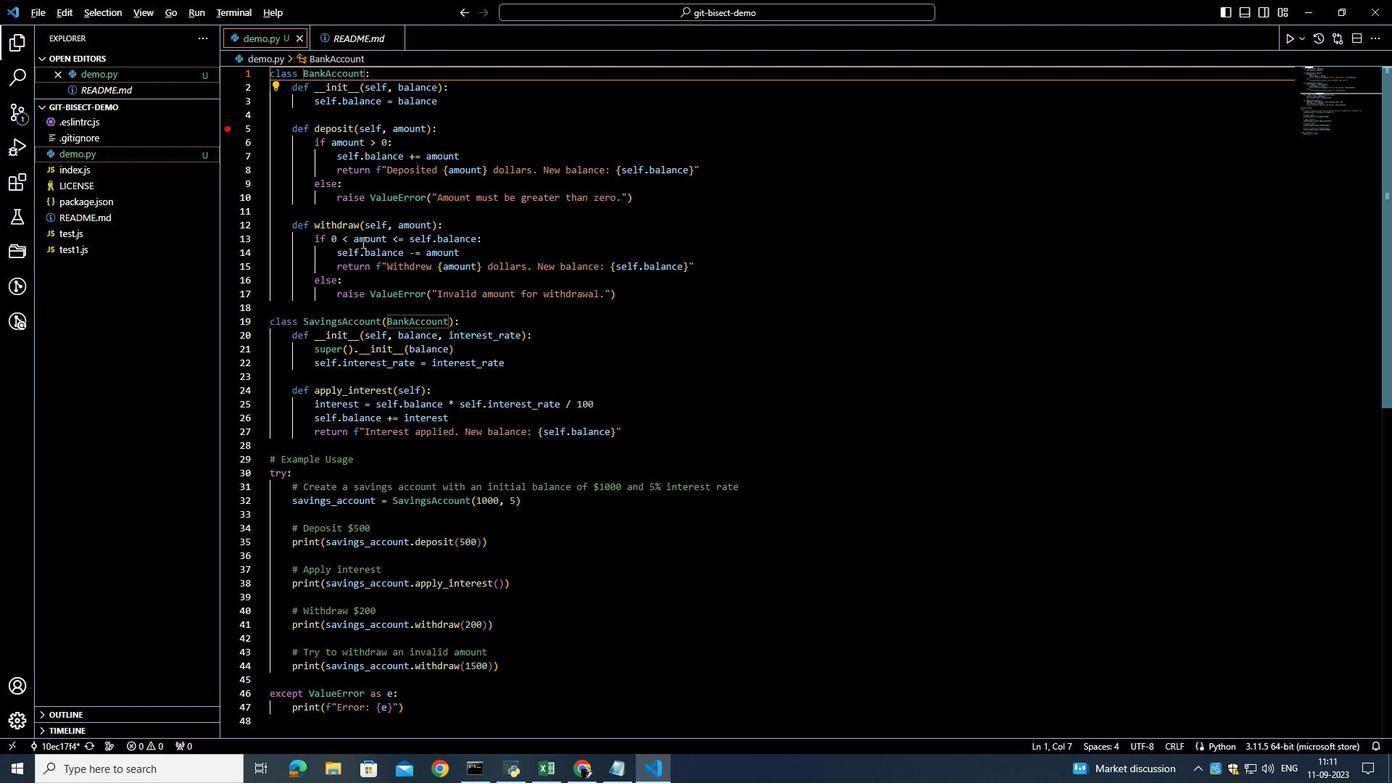 
Action: Mouse moved to (372, 190)
Screenshot: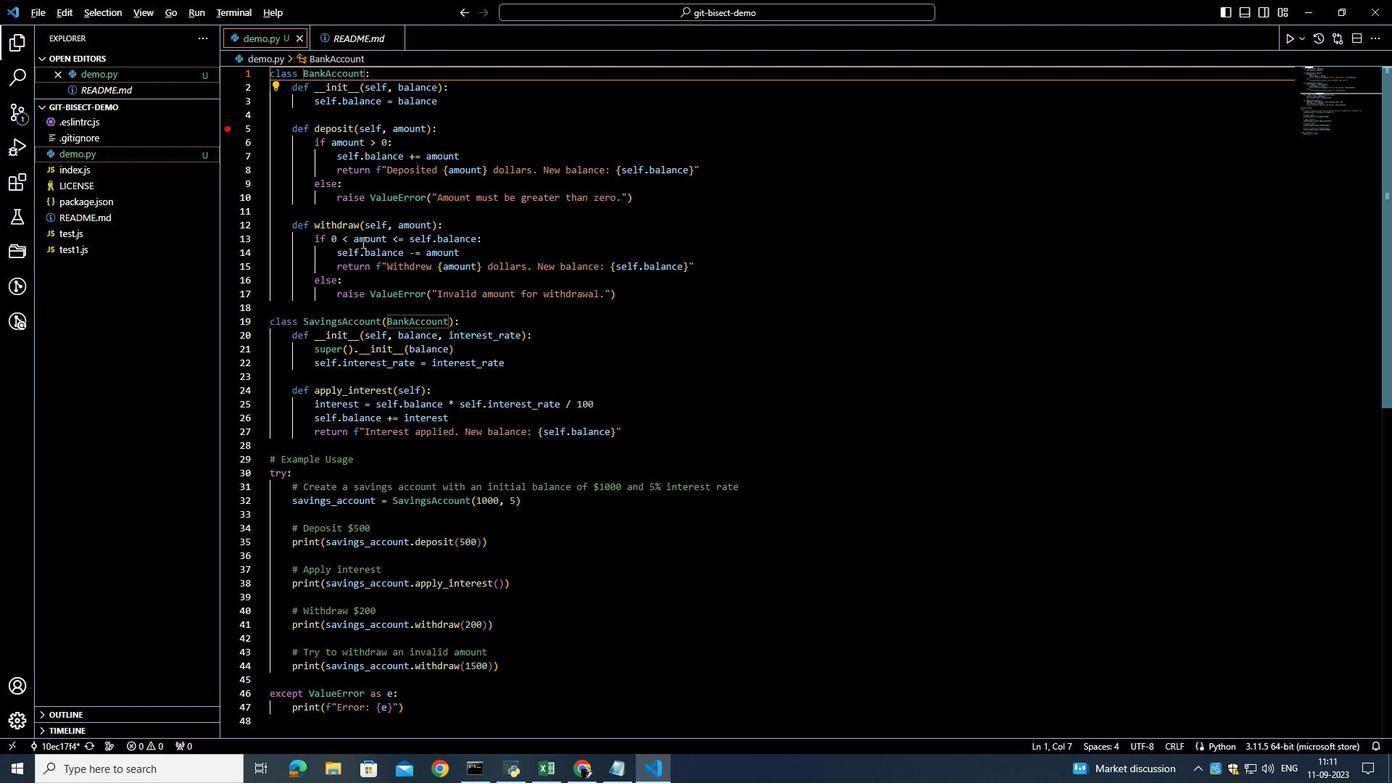 
Action: Key pressed <Key.alt_l>
Screenshot: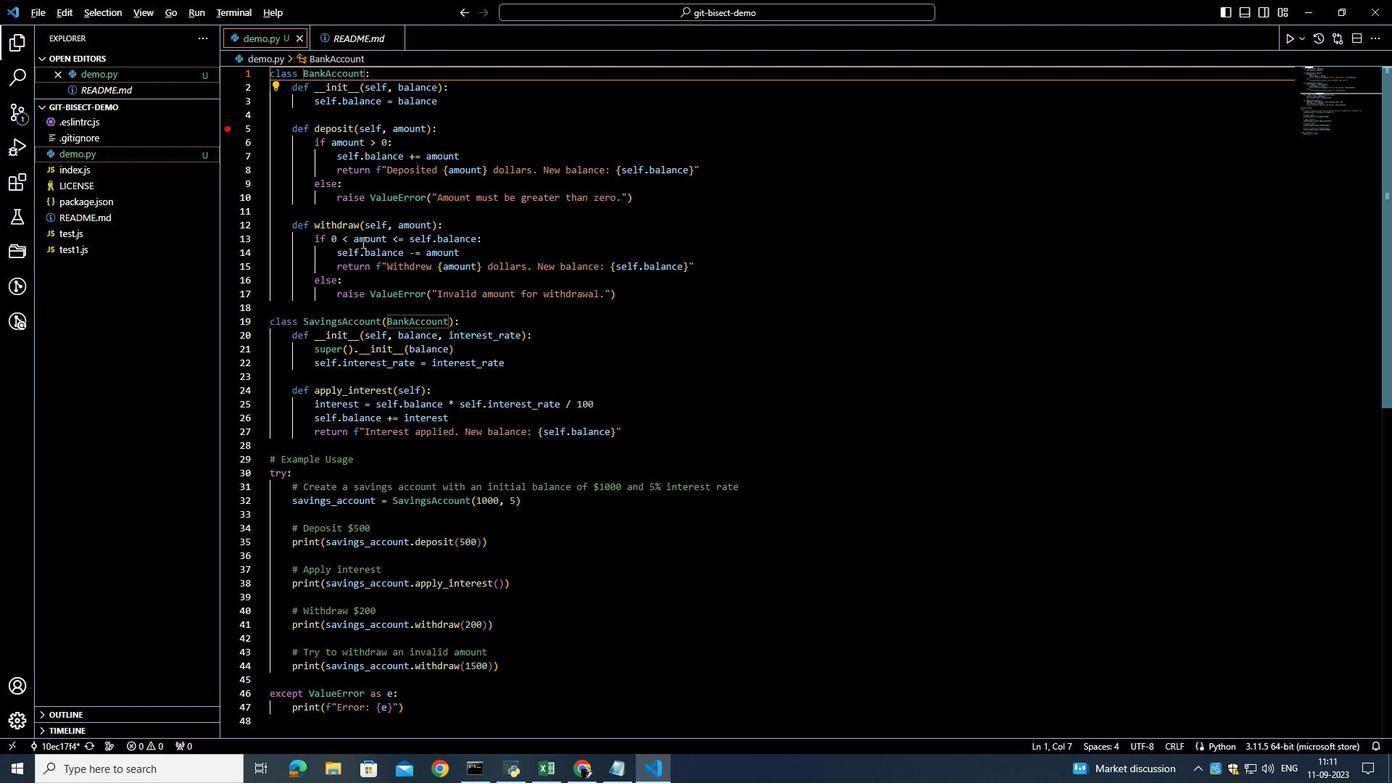 
Action: Mouse moved to (372, 195)
Screenshot: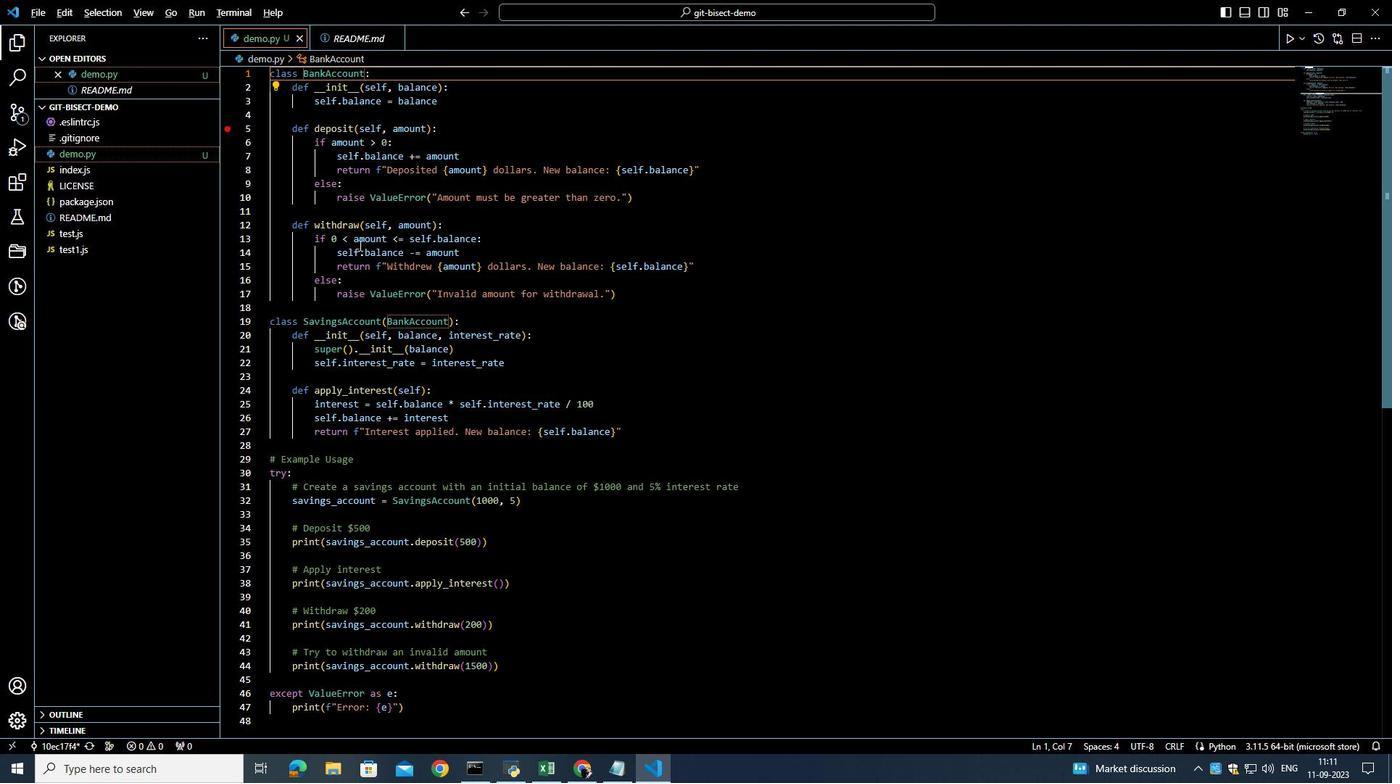 
Action: Key pressed <Key.alt_l>
Screenshot: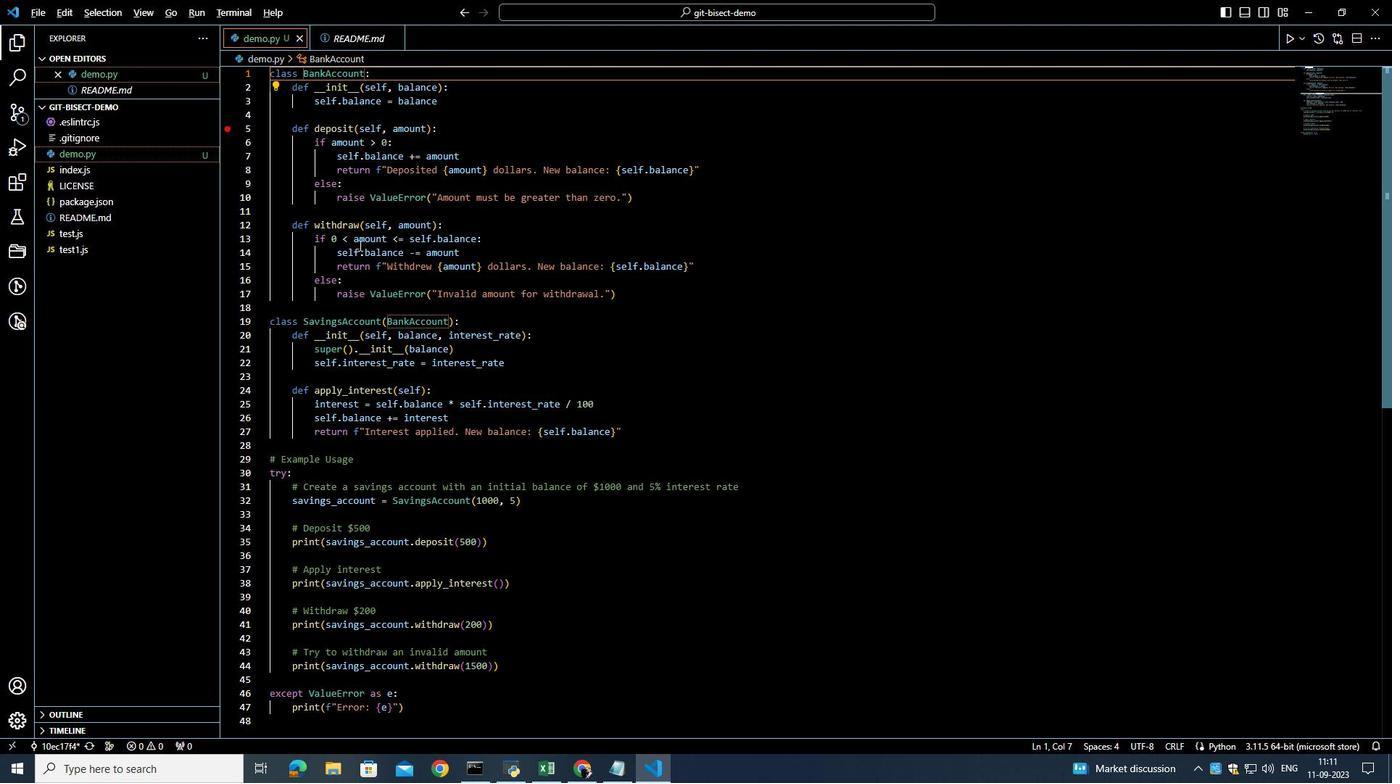 
Action: Mouse moved to (367, 203)
Screenshot: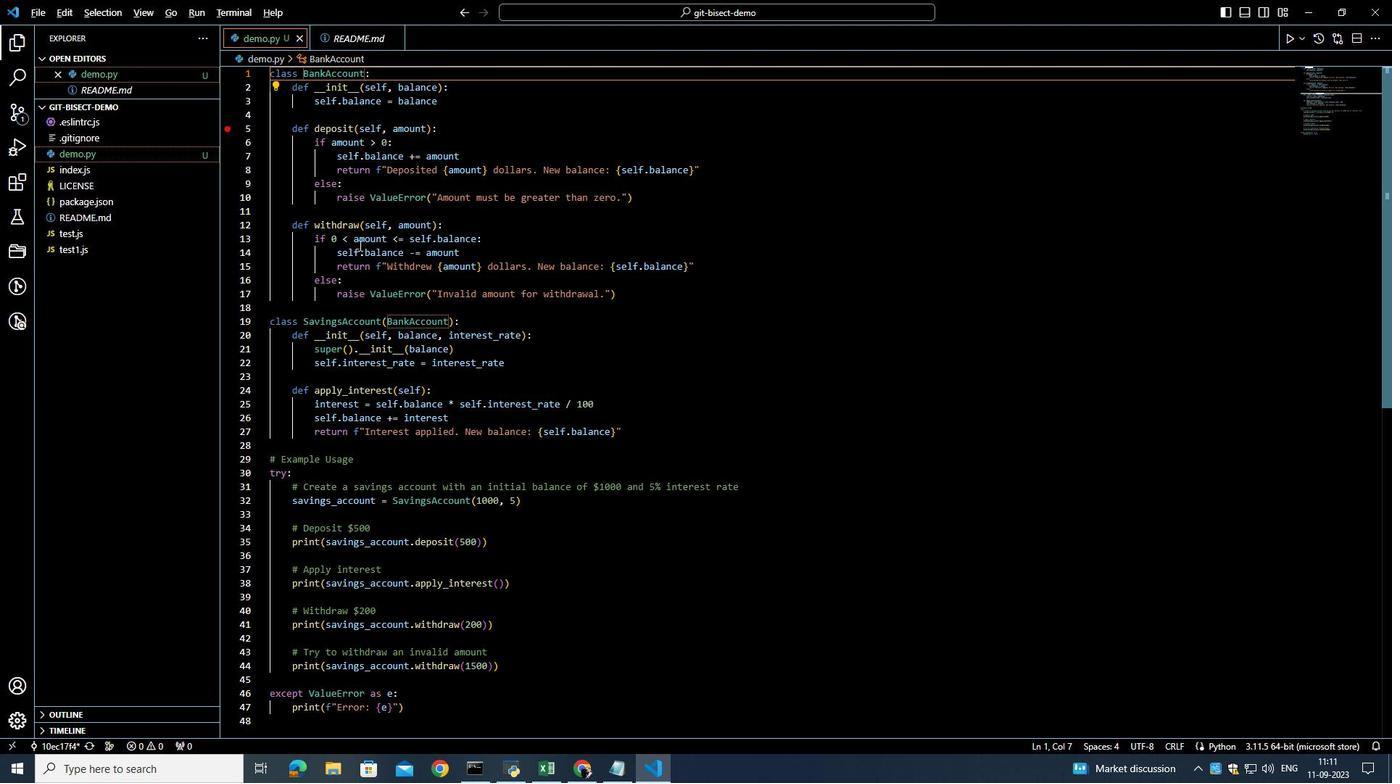 
Action: Key pressed <Key.alt_l>
Screenshot: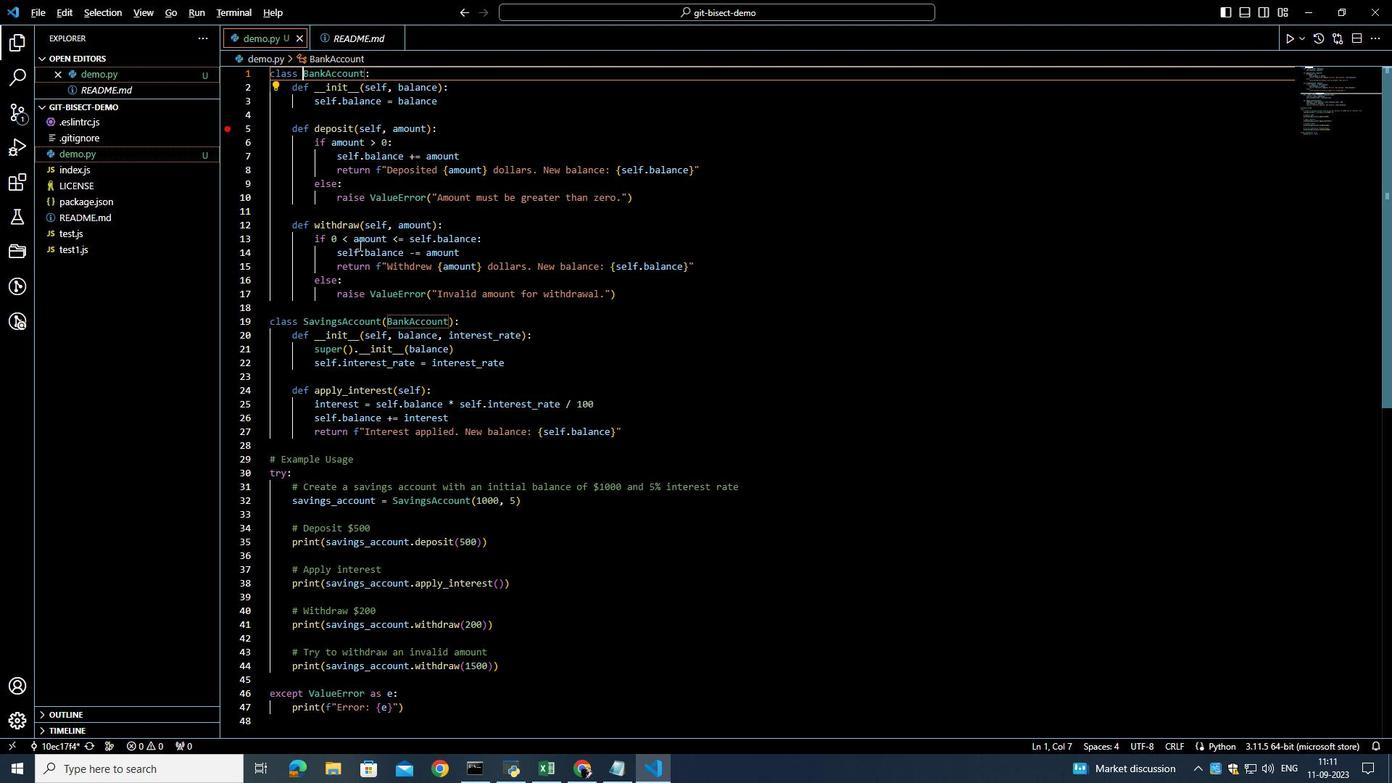 
Action: Mouse moved to (361, 211)
Screenshot: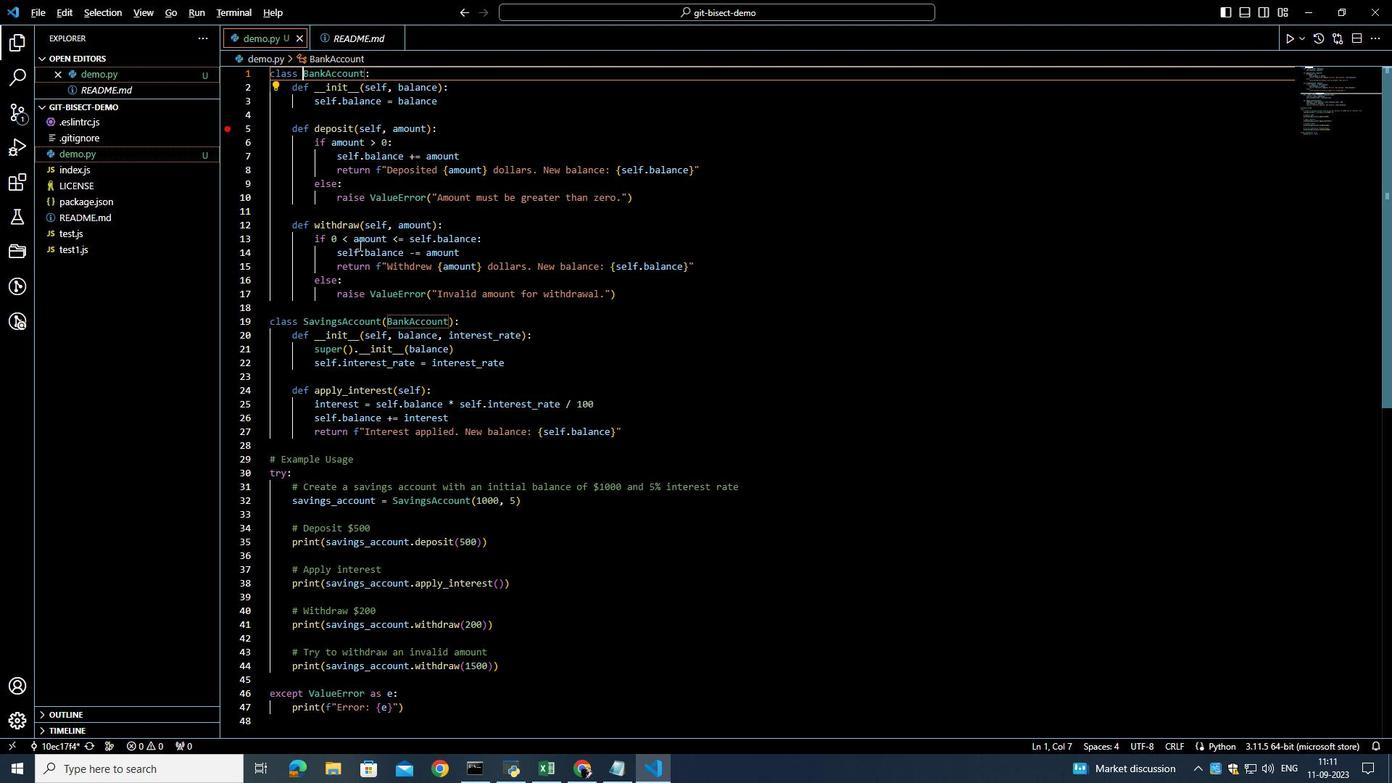 
Action: Key pressed <Key.alt_l>
Screenshot: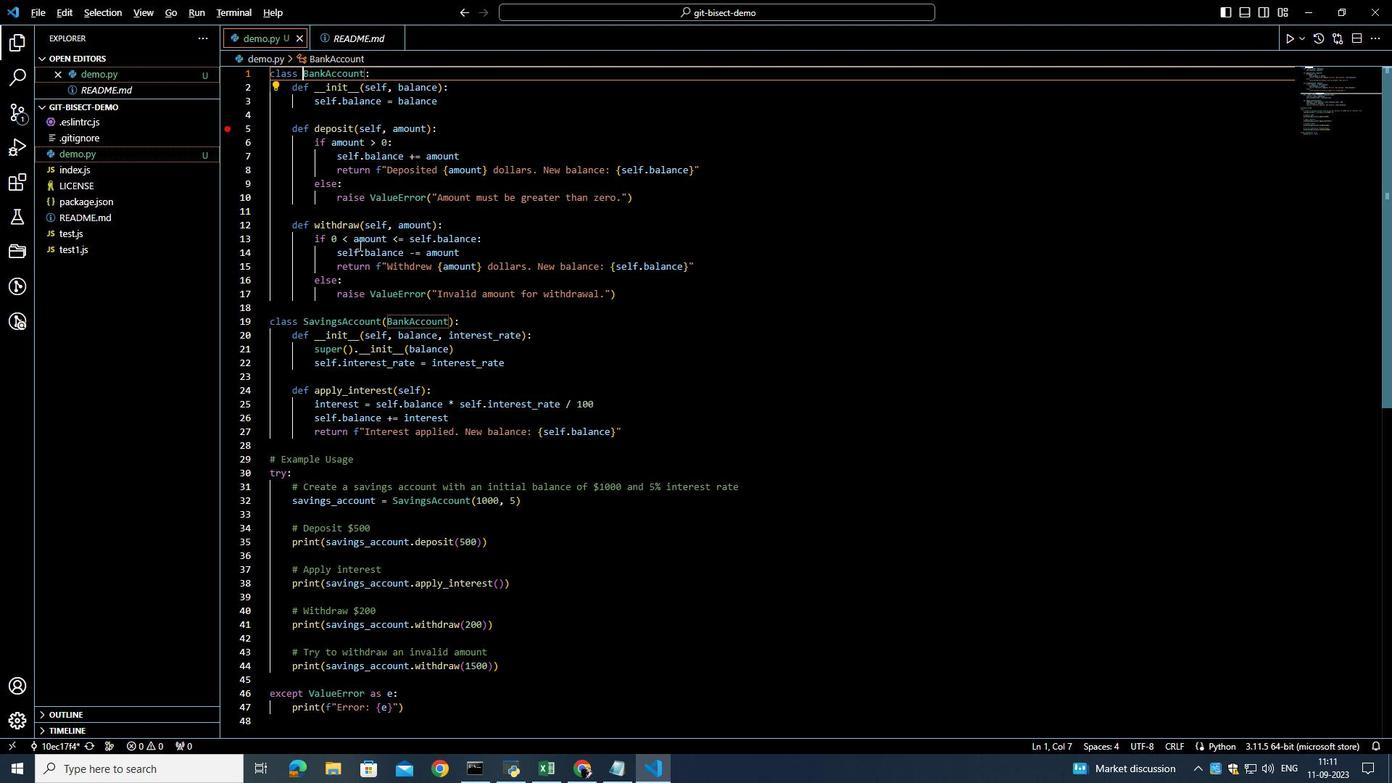 
Action: Mouse moved to (358, 215)
Screenshot: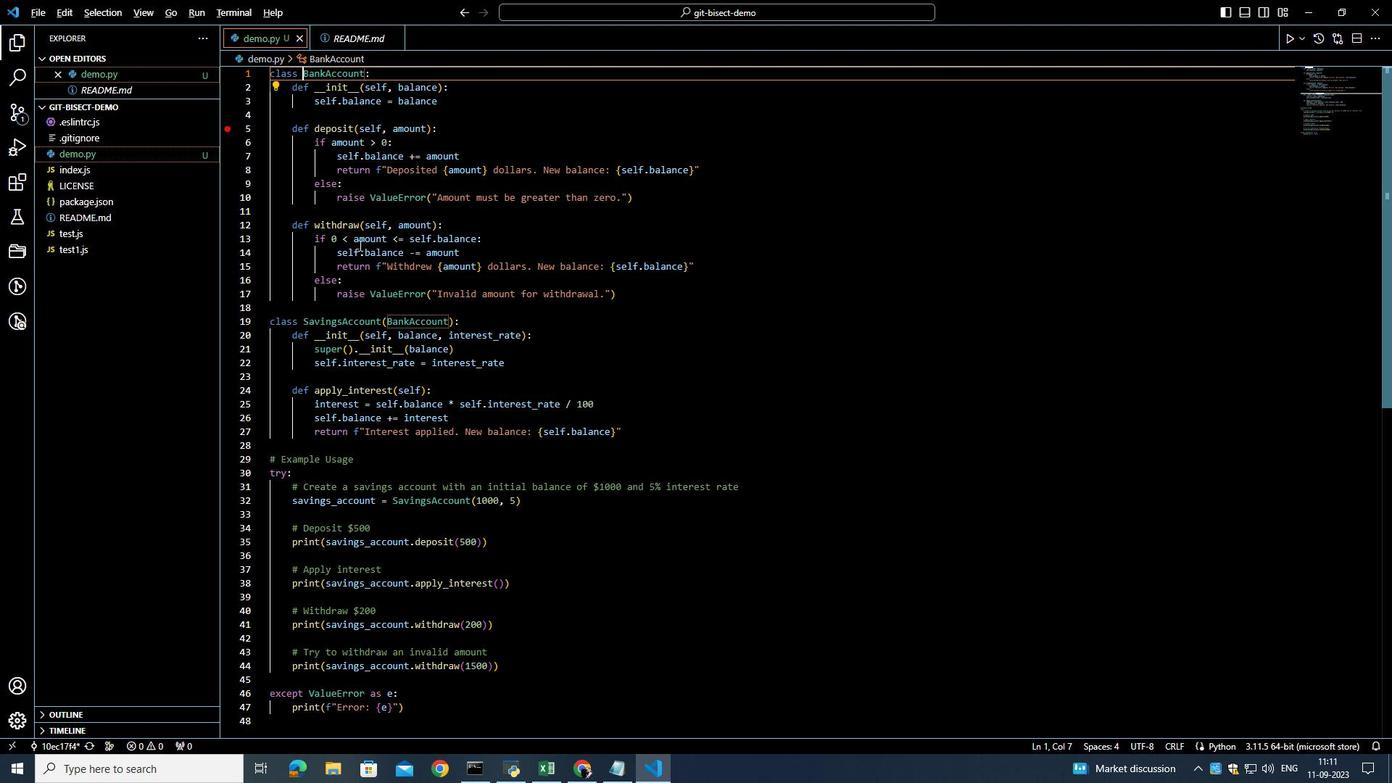 
Action: Key pressed <Key.alt_l>
Screenshot: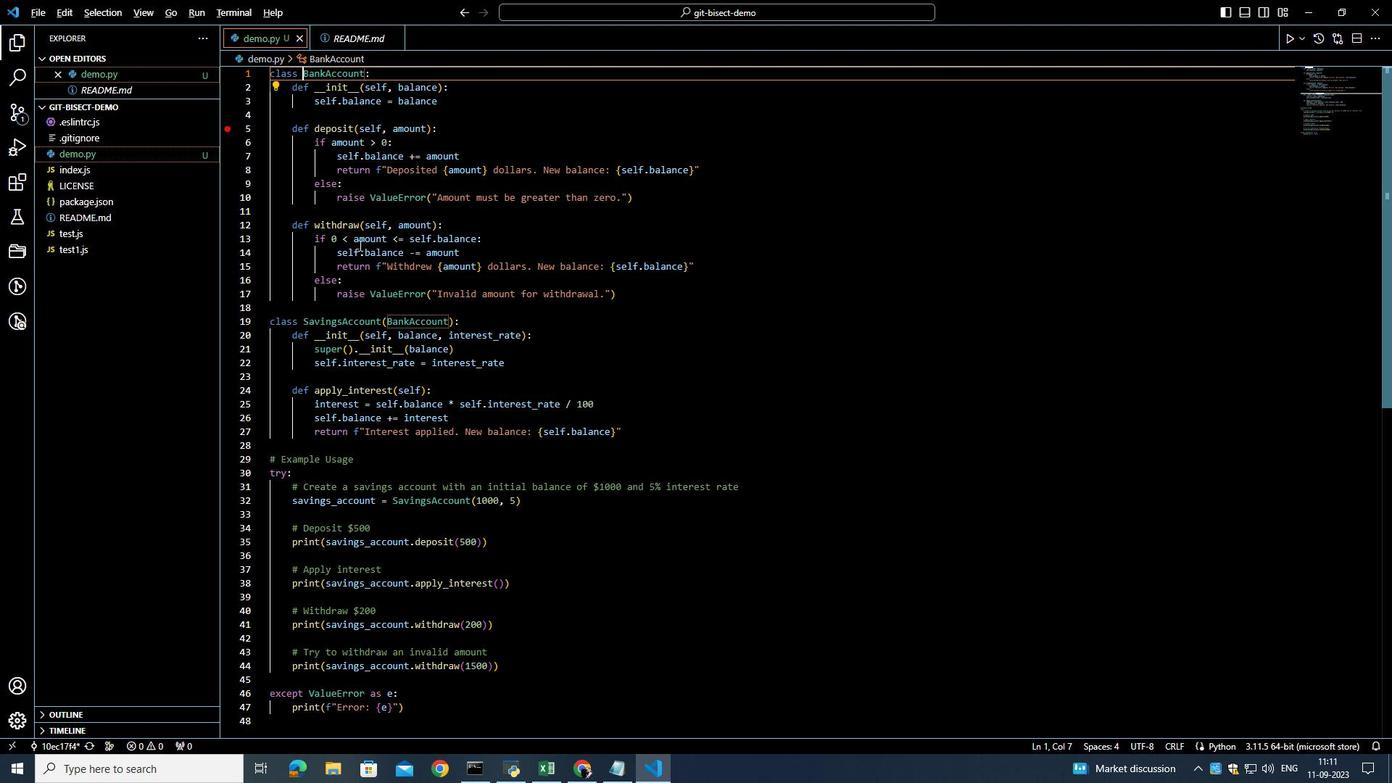 
Action: Mouse moved to (355, 220)
Screenshot: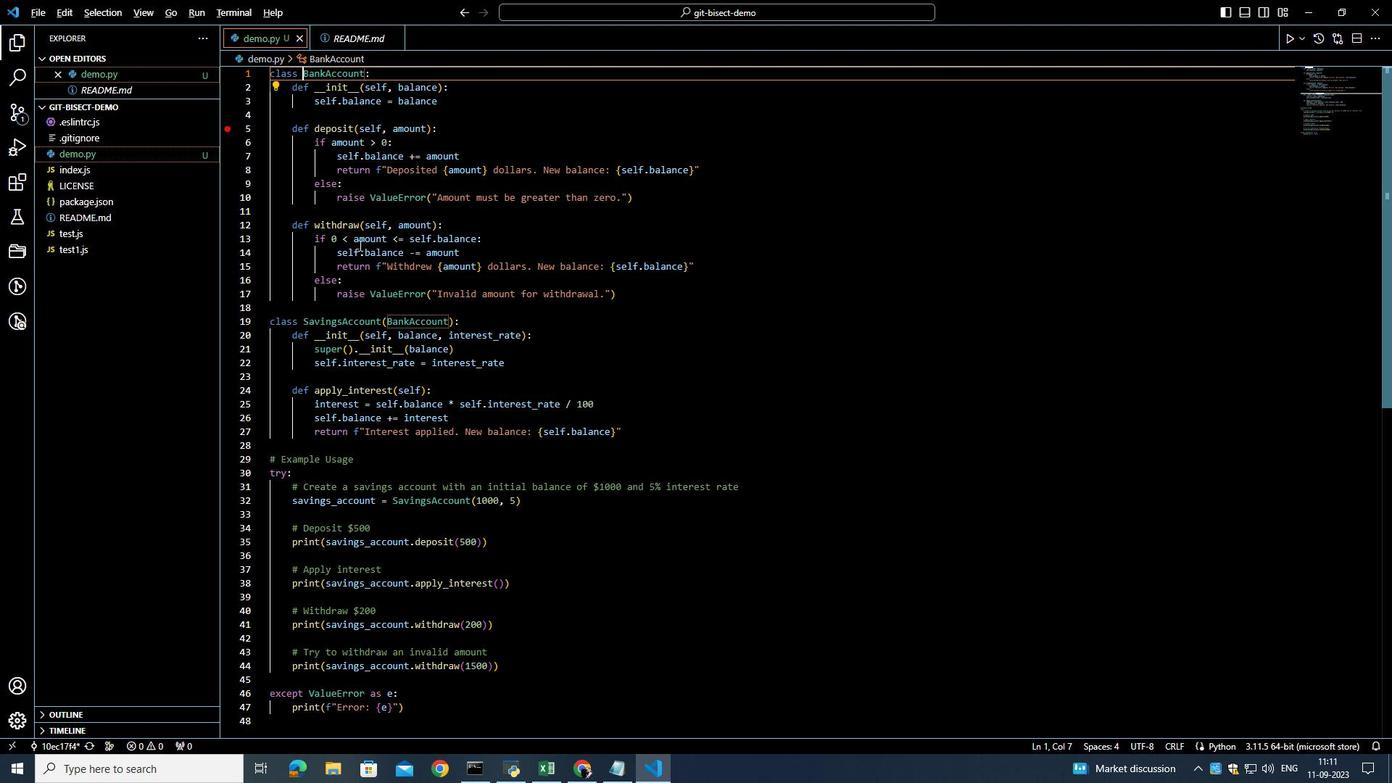 
Action: Key pressed <Key.alt_l>
Screenshot: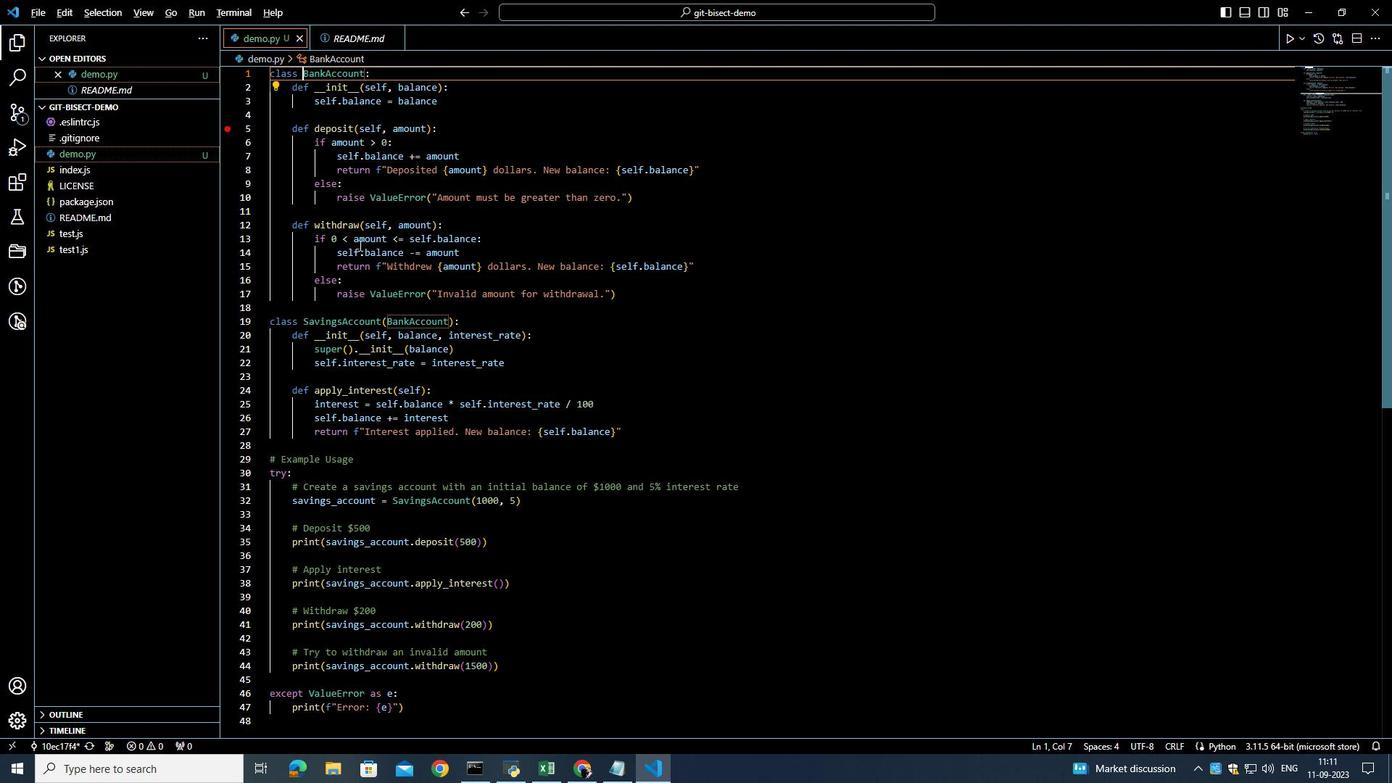 
Action: Mouse moved to (353, 225)
Screenshot: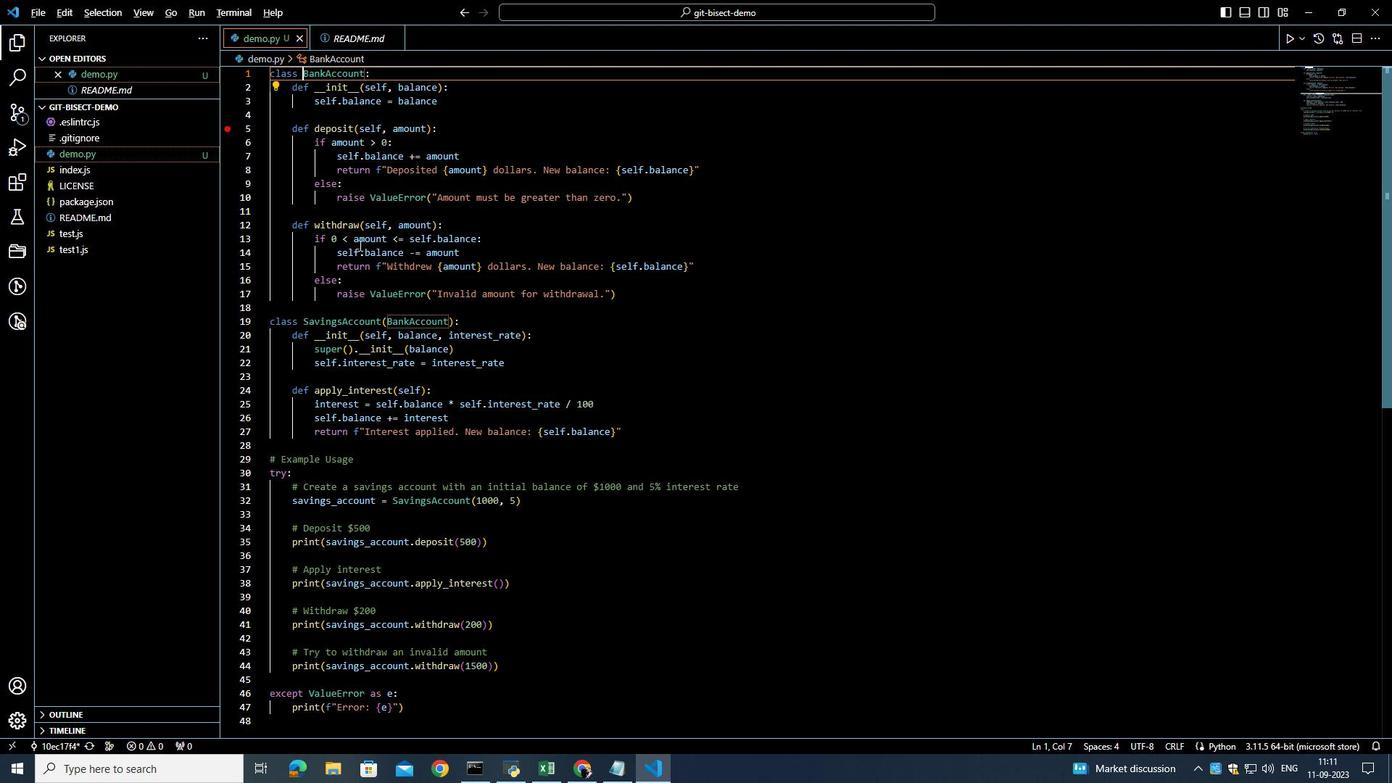 
Action: Key pressed <Key.alt_l>
Screenshot: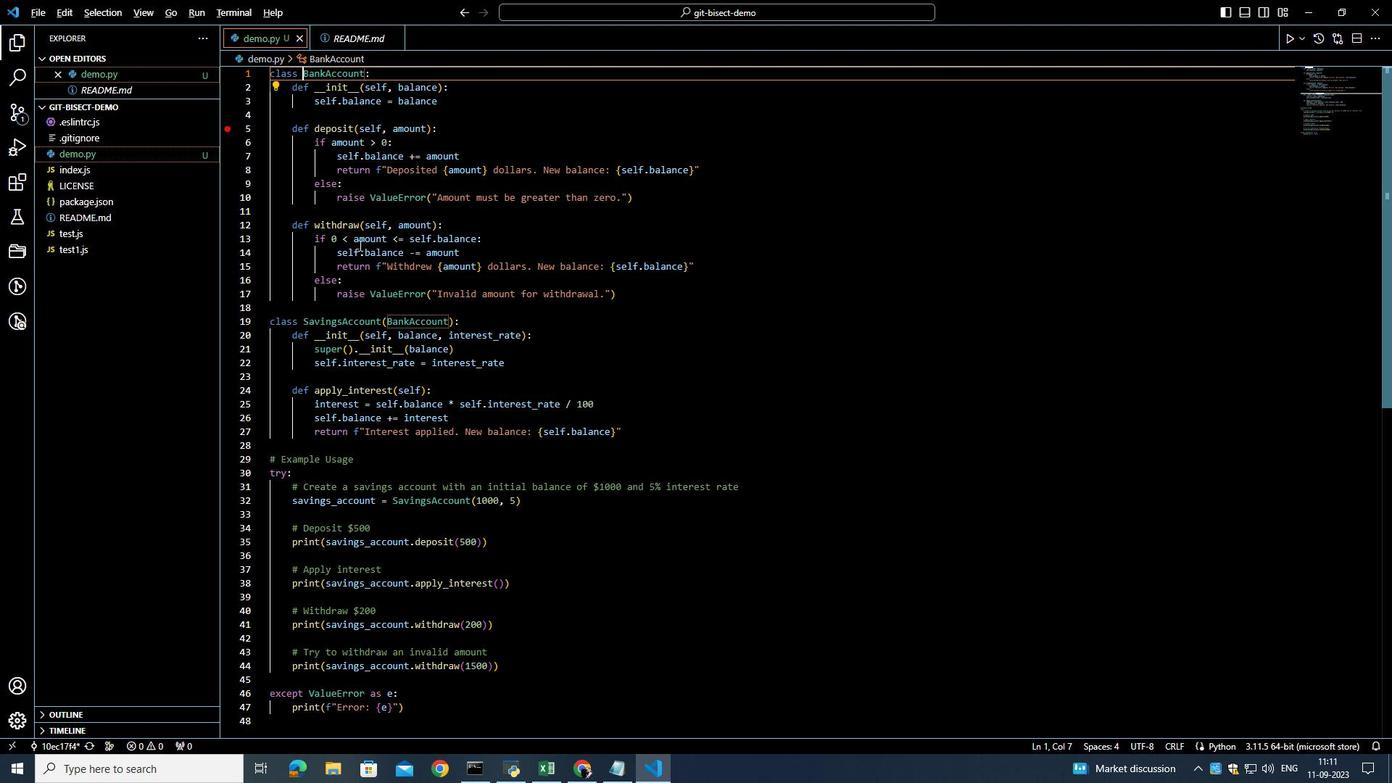 
Action: Mouse moved to (350, 230)
Screenshot: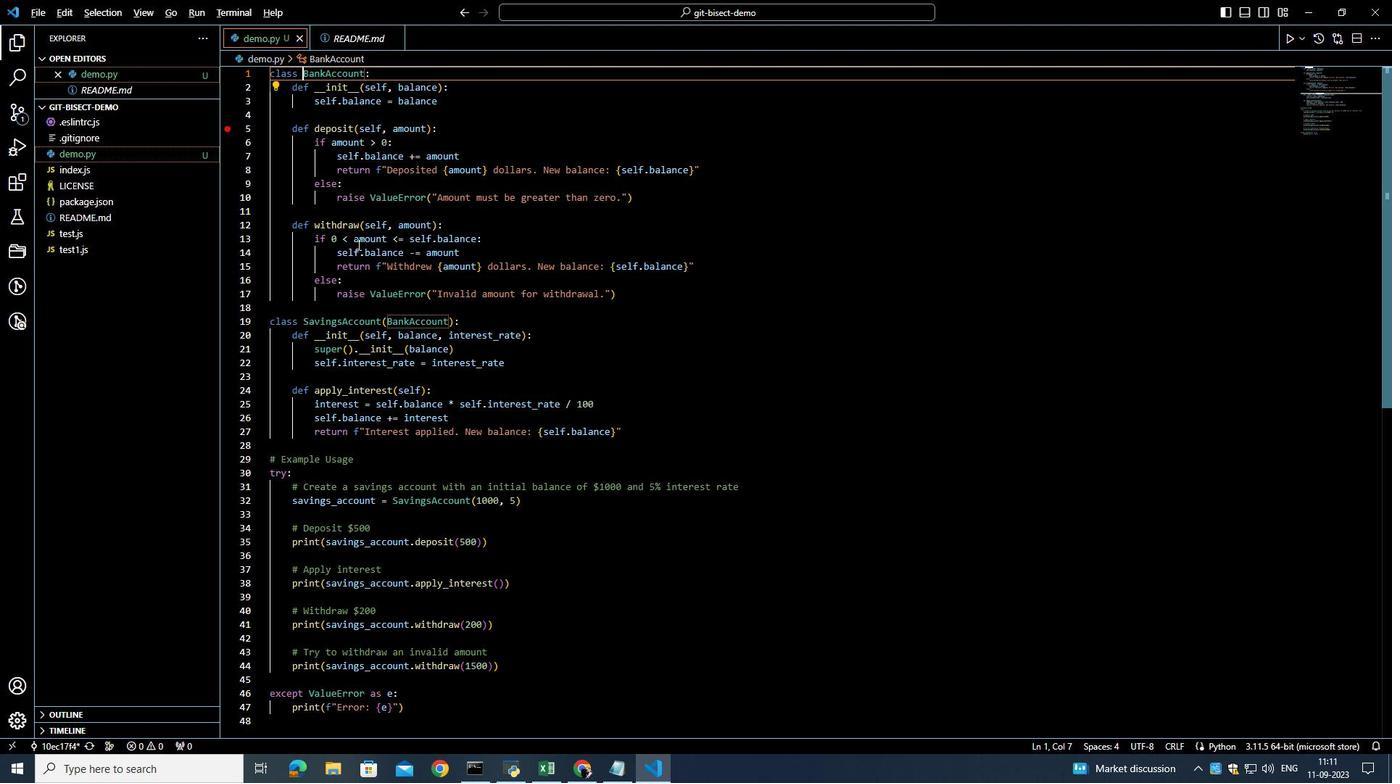 
Action: Key pressed <Key.alt_l>
Screenshot: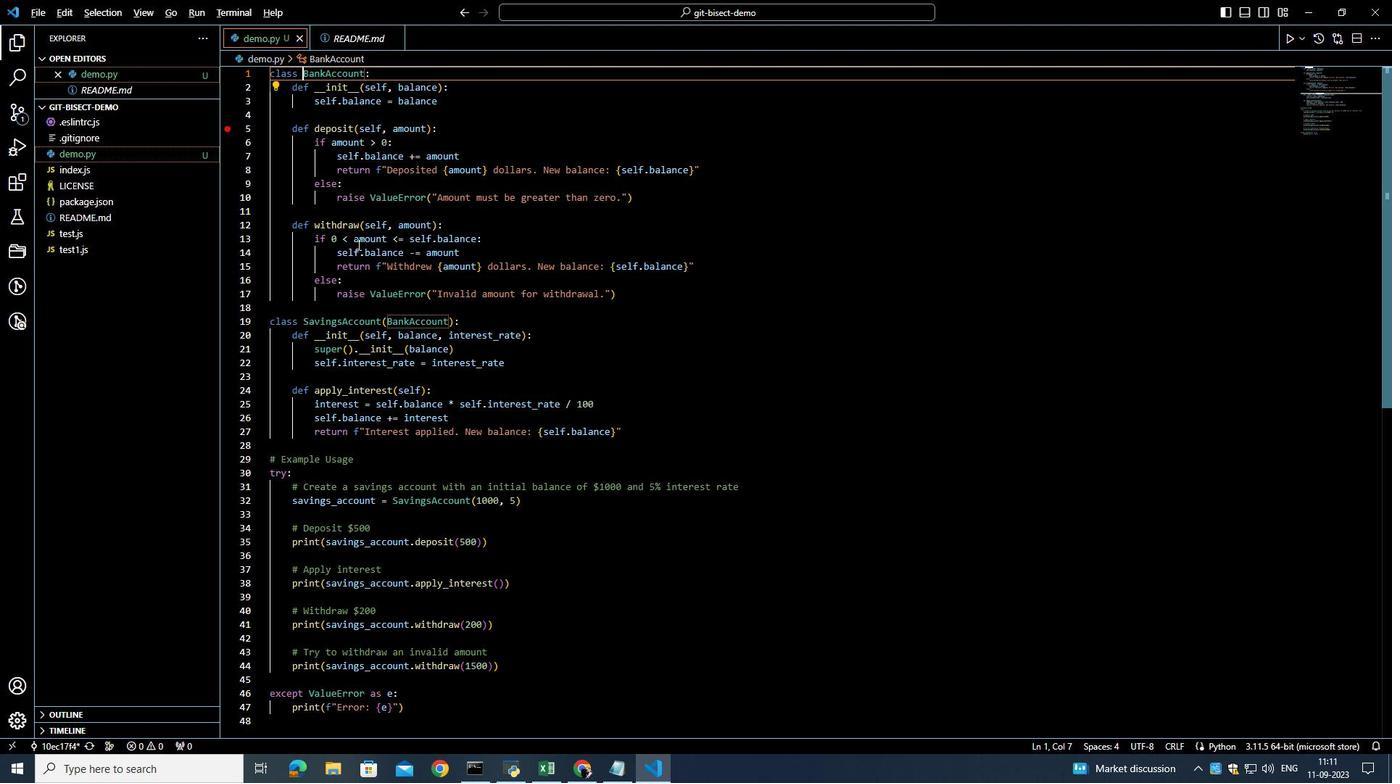 
Action: Mouse moved to (347, 233)
Screenshot: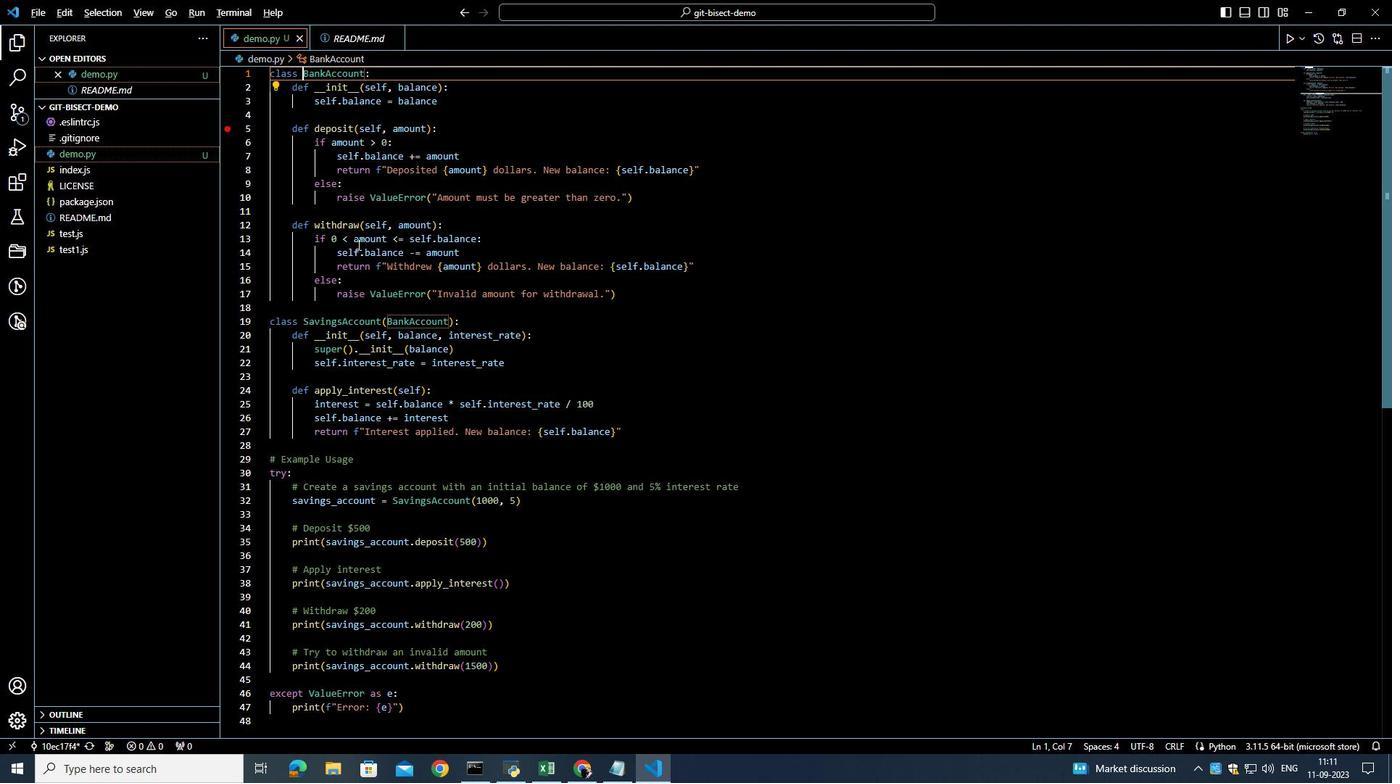 
Action: Key pressed <Key.alt_l><Key.alt_l><Key.alt_l><Key.alt_l><Key.alt_l><Key.alt_l><Key.alt_l>
Screenshot: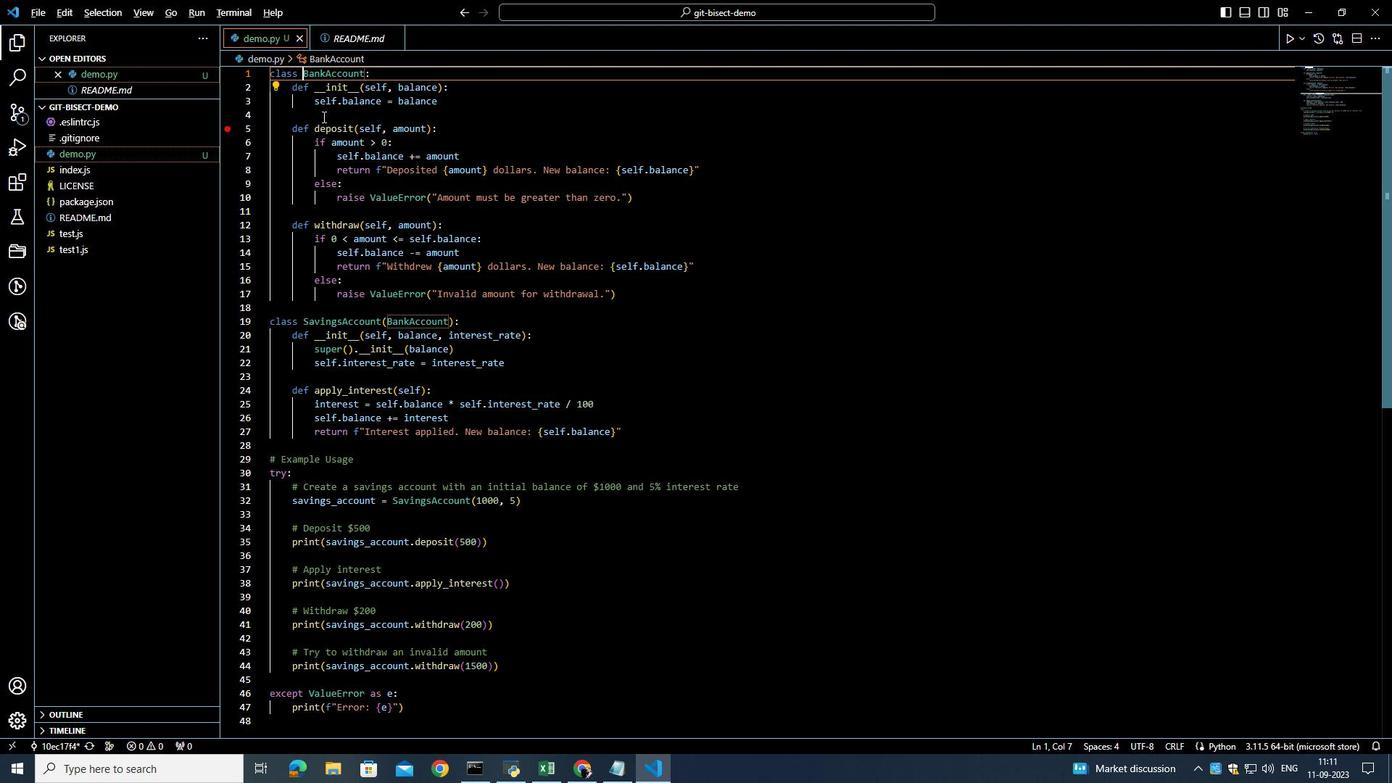 
Action: Mouse moved to (336, 222)
Screenshot: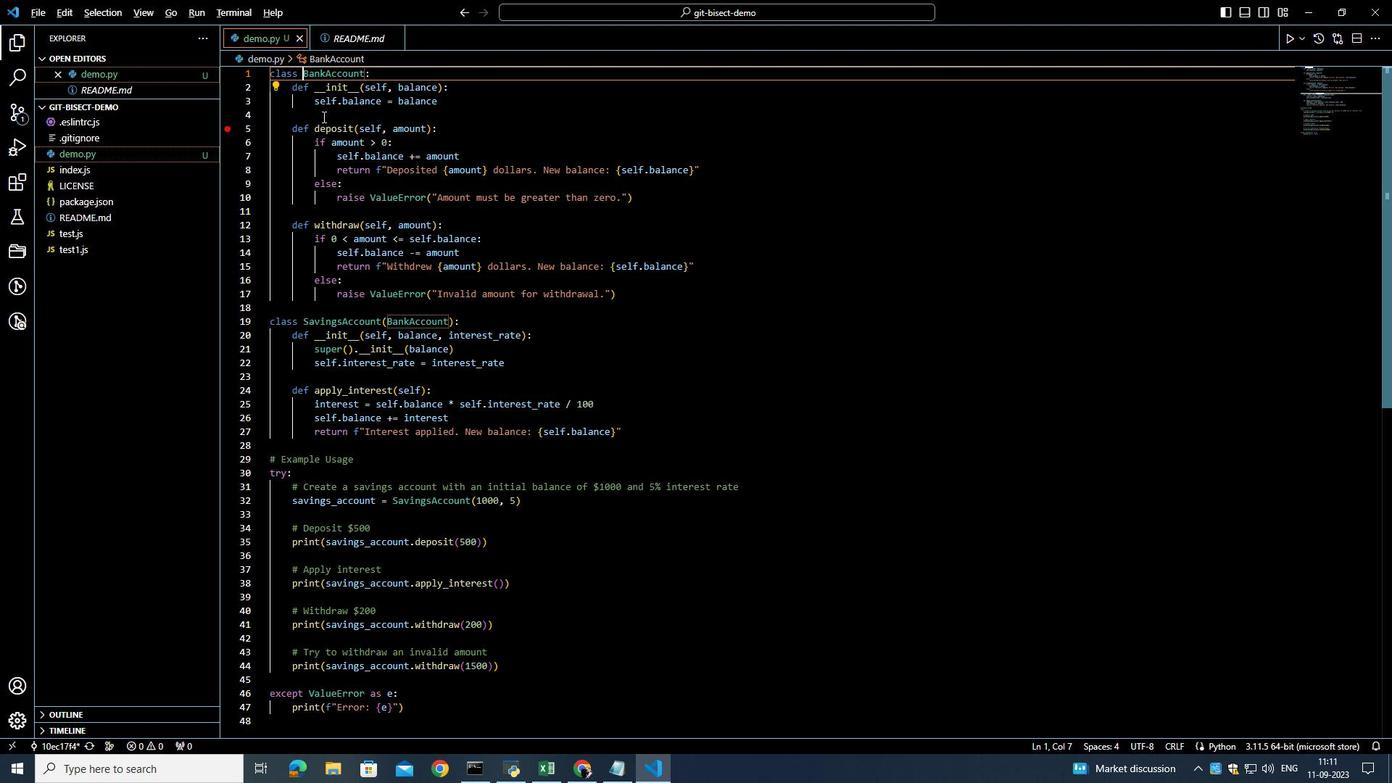 
Action: Key pressed <Key.alt_l>
Screenshot: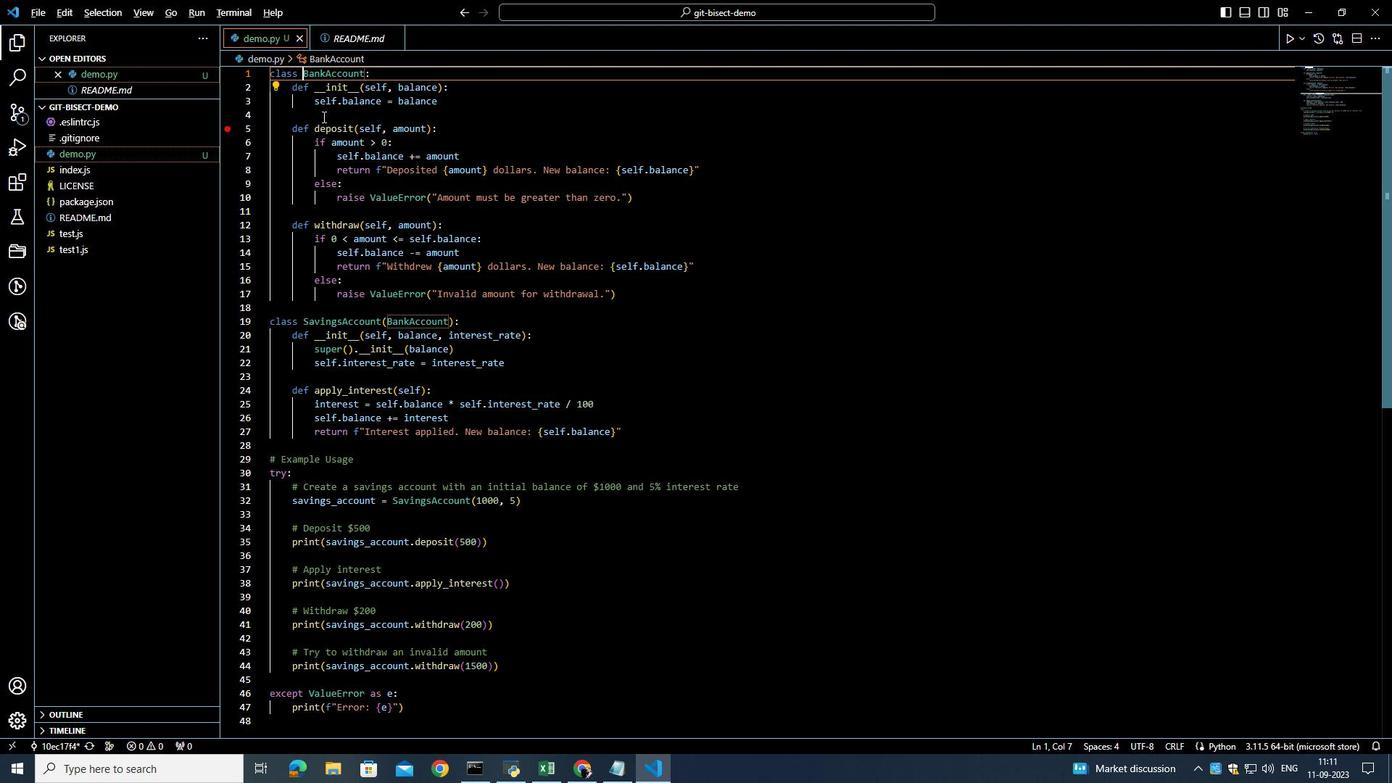 
Action: Mouse moved to (328, 211)
Screenshot: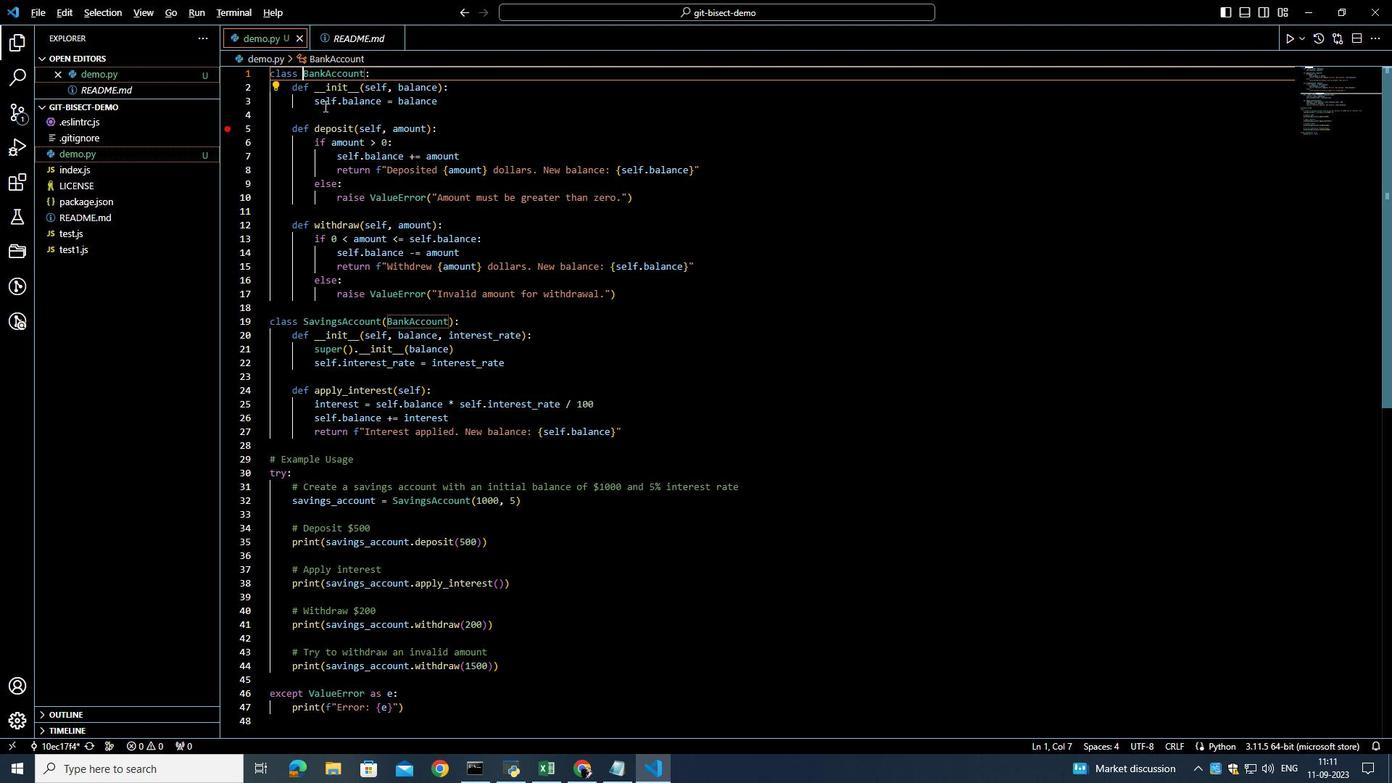 
Action: Key pressed <Key.alt_l>
Screenshot: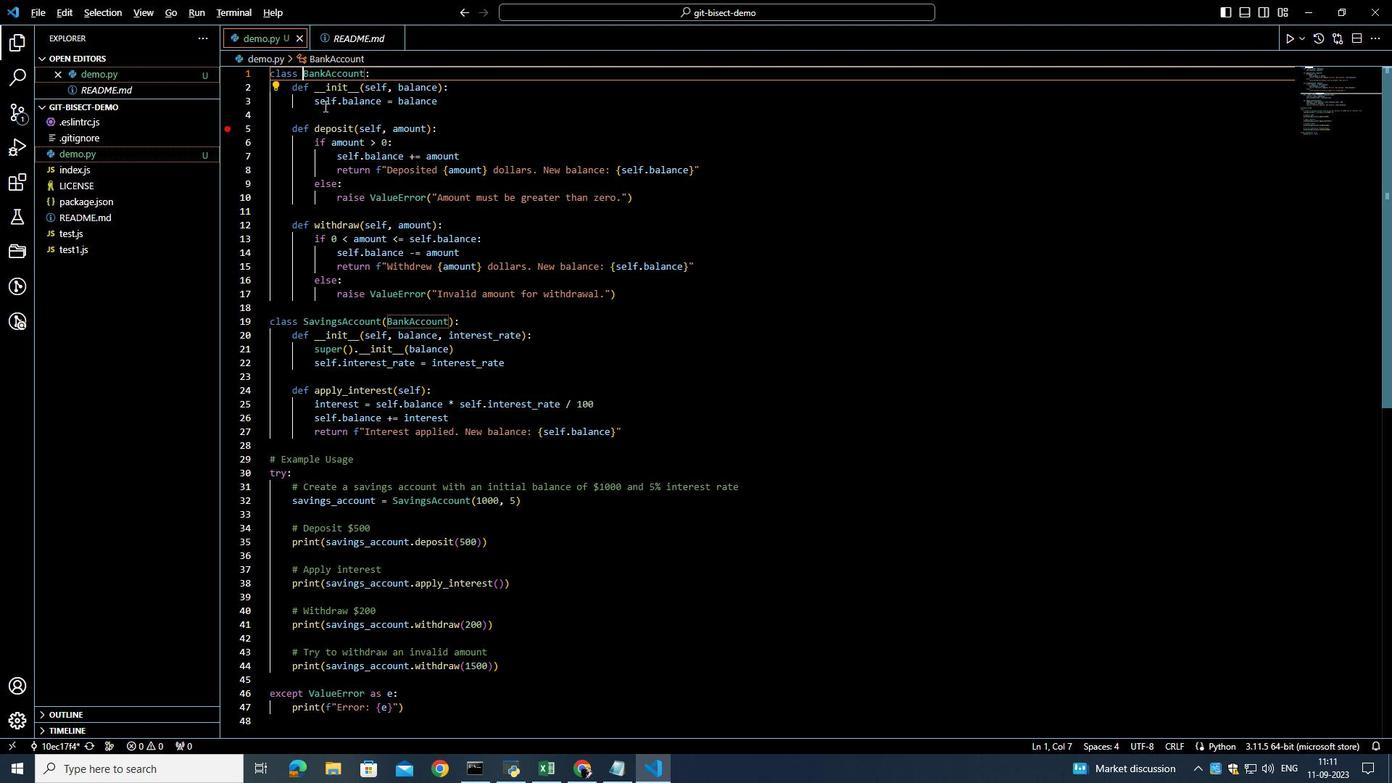
Action: Mouse moved to (322, 197)
Screenshot: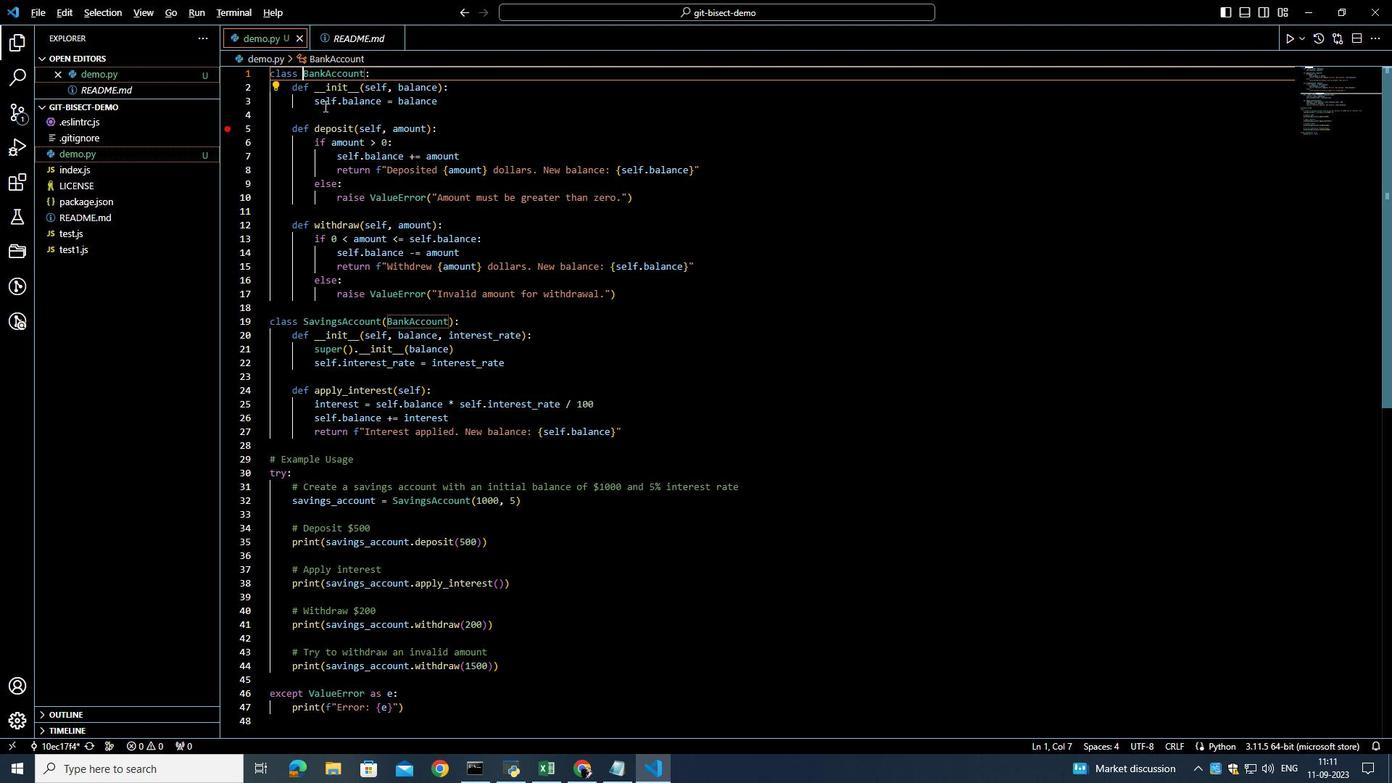 
Action: Key pressed <Key.alt_l>
Screenshot: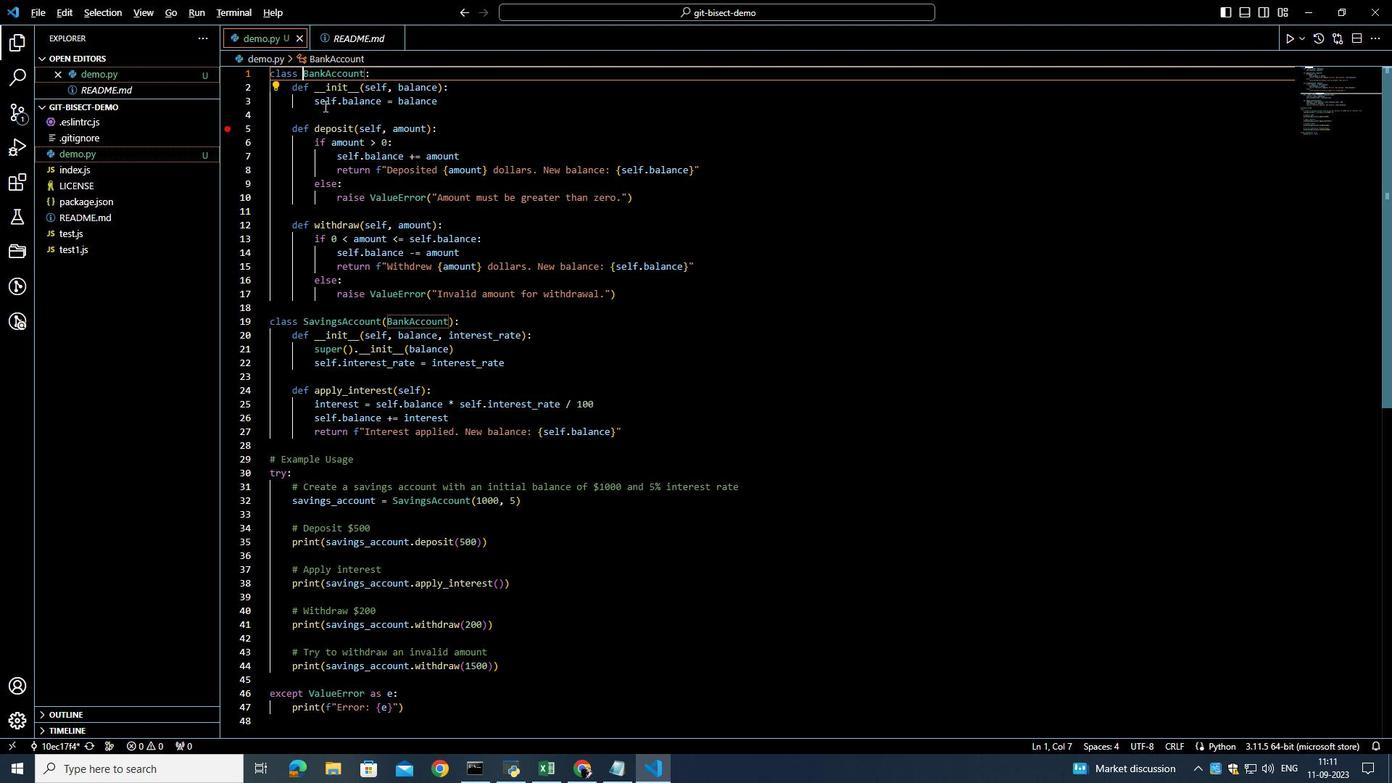 
Action: Mouse moved to (316, 179)
Screenshot: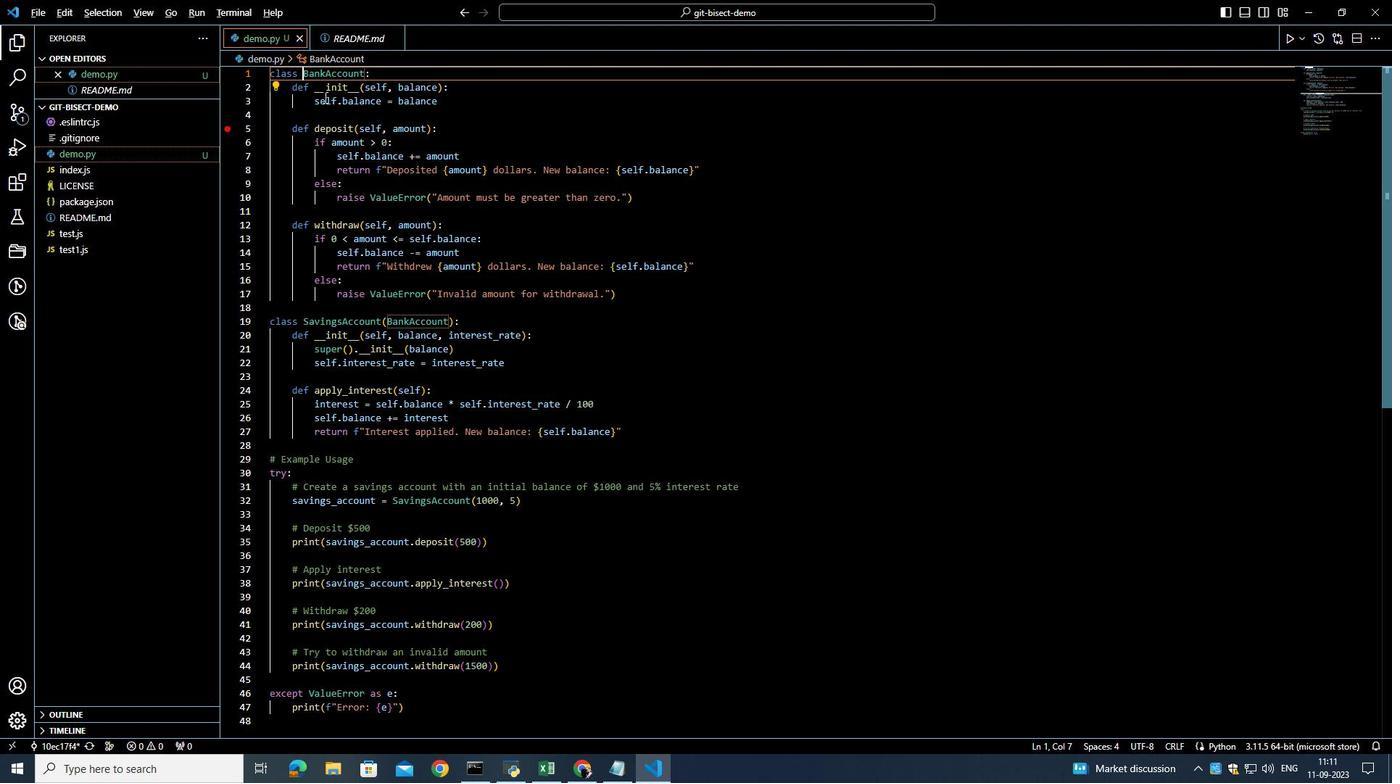 
Action: Key pressed <Key.alt_l>
Screenshot: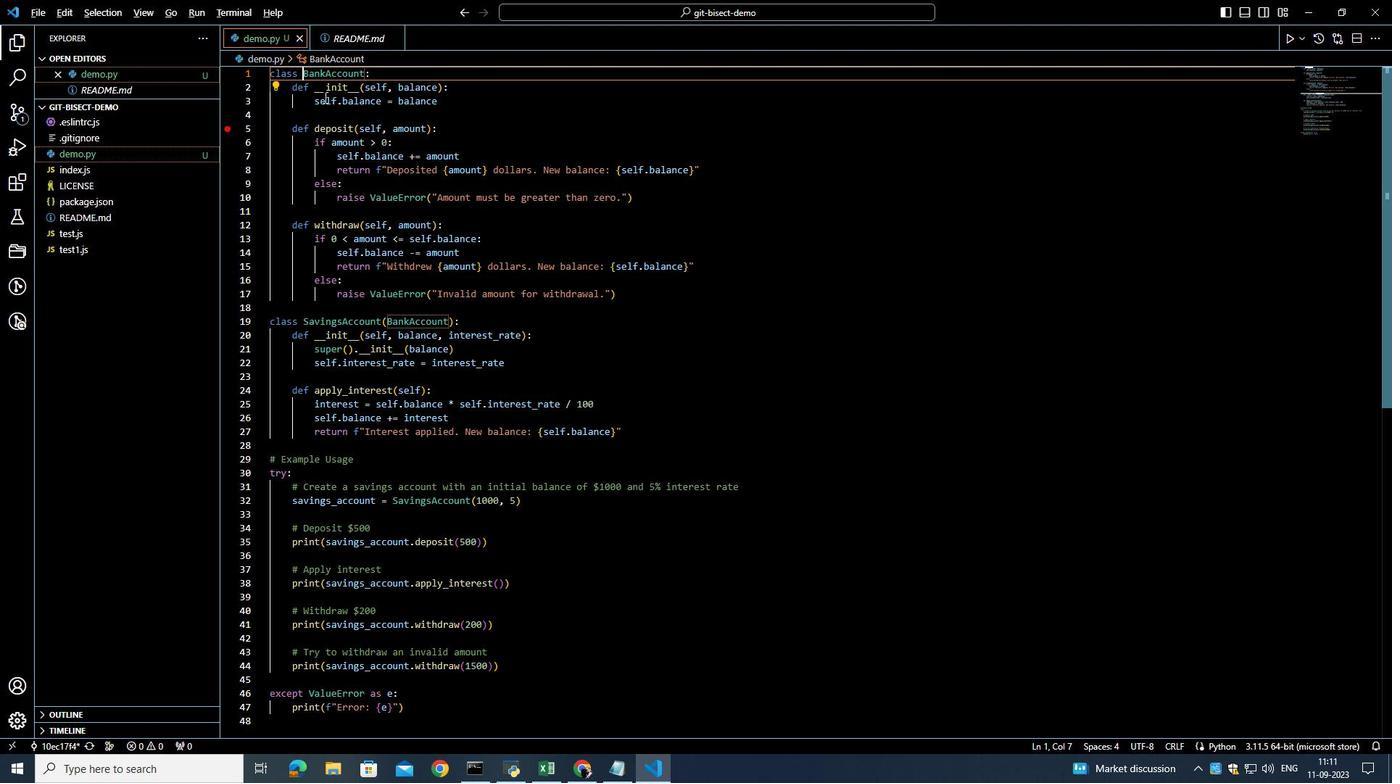 
Action: Mouse moved to (312, 160)
Screenshot: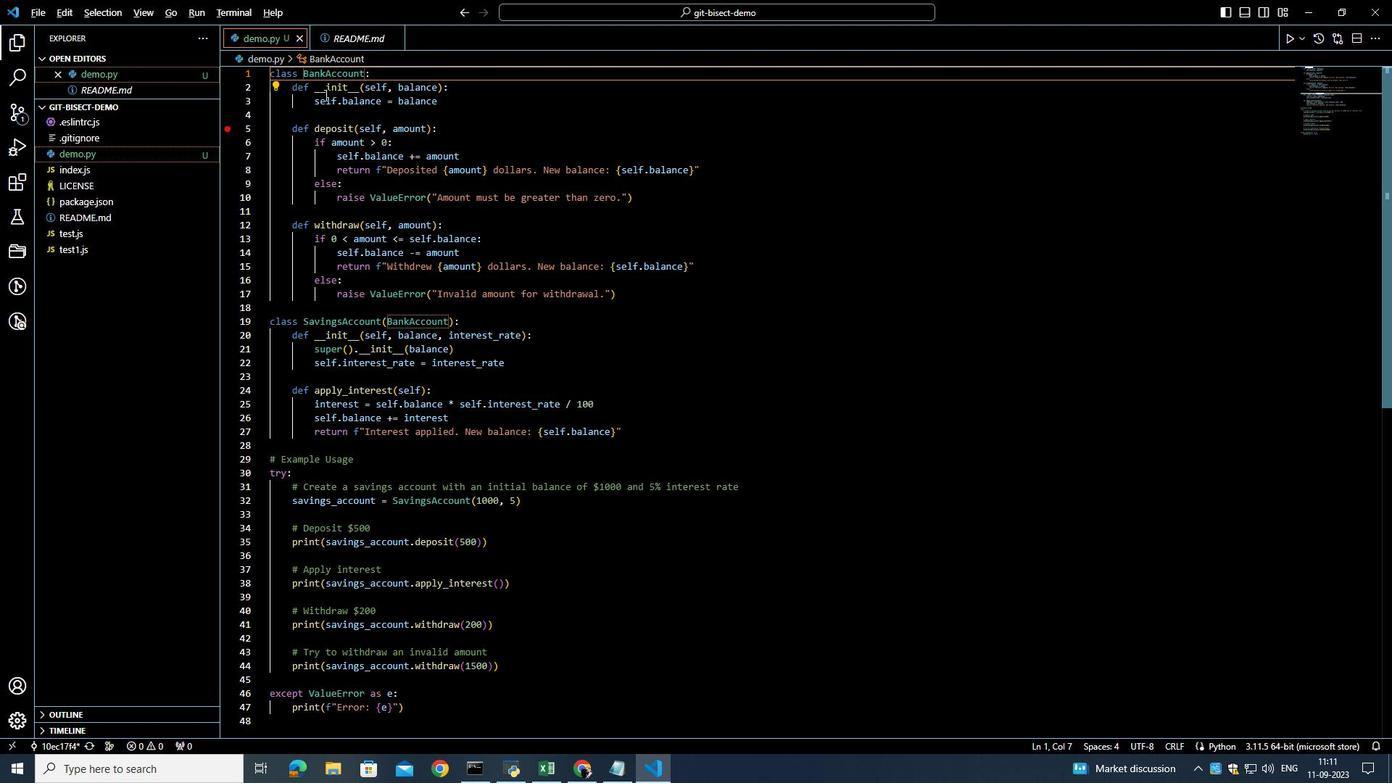 
Action: Key pressed <Key.alt_l>
Screenshot: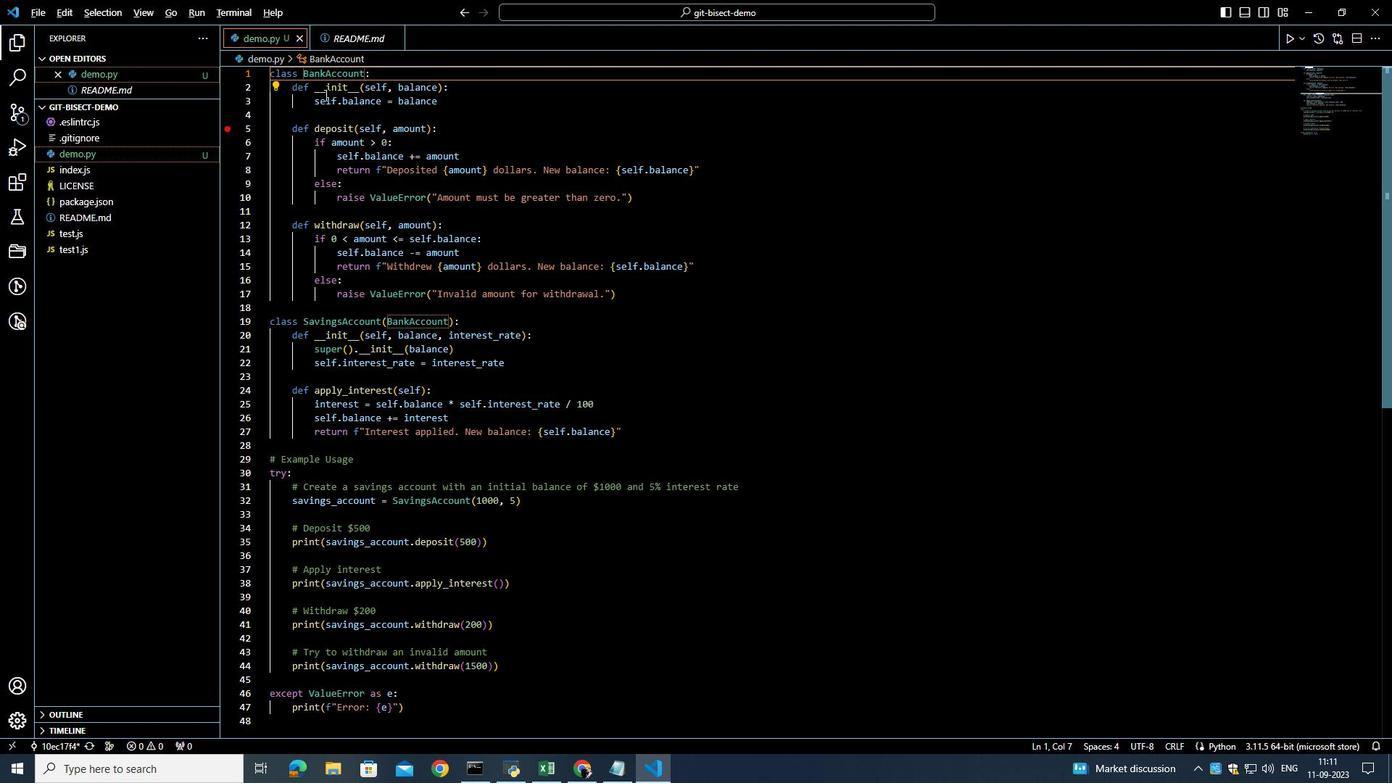 
Action: Mouse moved to (310, 146)
Screenshot: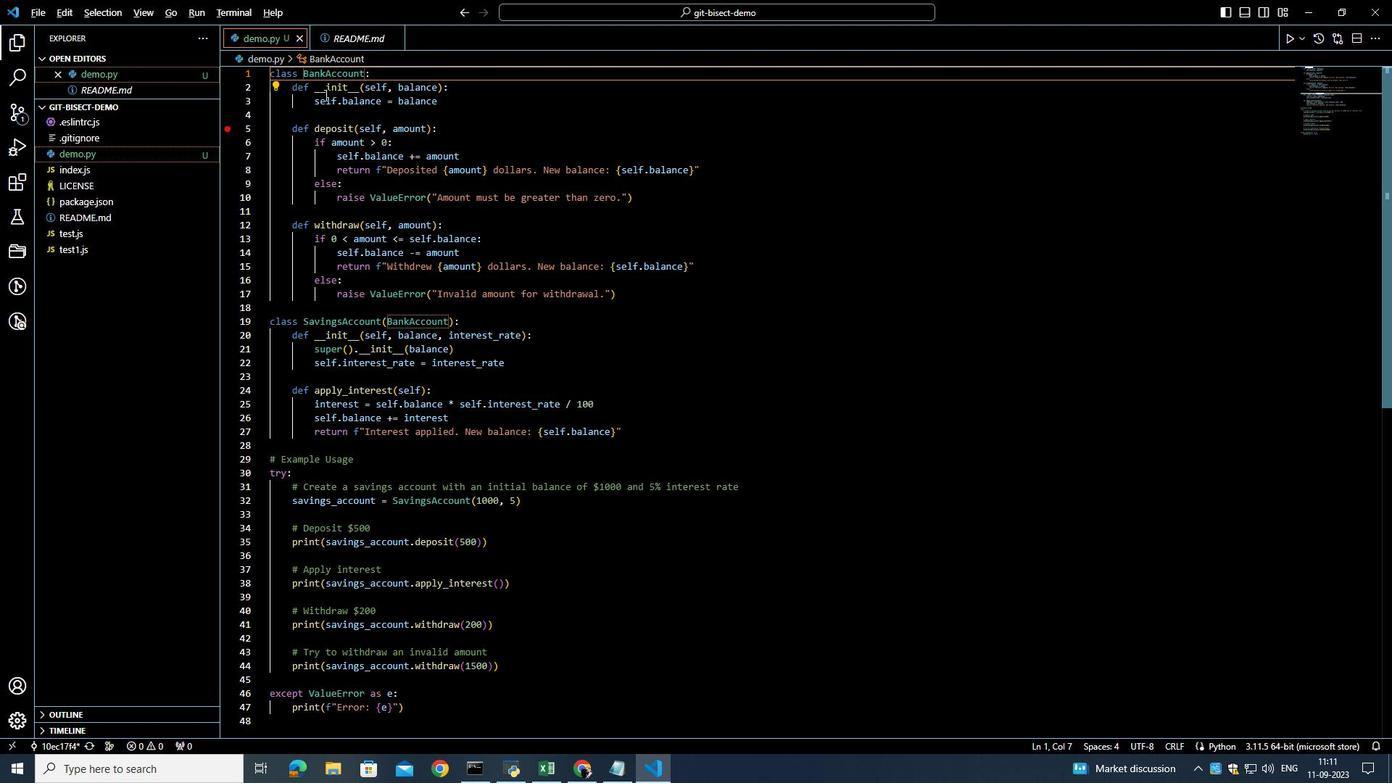 
Action: Key pressed <Key.alt_l>
Screenshot: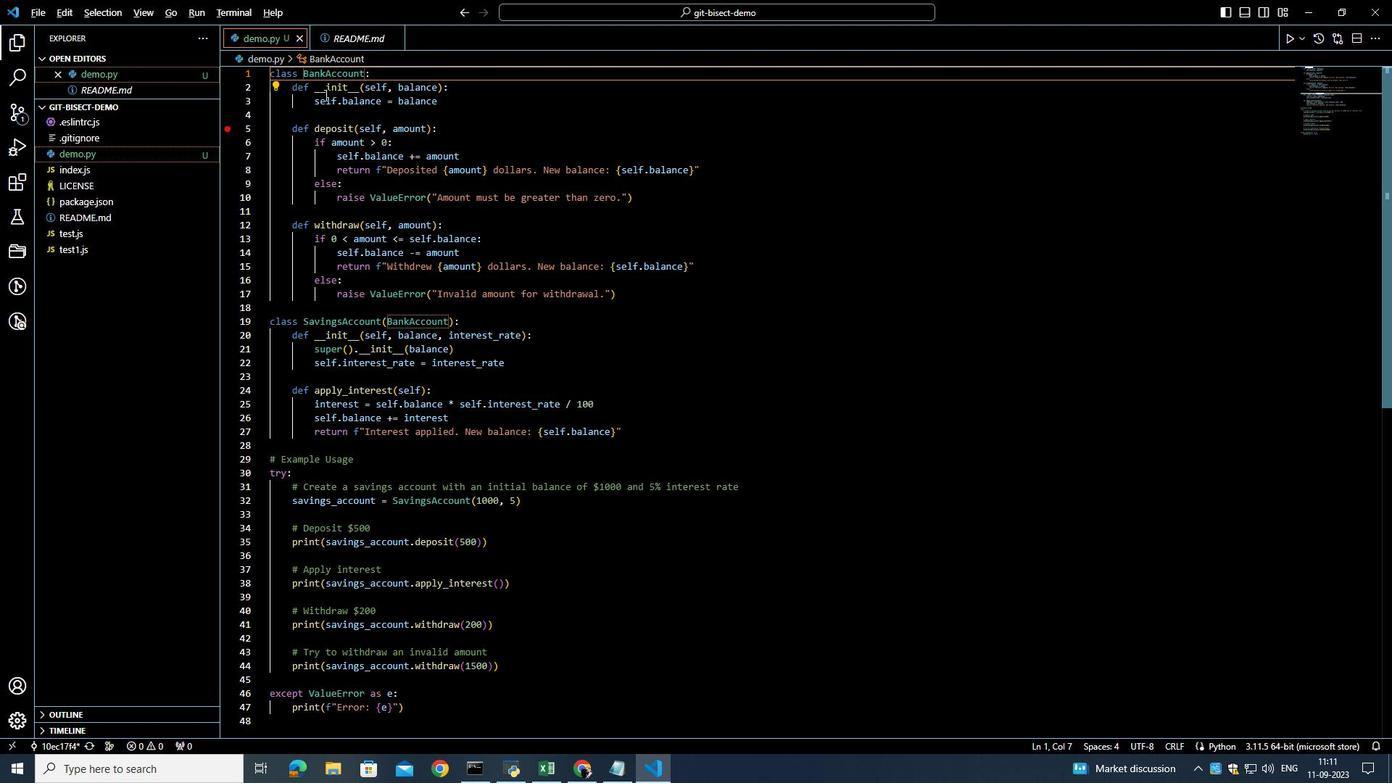 
Action: Mouse moved to (309, 129)
Screenshot: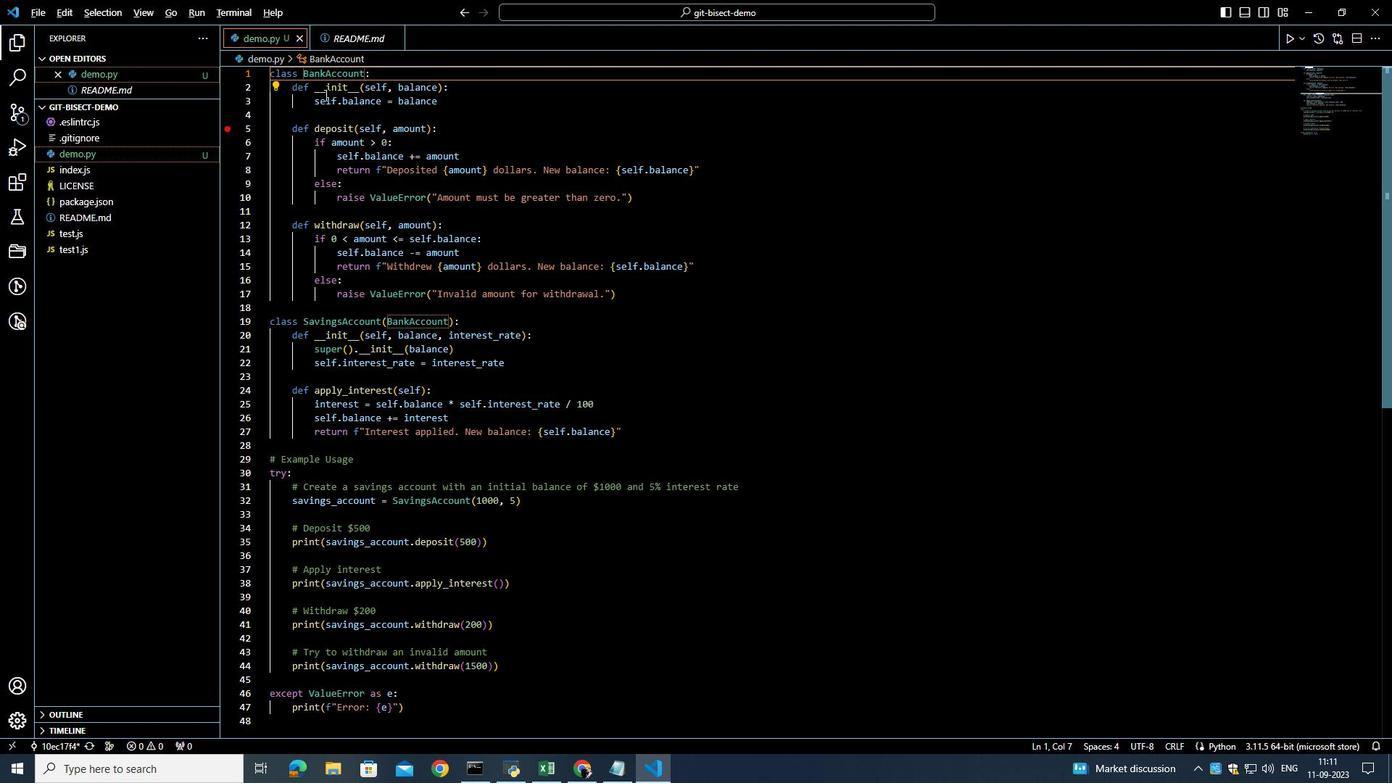 
Action: Key pressed <Key.alt_l>
Screenshot: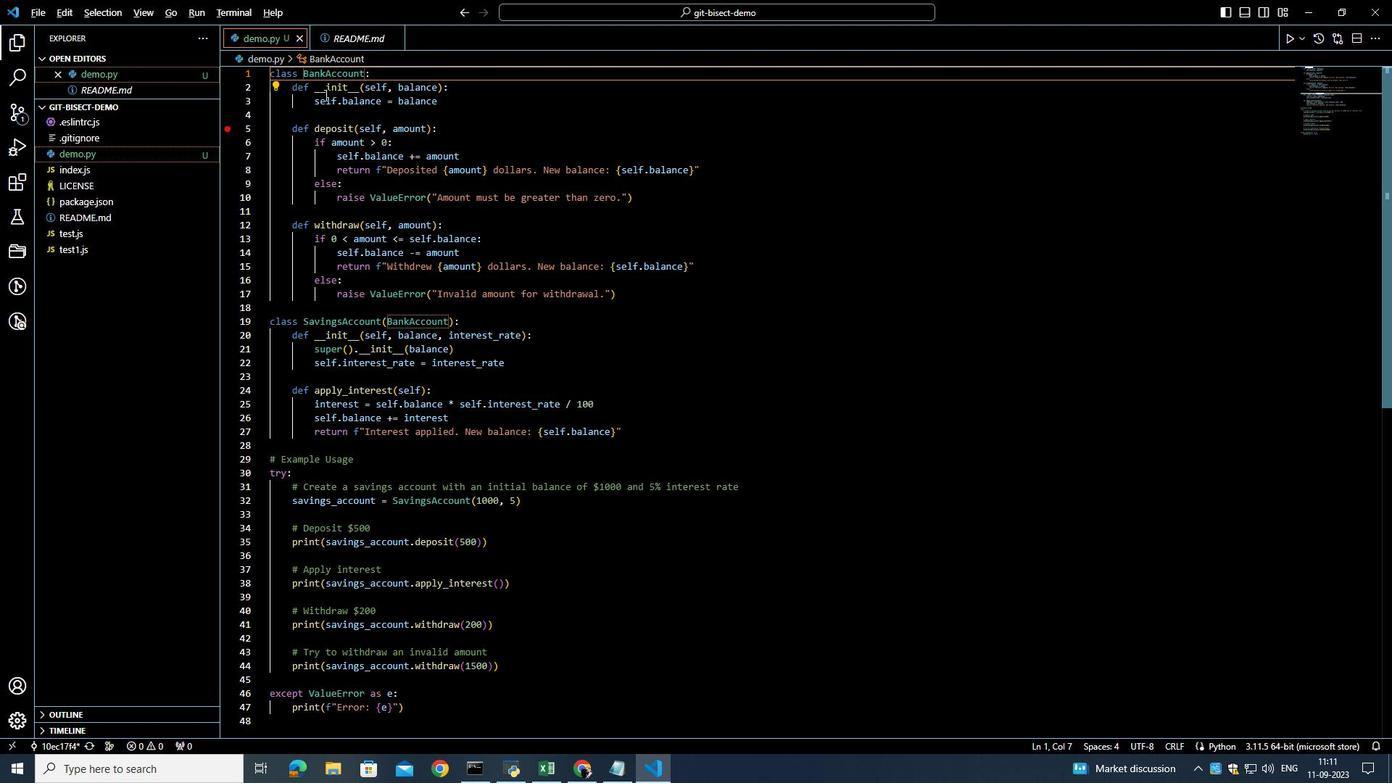 
Action: Mouse moved to (311, 105)
Screenshot: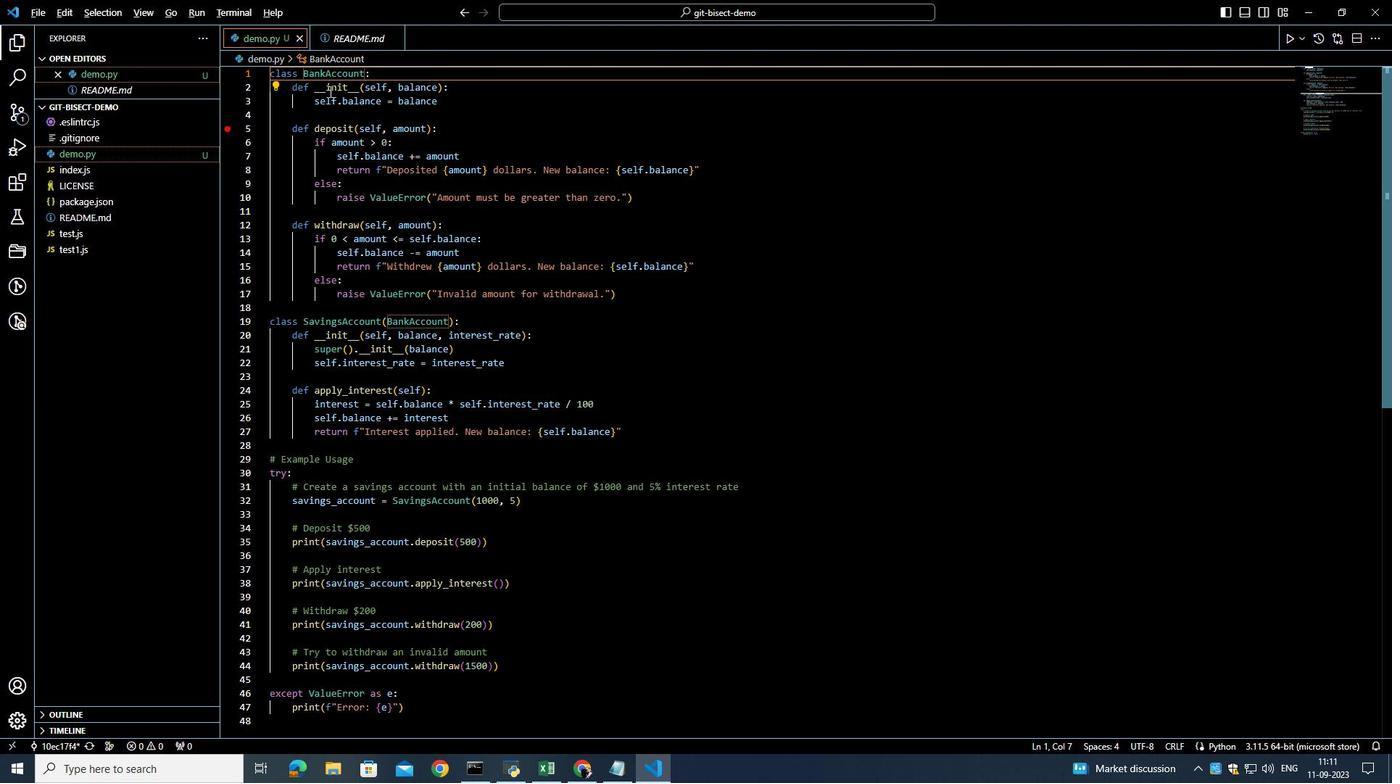 
Action: Key pressed <Key.alt_l>
Screenshot: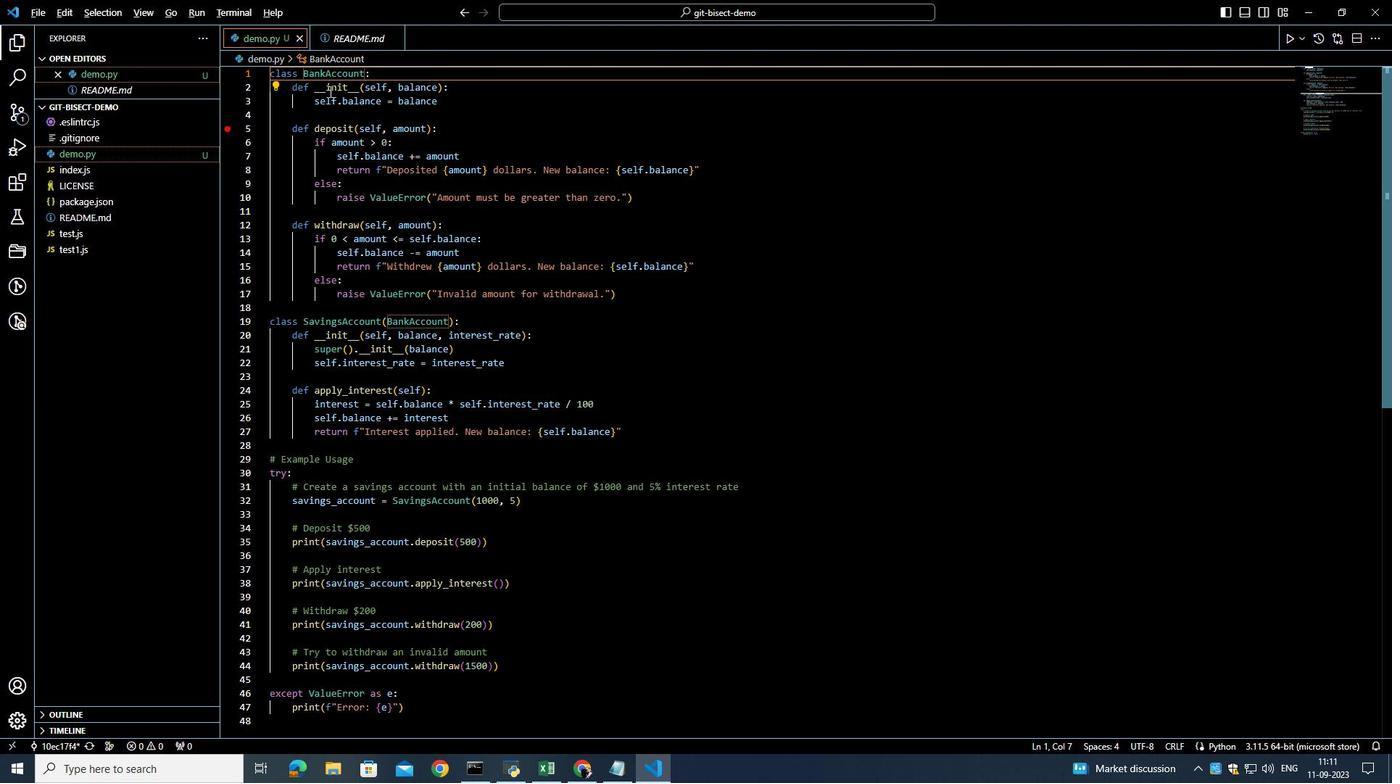 
Action: Mouse moved to (312, 97)
Screenshot: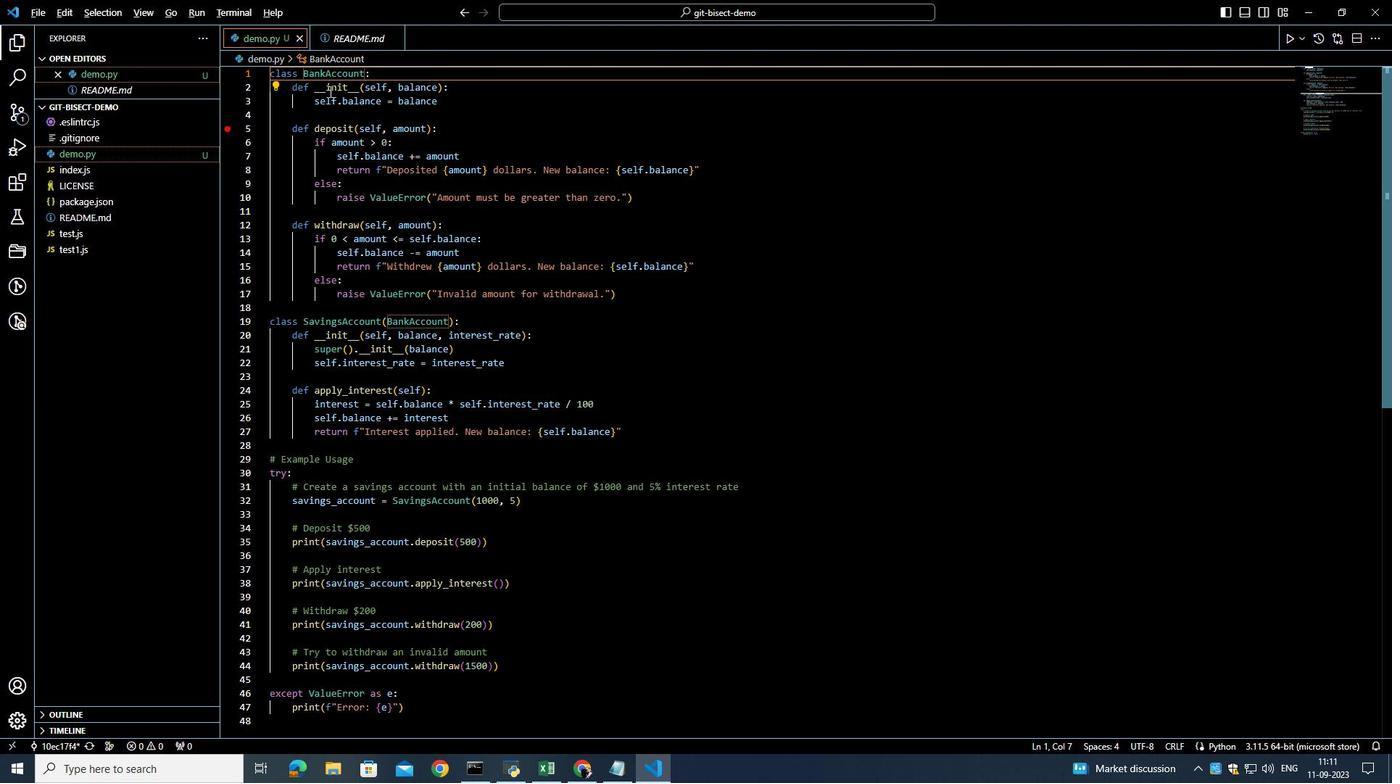 
Action: Key pressed <Key.alt_l>
Screenshot: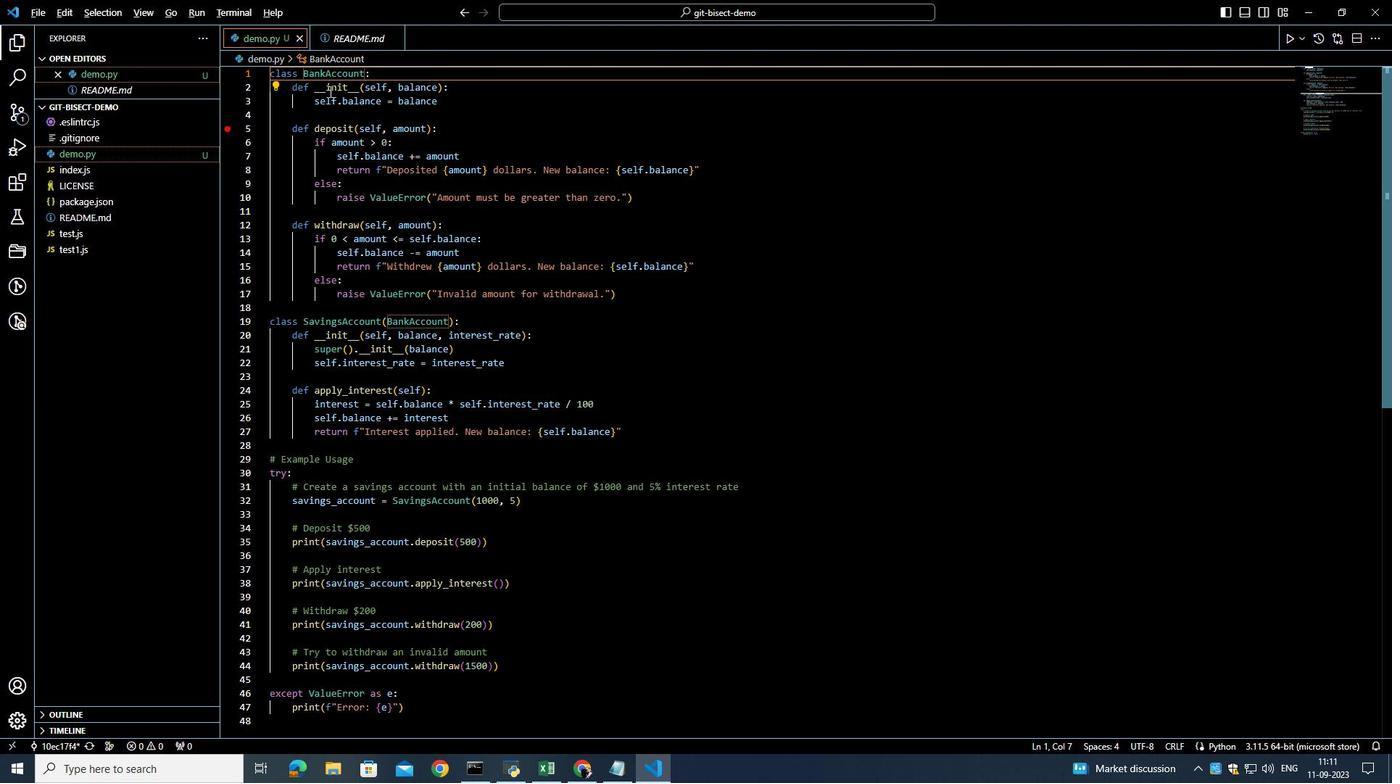 
Action: Mouse moved to (312, 89)
Screenshot: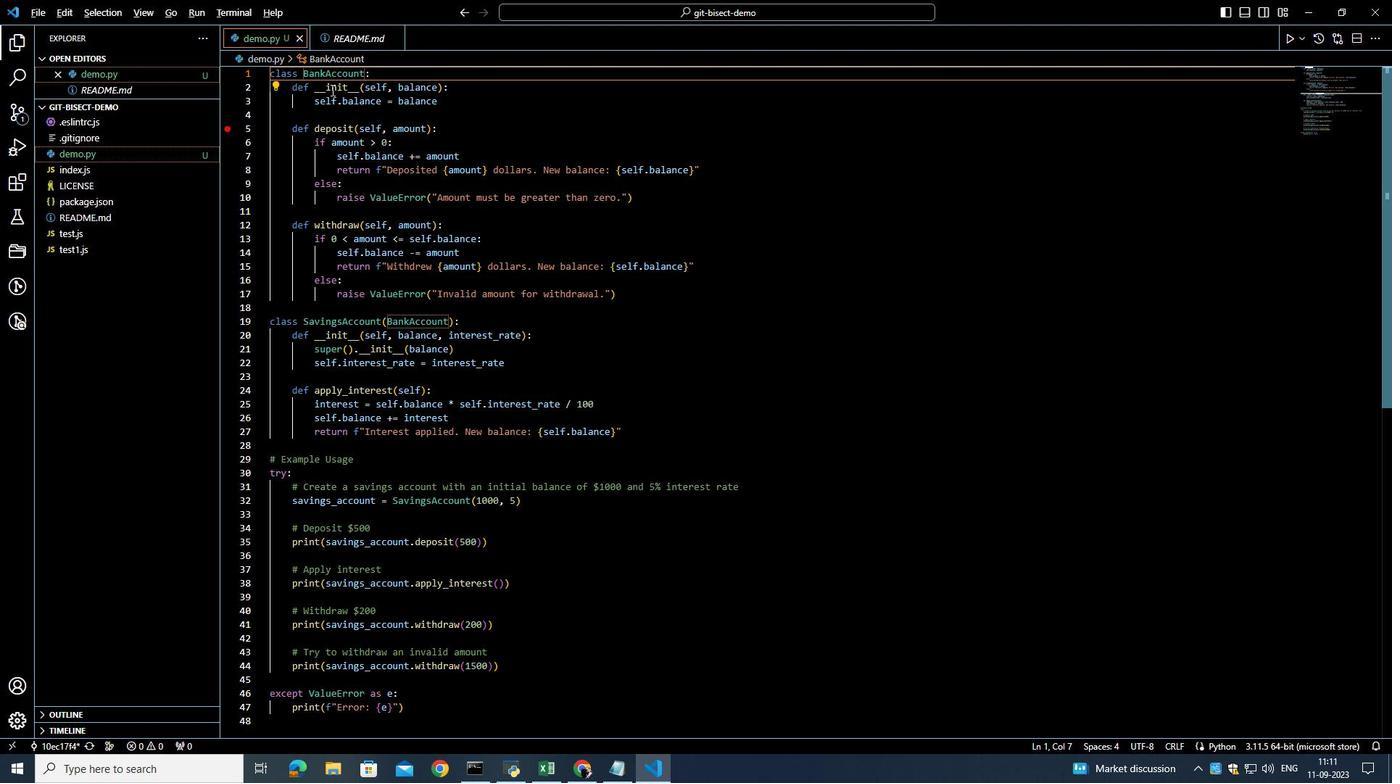 
Action: Key pressed <Key.alt_l>
Screenshot: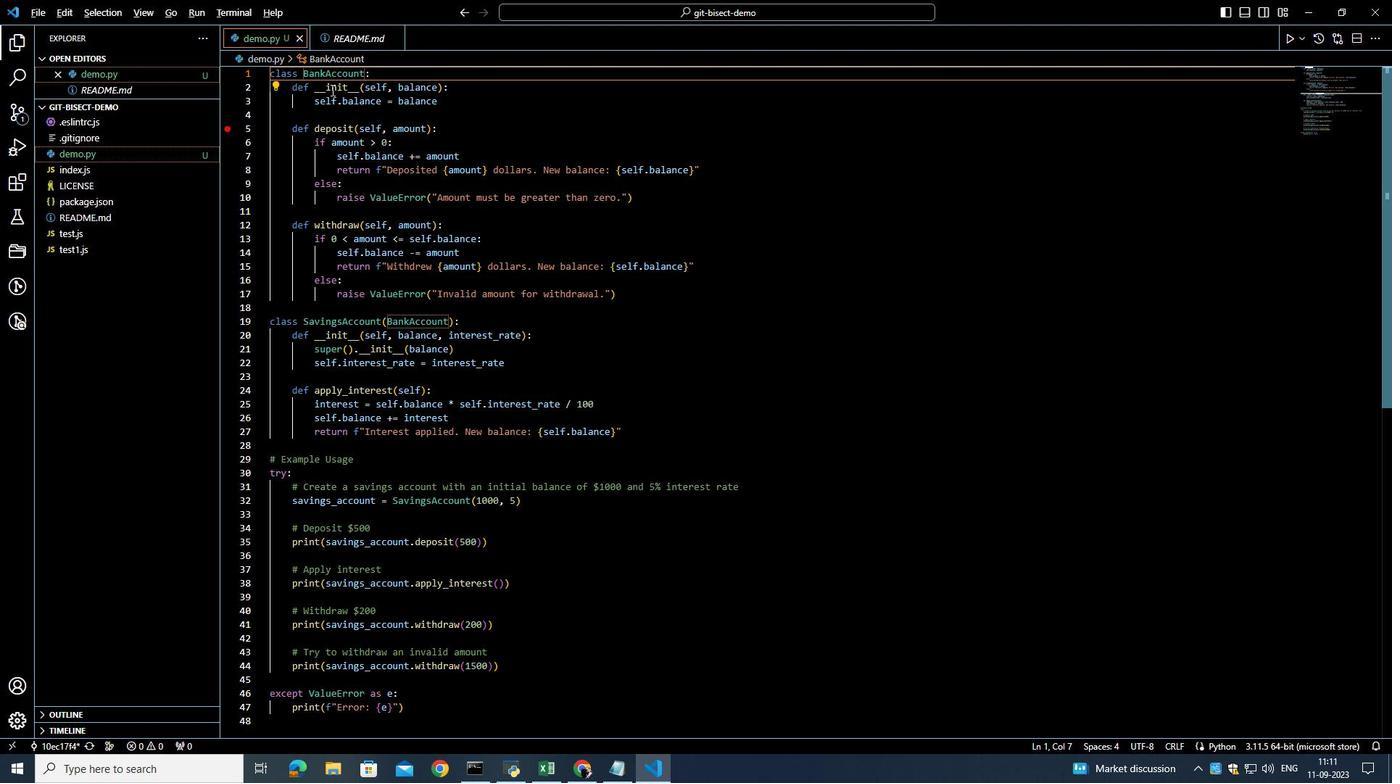 
Action: Mouse moved to (312, 86)
Screenshot: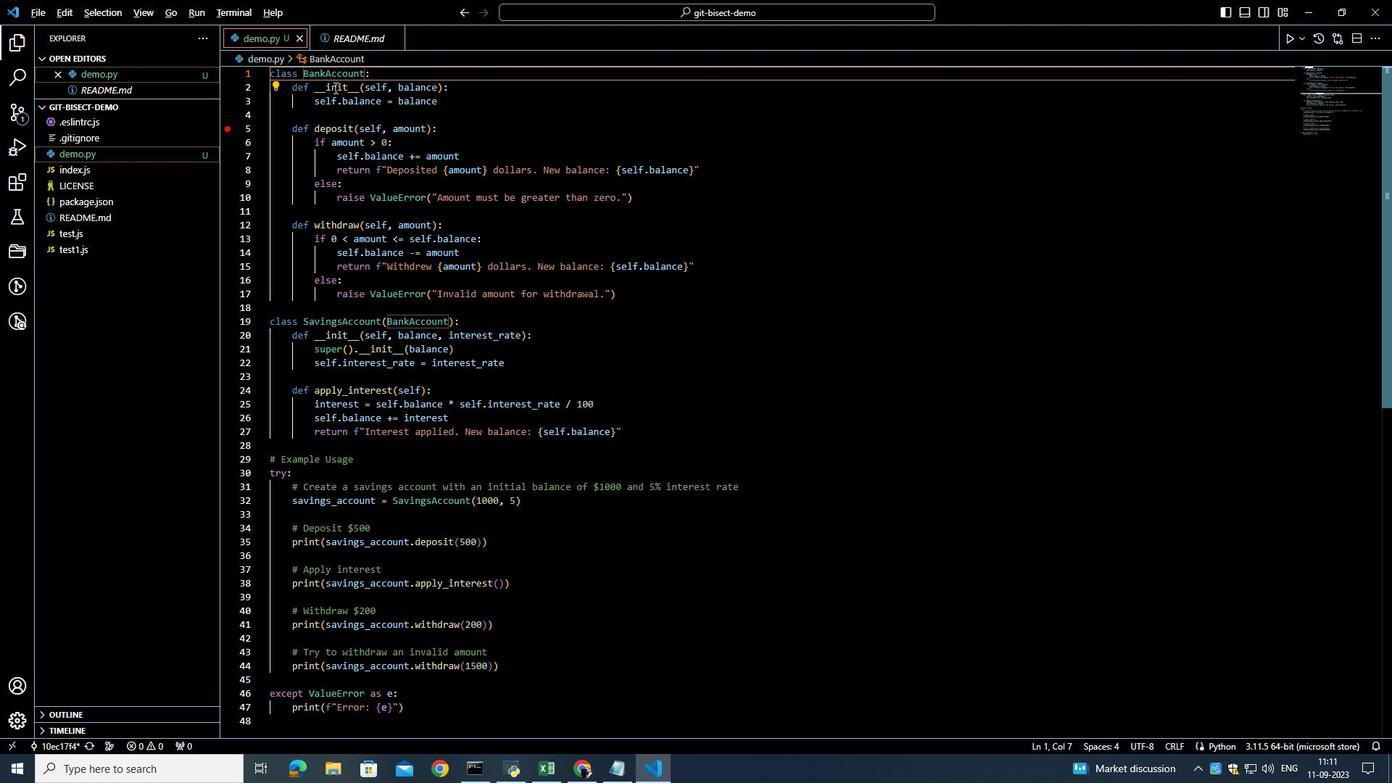 
Action: Key pressed <Key.alt_l>
Screenshot: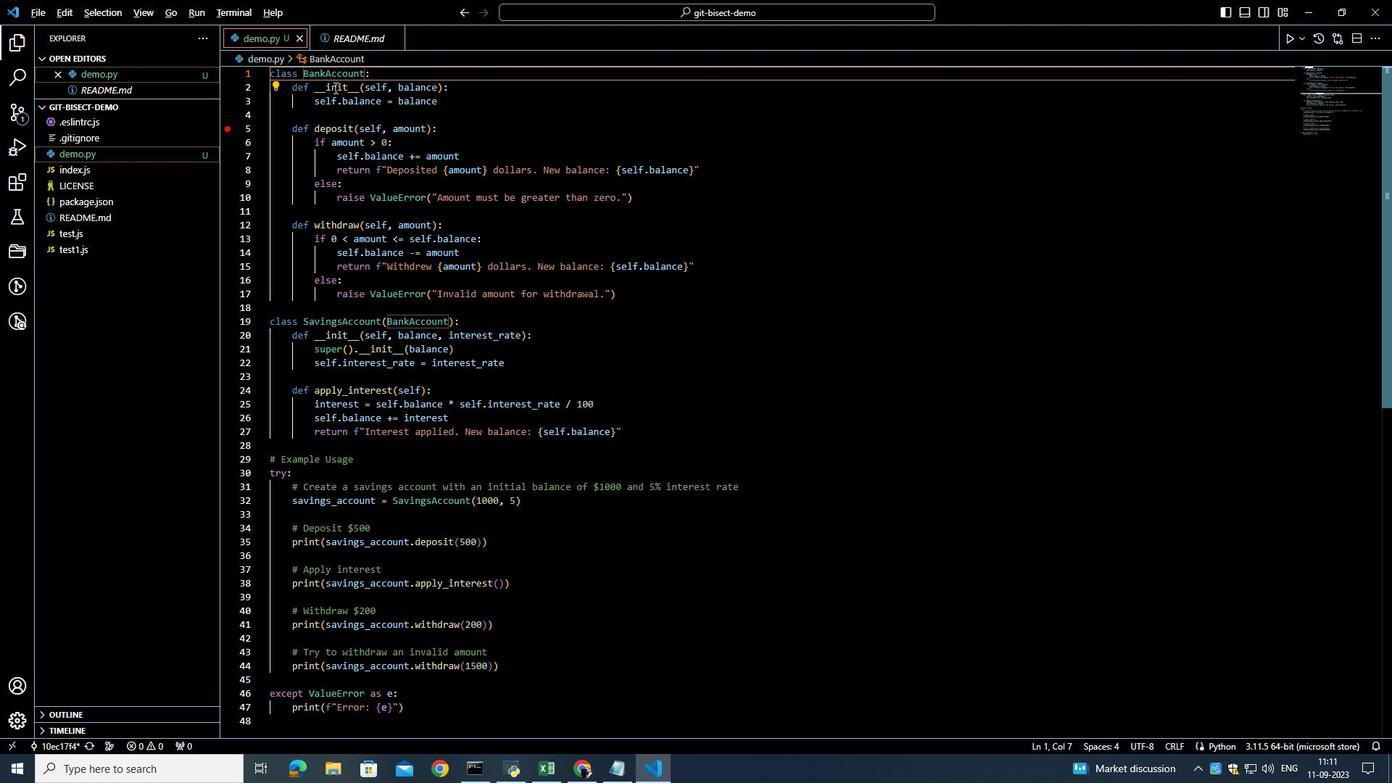 
Action: Mouse moved to (313, 84)
Screenshot: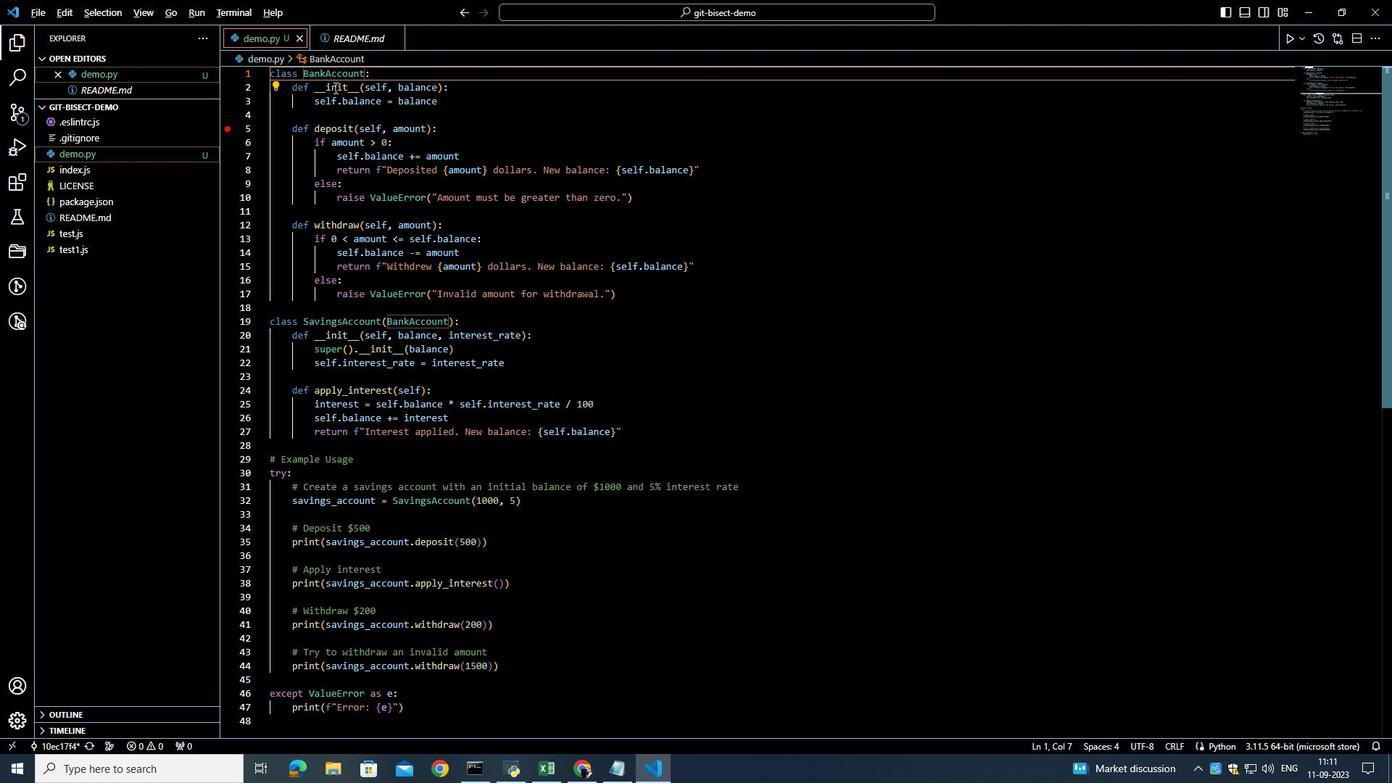 
Action: Key pressed <Key.alt_l>
Screenshot: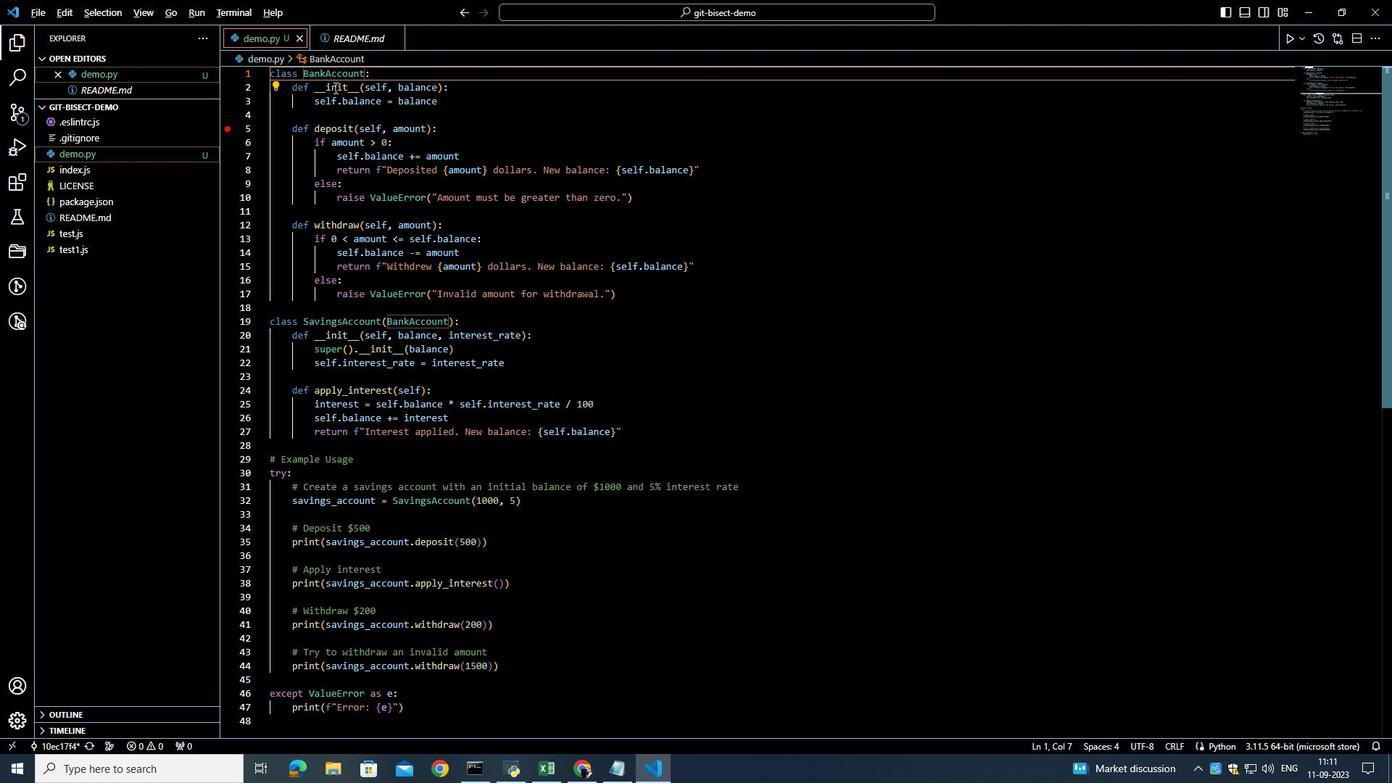 
Action: Mouse moved to (313, 83)
Screenshot: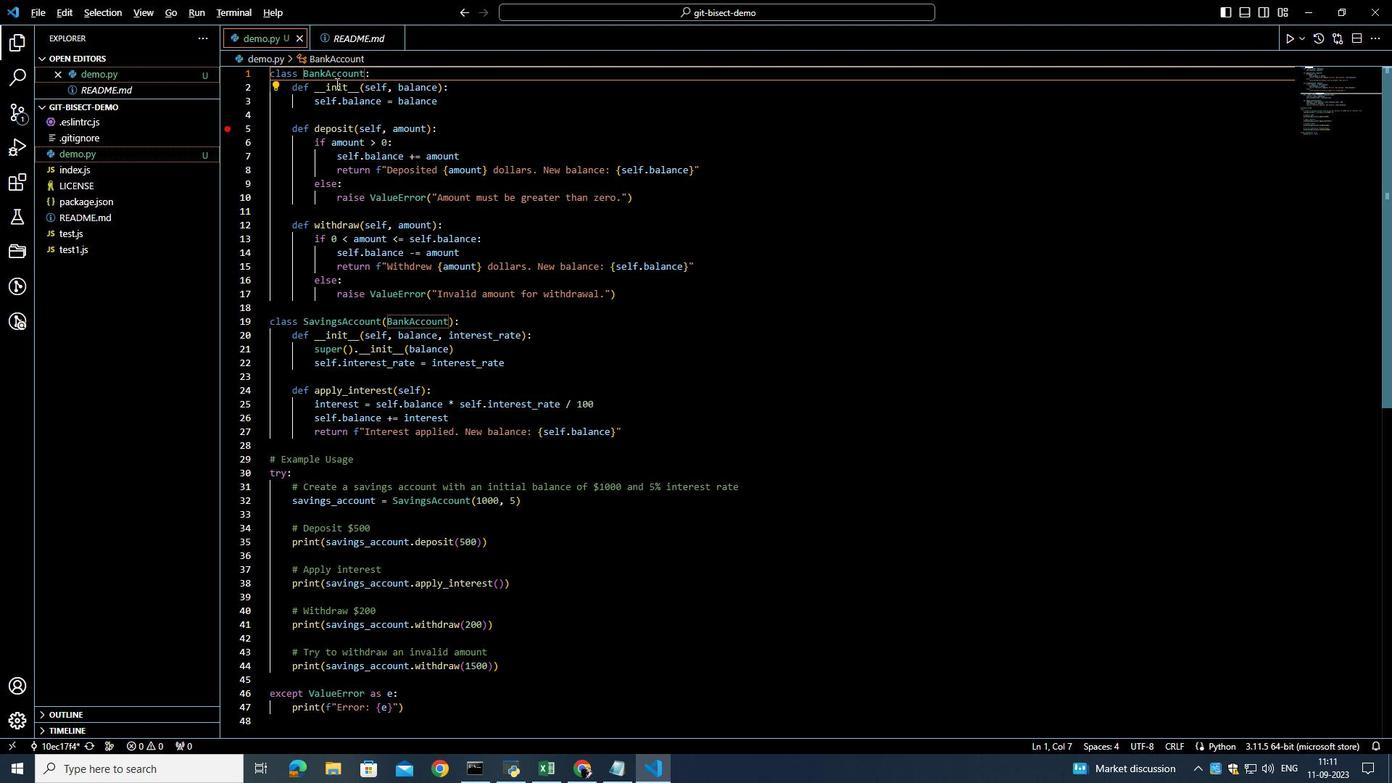 
Action: Key pressed <Key.alt_l><Key.alt_l>
Screenshot: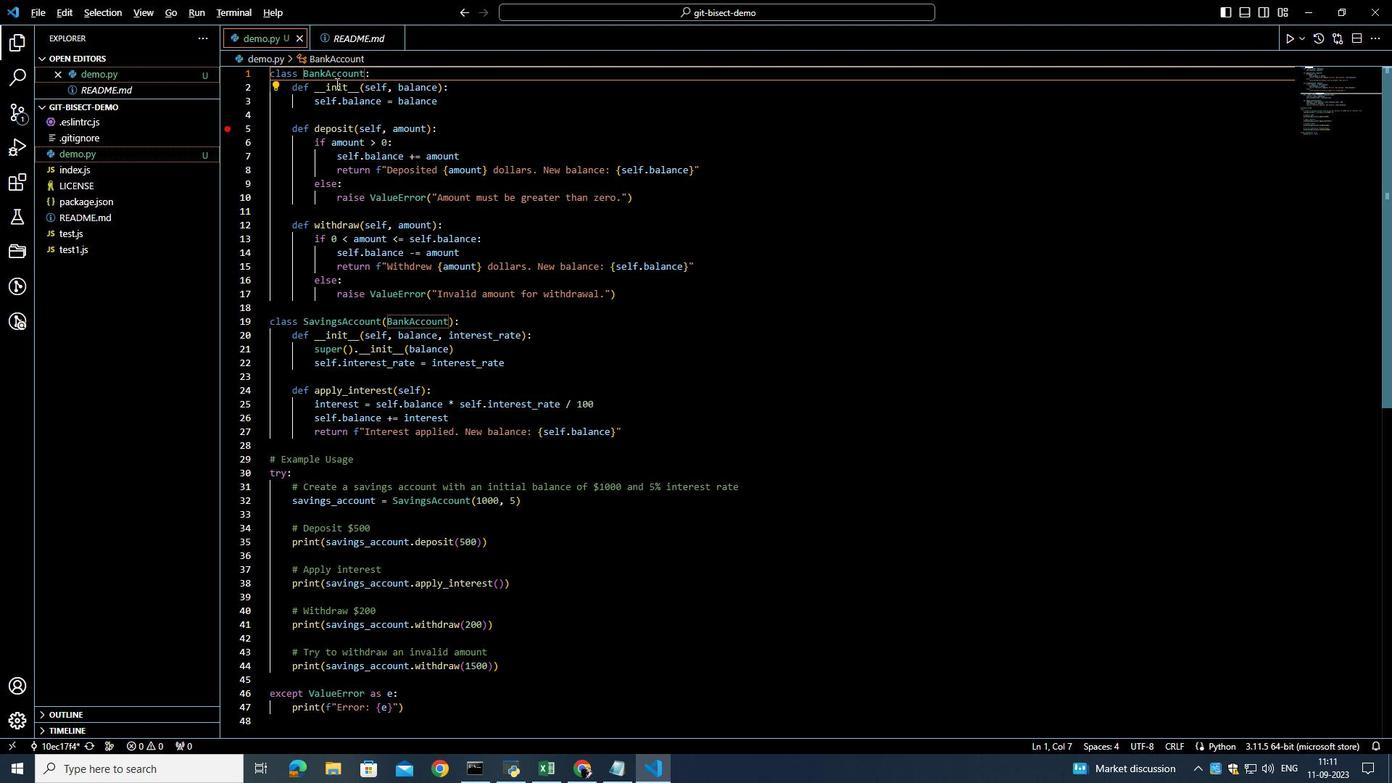 
Action: Mouse moved to (315, 81)
Screenshot: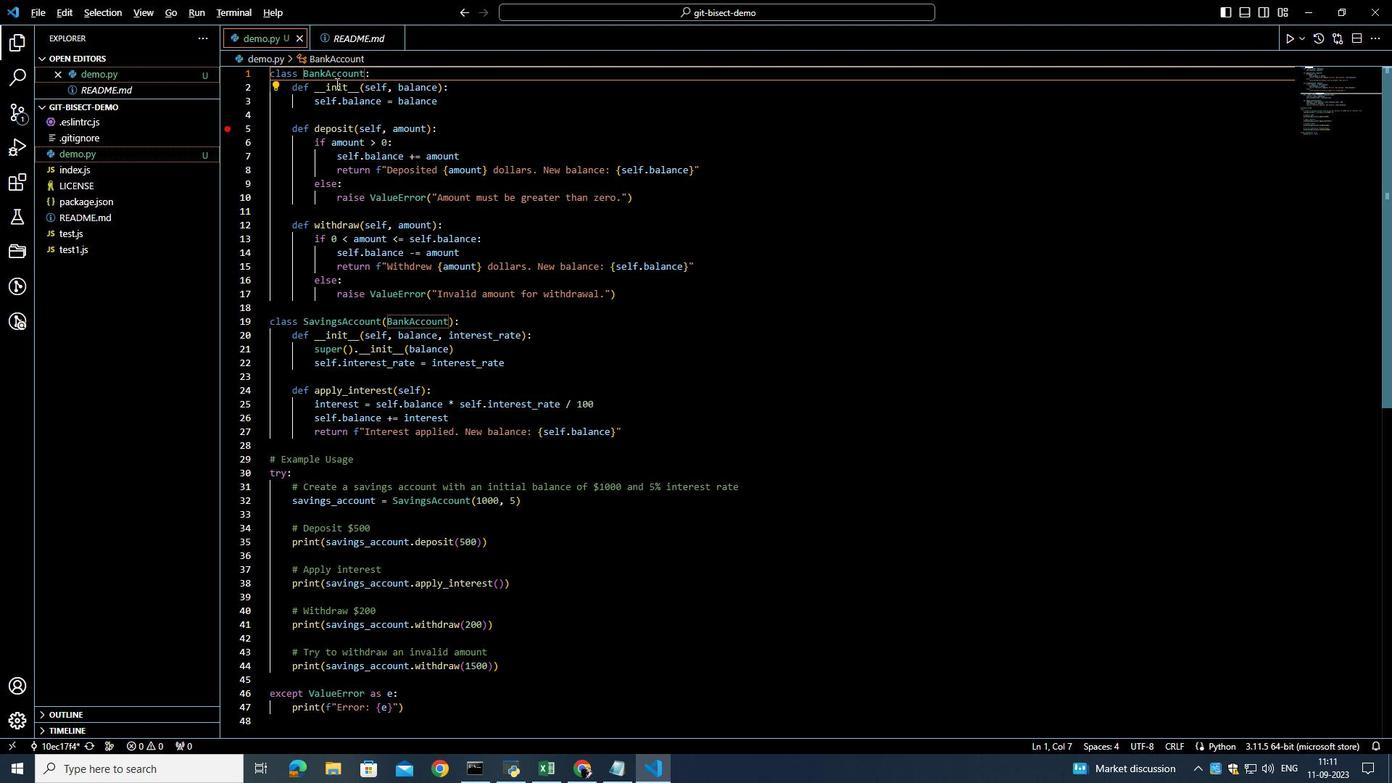 
Action: Key pressed <Key.alt_l>
Screenshot: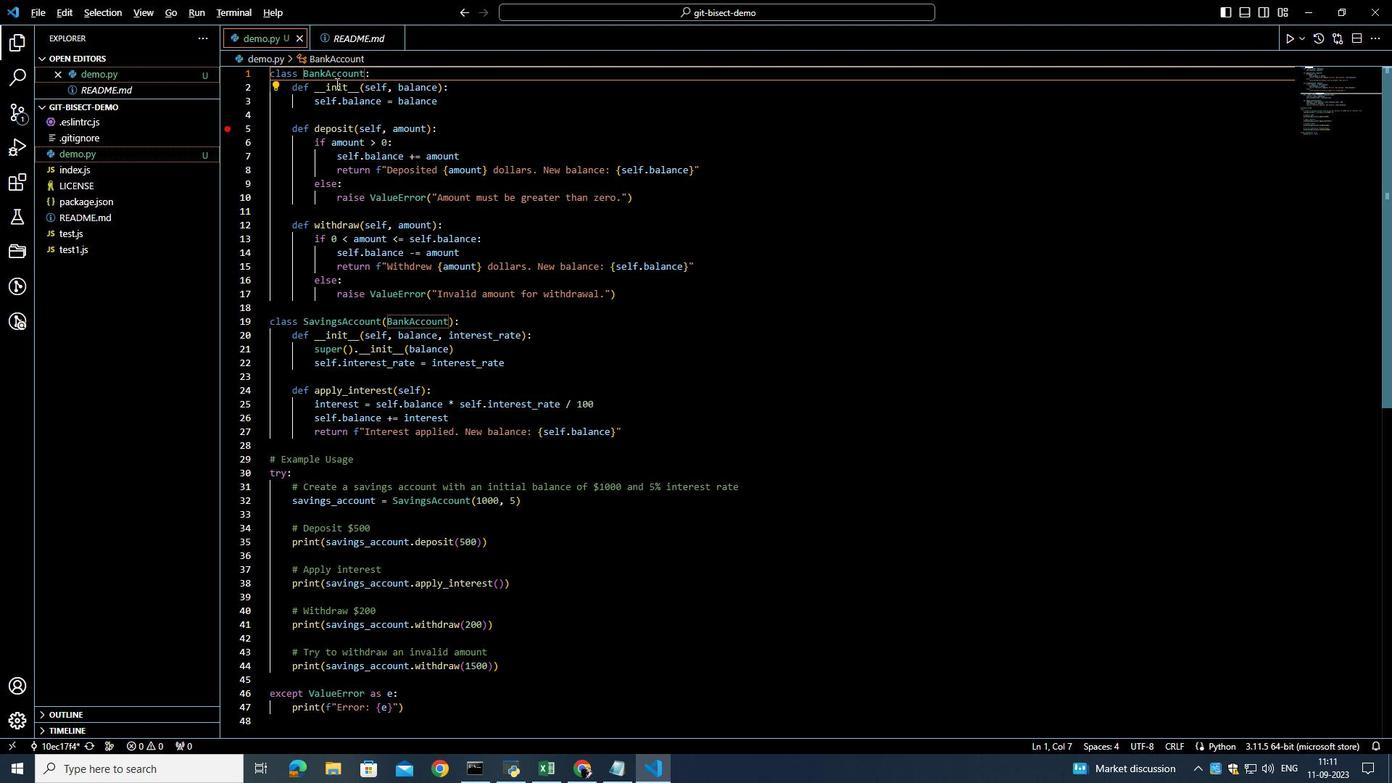 
Action: Mouse moved to (317, 79)
Screenshot: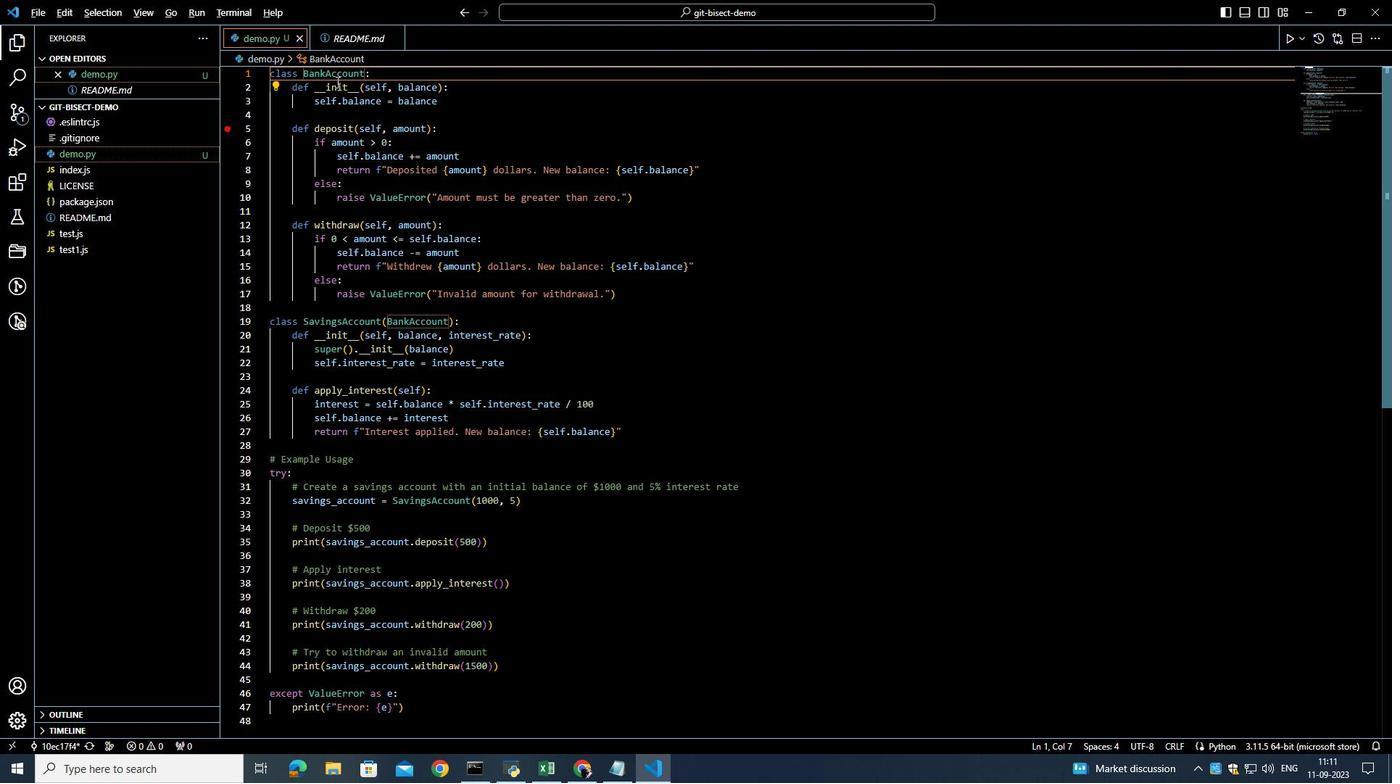 
Action: Key pressed <Key.alt_l>
Screenshot: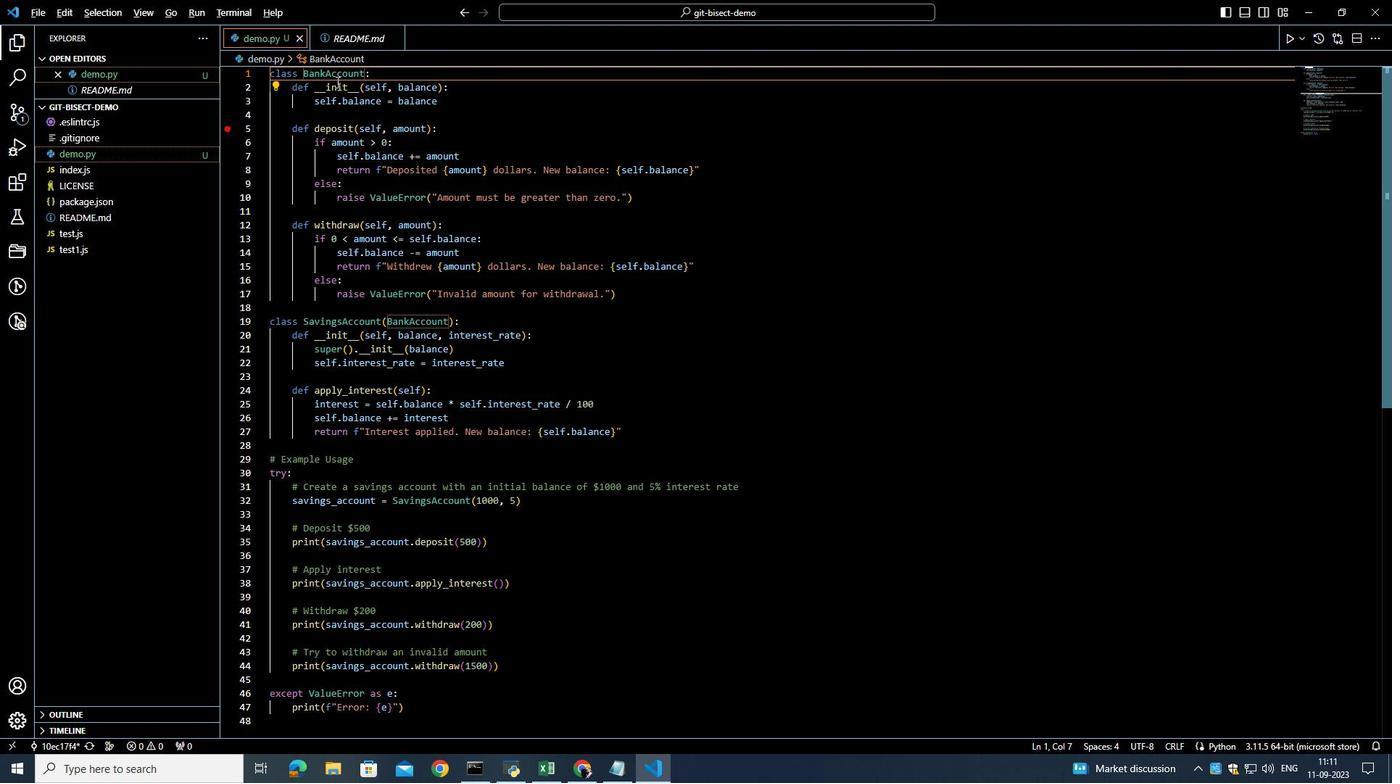 
Action: Mouse moved to (319, 78)
Screenshot: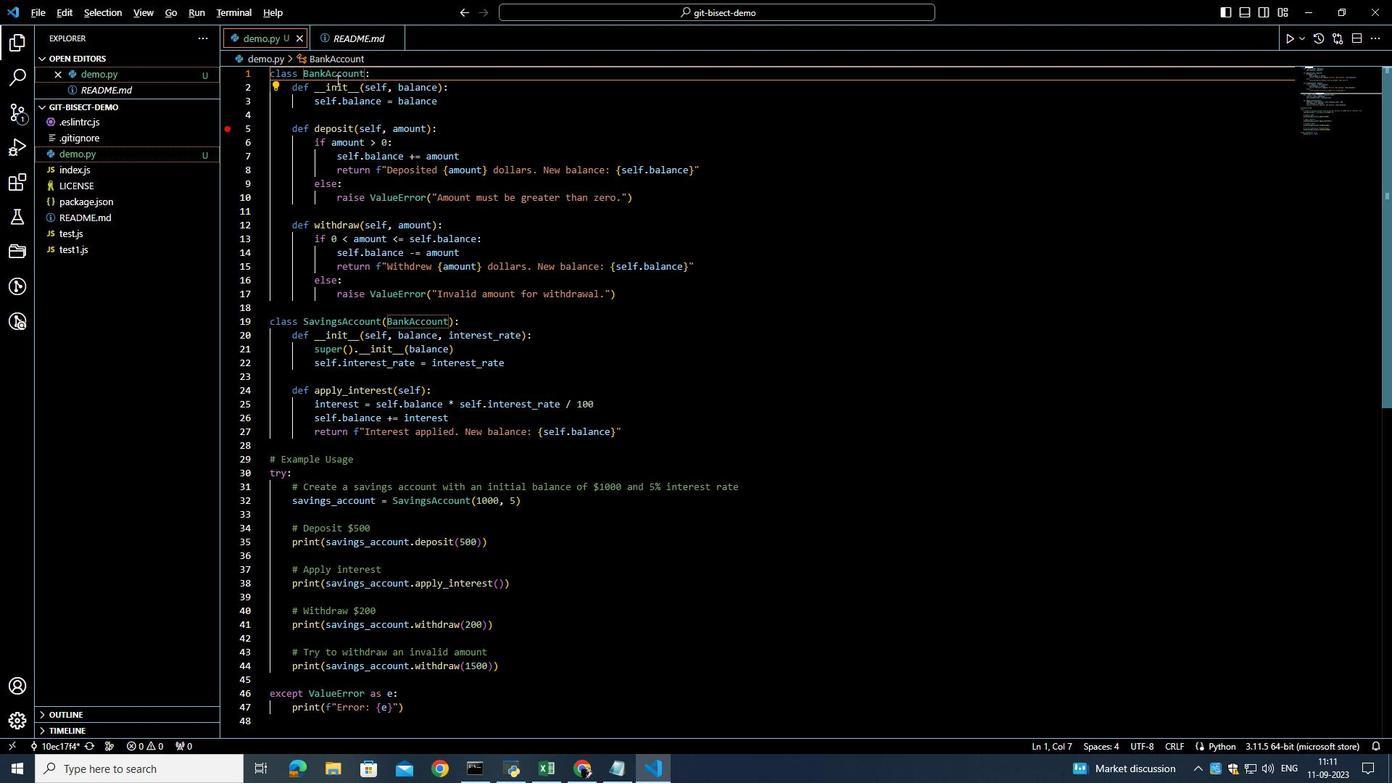 
Action: Key pressed <Key.alt_l>
Screenshot: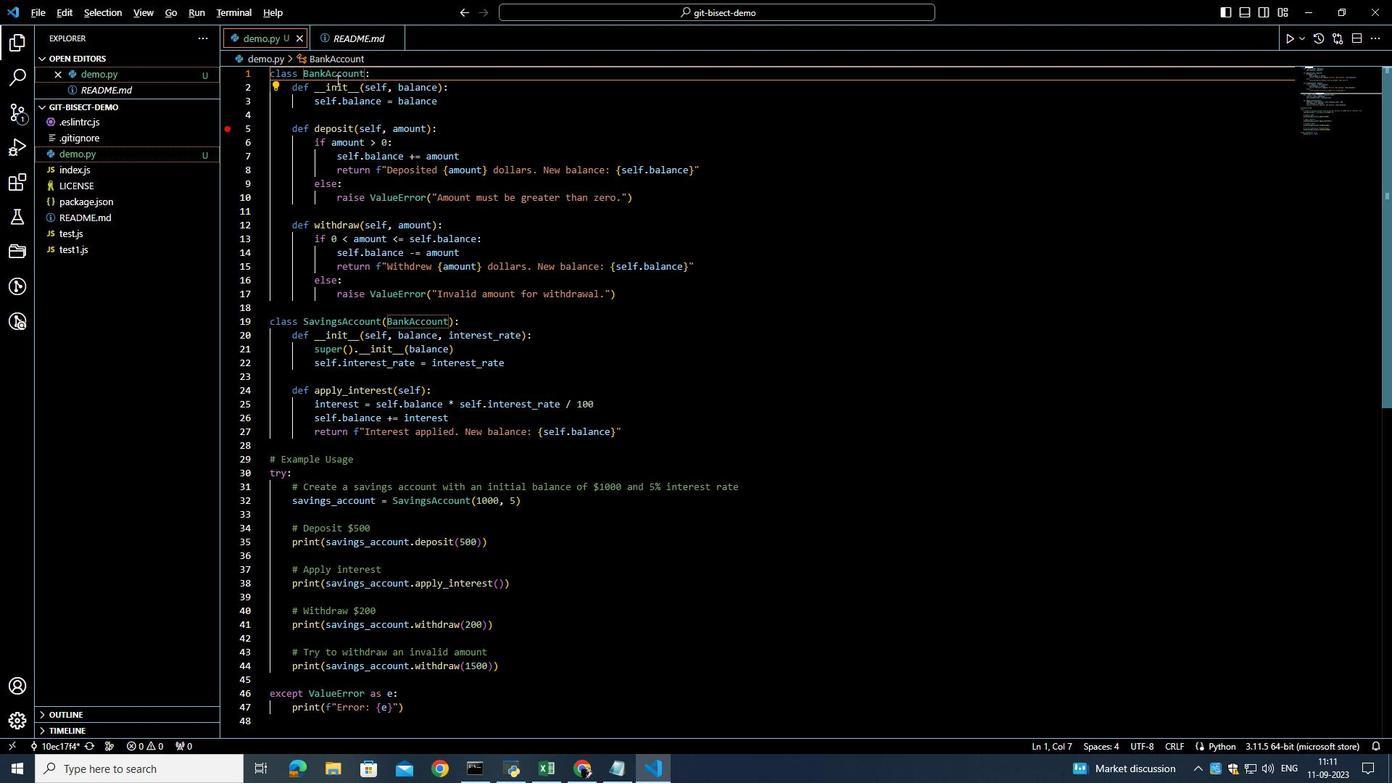 
Action: Mouse moved to (321, 76)
Screenshot: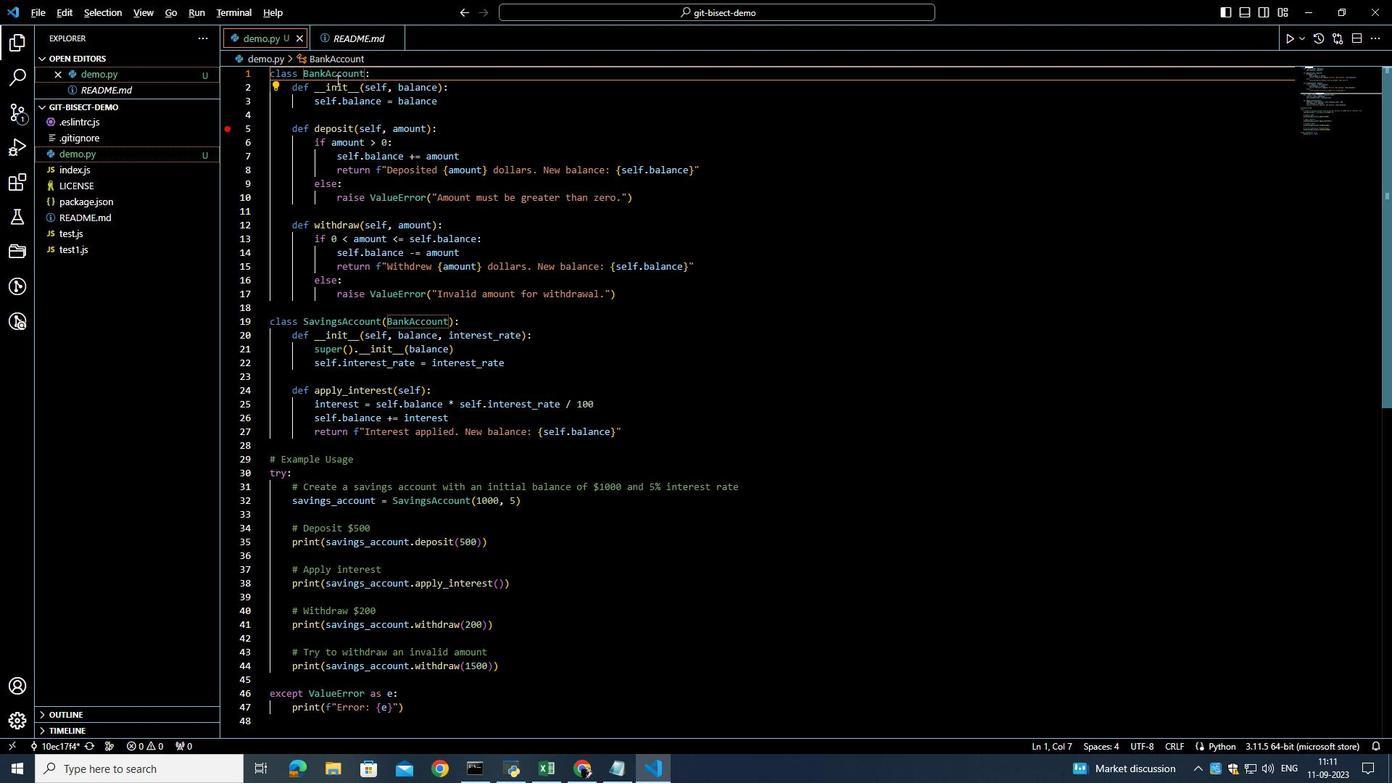
Action: Key pressed <Key.alt_l>
Screenshot: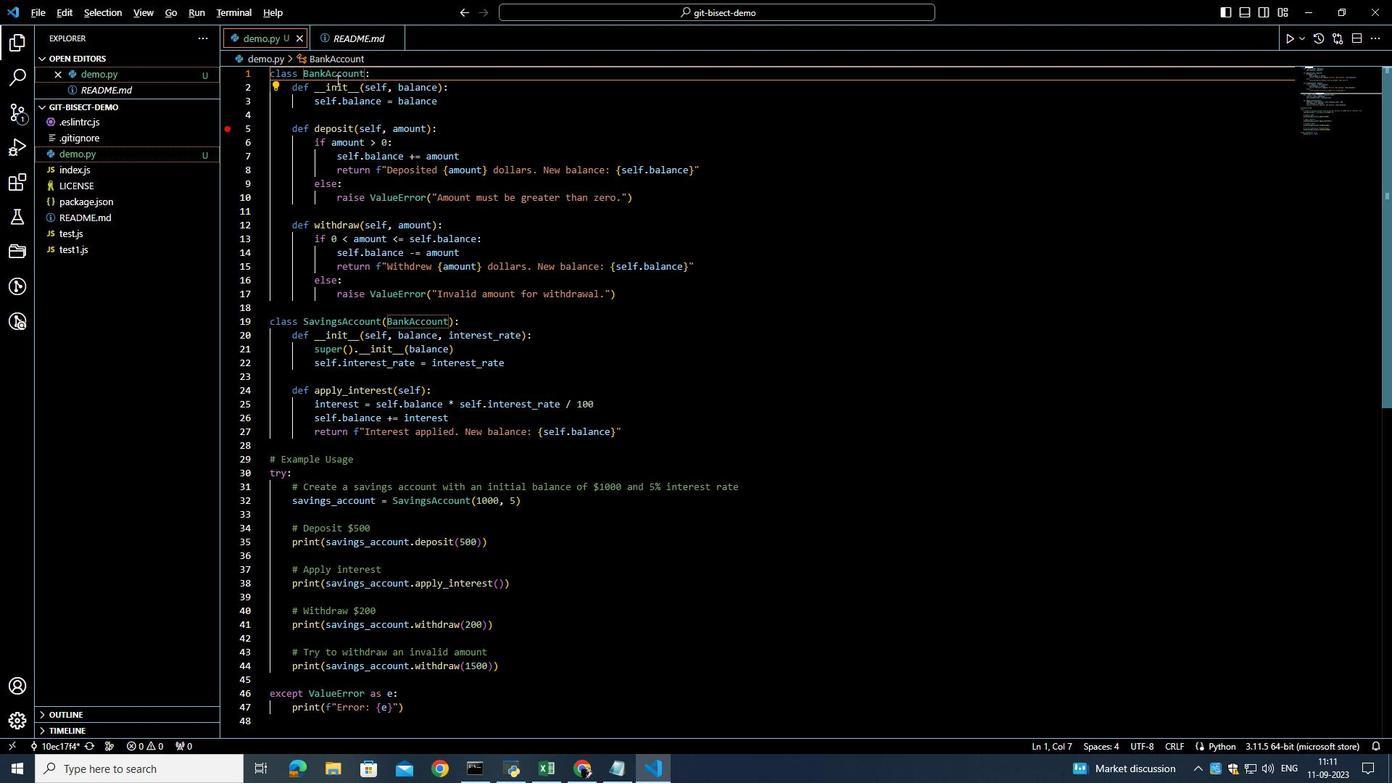 
Action: Mouse moved to (323, 75)
Screenshot: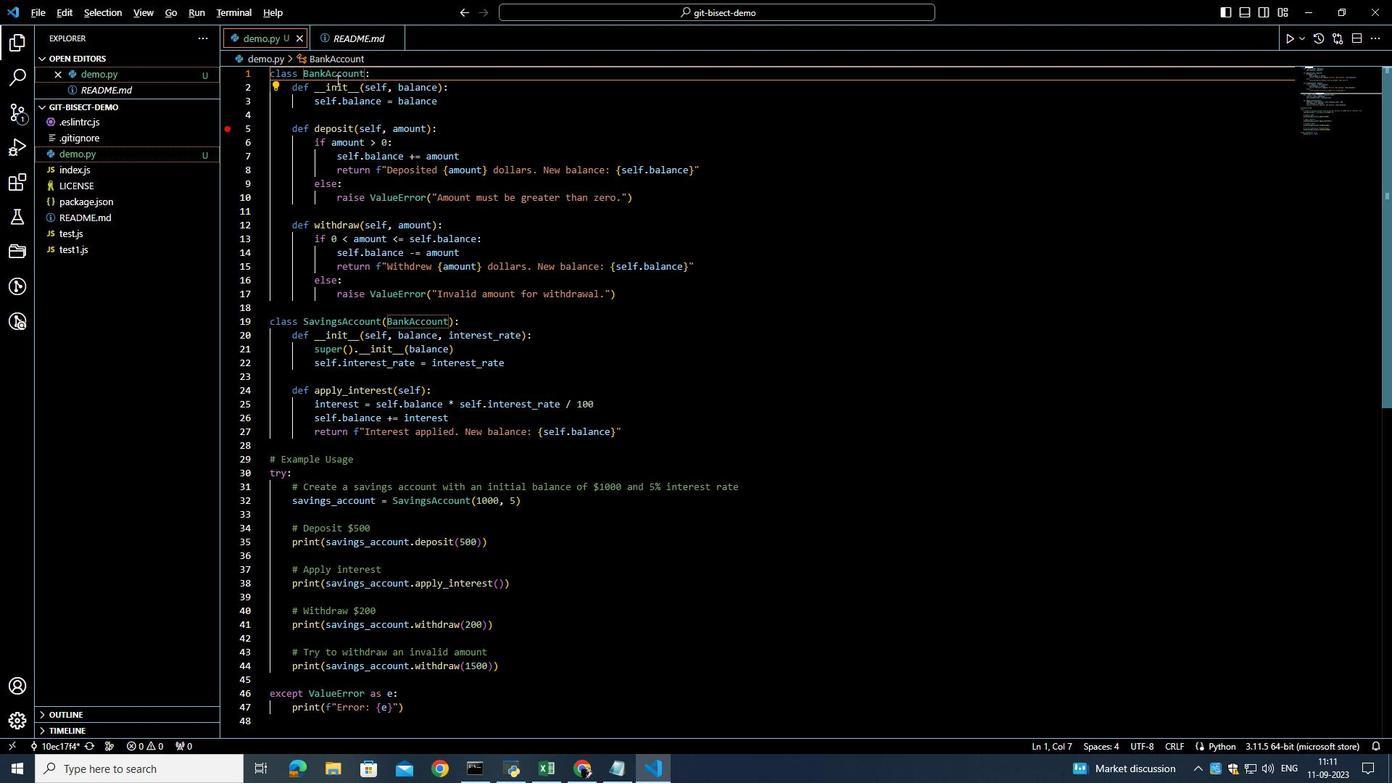 
Action: Key pressed <Key.alt_l>
Screenshot: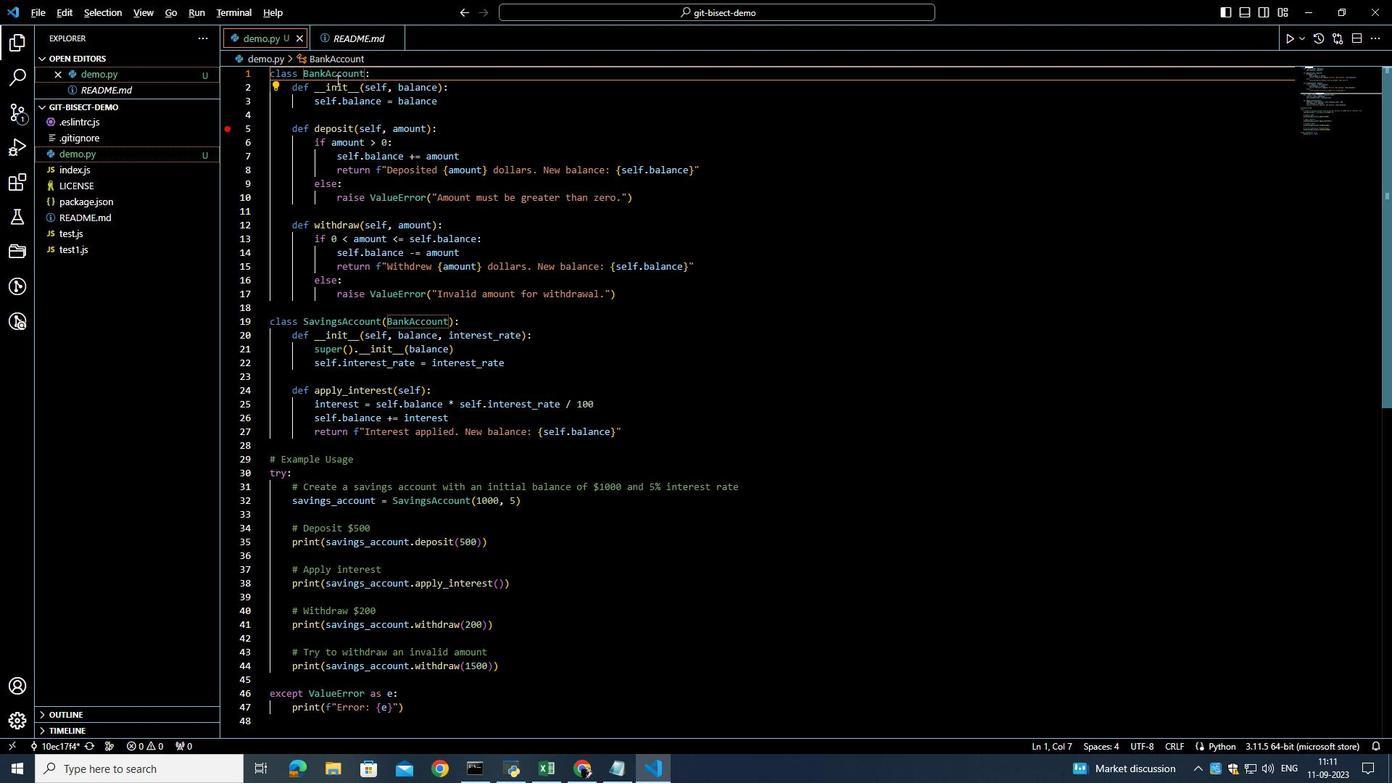 
Action: Mouse moved to (324, 72)
Screenshot: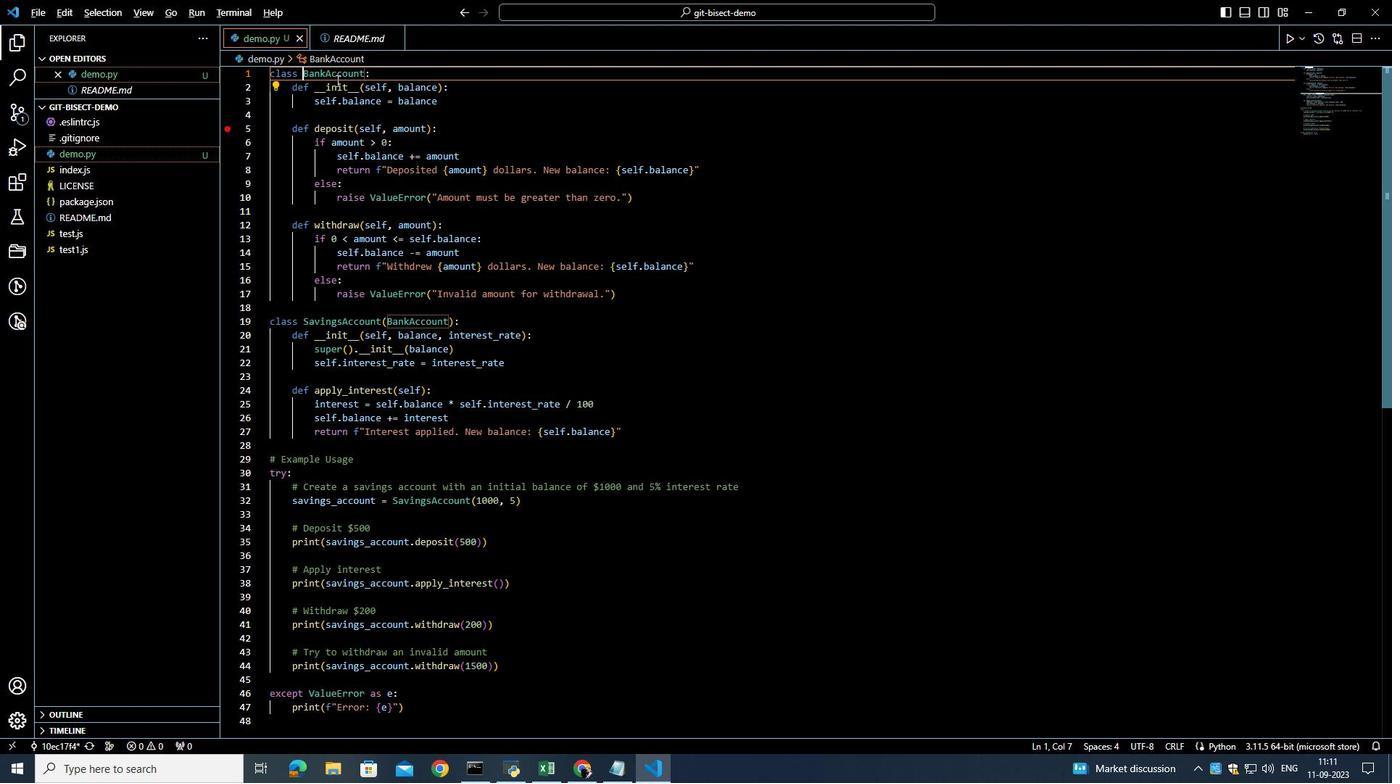 
Action: Key pressed <Key.alt_l>
Screenshot: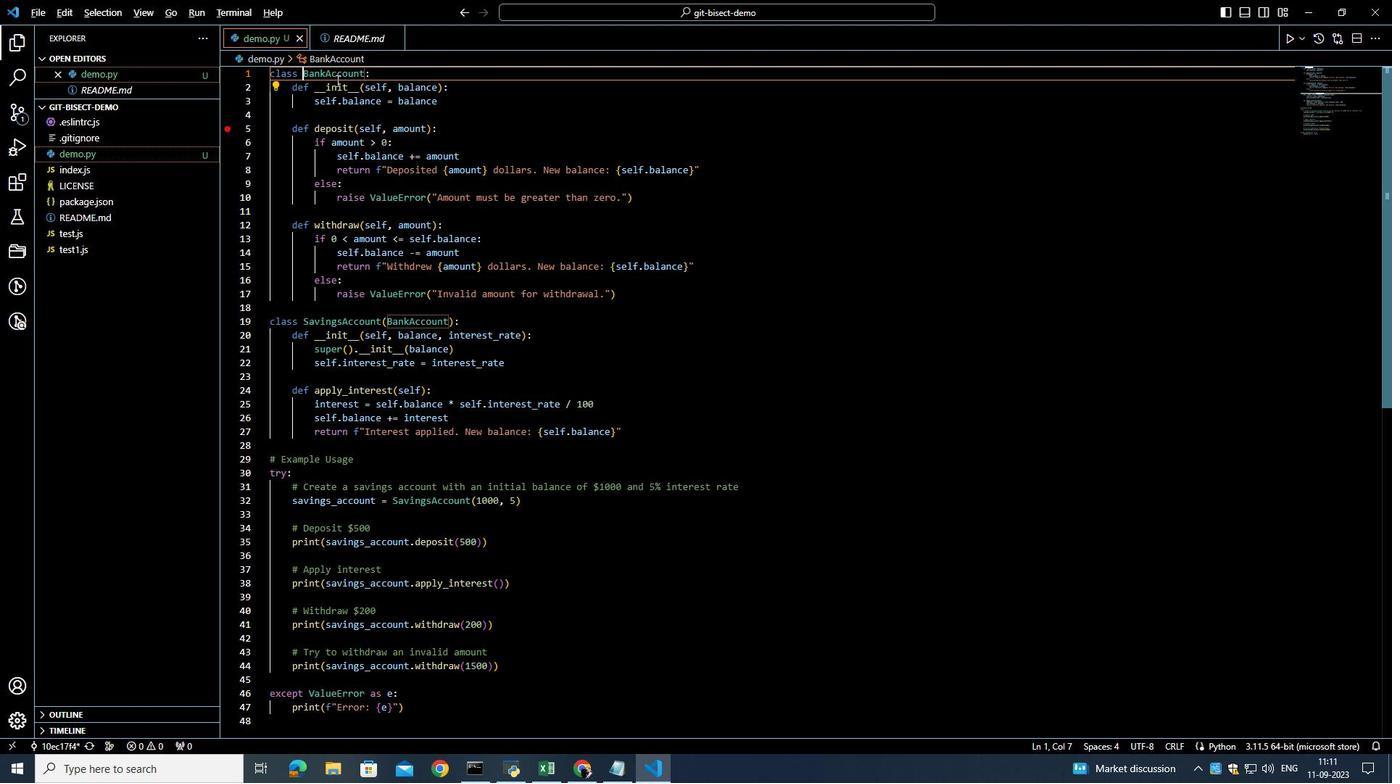 
Action: Mouse moved to (324, 71)
Screenshot: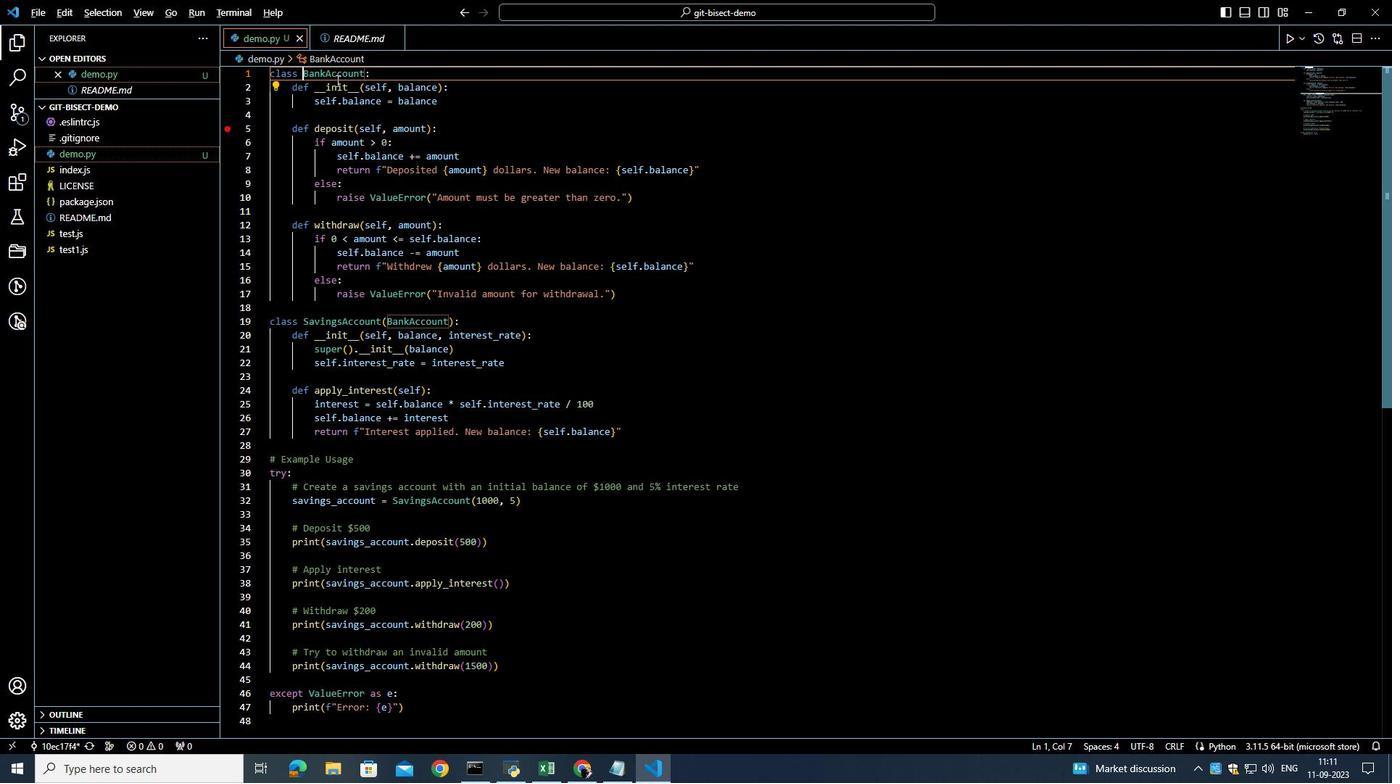 
Action: Key pressed <Key.alt_l>
Screenshot: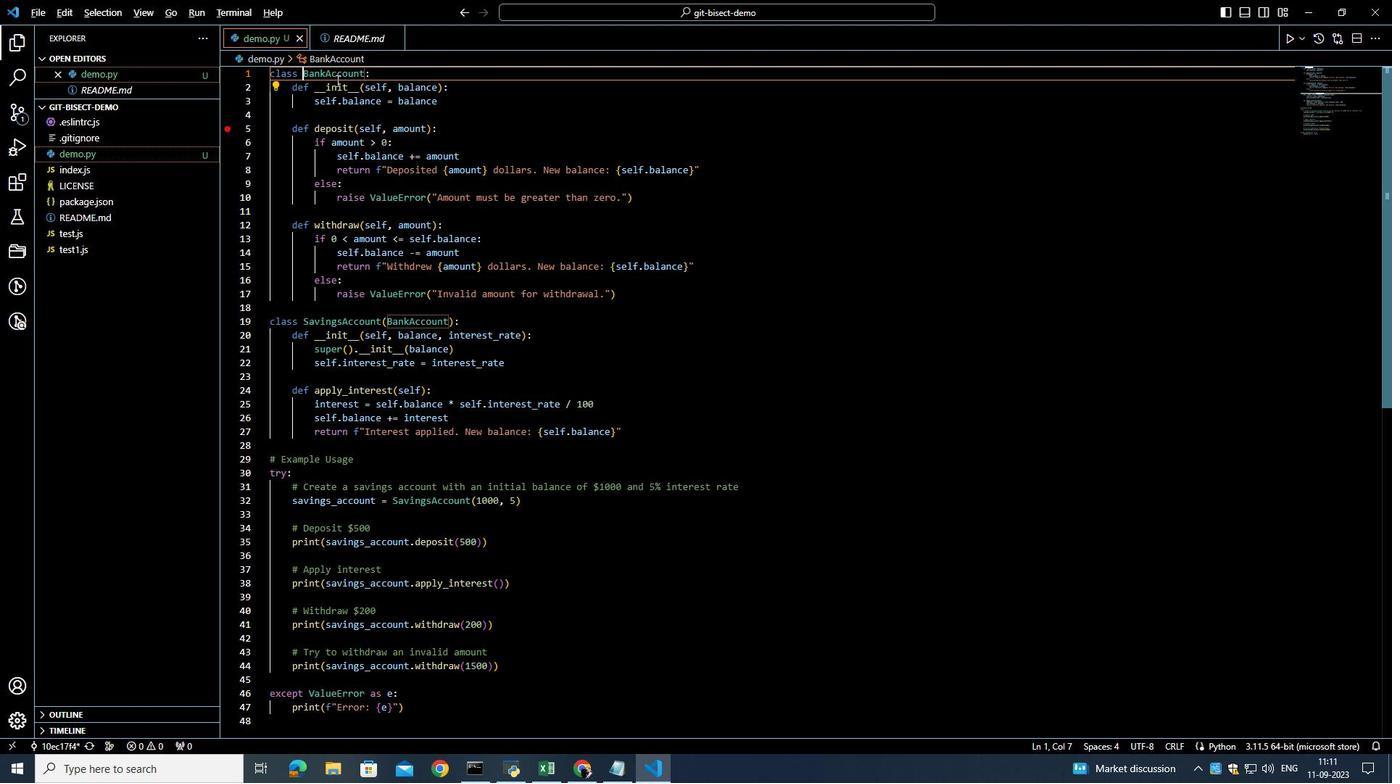 
Action: Mouse moved to (324, 71)
Screenshot: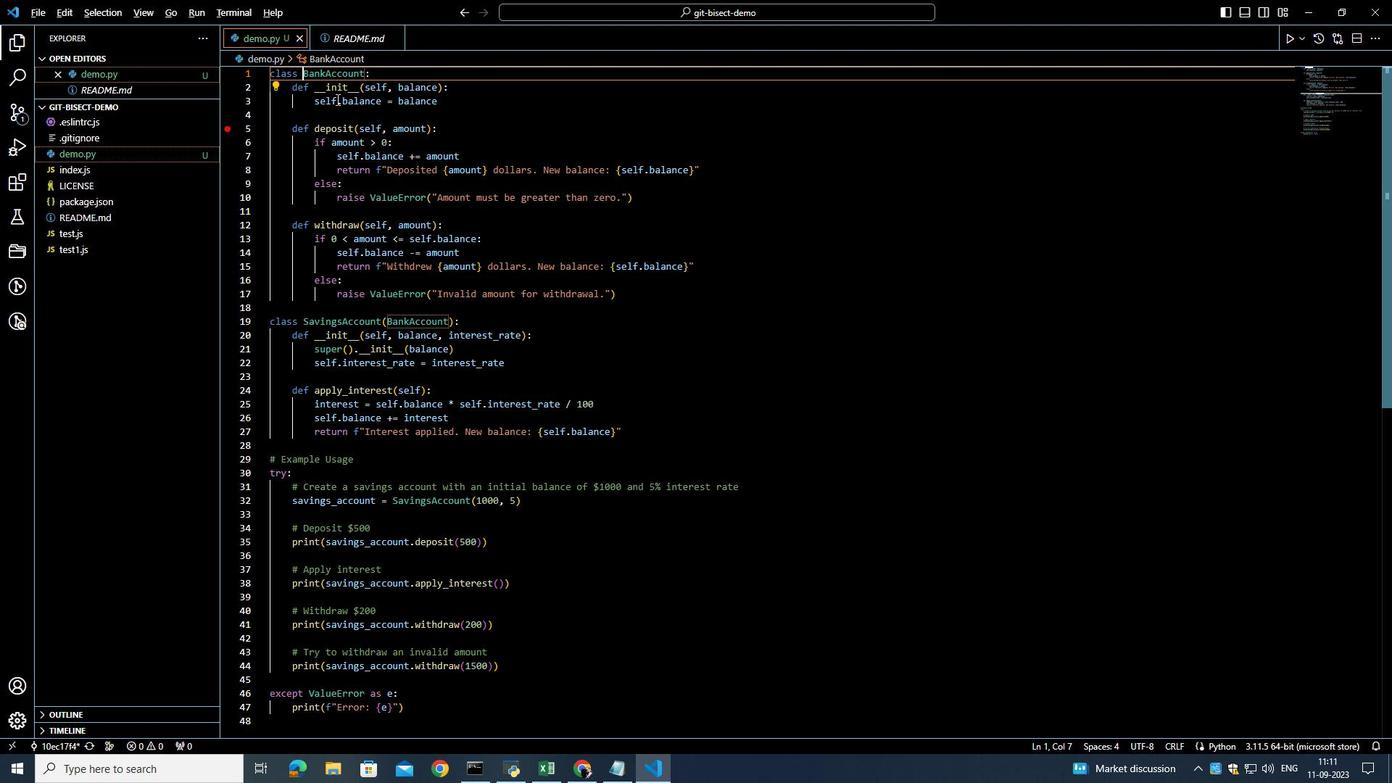 
Action: Key pressed <Key.alt_l>
Screenshot: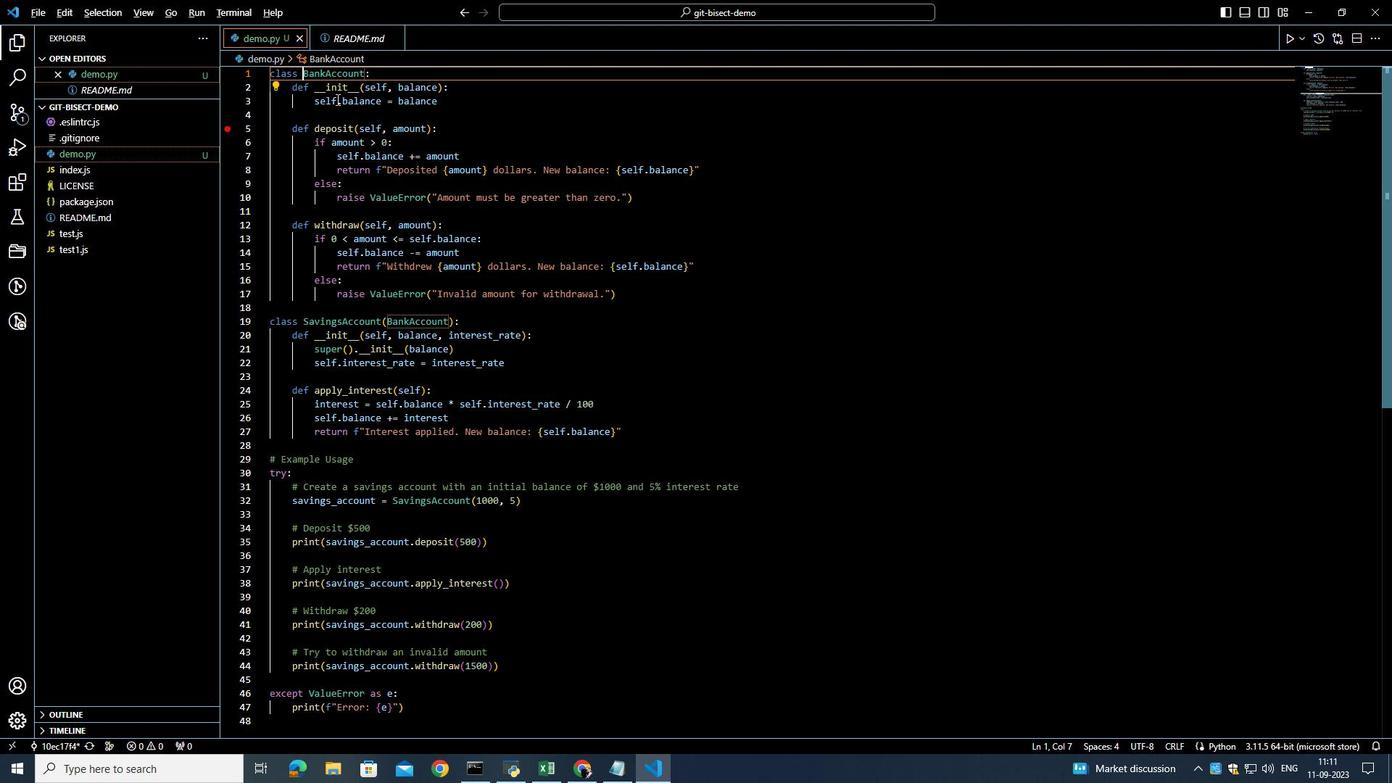
Action: Mouse moved to (324, 70)
Screenshot: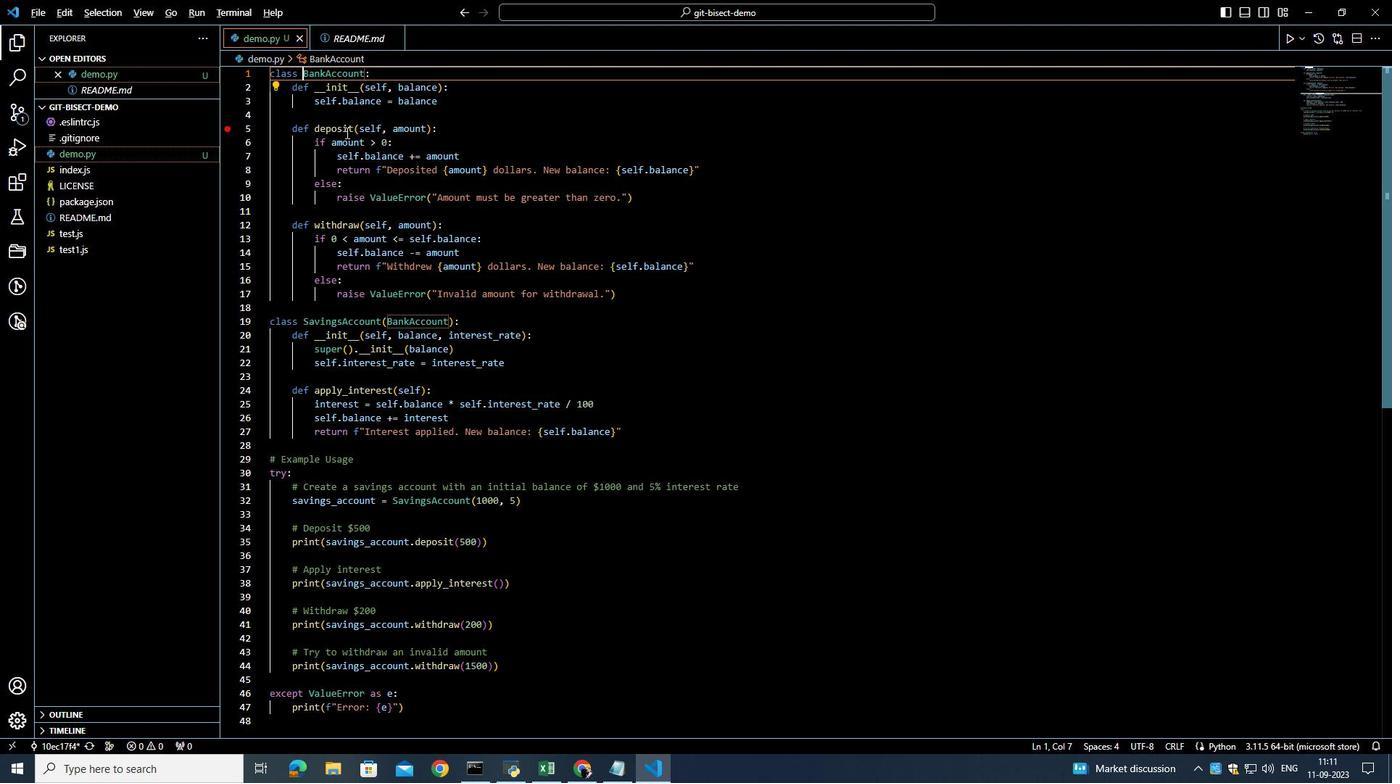 
Action: Key pressed <Key.alt_l>
Screenshot: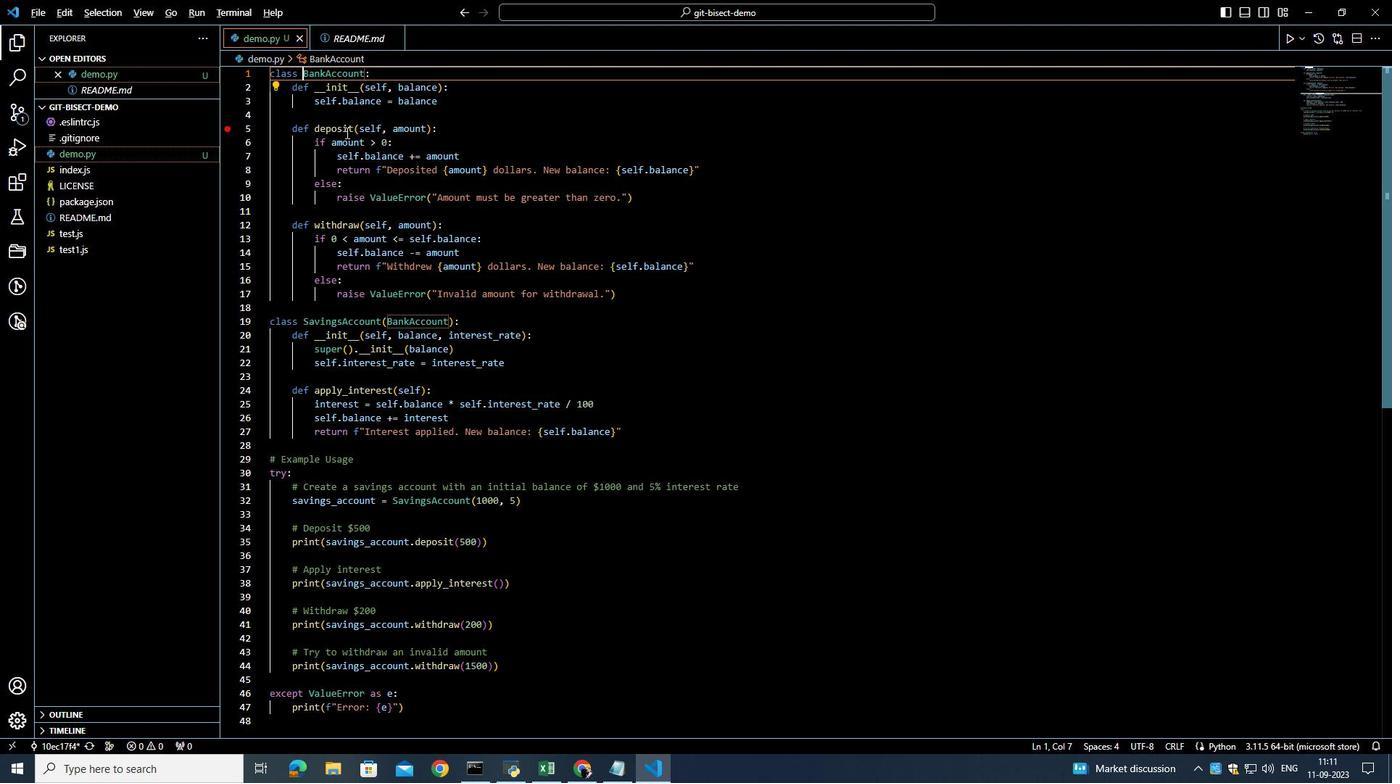 
Action: Mouse moved to (324, 69)
Screenshot: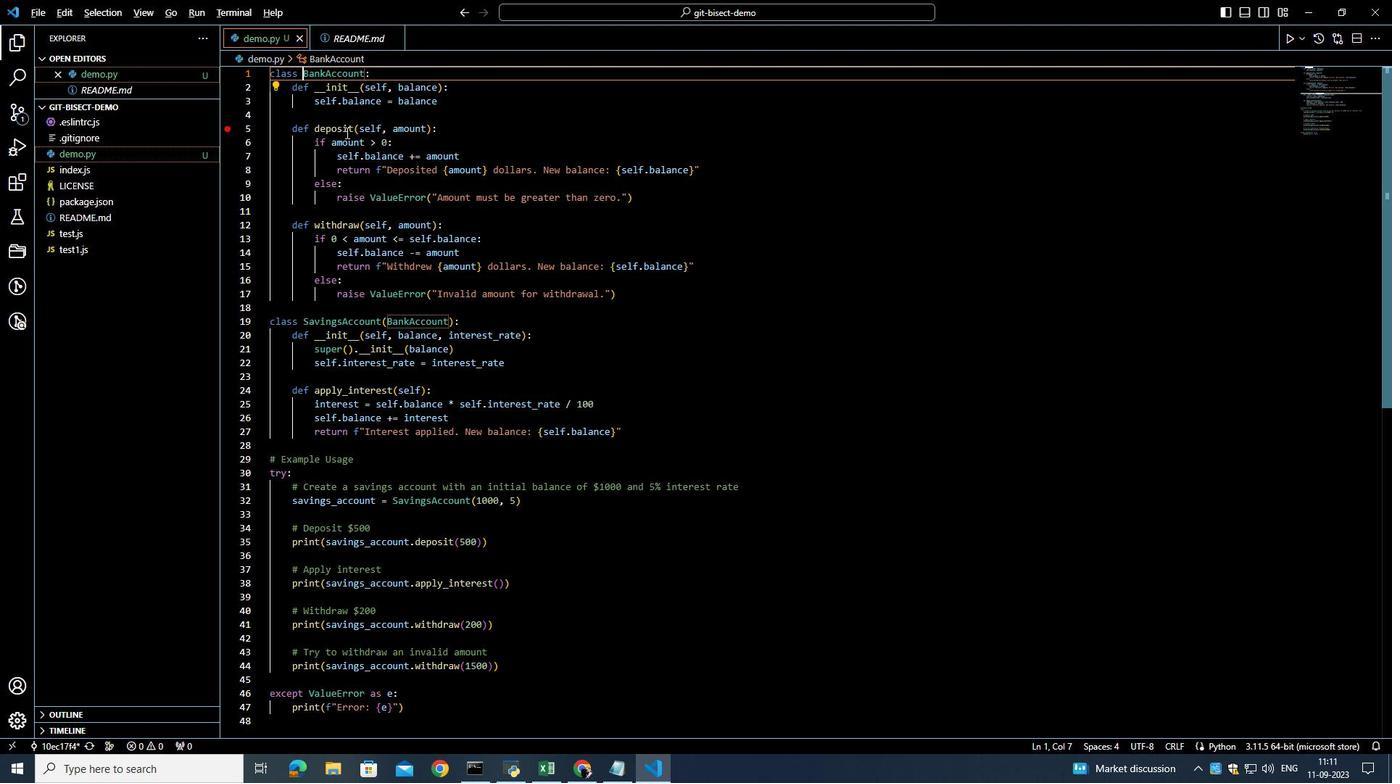 
Action: Key pressed <Key.alt_l>
Screenshot: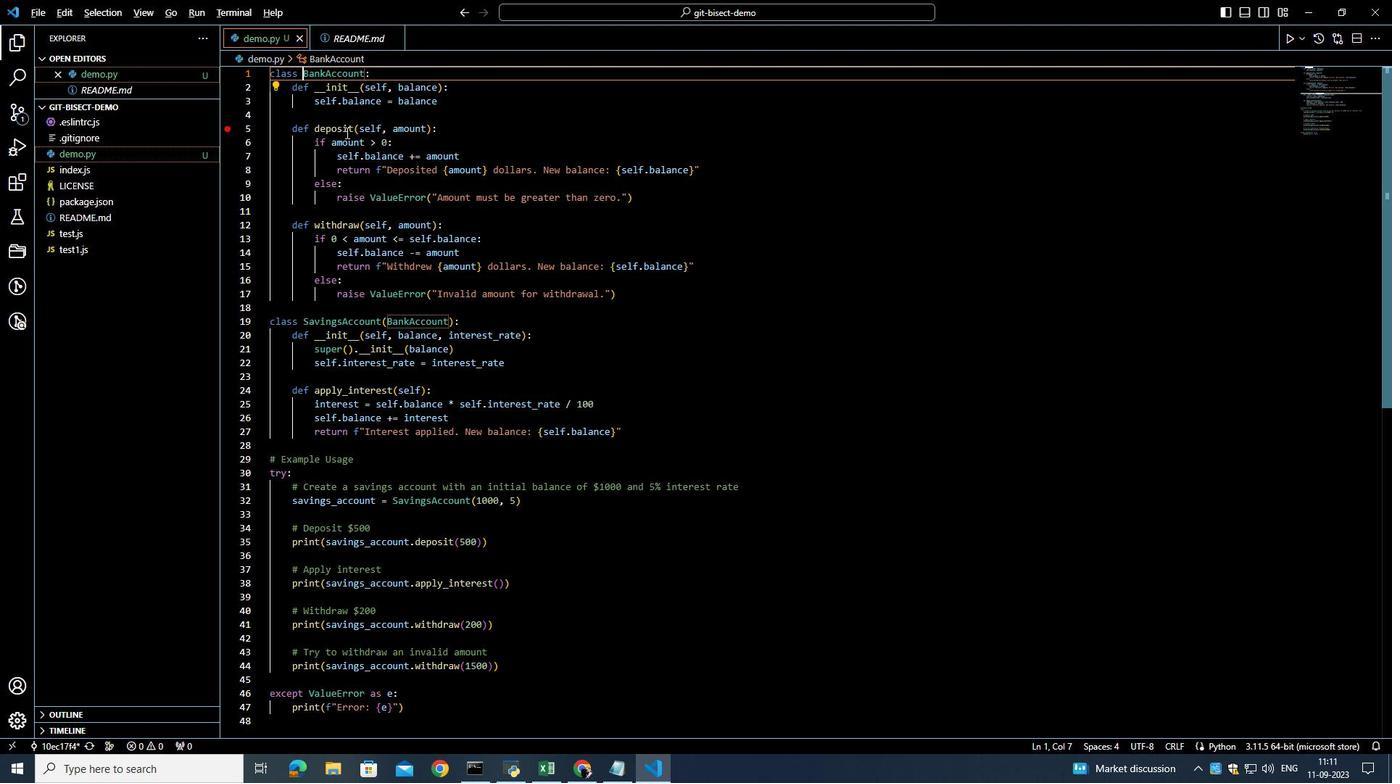 
Action: Mouse moved to (324, 68)
Screenshot: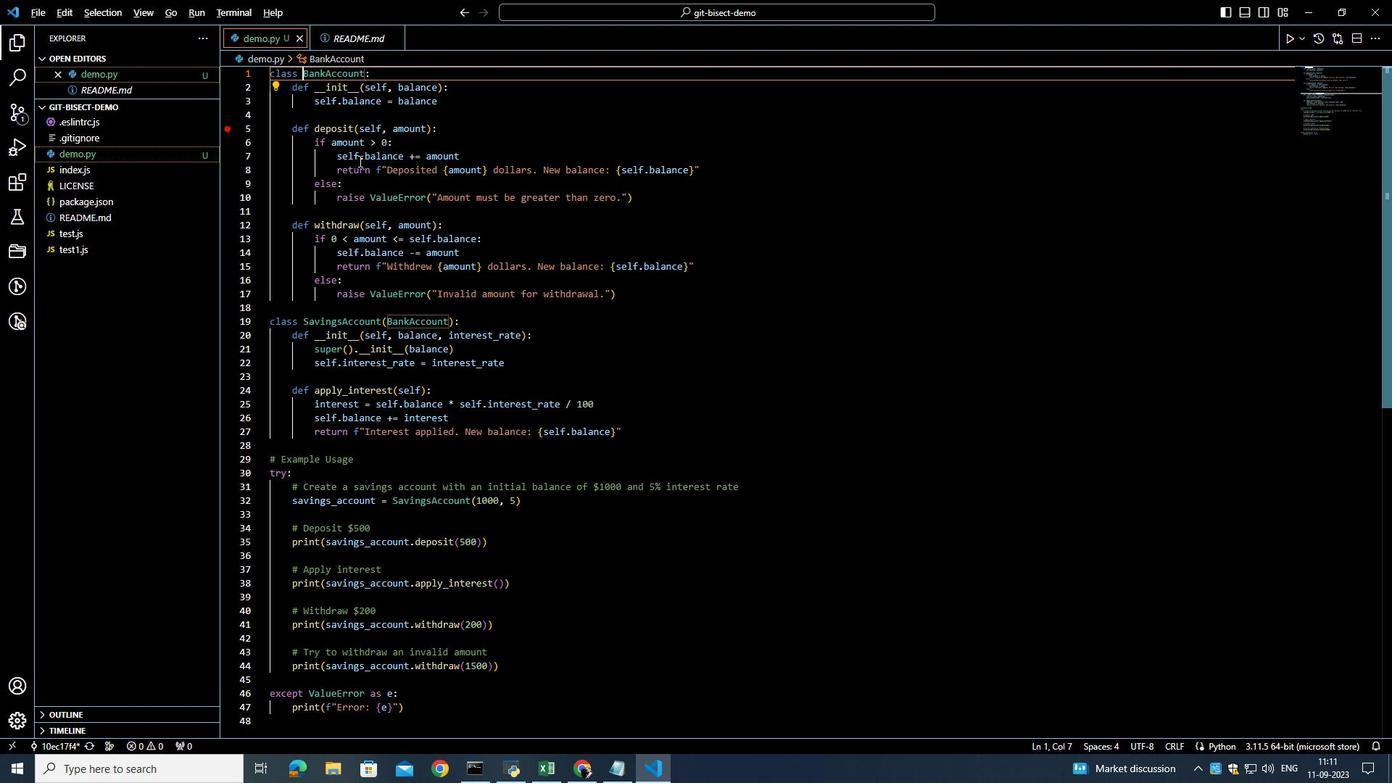 
Action: Key pressed <Key.alt_l><Key.alt_l><Key.alt_l><Key.alt_l>
Screenshot: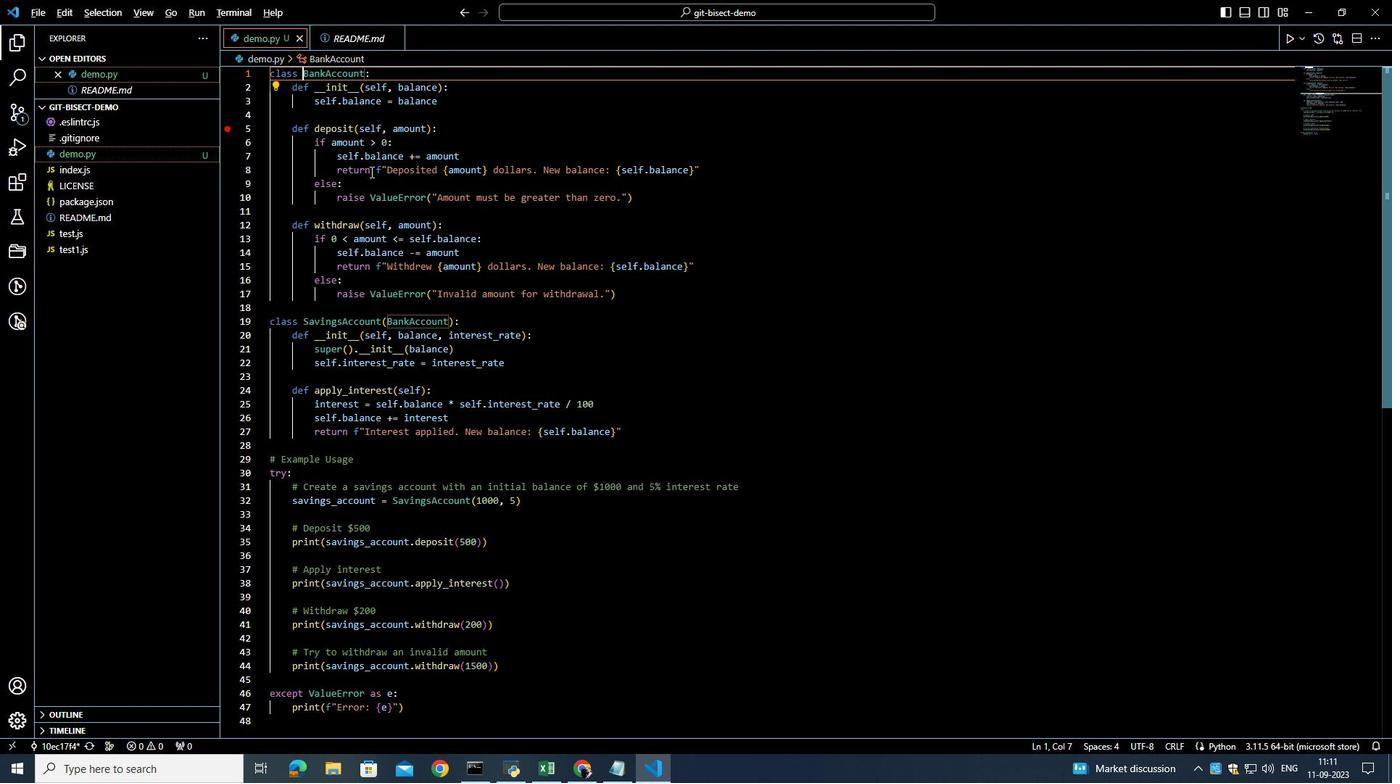 
Action: Mouse moved to (324, 76)
Screenshot: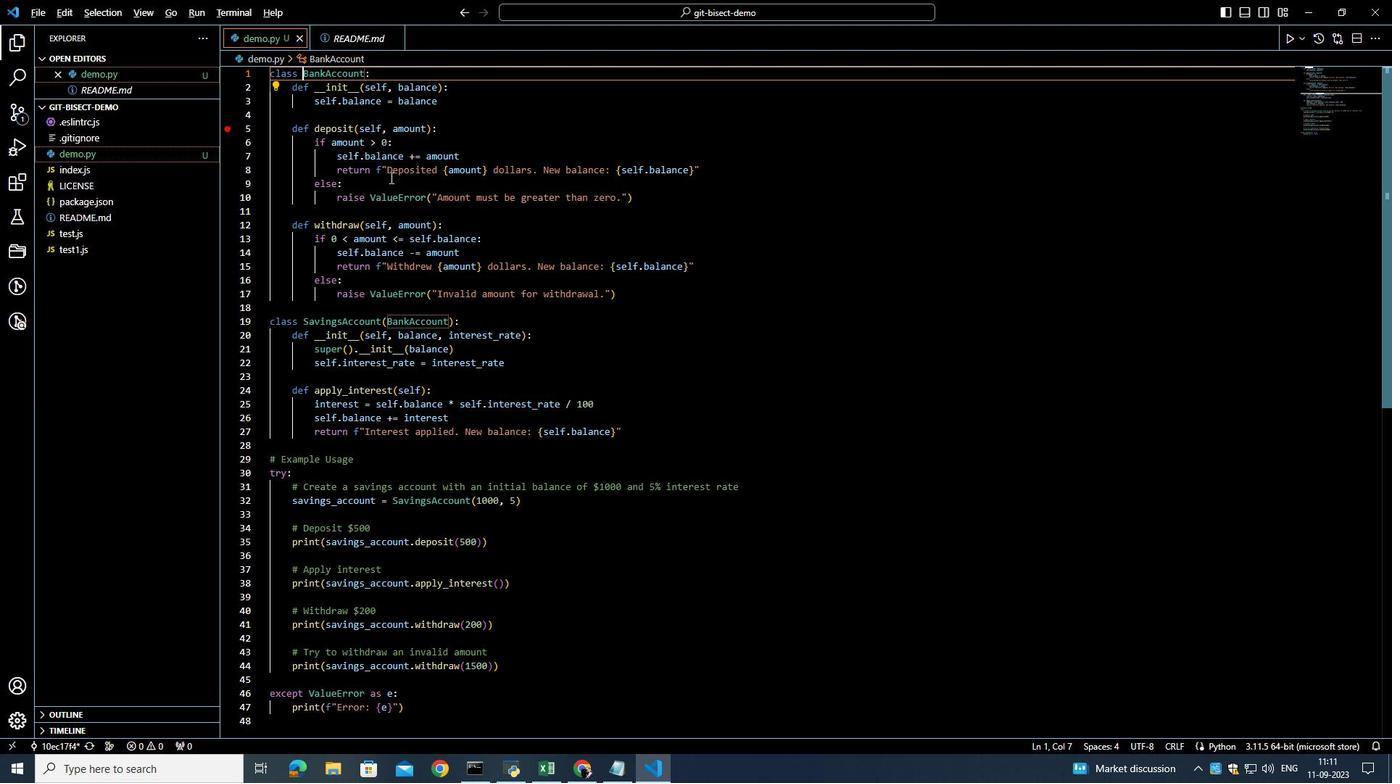 
Action: Key pressed <Key.alt_l>
Screenshot: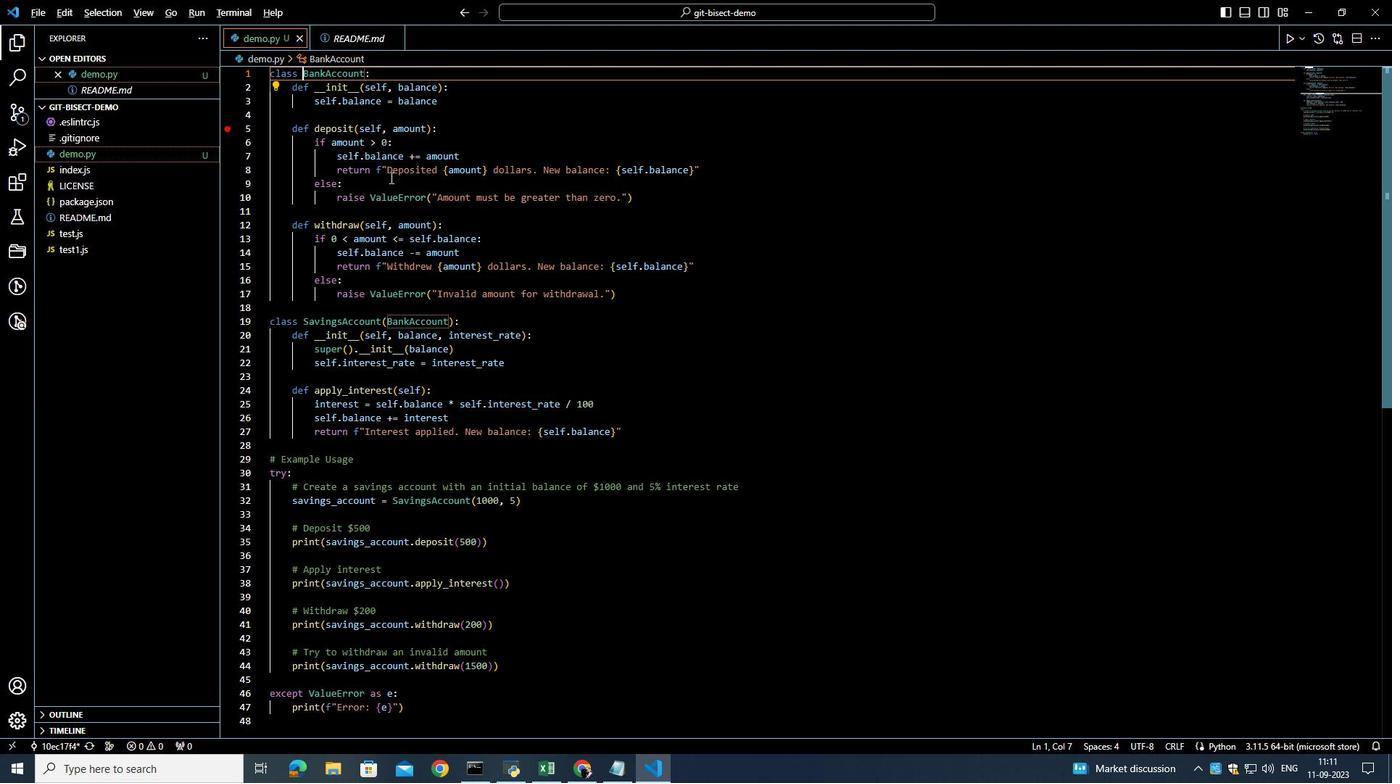 
Action: Mouse moved to (324, 98)
Screenshot: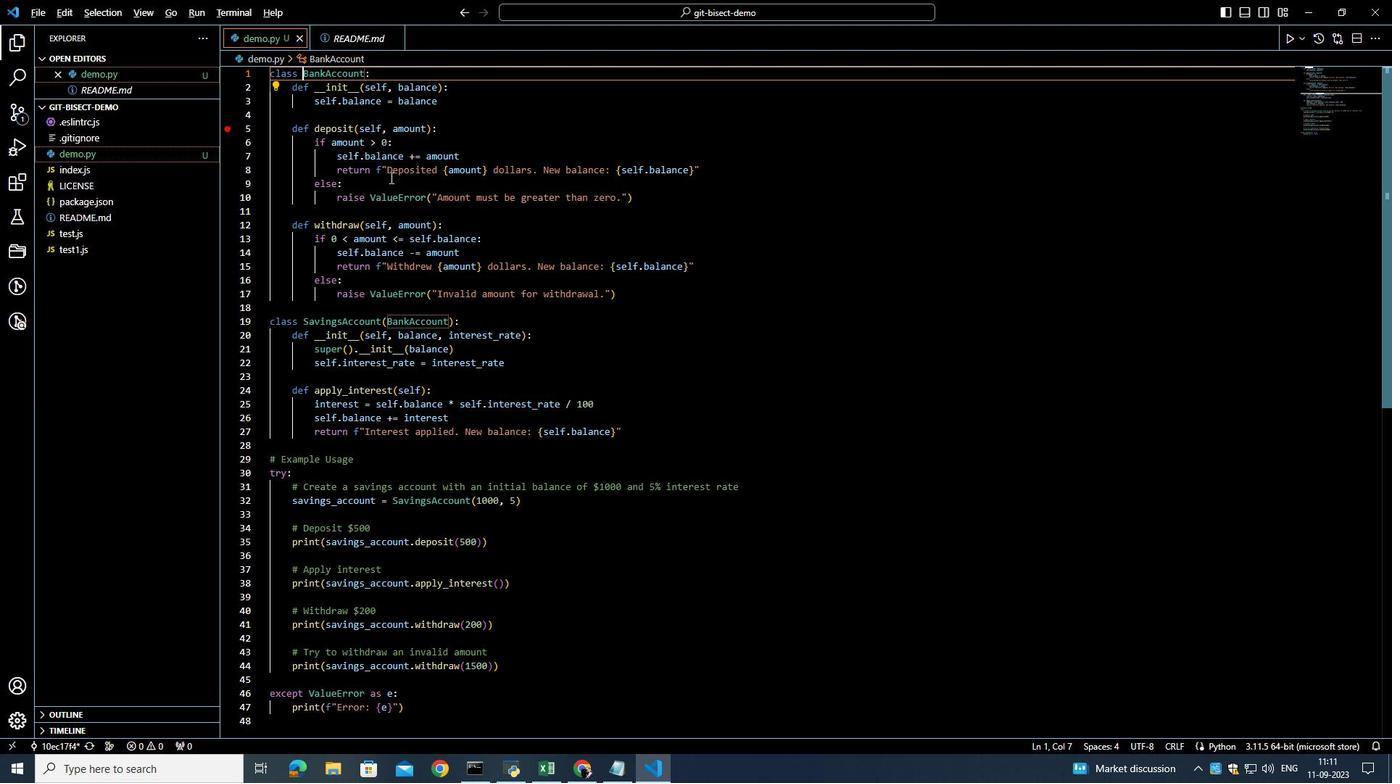 
Action: Key pressed <Key.alt_l>
Screenshot: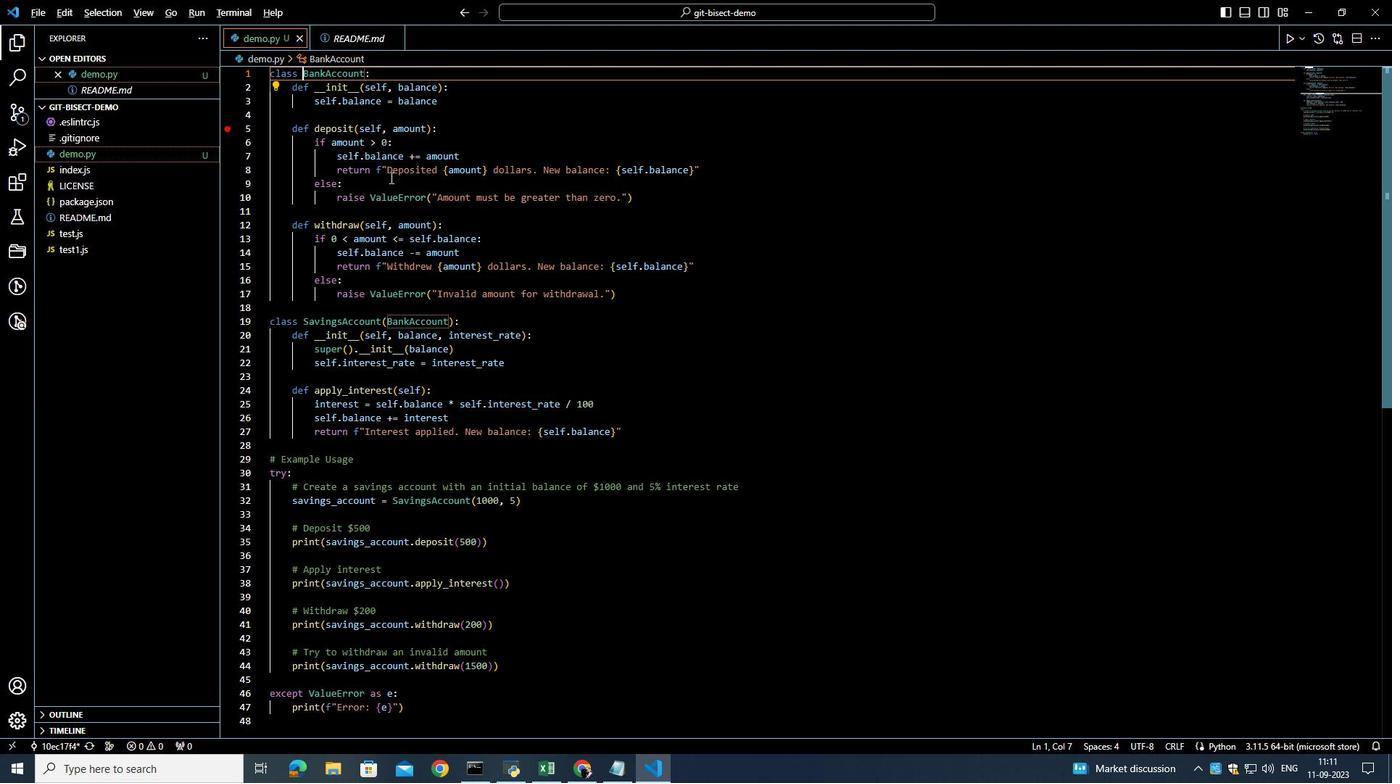 
Action: Mouse moved to (334, 121)
Screenshot: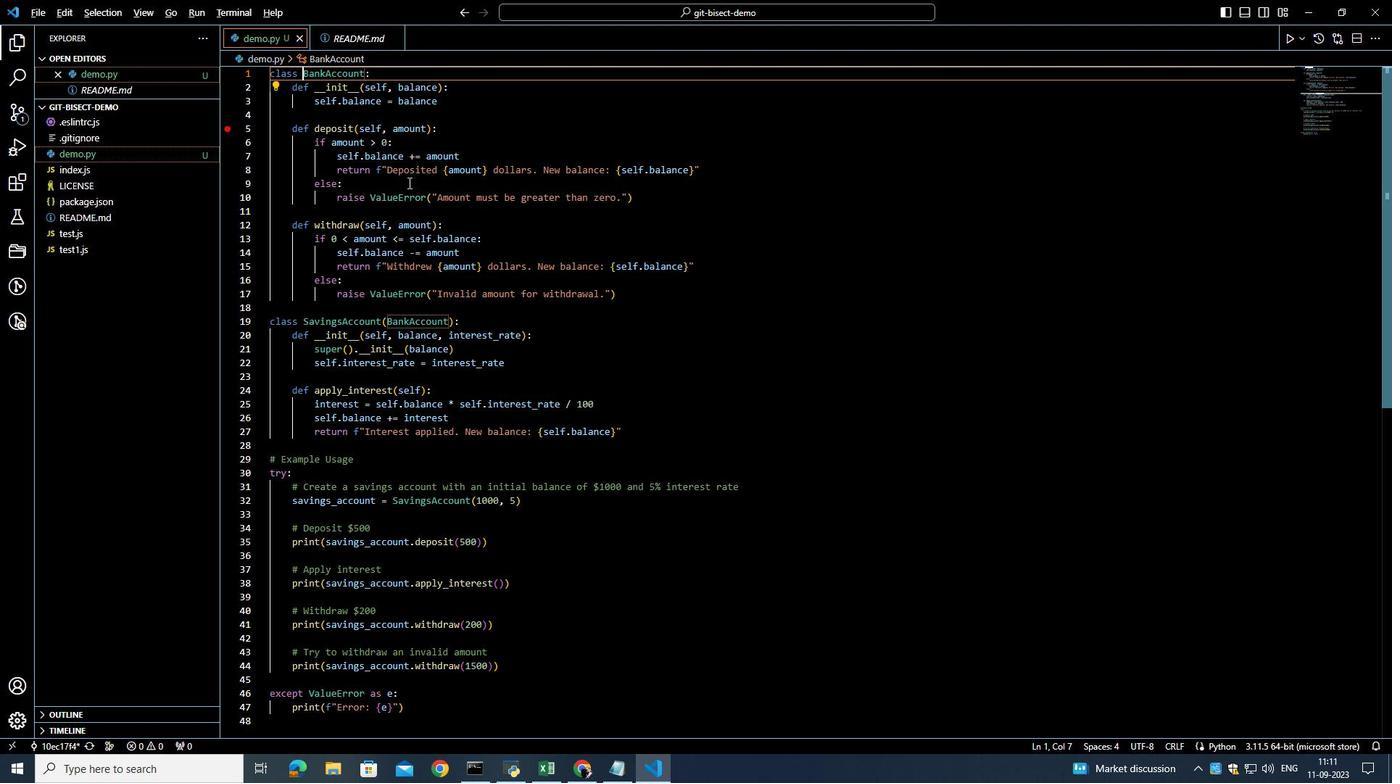 
Action: Key pressed <Key.alt_l>
Screenshot: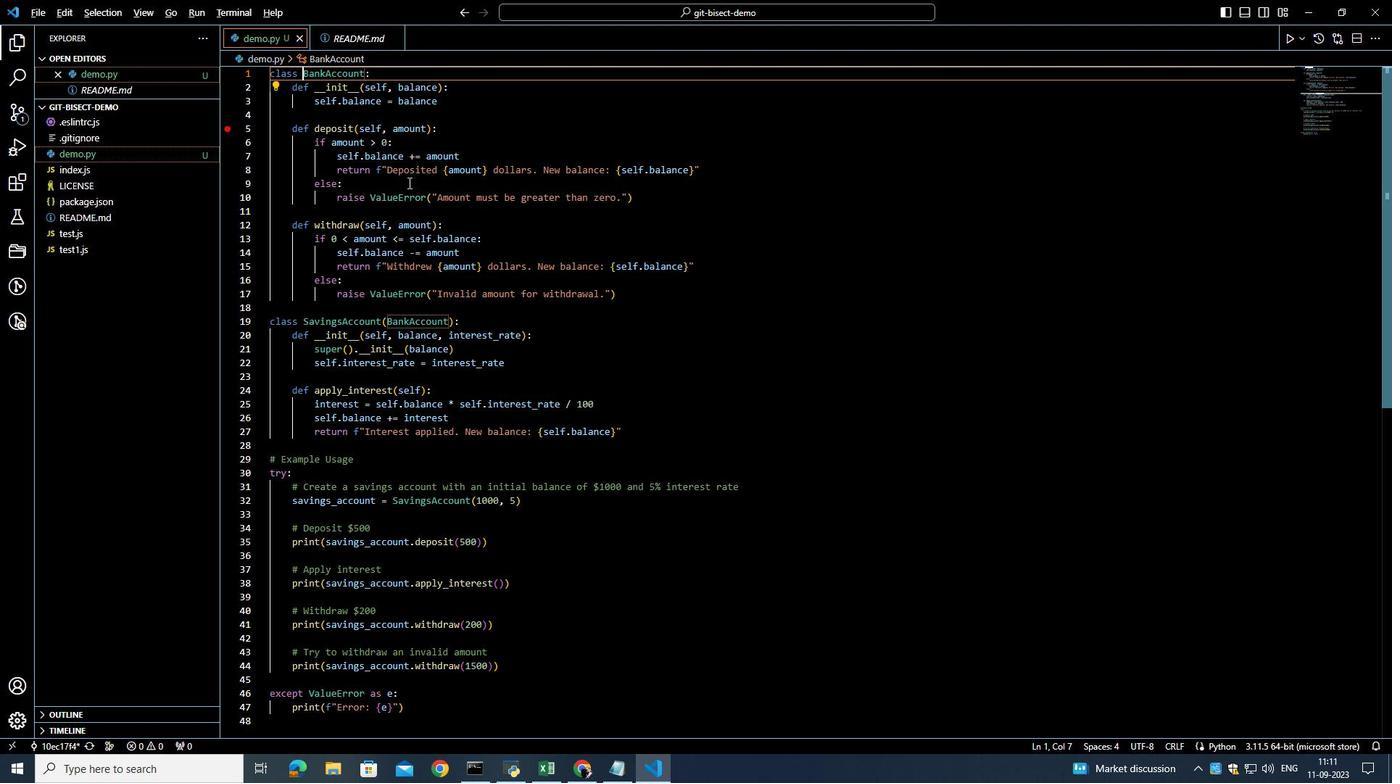 
Action: Mouse moved to (346, 147)
Screenshot: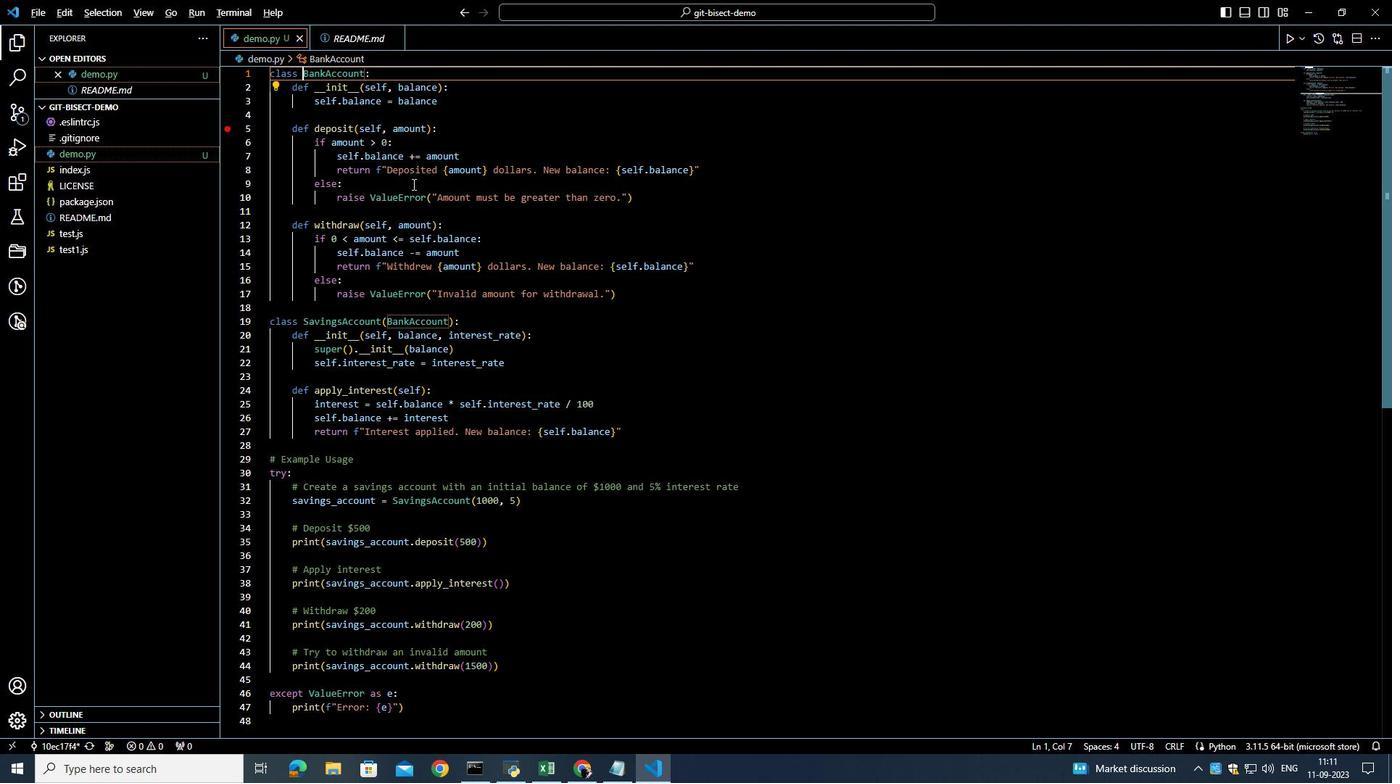 
Action: Key pressed <Key.alt_l>
Screenshot: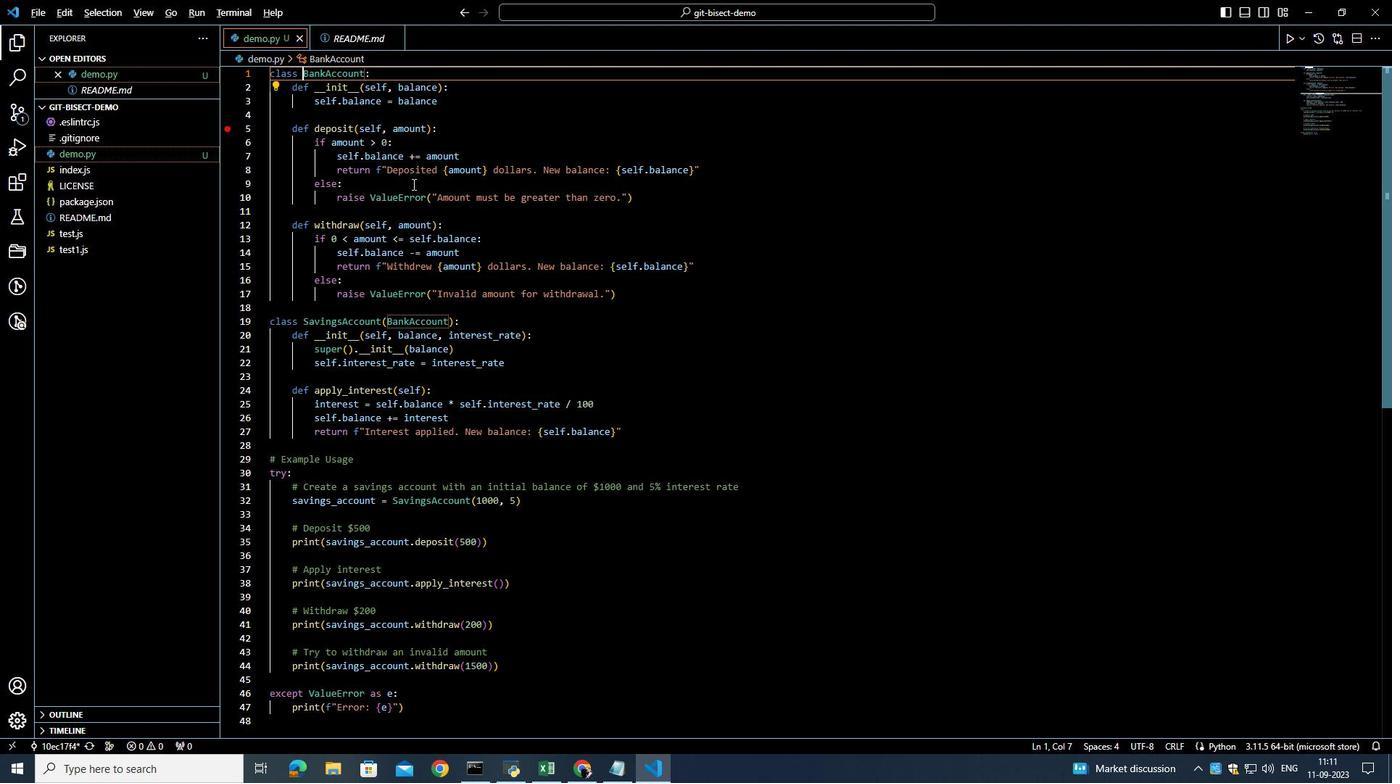 
Action: Mouse moved to (350, 153)
Screenshot: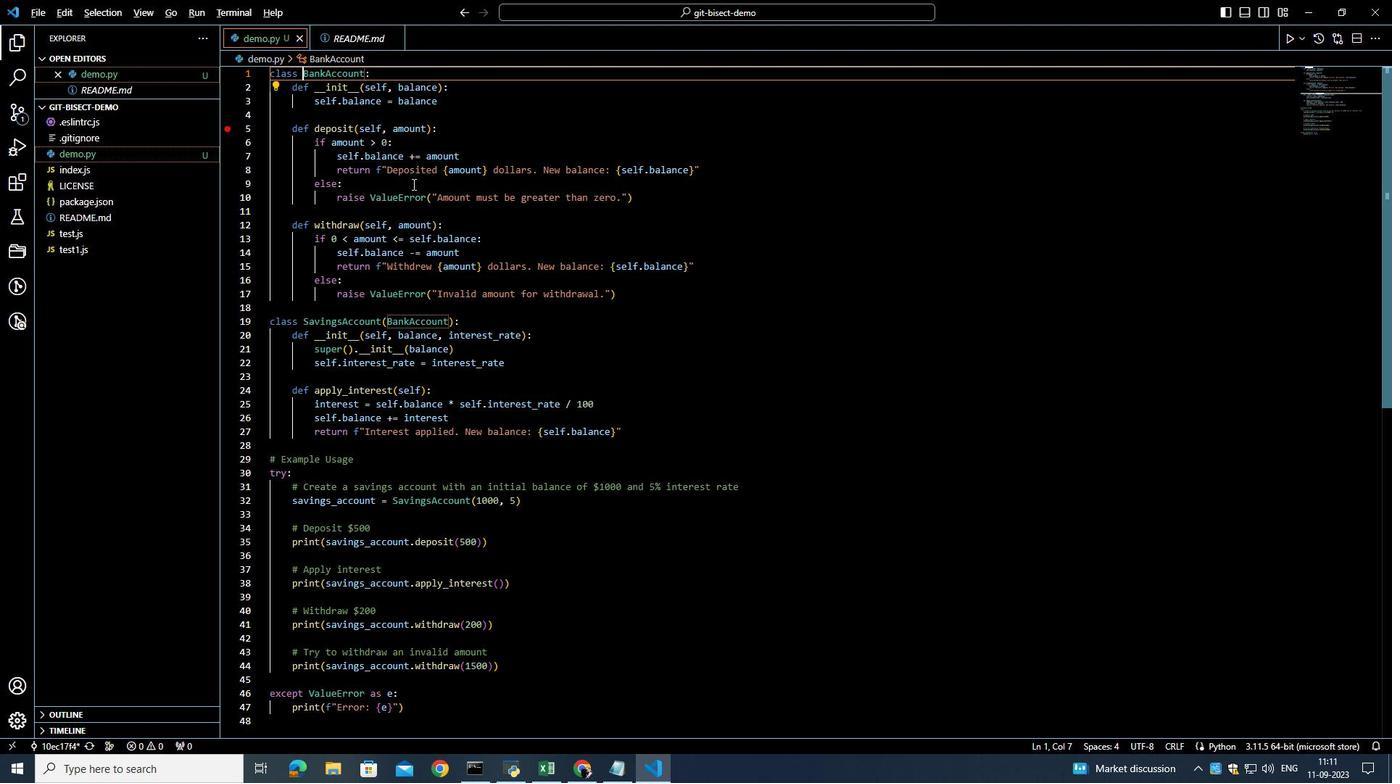 
Action: Key pressed <Key.alt_l>
Screenshot: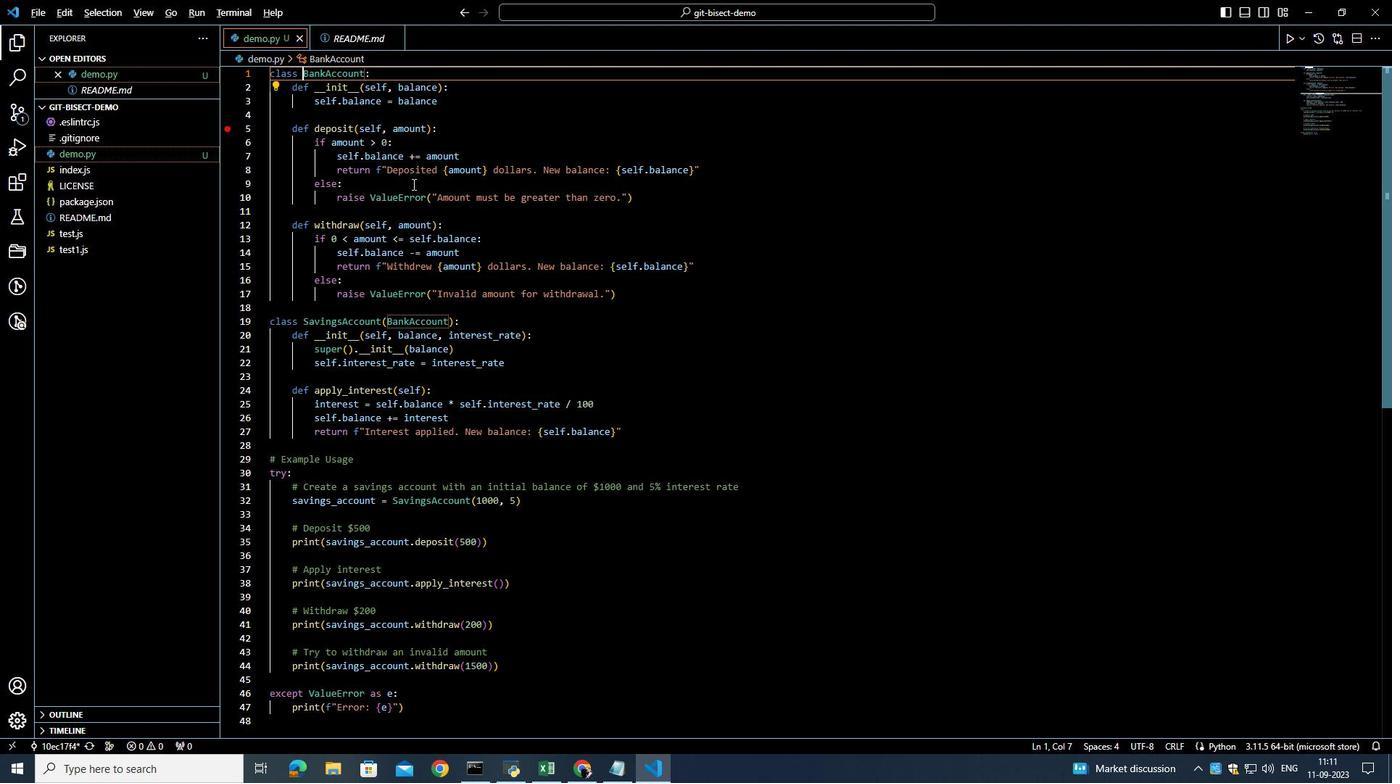 
Action: Mouse moved to (353, 157)
Screenshot: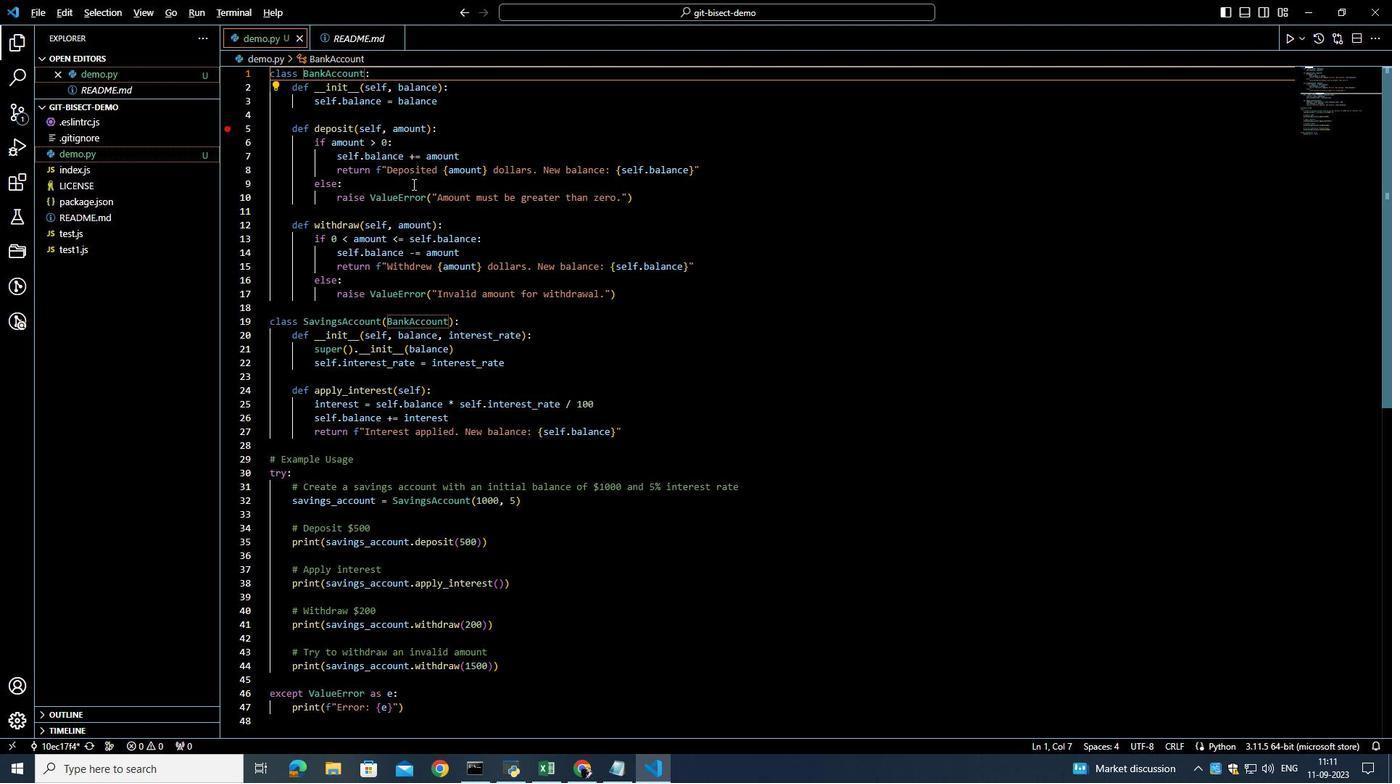 
Action: Key pressed <Key.alt_l>
Screenshot: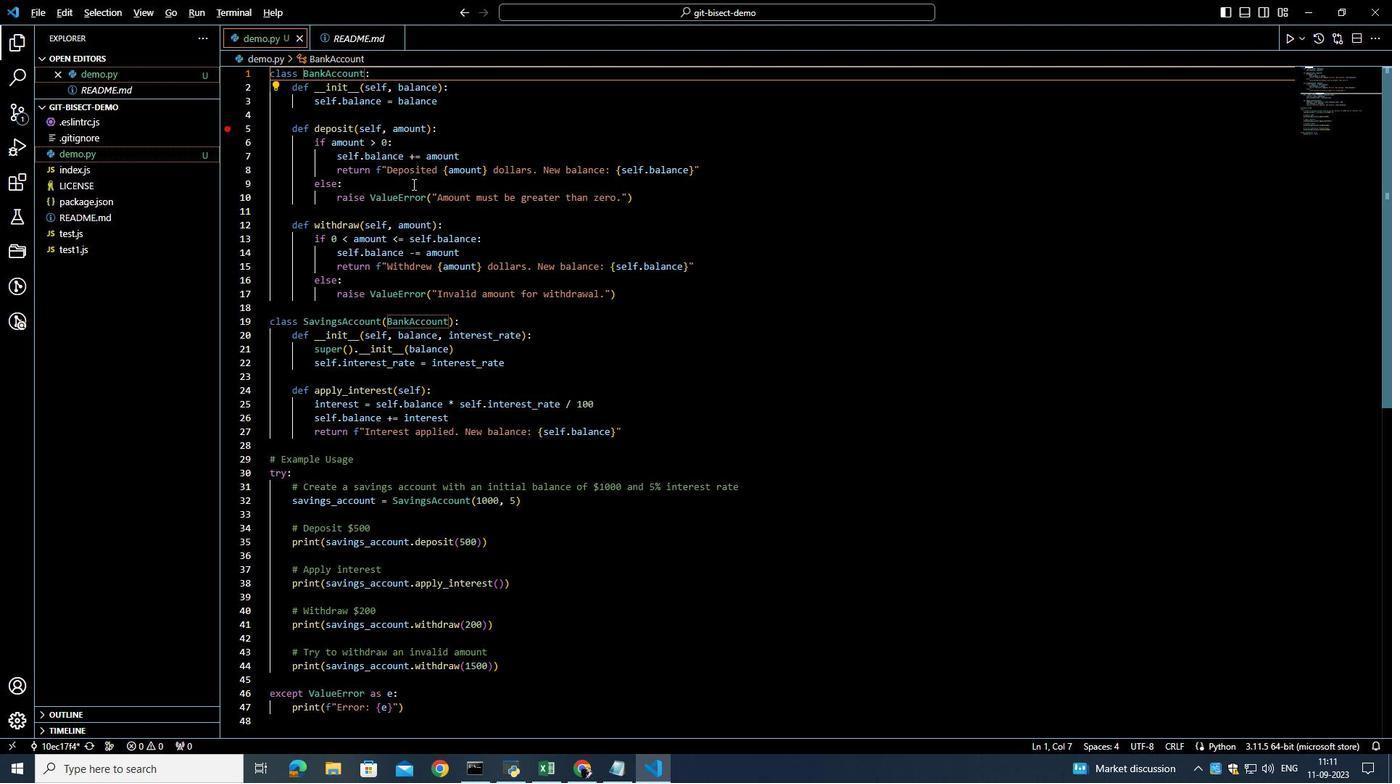
Action: Mouse moved to (357, 159)
Screenshot: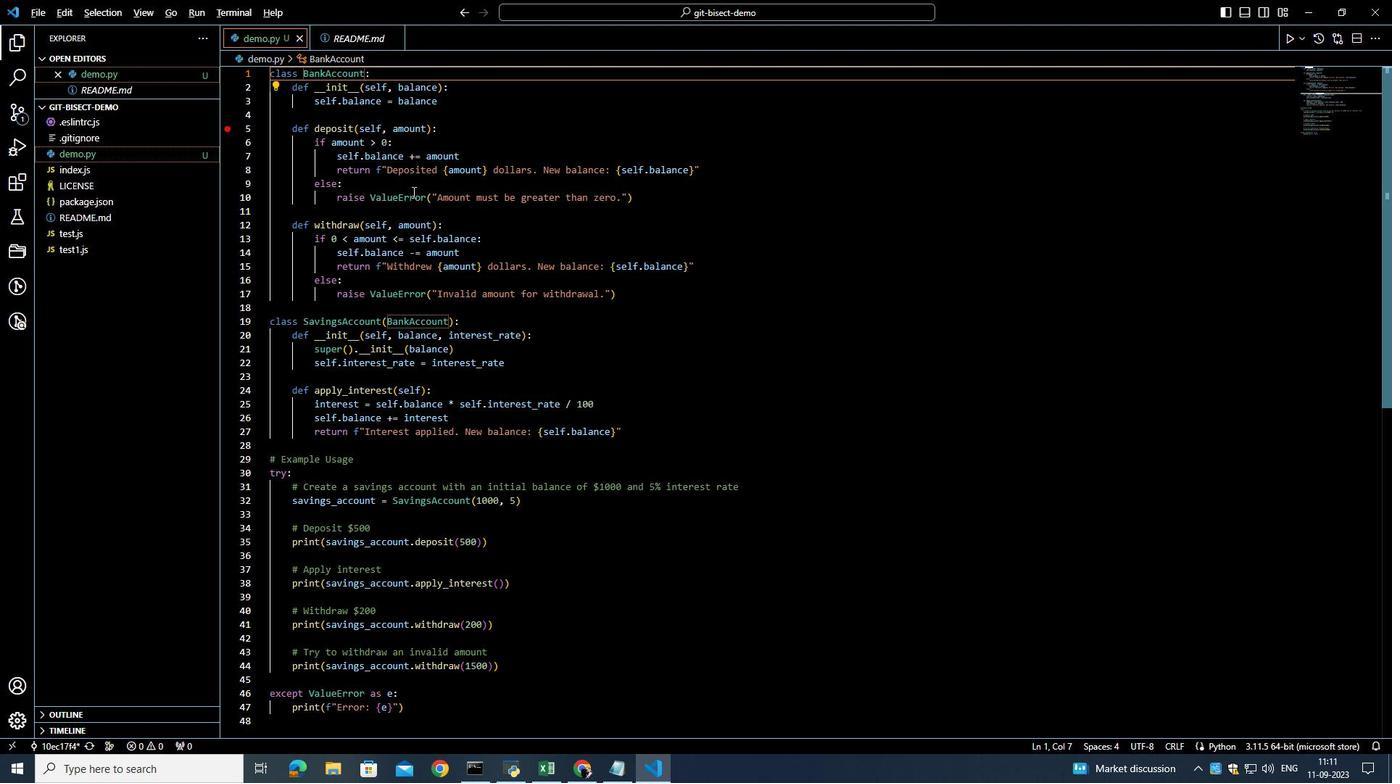 
Action: Key pressed <Key.alt_l>
Screenshot: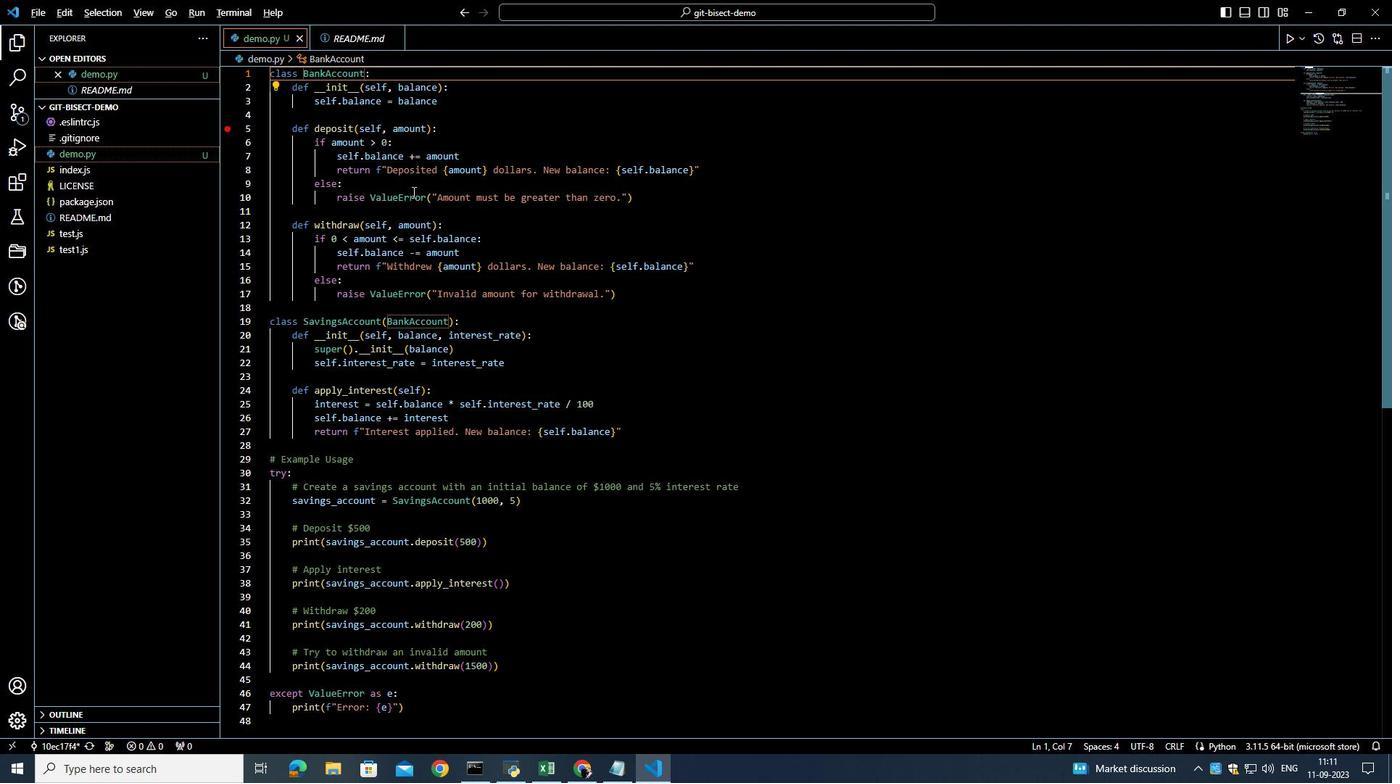 
Action: Mouse moved to (361, 160)
Screenshot: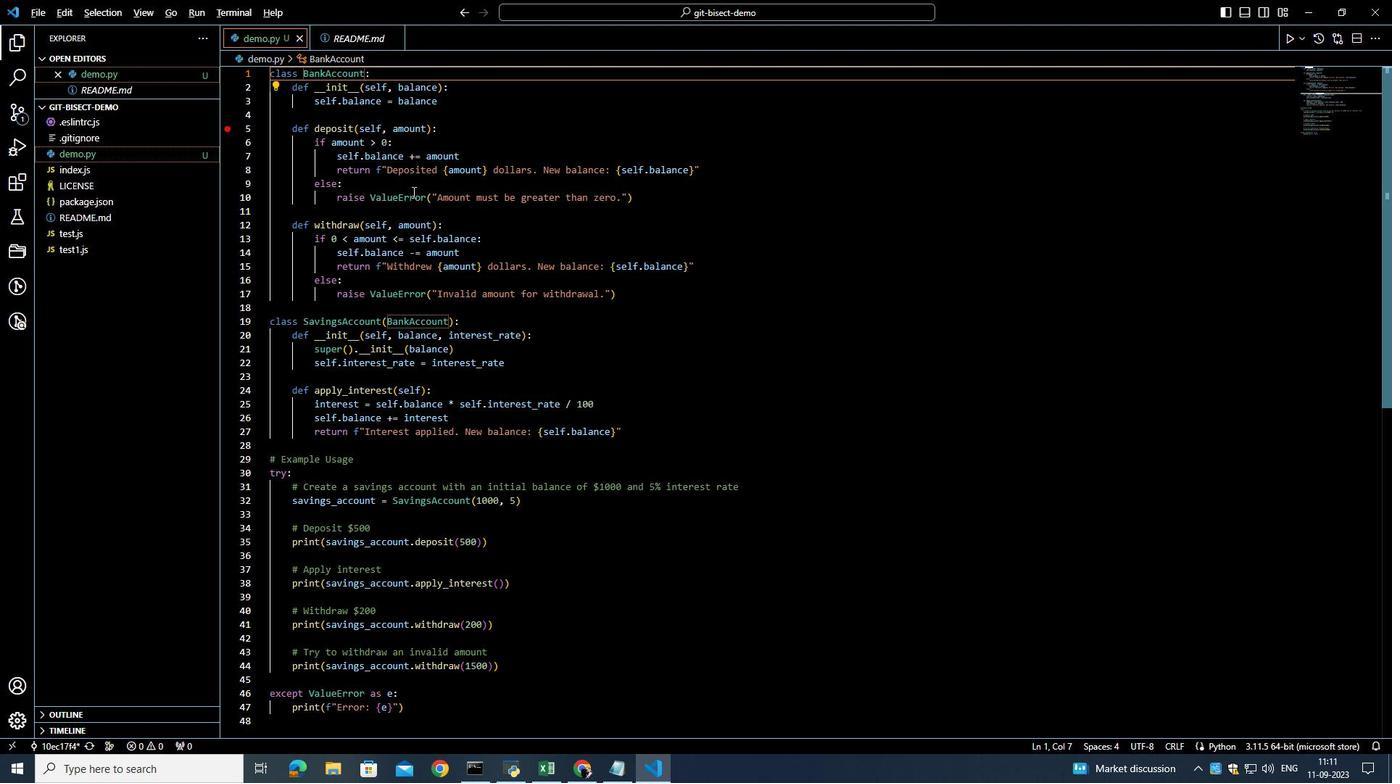 
Action: Key pressed <Key.alt_l>
Screenshot: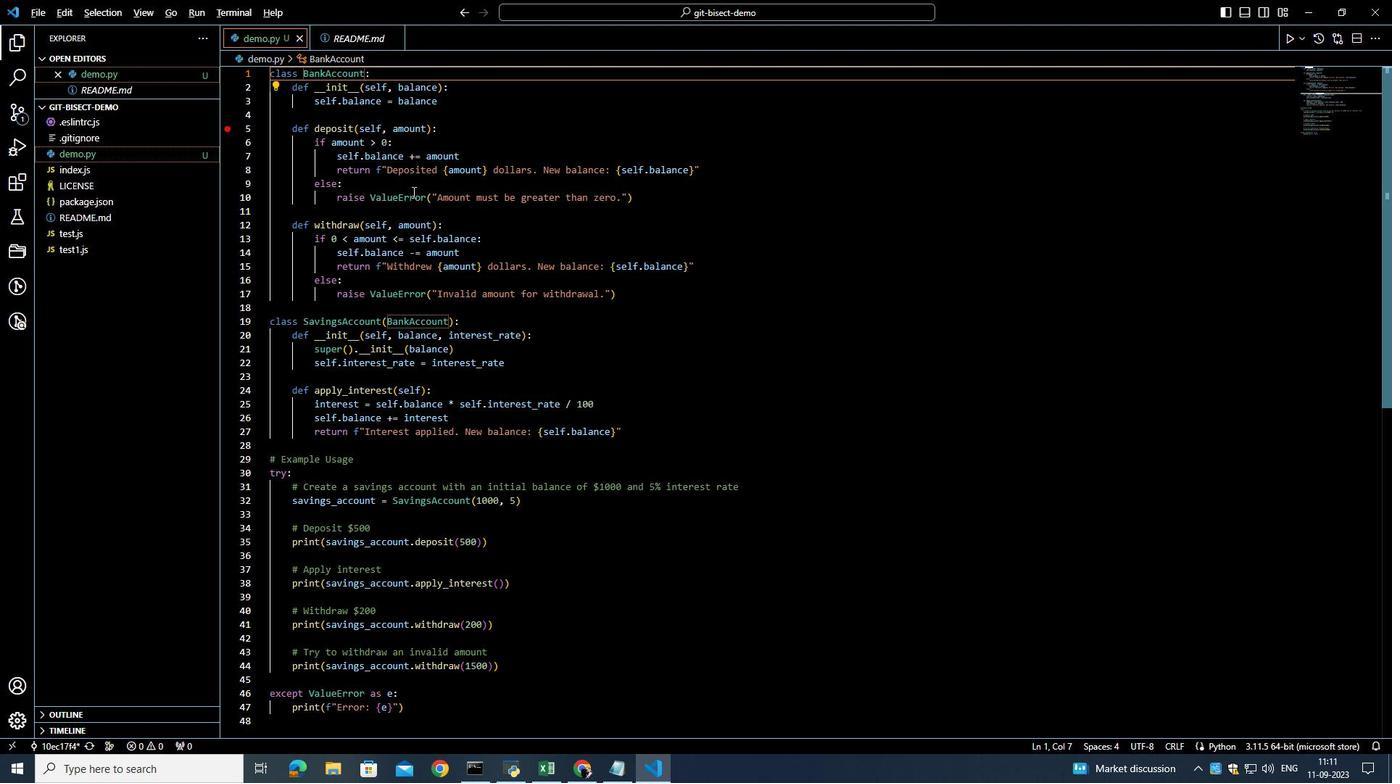 
Action: Mouse moved to (375, 165)
Screenshot: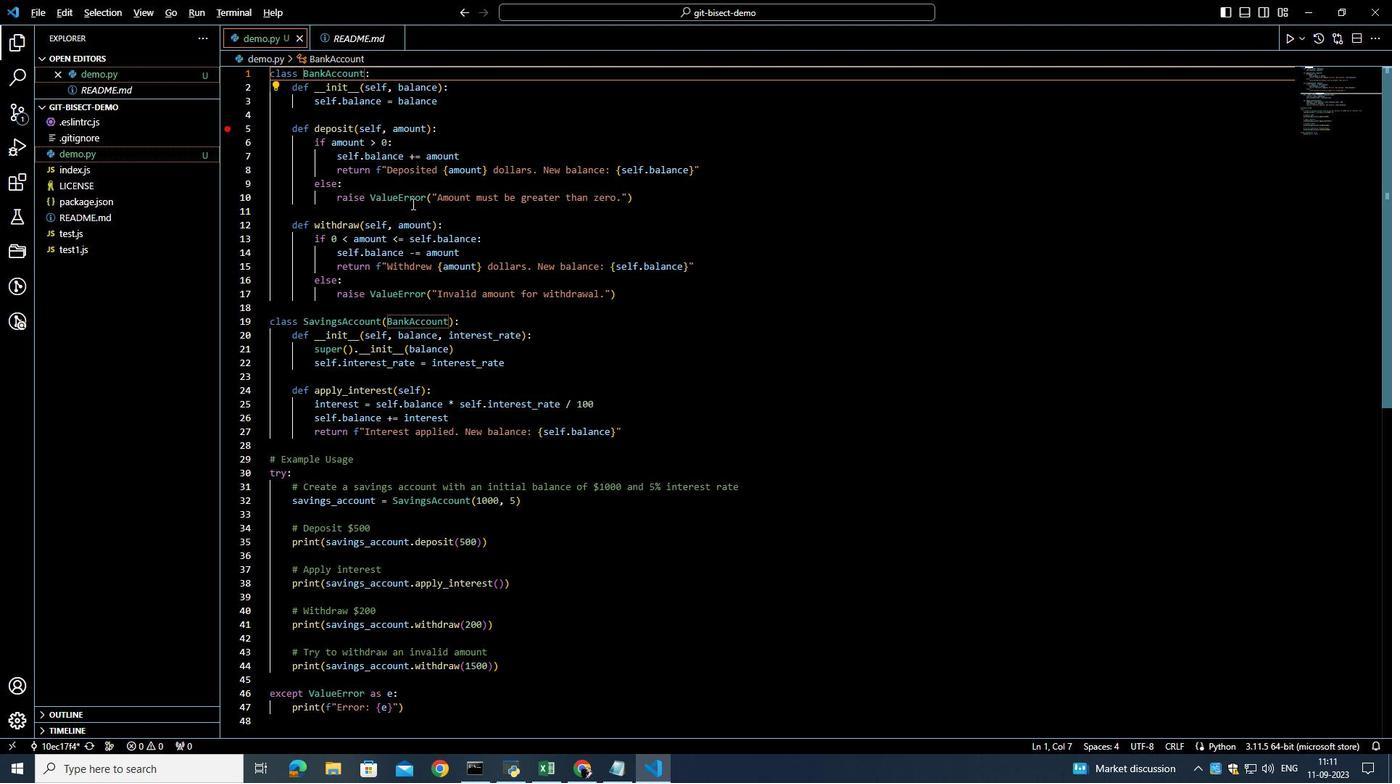 
Action: Key pressed <Key.alt_l>
Screenshot: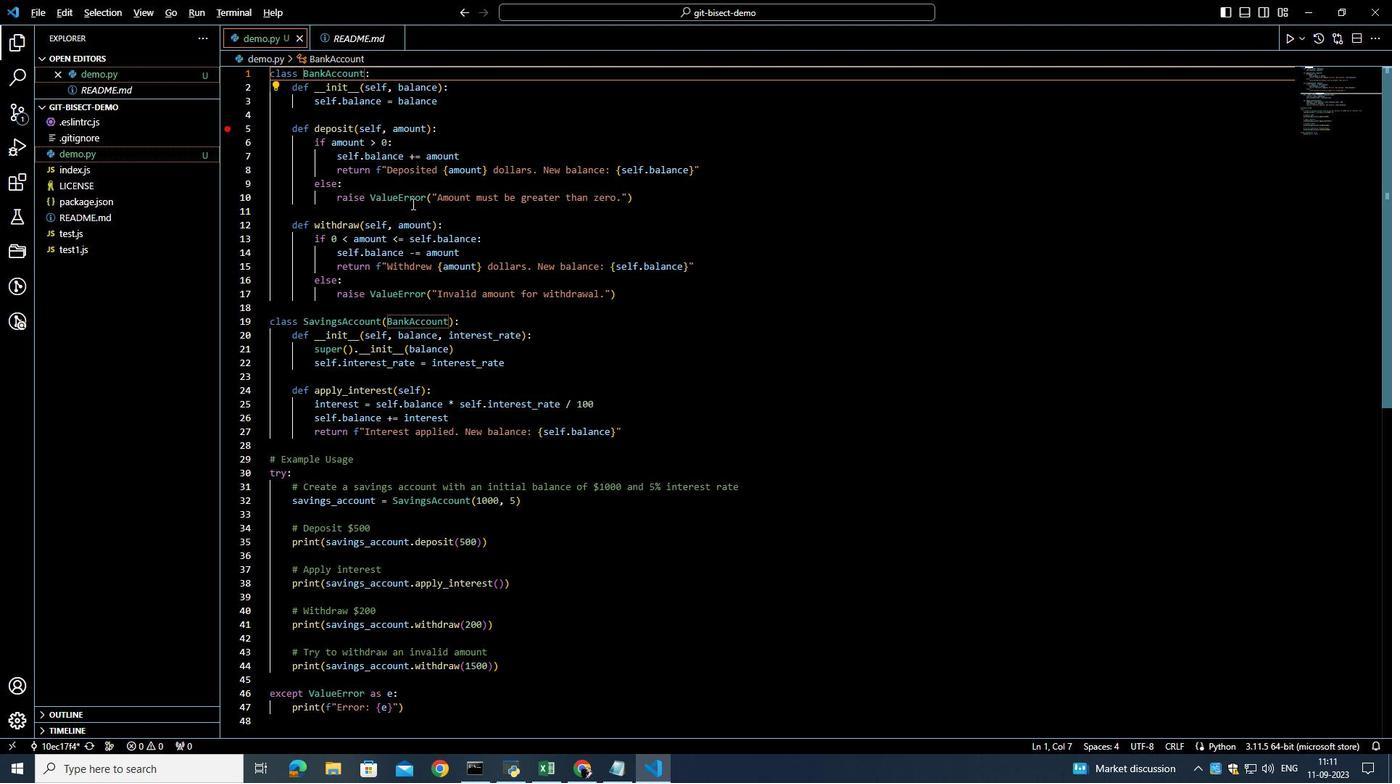 
Action: Mouse moved to (387, 168)
Screenshot: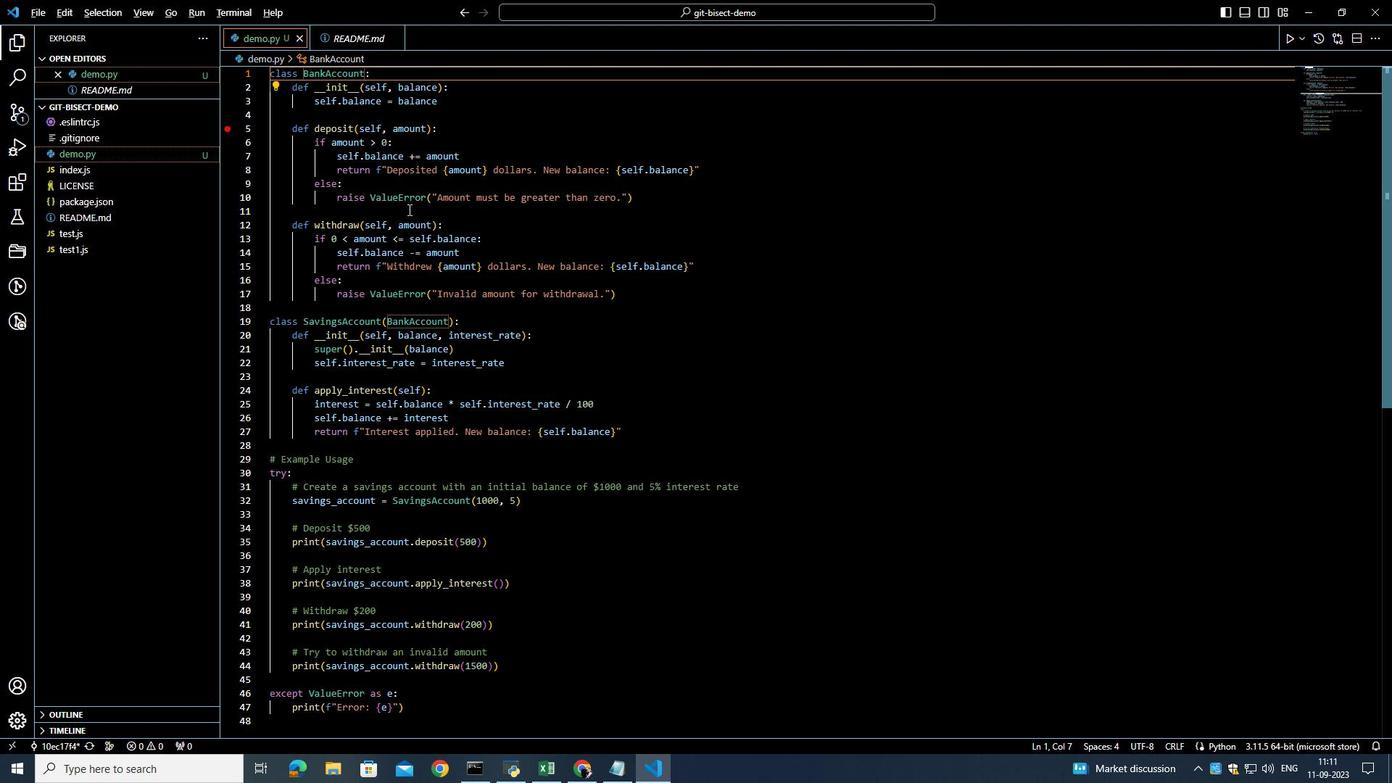 
Action: Key pressed <Key.alt_l>
Screenshot: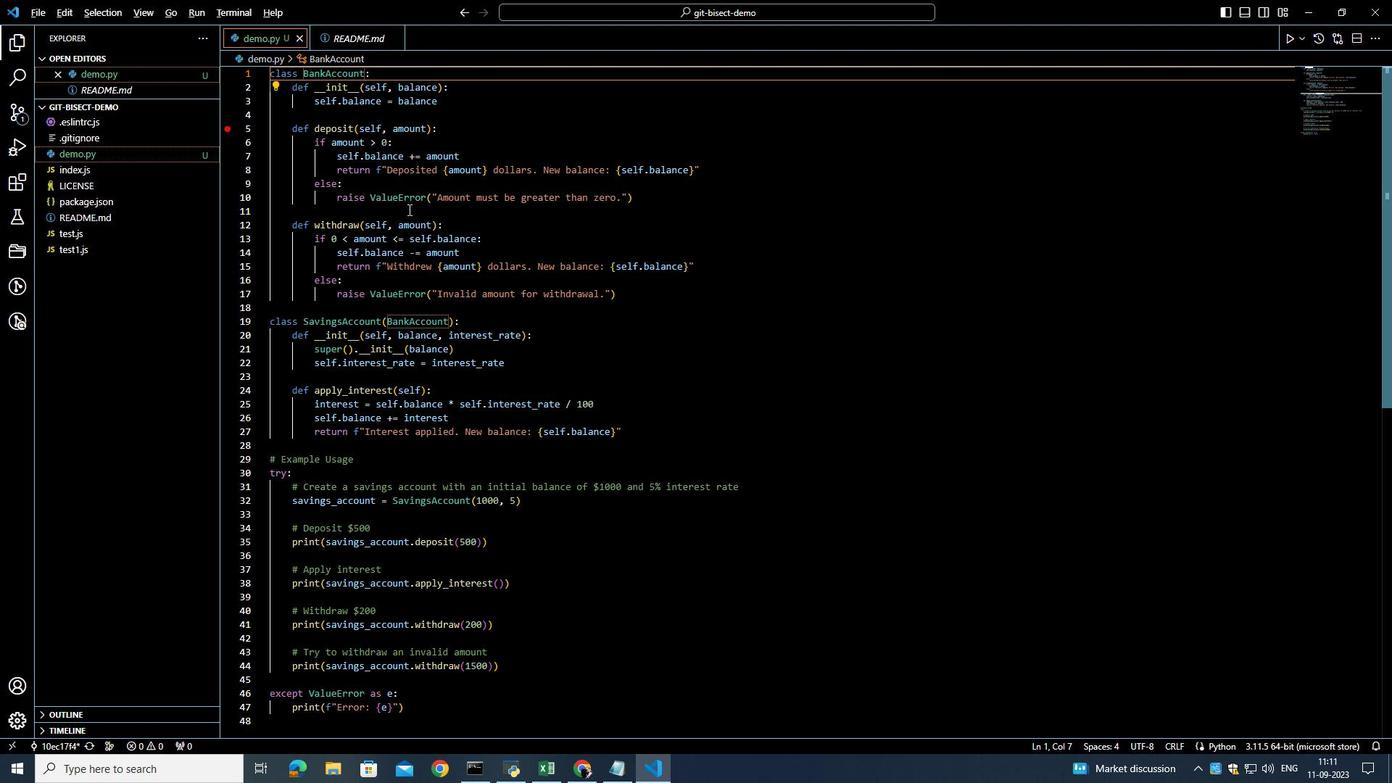 
Action: Mouse moved to (397, 171)
Screenshot: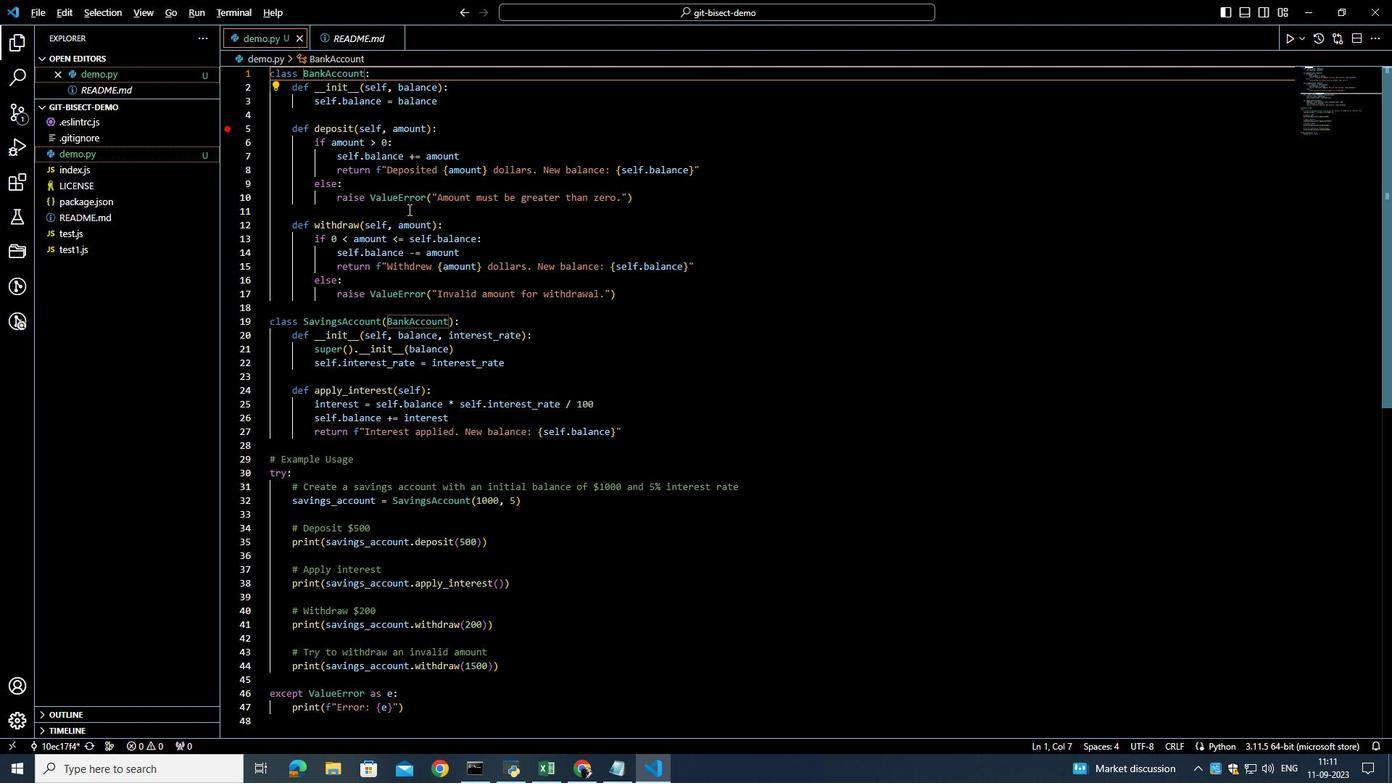 
Action: Key pressed <Key.alt_l>
Screenshot: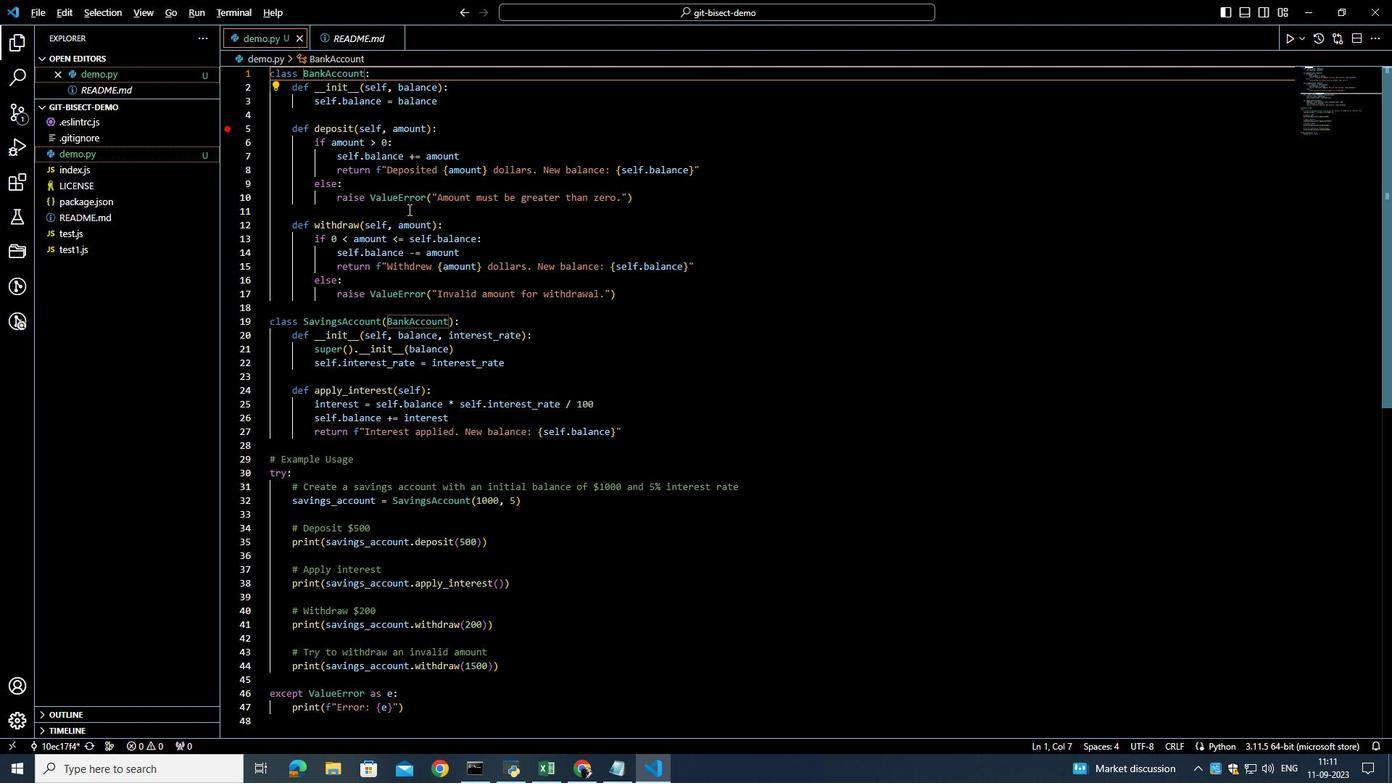 
Action: Mouse moved to (401, 172)
Screenshot: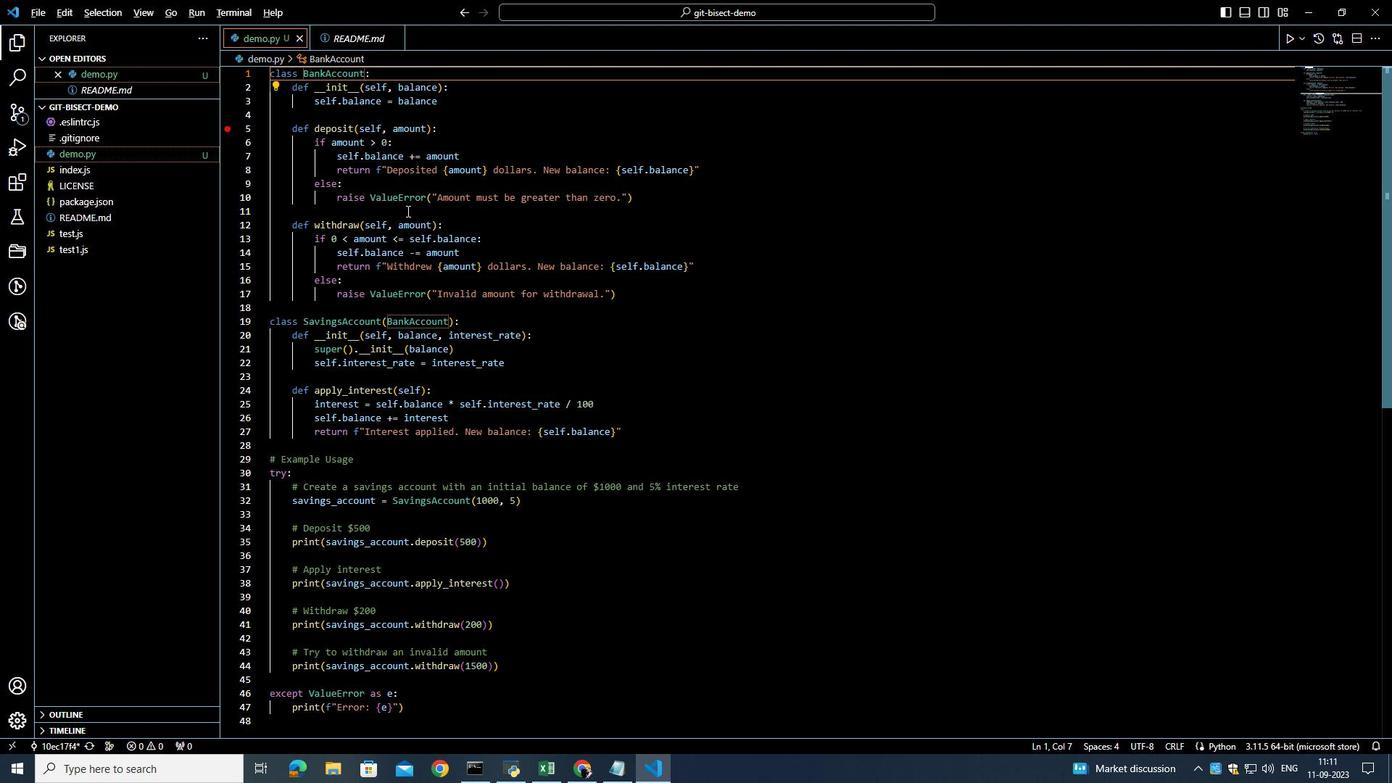 
Action: Key pressed <Key.alt_l><Key.alt_l>
Screenshot: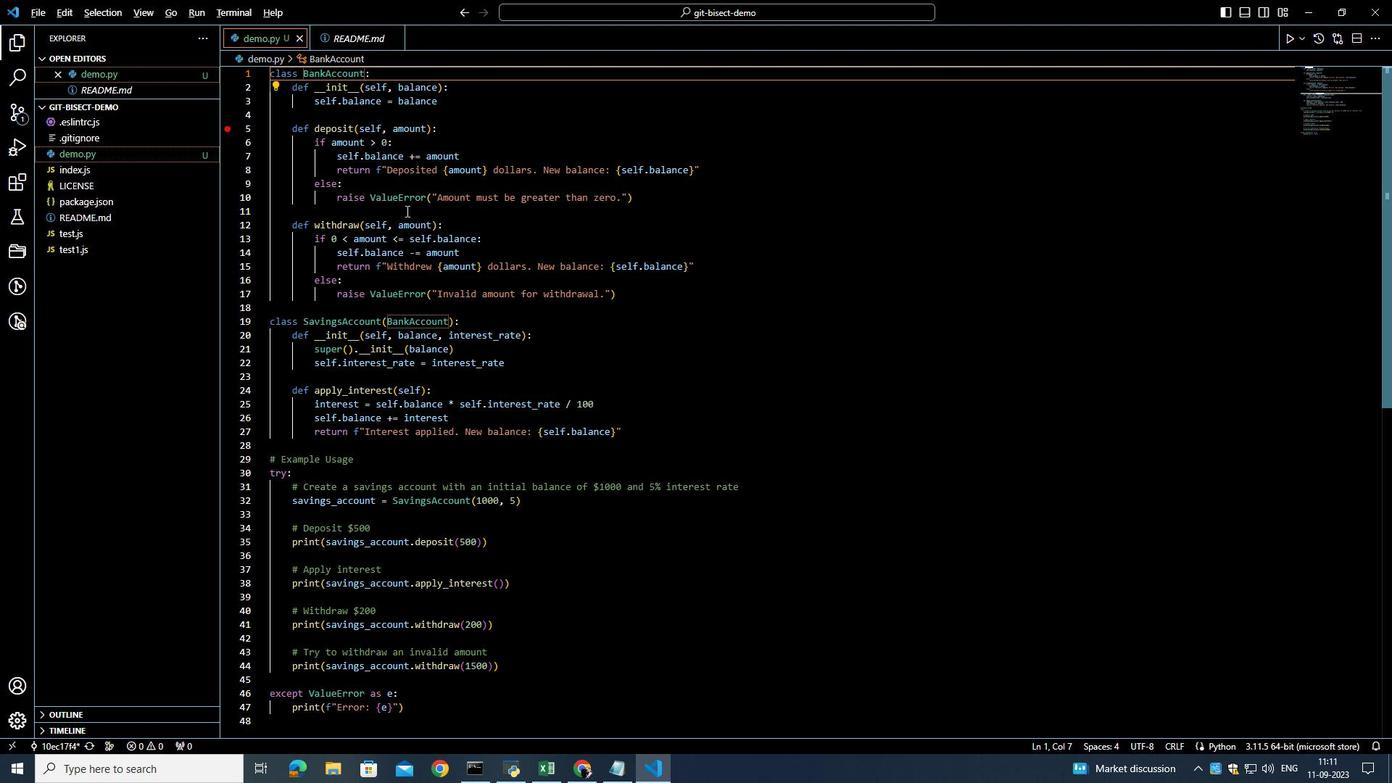 
Action: Mouse moved to (401, 173)
Screenshot: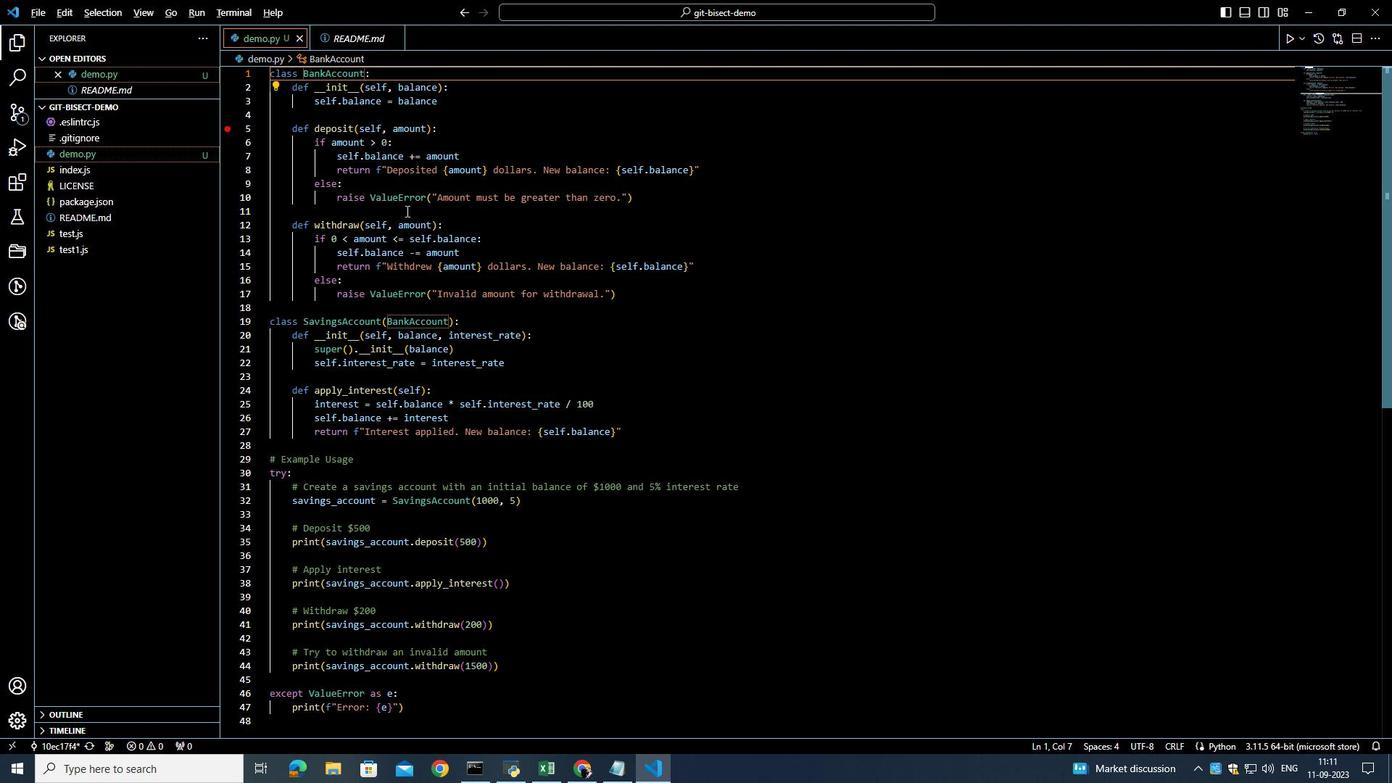 
Action: Key pressed <Key.alt_l>
Screenshot: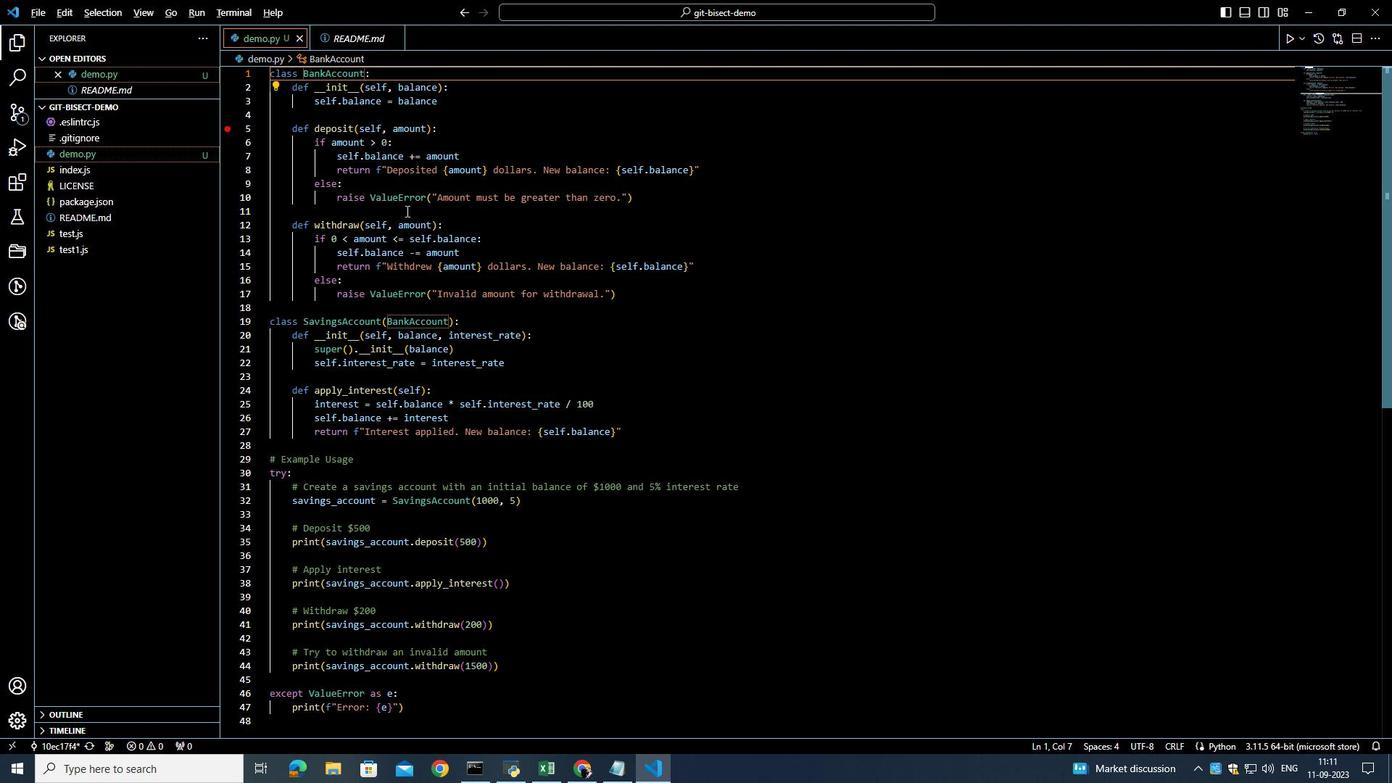 
Action: Mouse moved to (401, 180)
Screenshot: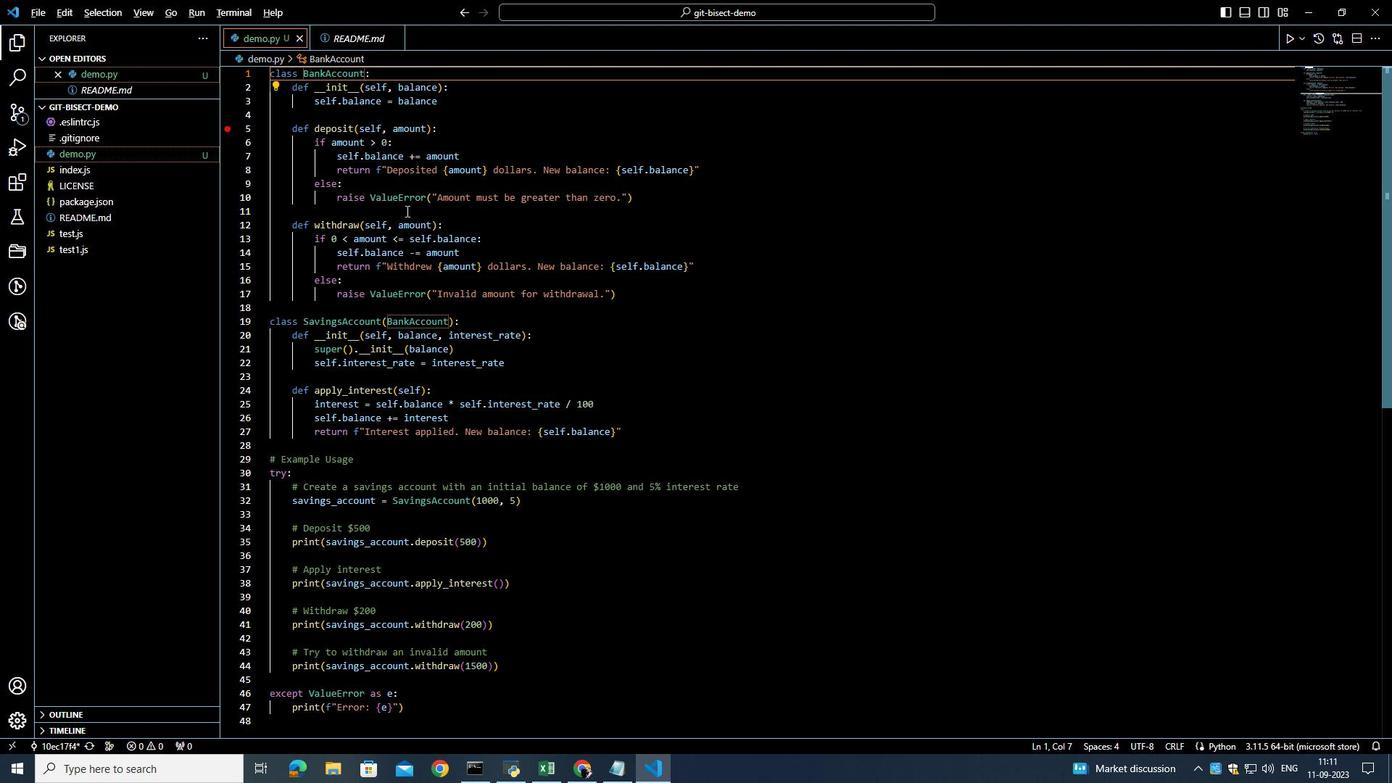 
Action: Key pressed <Key.alt_l>
Screenshot: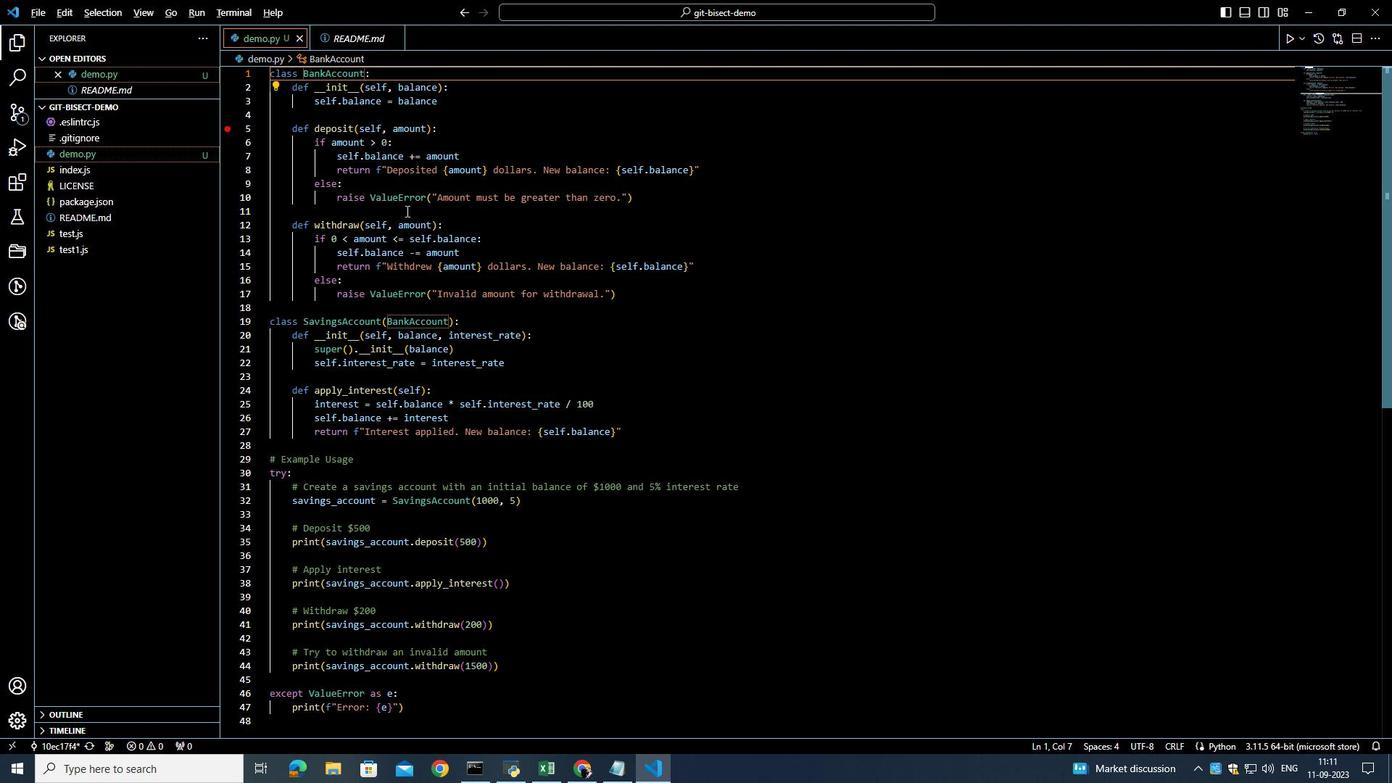 
Action: Mouse moved to (401, 187)
Screenshot: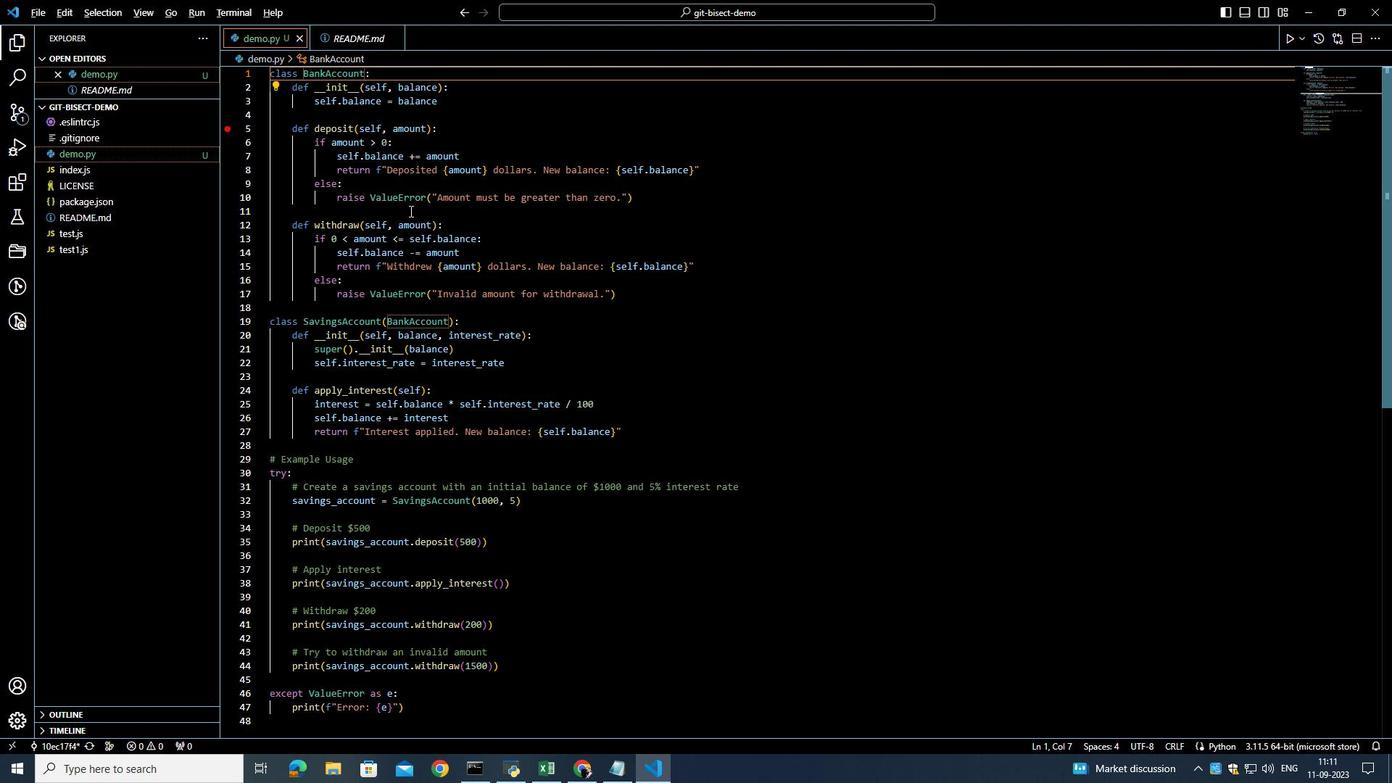 
Action: Key pressed <Key.alt_l>
Screenshot: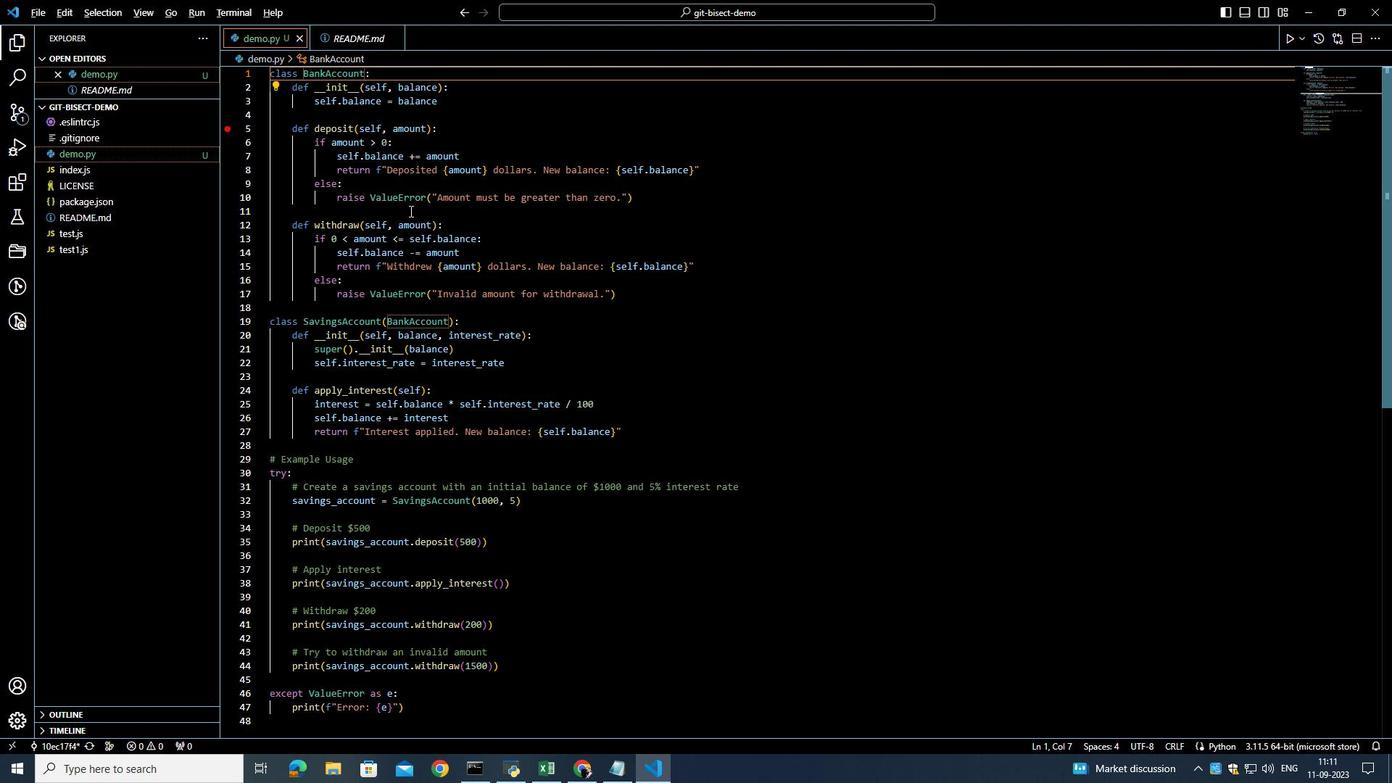 
Action: Mouse moved to (398, 194)
Screenshot: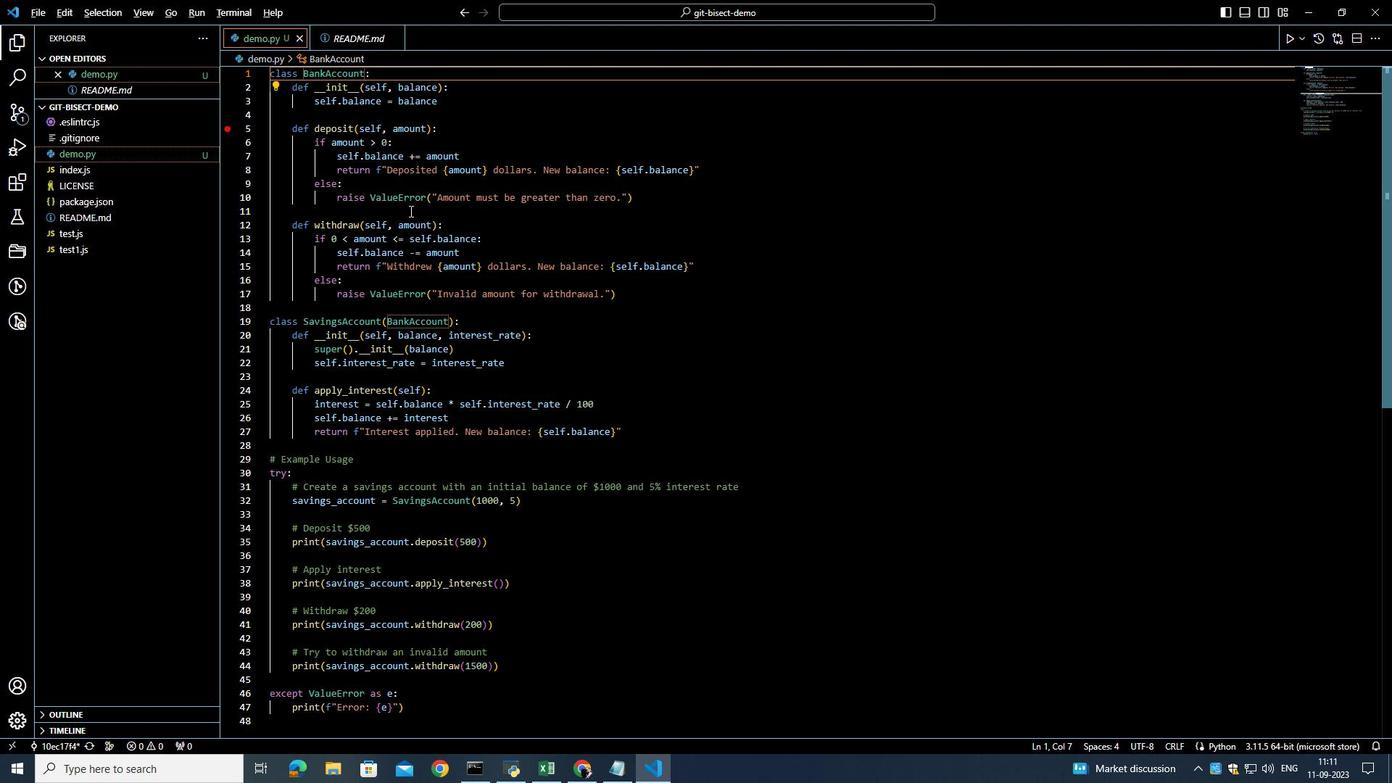 
Action: Key pressed <Key.alt_l>
Screenshot: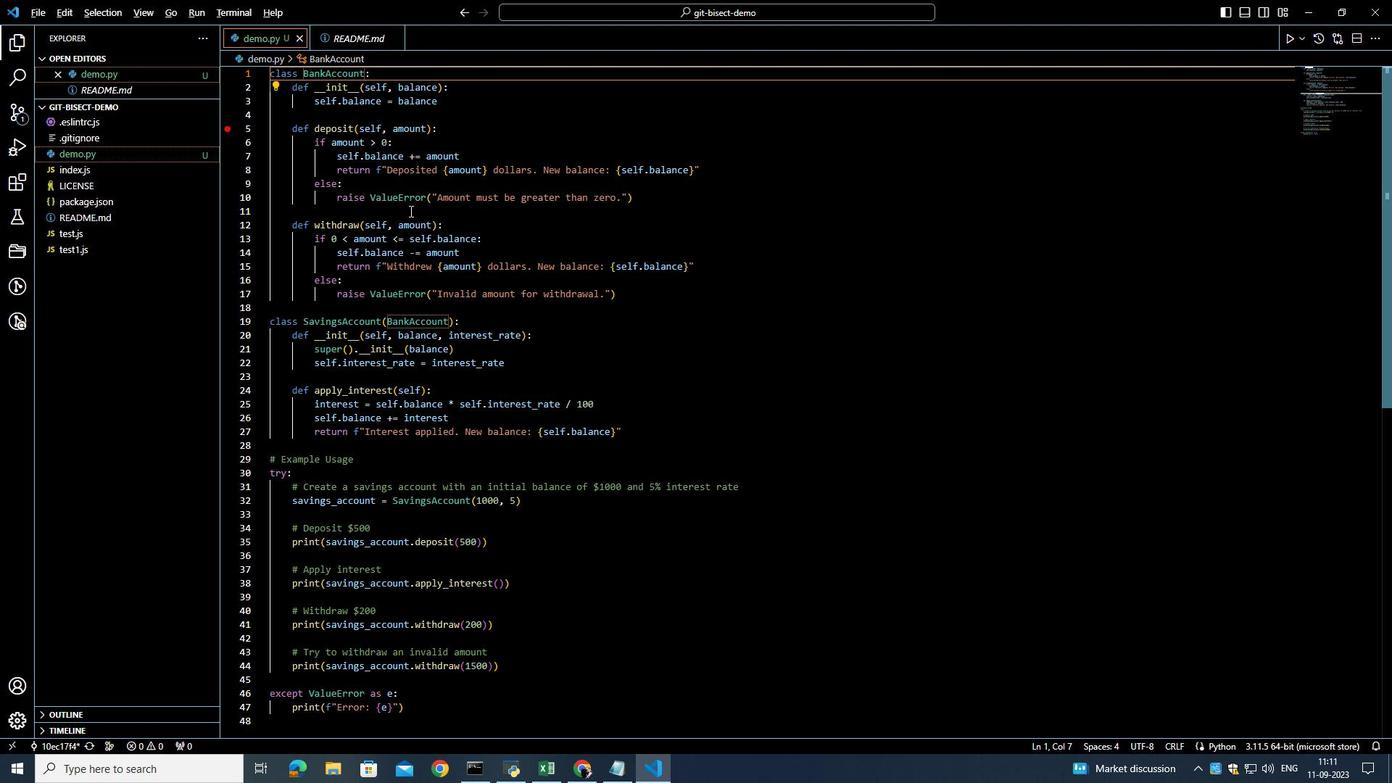 
Action: Mouse moved to (396, 197)
Screenshot: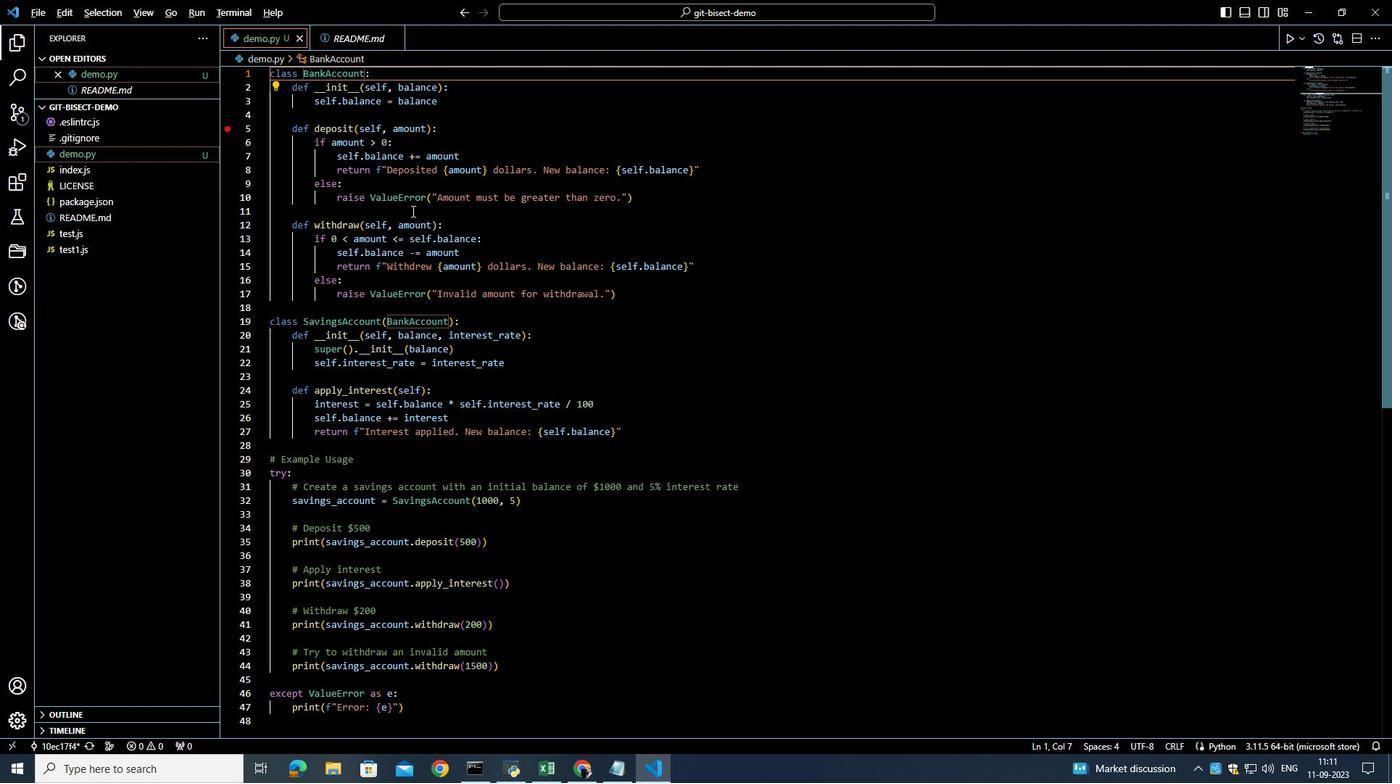 
Action: Key pressed <Key.alt_l>
Screenshot: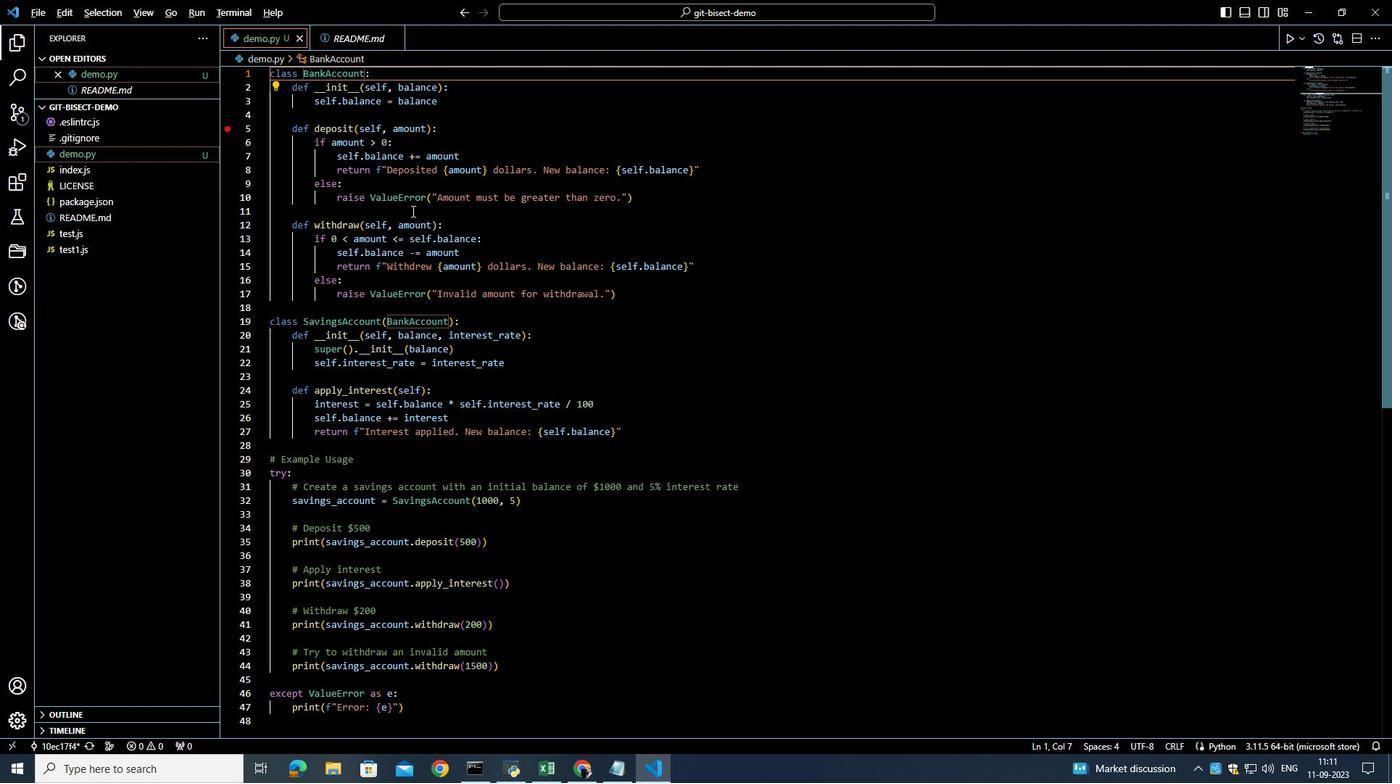 
Action: Mouse moved to (395, 199)
Screenshot: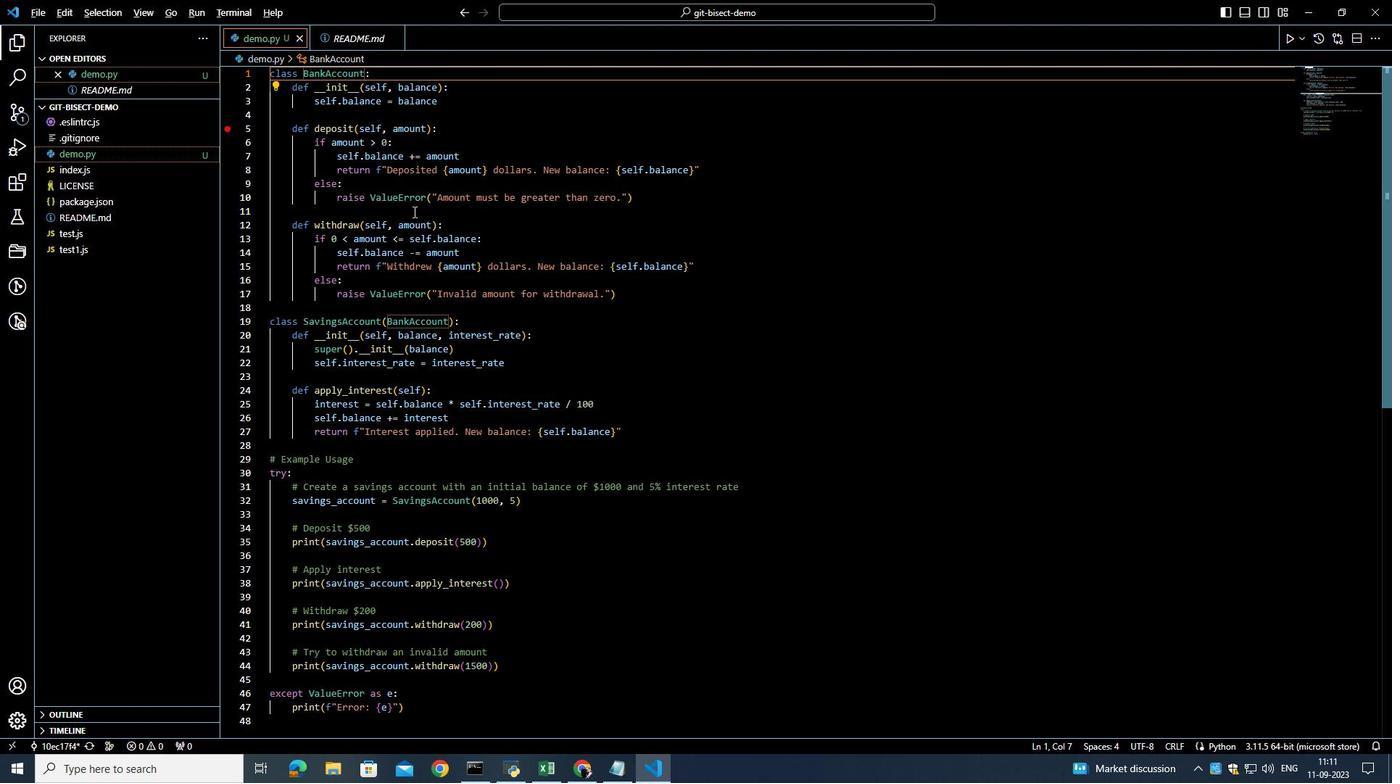 
Action: Key pressed <Key.alt_l>
Screenshot: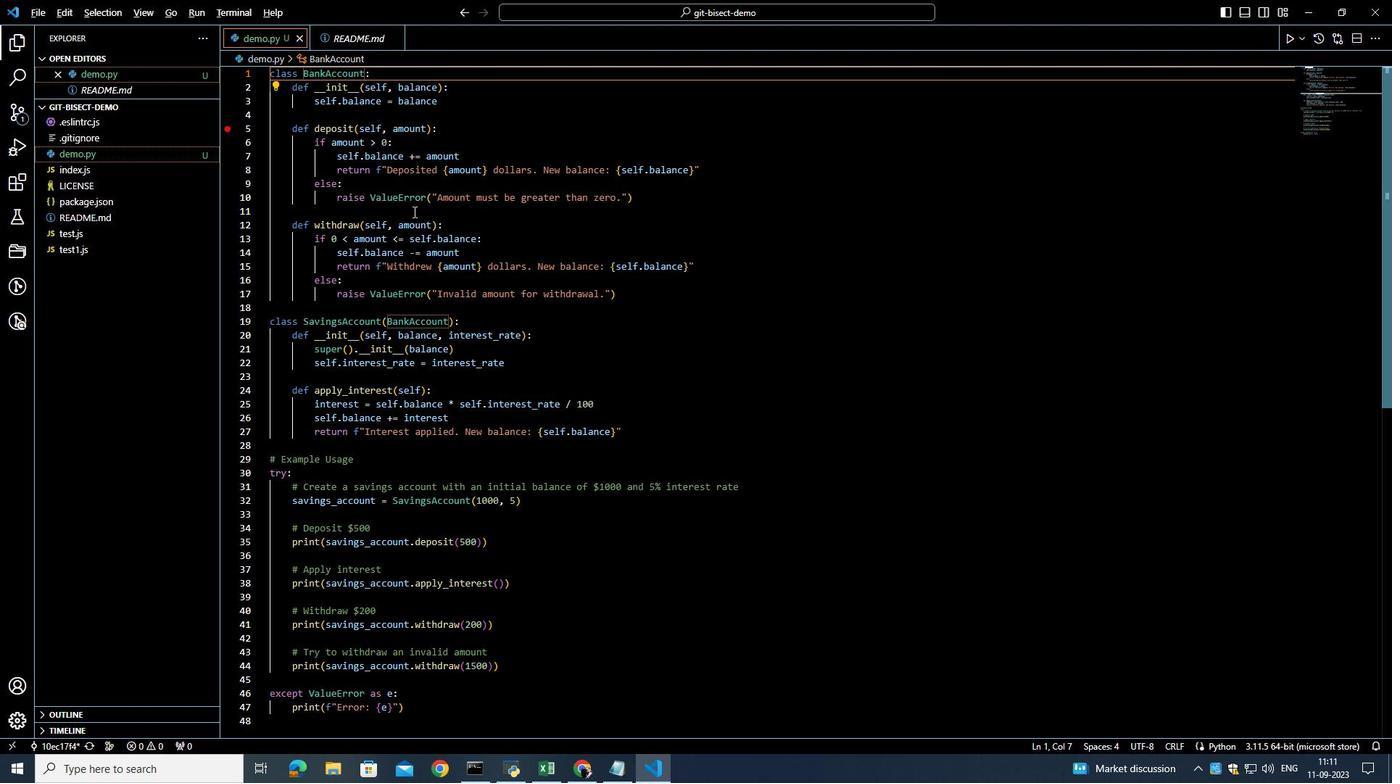 
Action: Mouse moved to (394, 199)
Screenshot: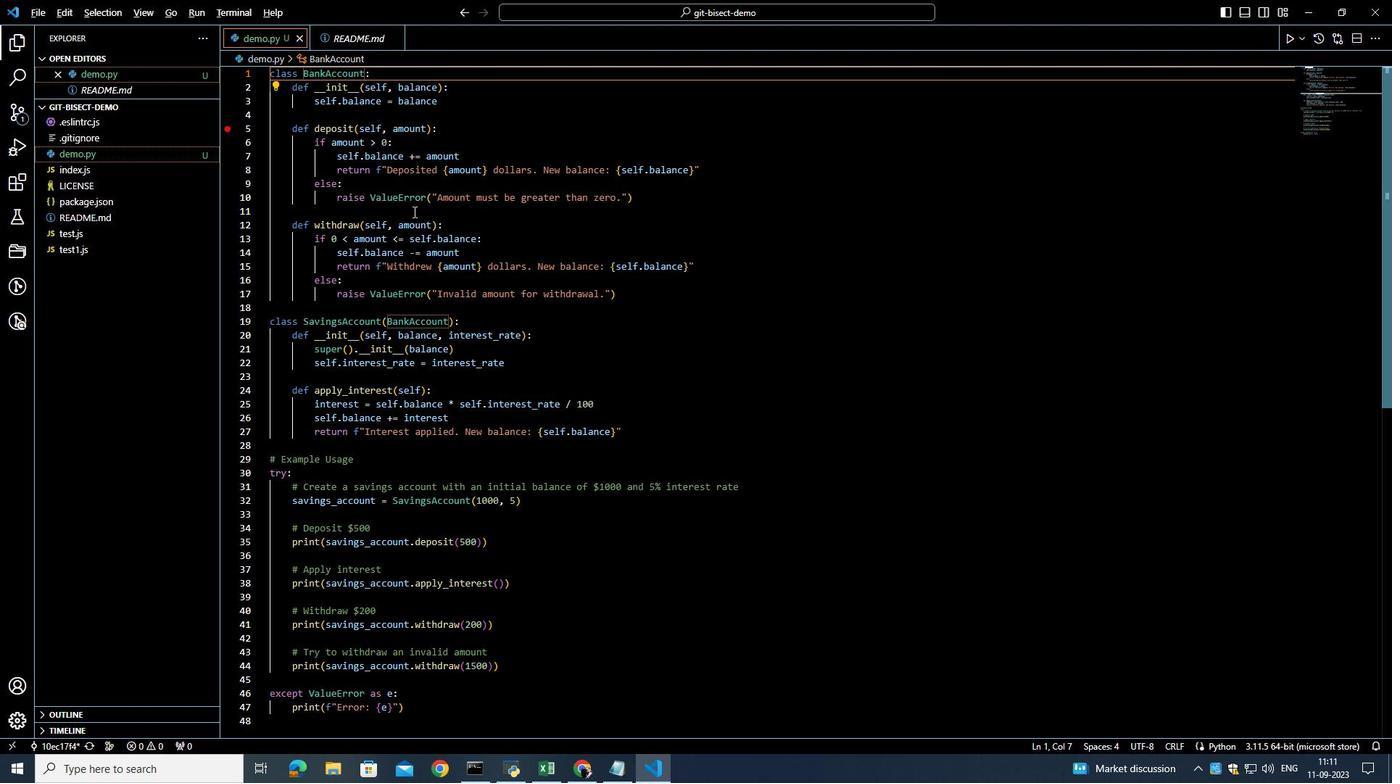 
Action: Key pressed <Key.alt_l><Key.alt_l><Key.alt_l><Key.alt_l>
Screenshot: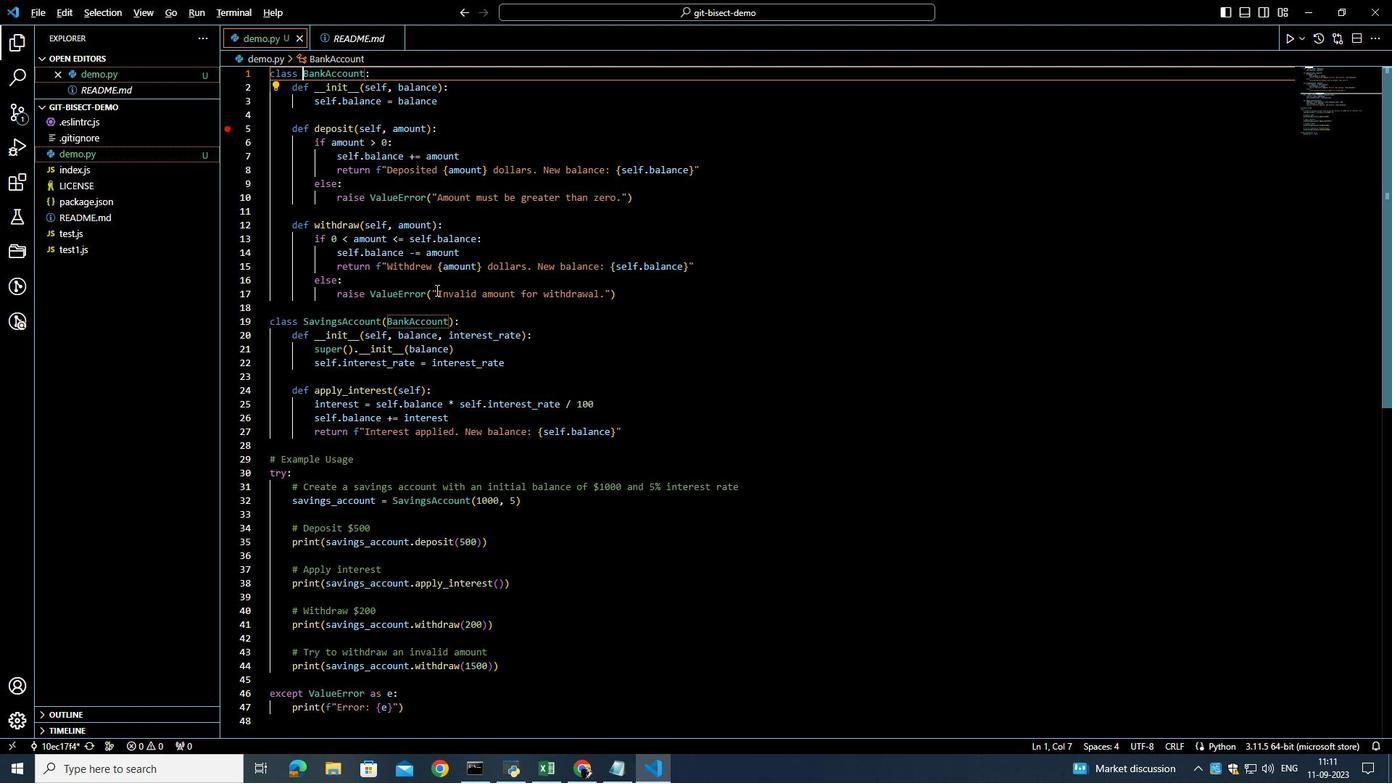 
Action: Mouse moved to (395, 199)
Screenshot: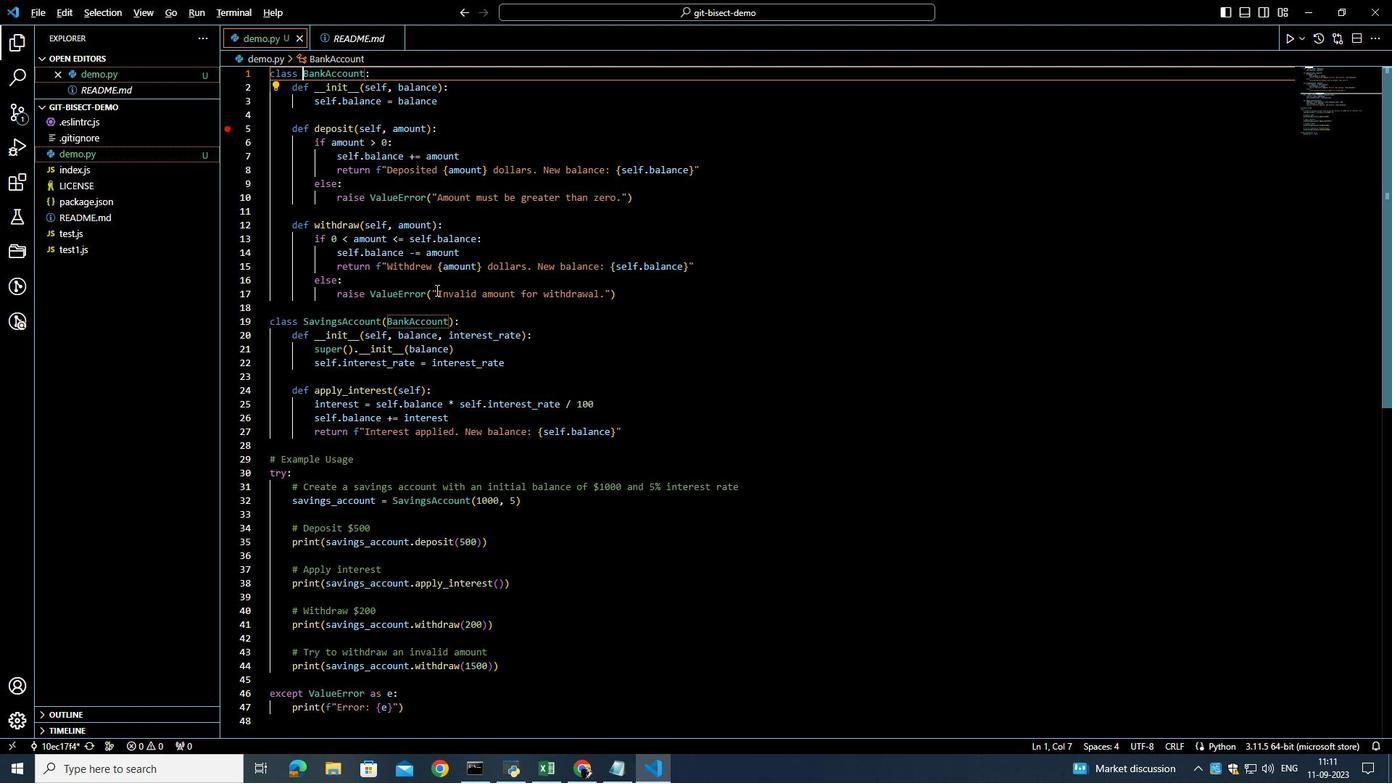 
Action: Key pressed <Key.alt_l>
Screenshot: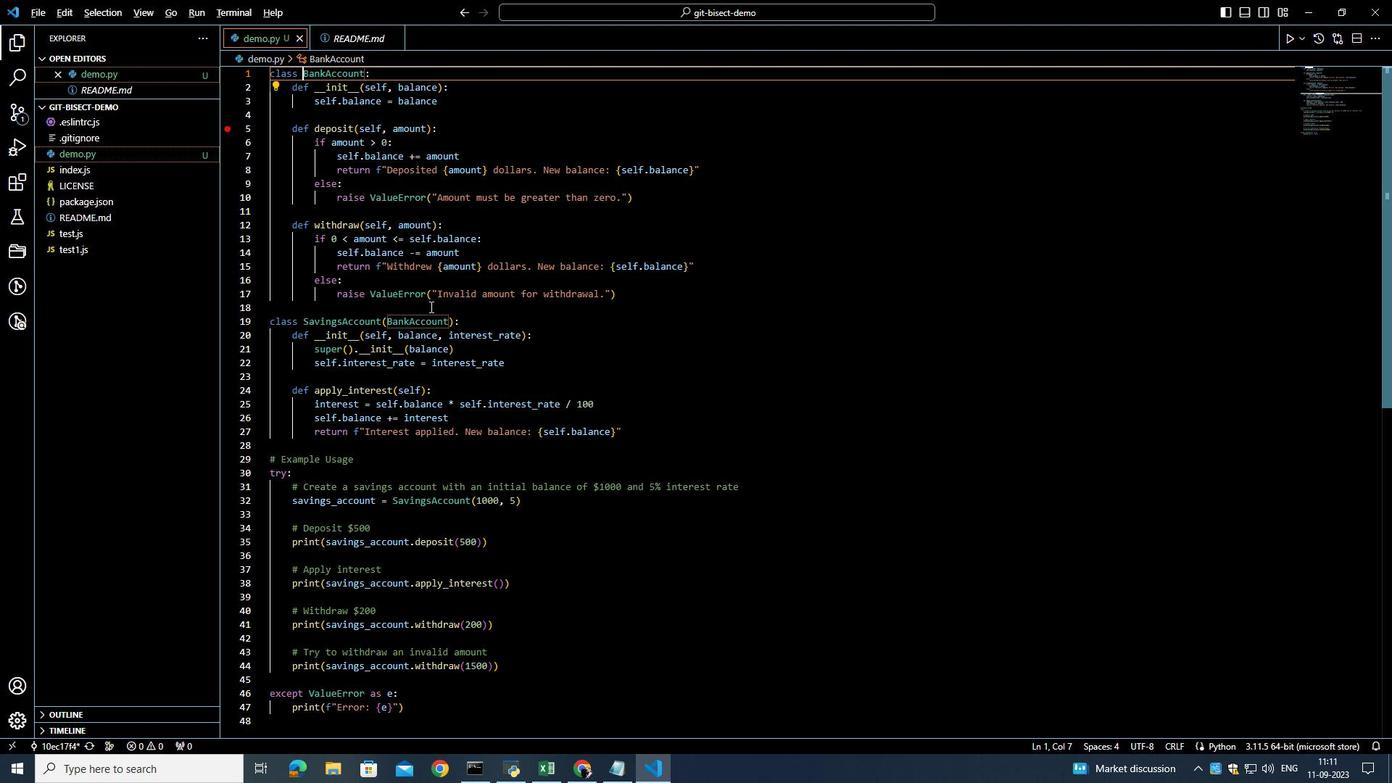 
Action: Mouse moved to (399, 199)
Screenshot: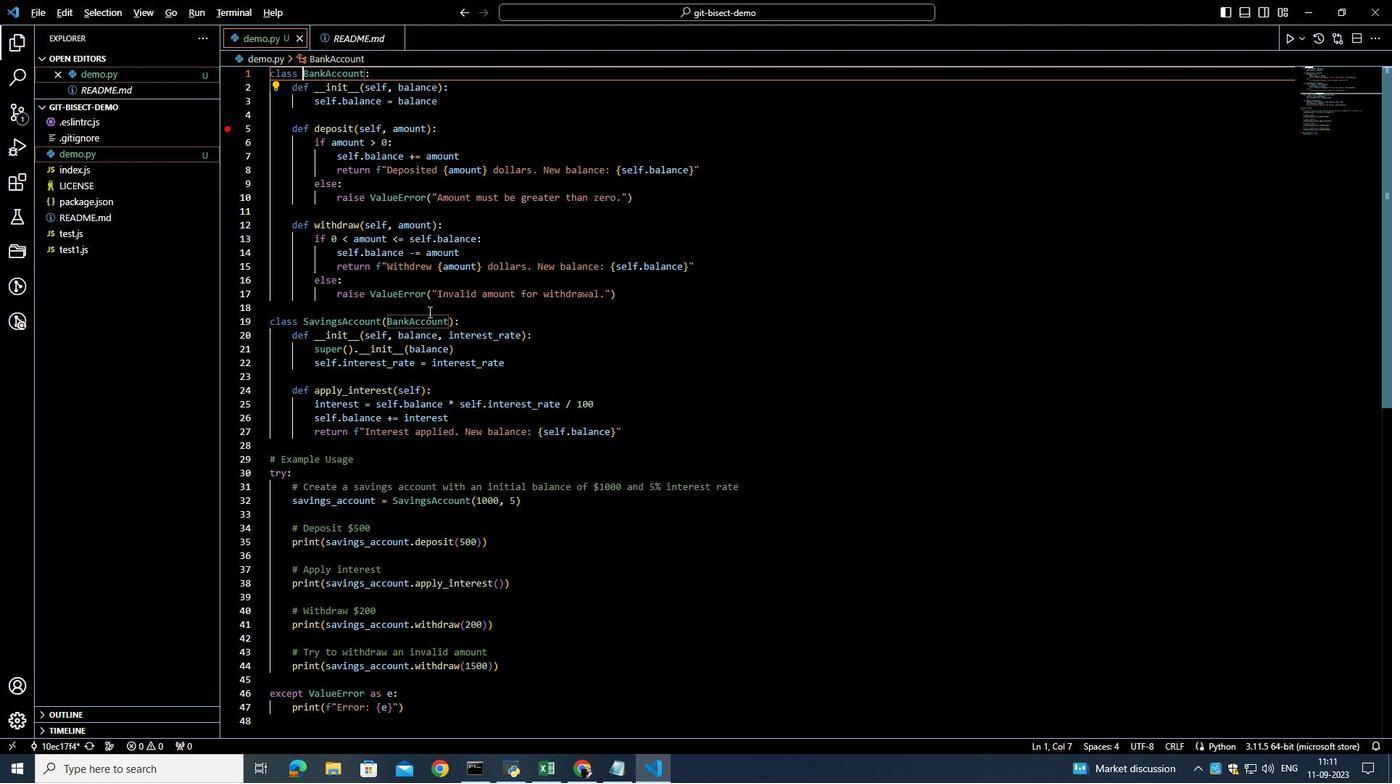 
Action: Key pressed <Key.alt_l>
Screenshot: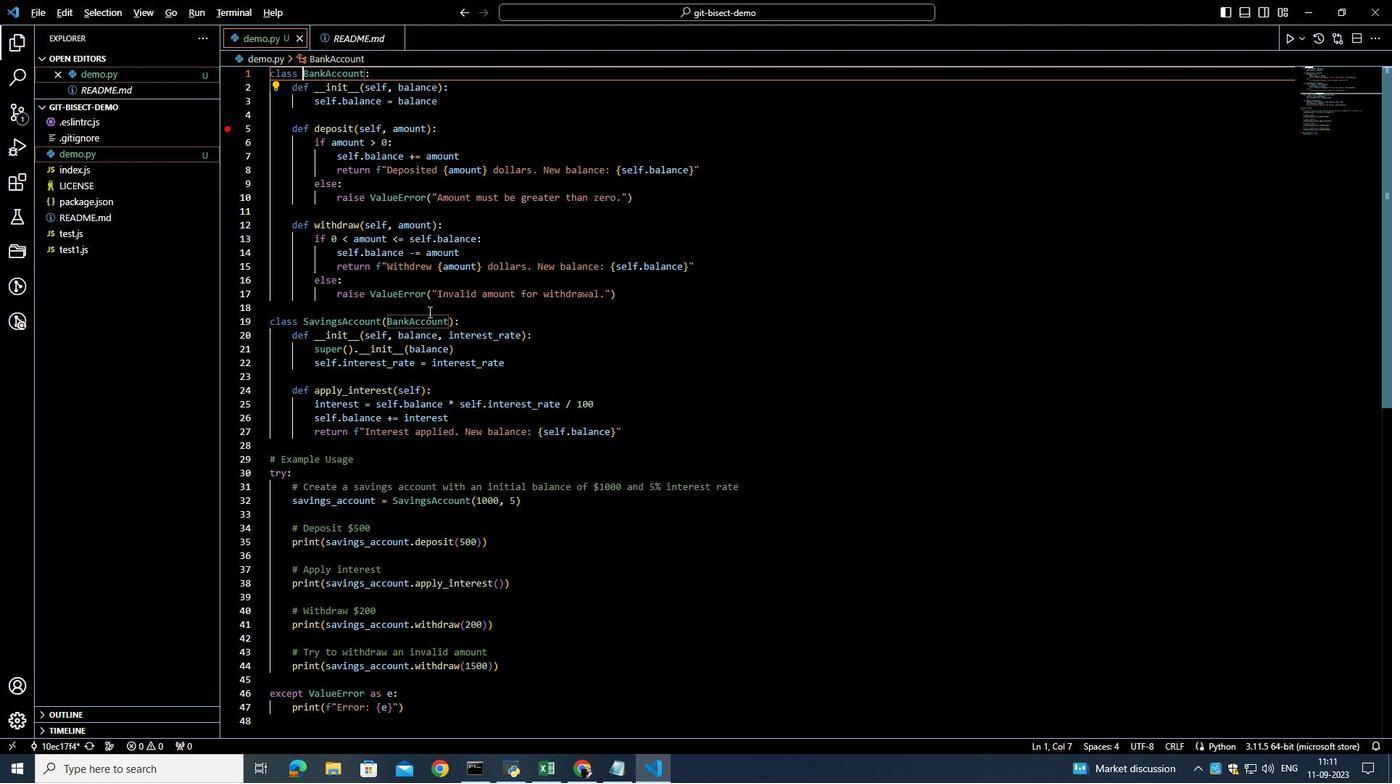 
Action: Mouse moved to (400, 199)
Screenshot: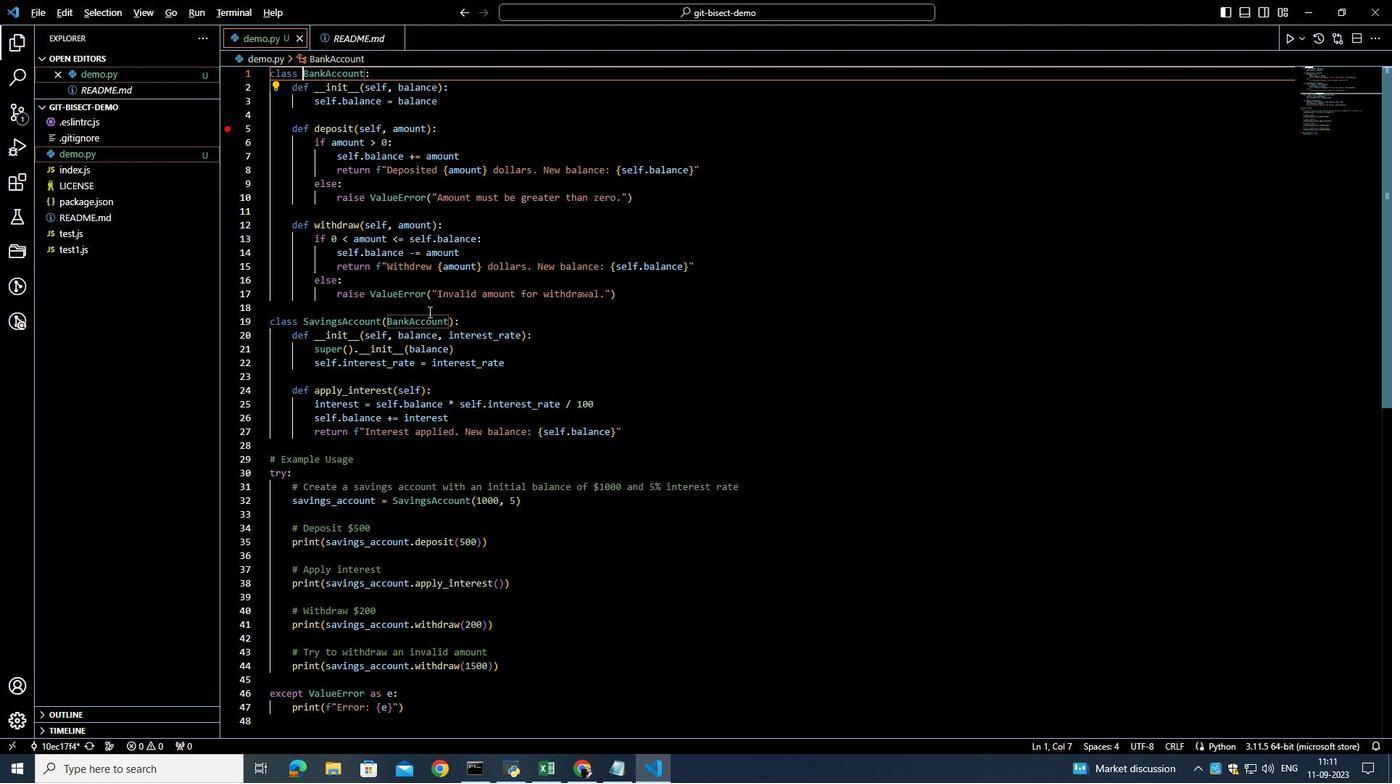 
Action: Key pressed <Key.alt_l>
Screenshot: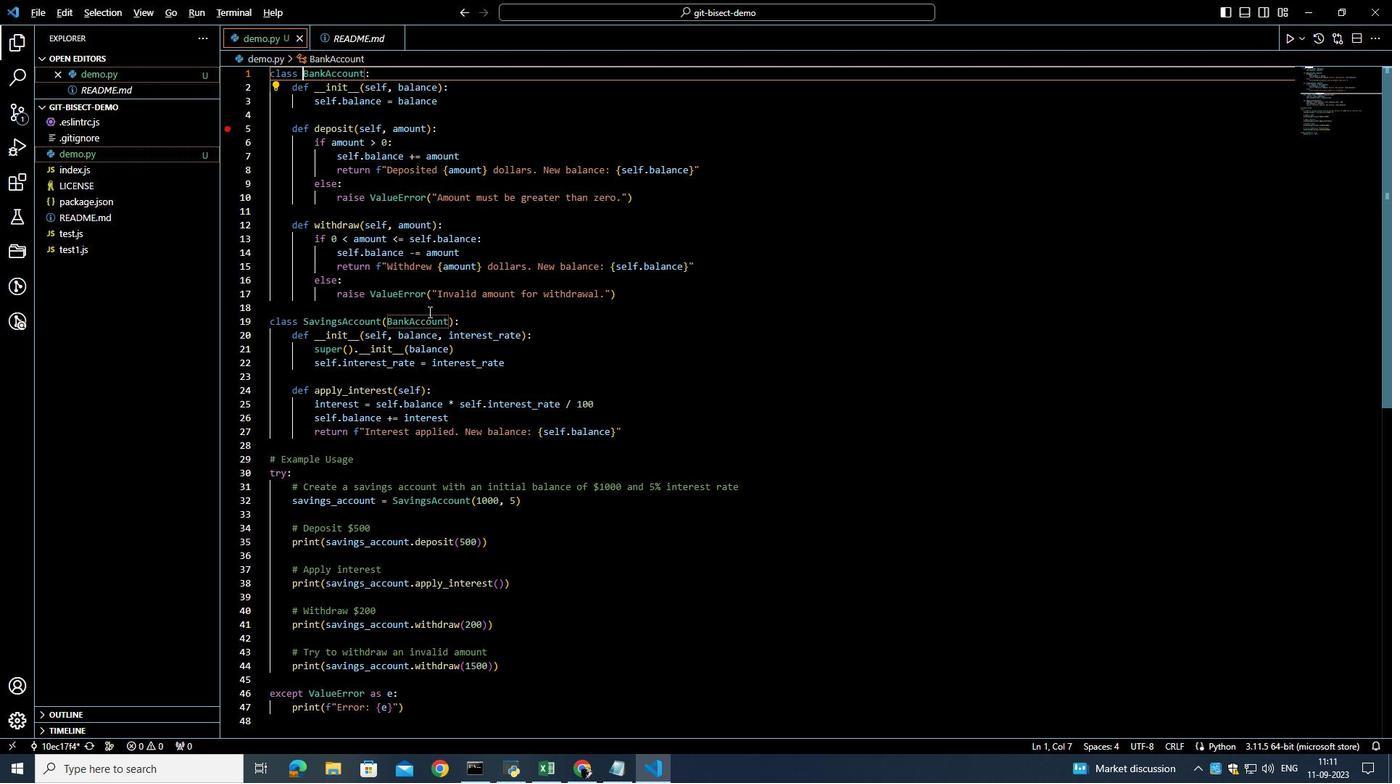 
Action: Mouse moved to (411, 213)
Screenshot: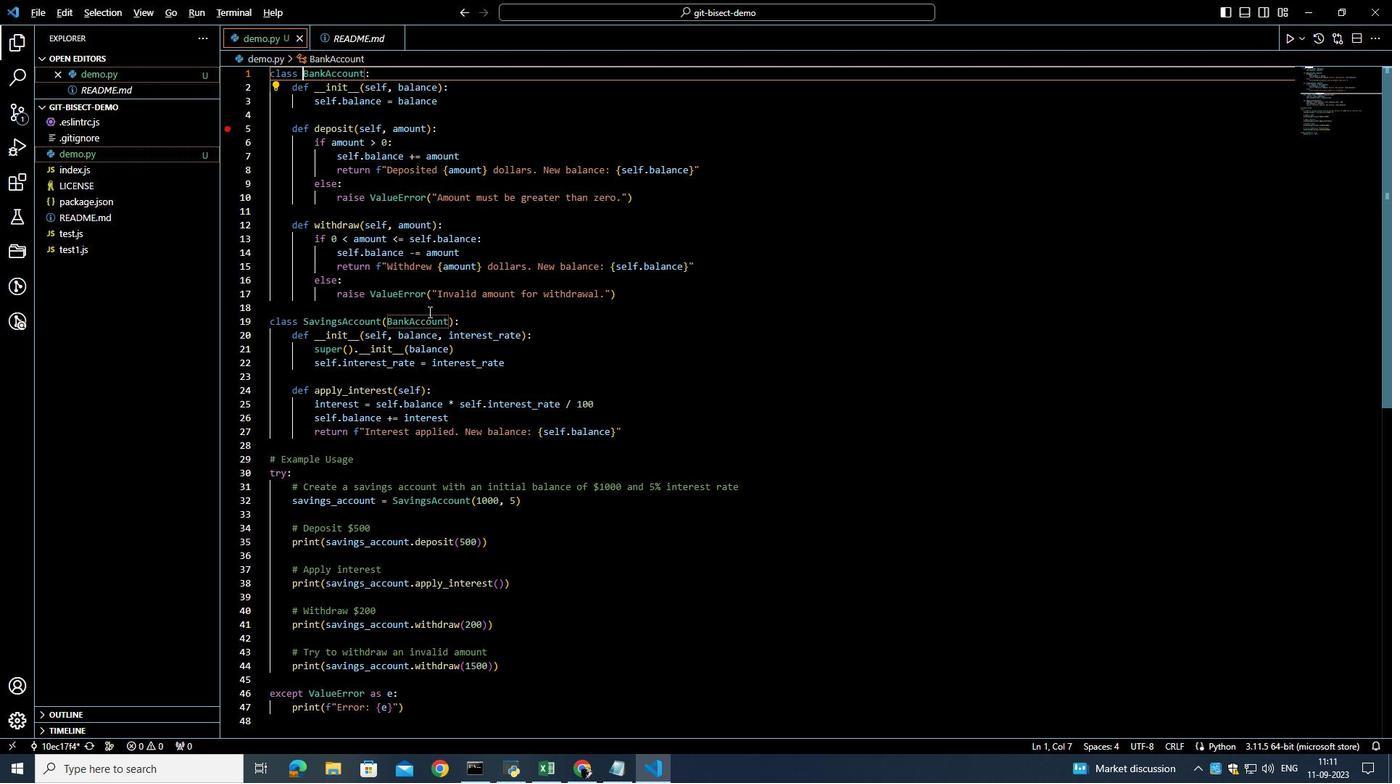 
Action: Key pressed <Key.alt_l>
Screenshot: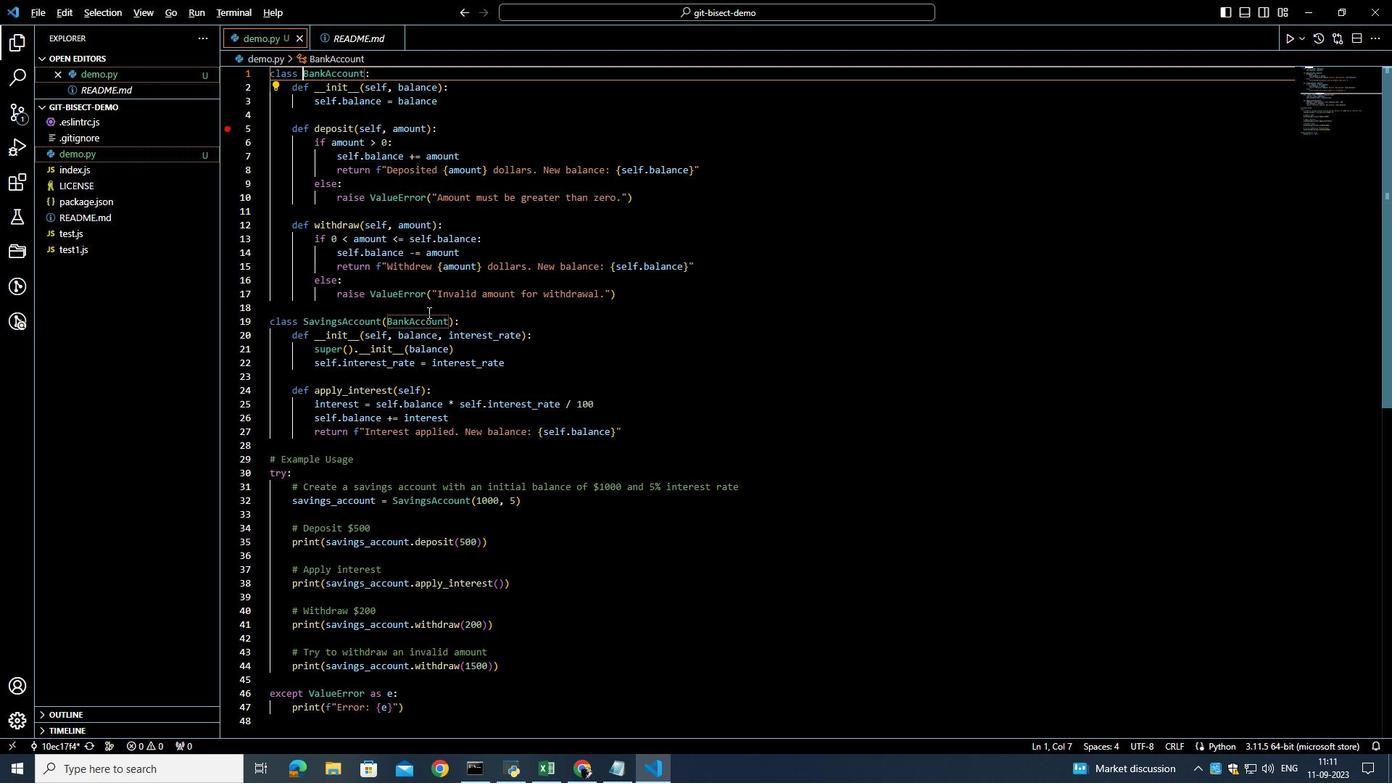 
Action: Mouse moved to (424, 254)
Screenshot: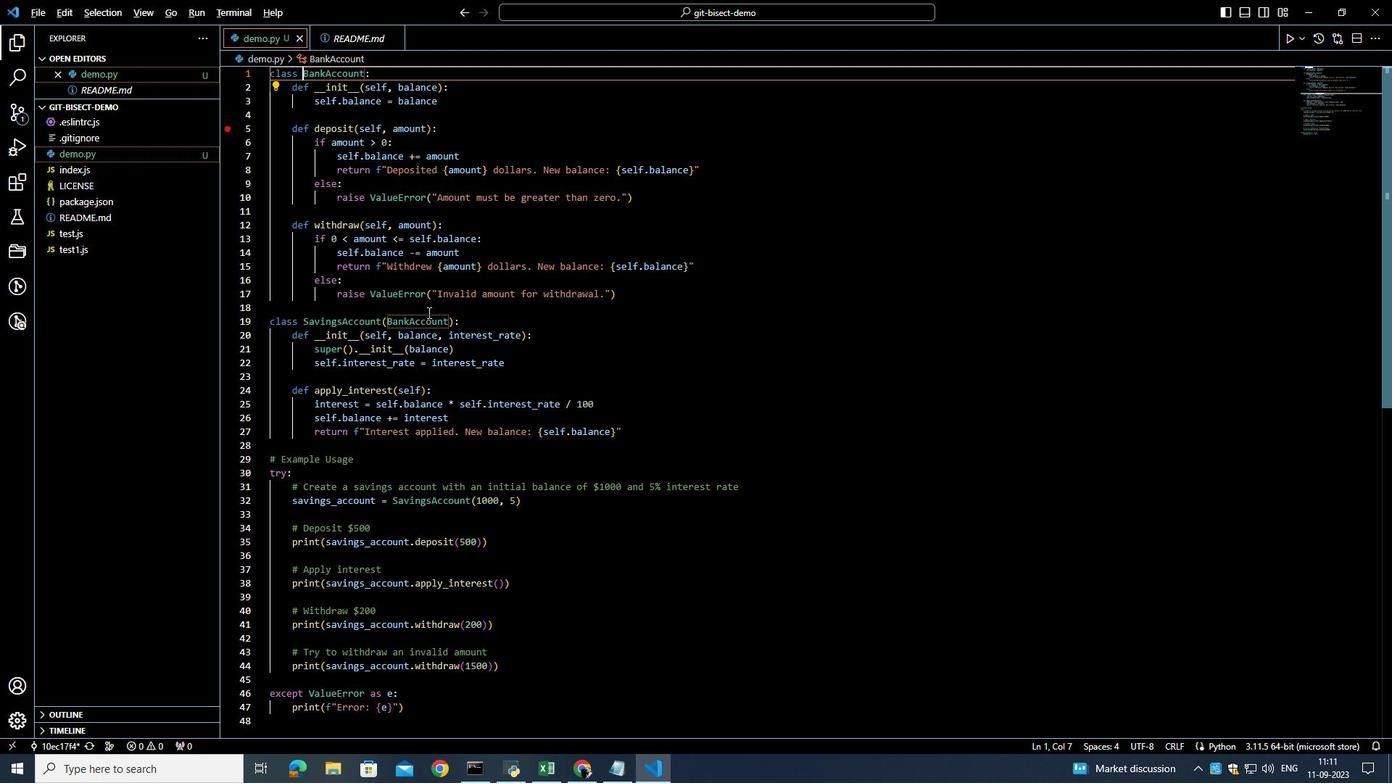 
Action: Key pressed <Key.alt_l>
Screenshot: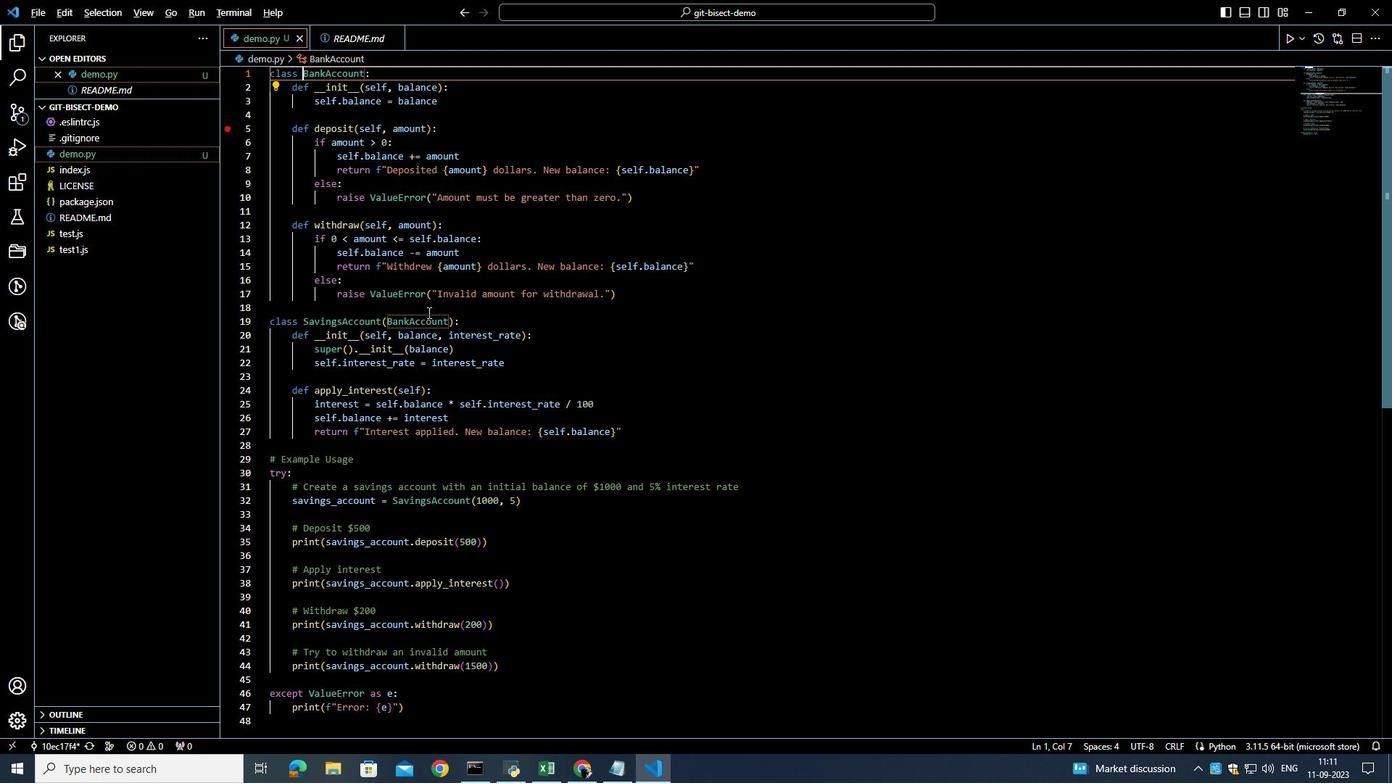 
Action: Mouse moved to (424, 274)
Screenshot: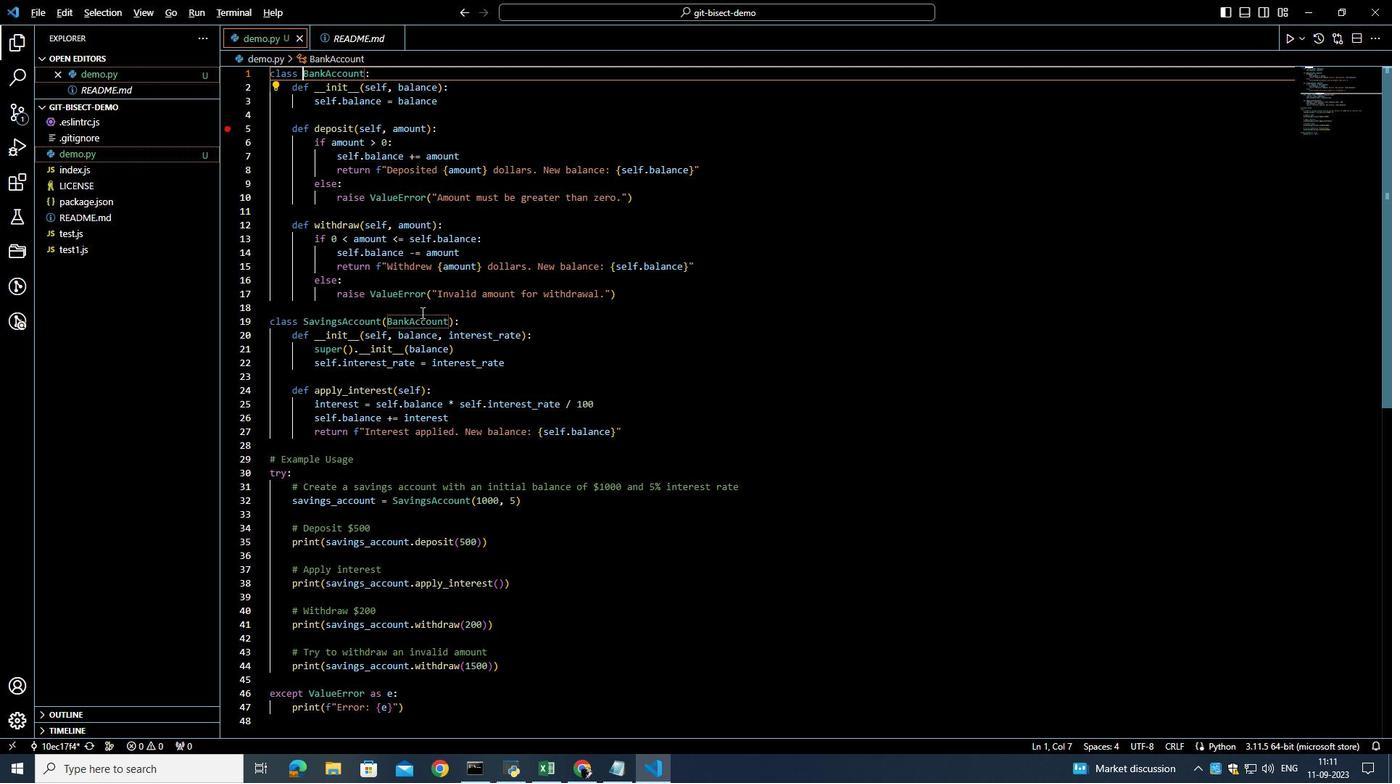 
Action: Key pressed <Key.alt_l>
Screenshot: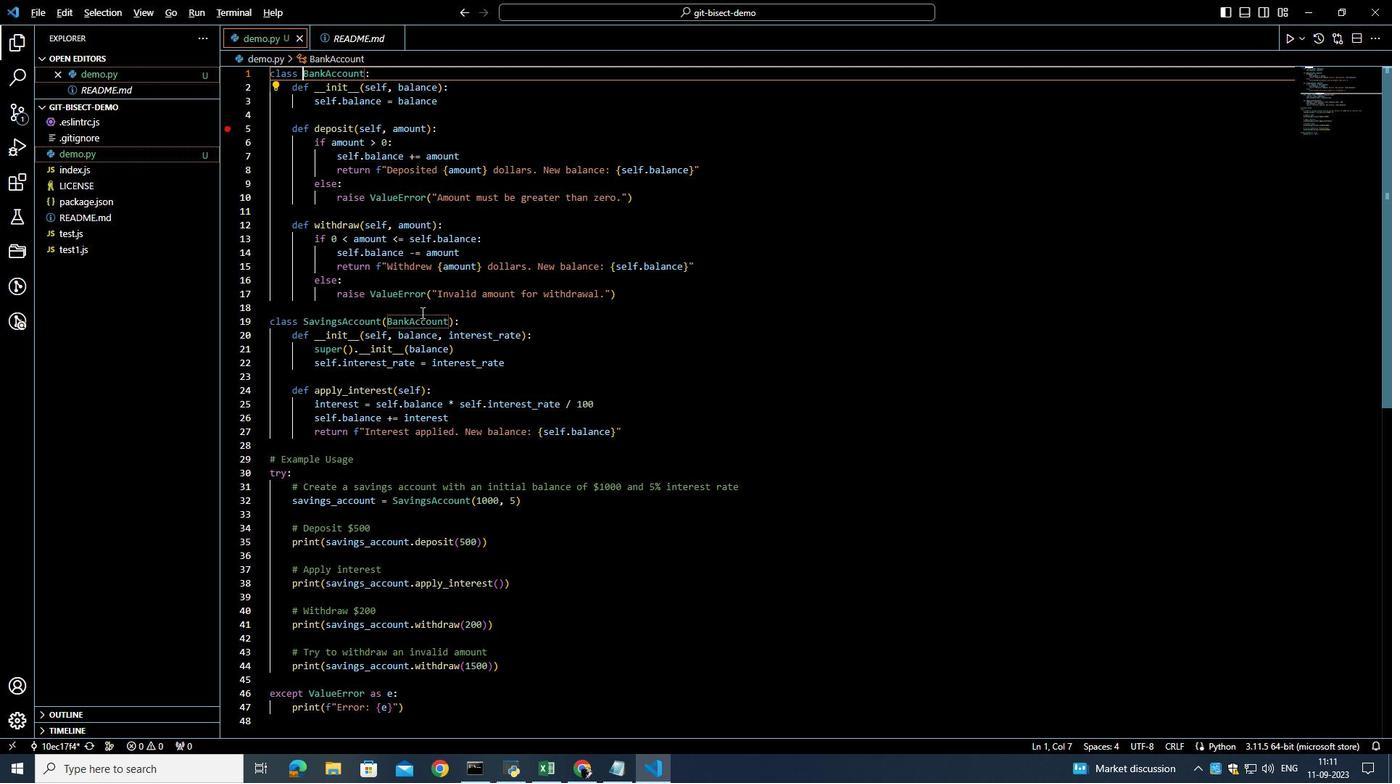 
Action: Mouse moved to (421, 288)
Screenshot: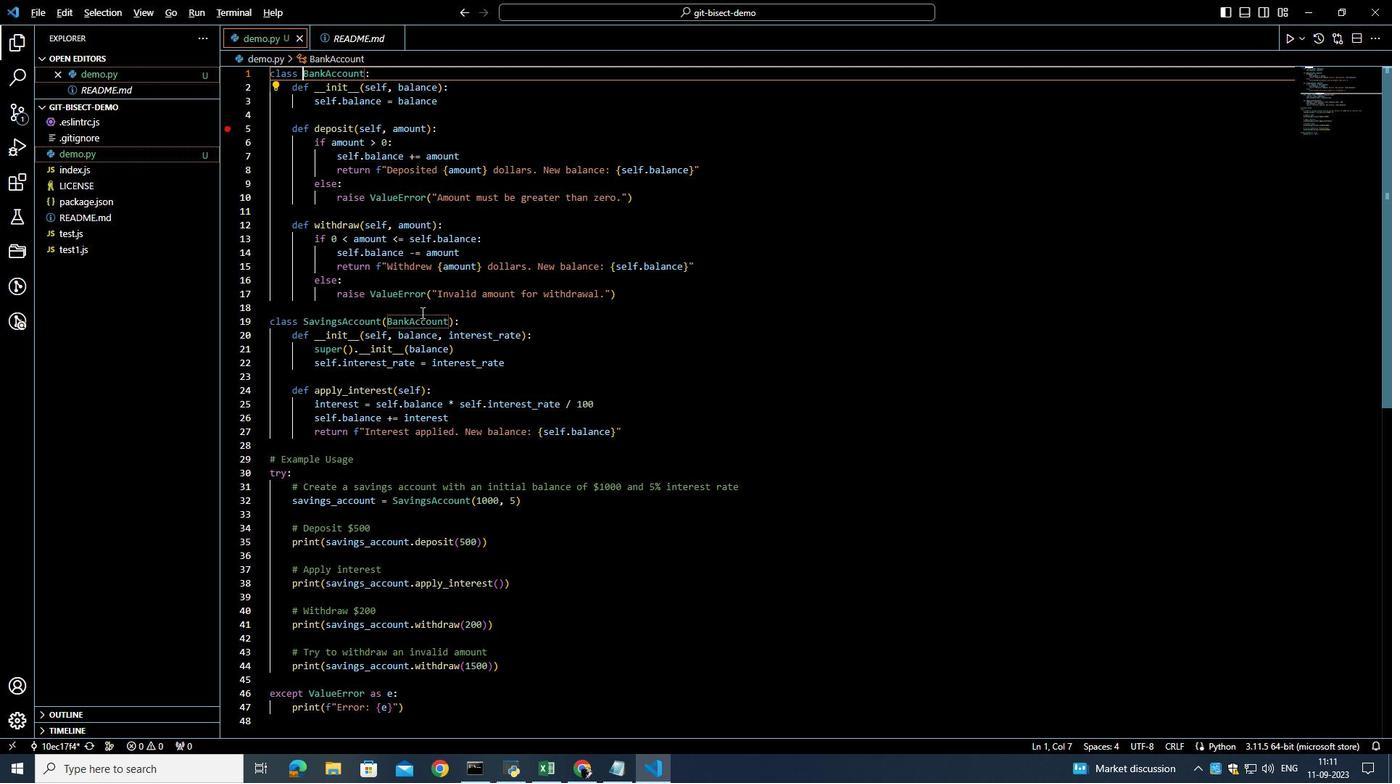 
Action: Key pressed <Key.alt_l>
Screenshot: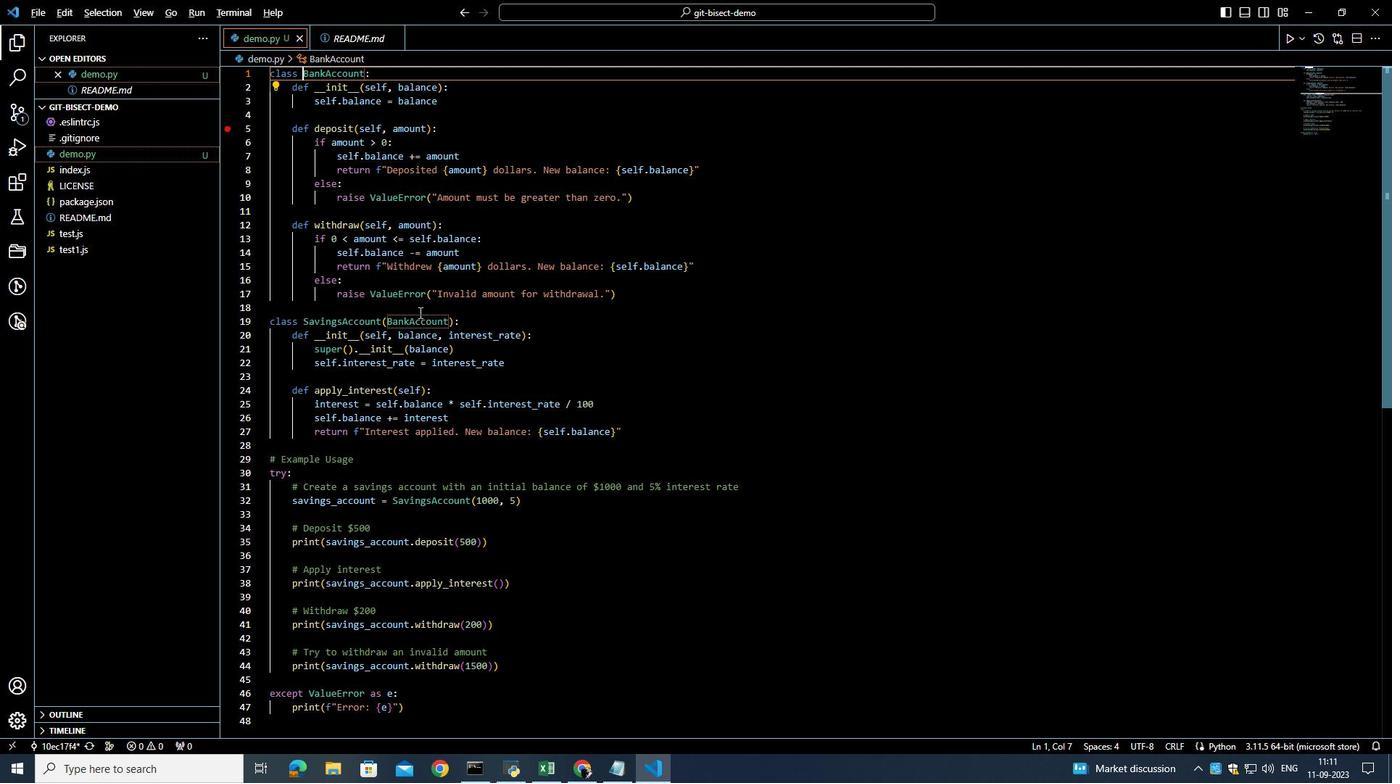 
Action: Mouse moved to (418, 296)
Screenshot: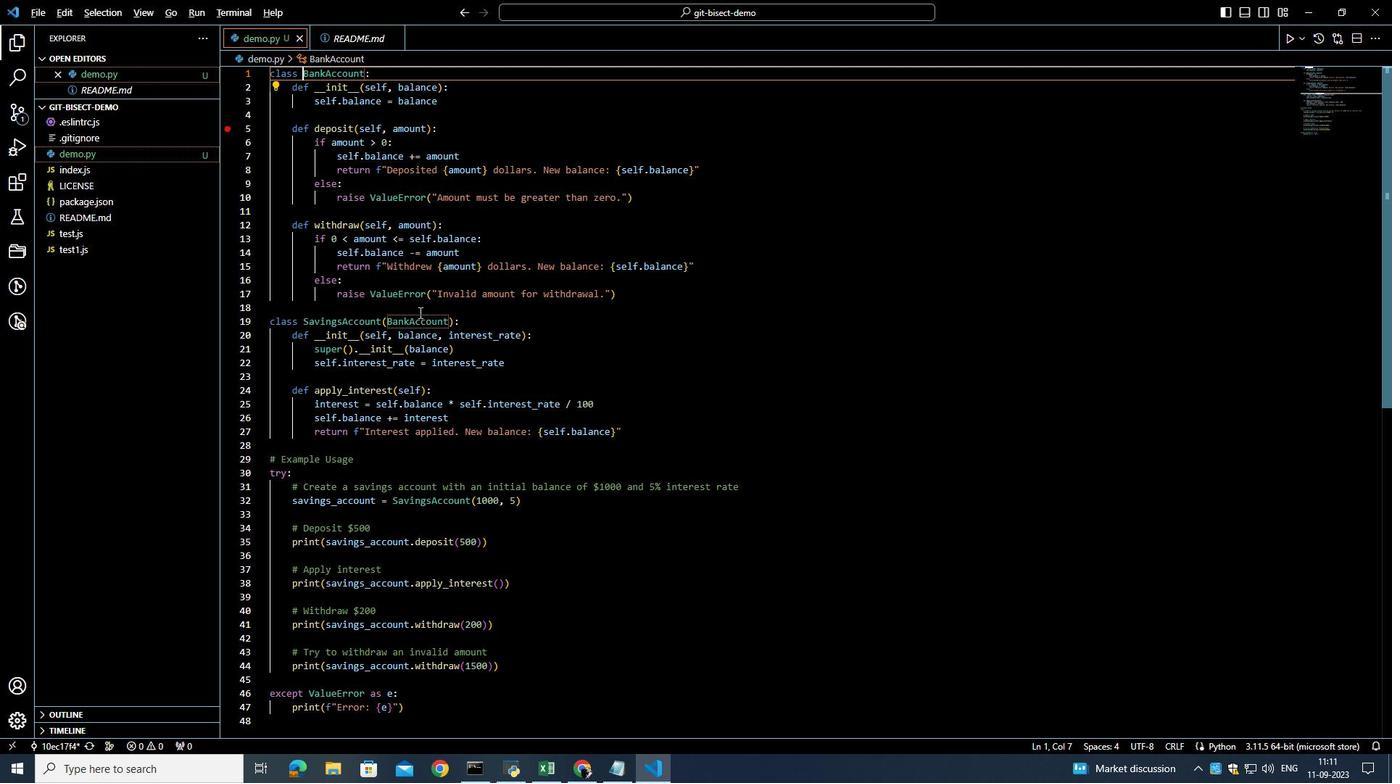 
Action: Key pressed <Key.alt_l>
